 Task: Plan a trip to Tuscaloosa, United States from 9th November, 2023 to 16th November, 2023 for 2 adults.2 bedrooms having 2 beds and 1 bathroom. Property type can be flat. Look for 5 properties as per requirement.
Action: Mouse moved to (443, 95)
Screenshot: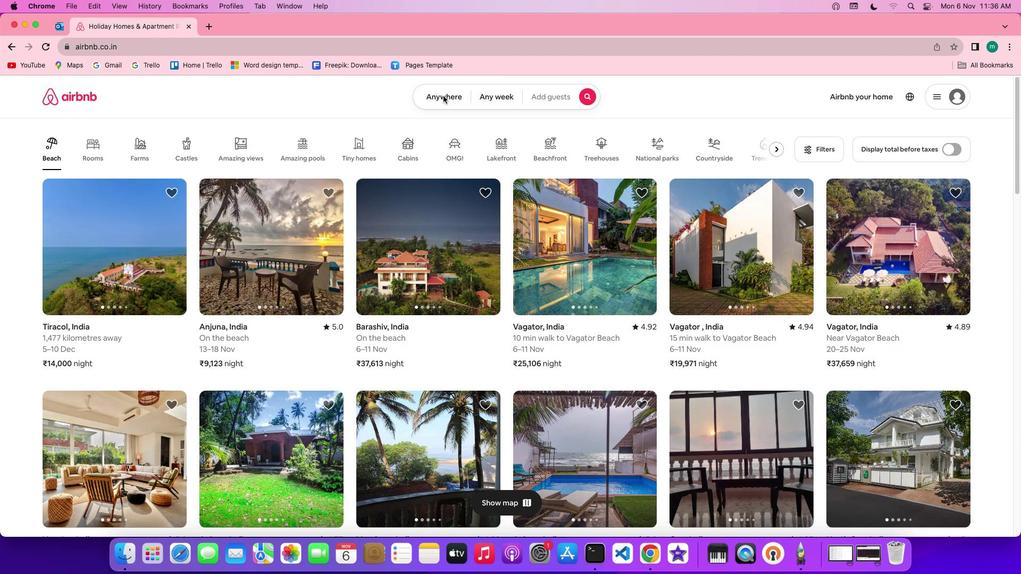 
Action: Mouse pressed left at (443, 95)
Screenshot: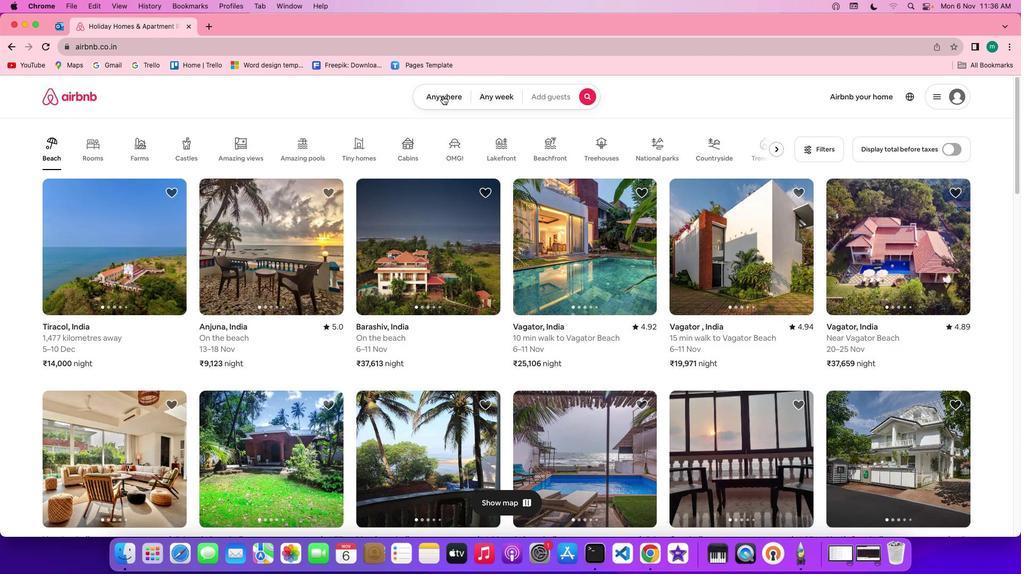 
Action: Mouse moved to (443, 95)
Screenshot: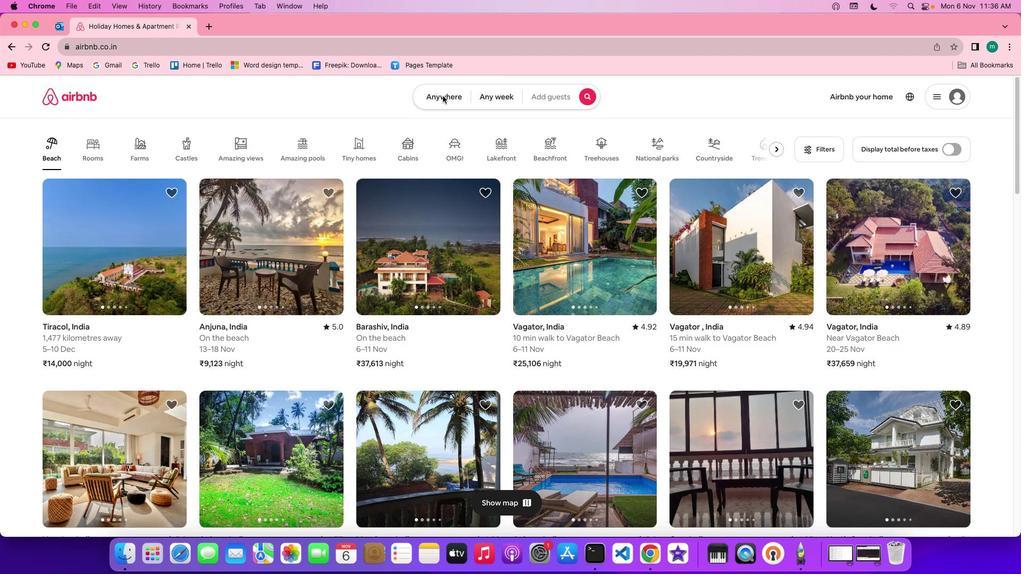 
Action: Mouse pressed left at (443, 95)
Screenshot: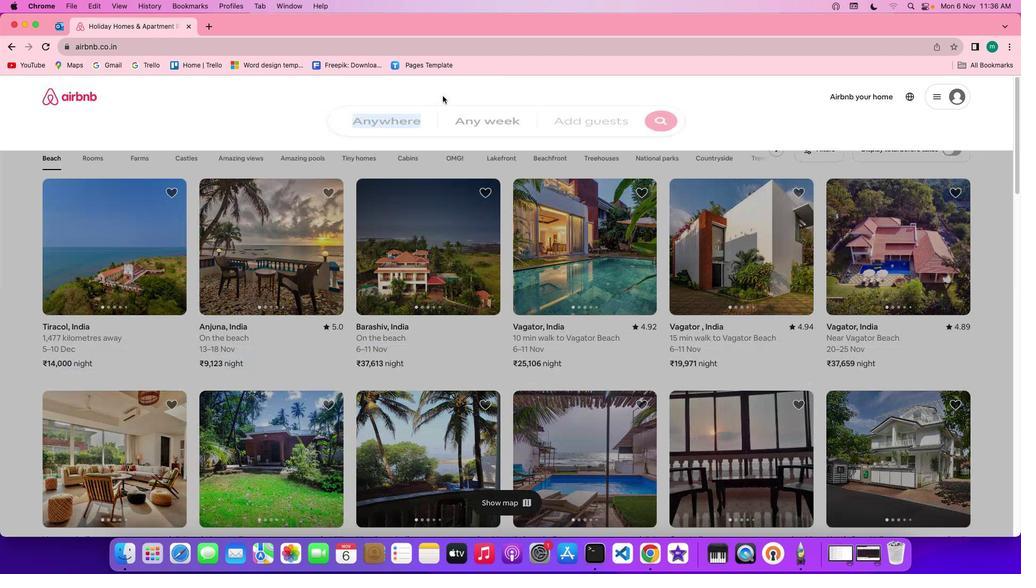
Action: Mouse moved to (385, 137)
Screenshot: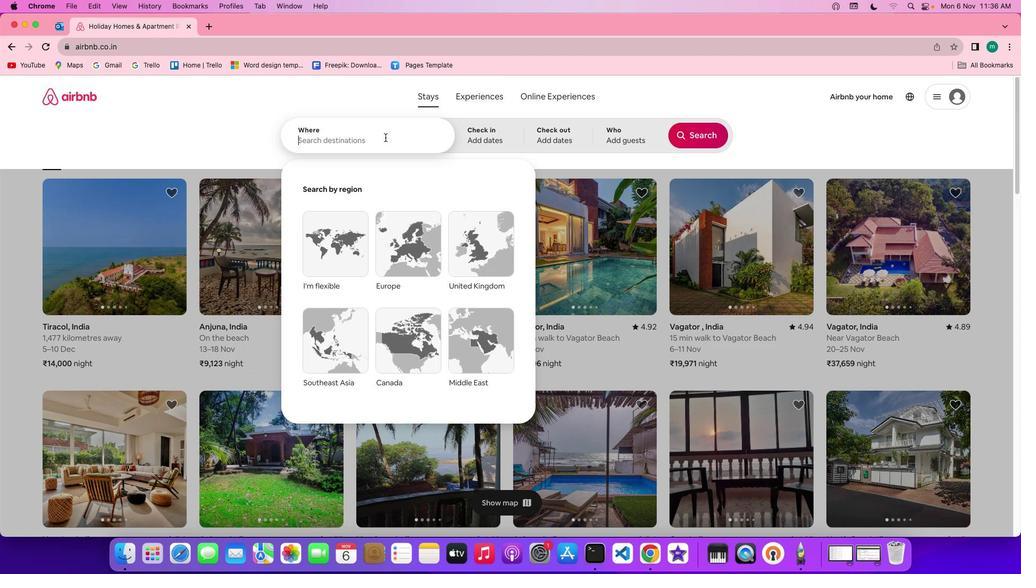 
Action: Mouse pressed left at (385, 137)
Screenshot: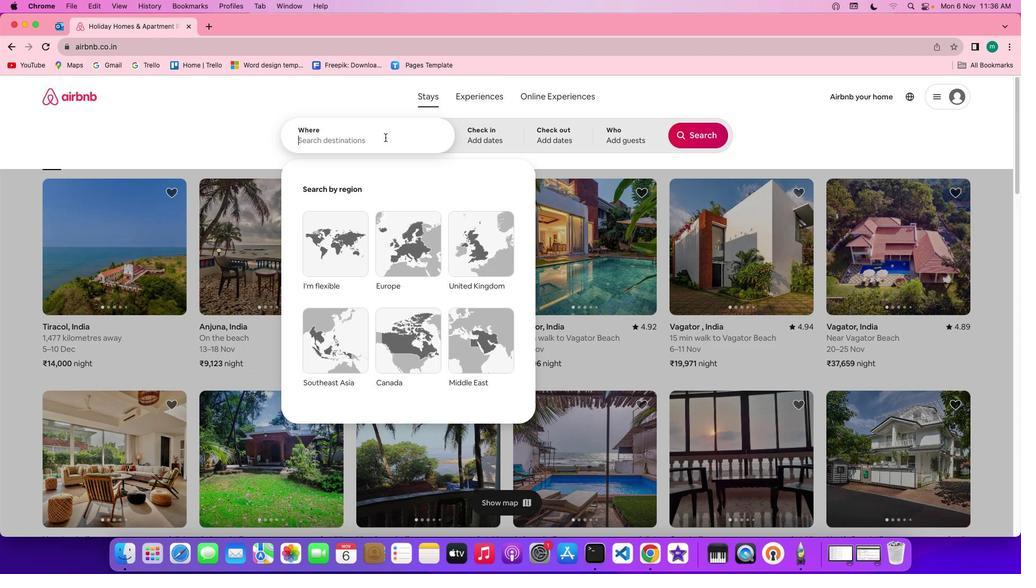 
Action: Key pressed Key.shift'T''u''s''c''a''l''o''o''s''a'','Key.spaceKey.shift'U''n''i''t''e''d'Key.spaceKey.shift'S''t''a''t''e''s'
Screenshot: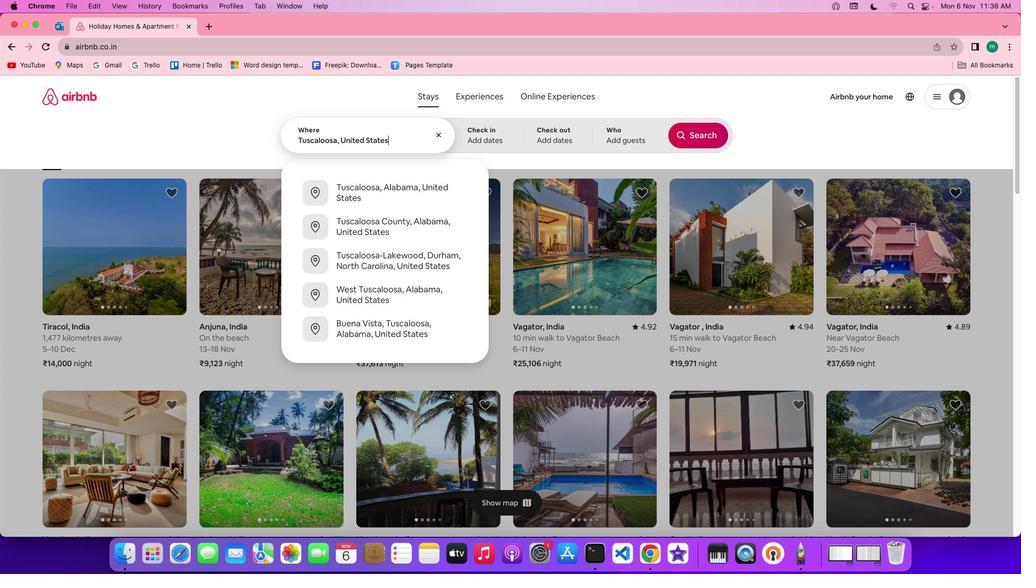 
Action: Mouse moved to (484, 130)
Screenshot: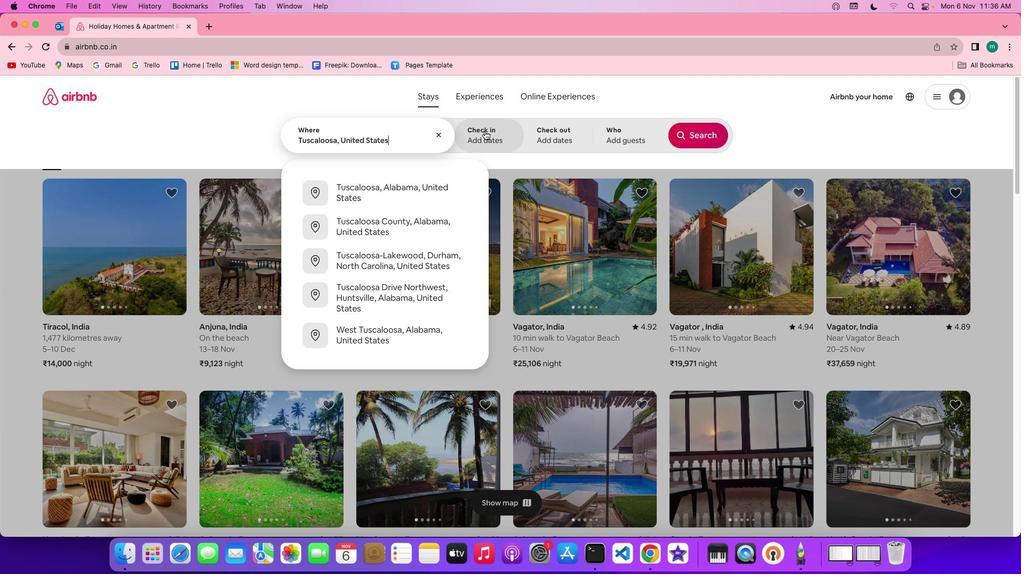 
Action: Mouse pressed left at (484, 130)
Screenshot: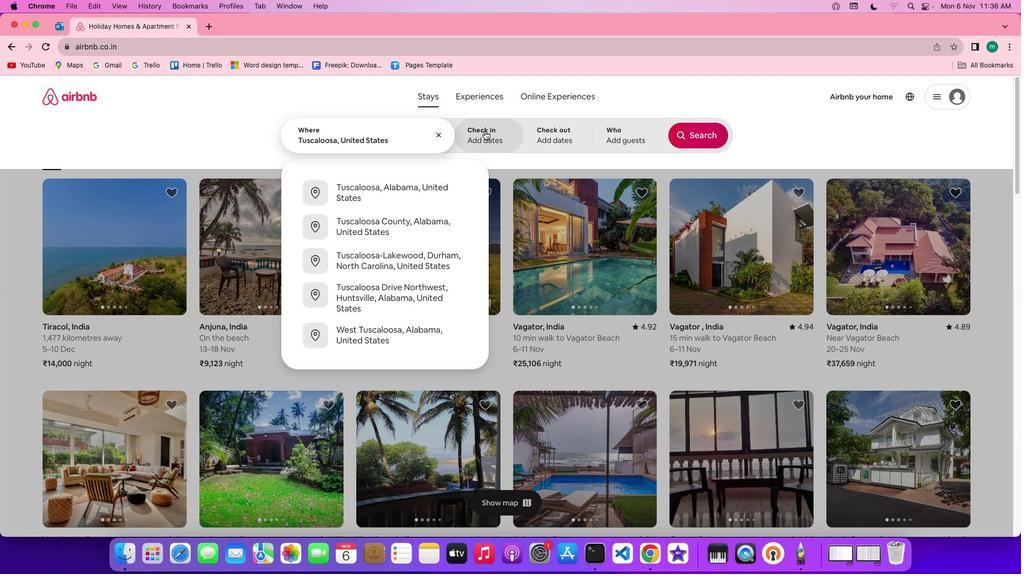 
Action: Mouse moved to (427, 292)
Screenshot: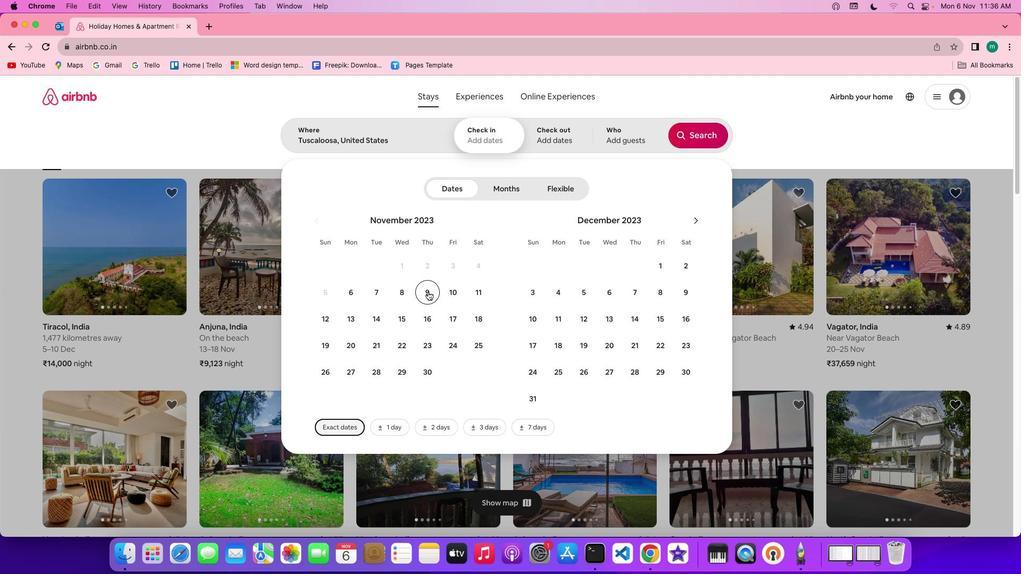 
Action: Mouse pressed left at (427, 292)
Screenshot: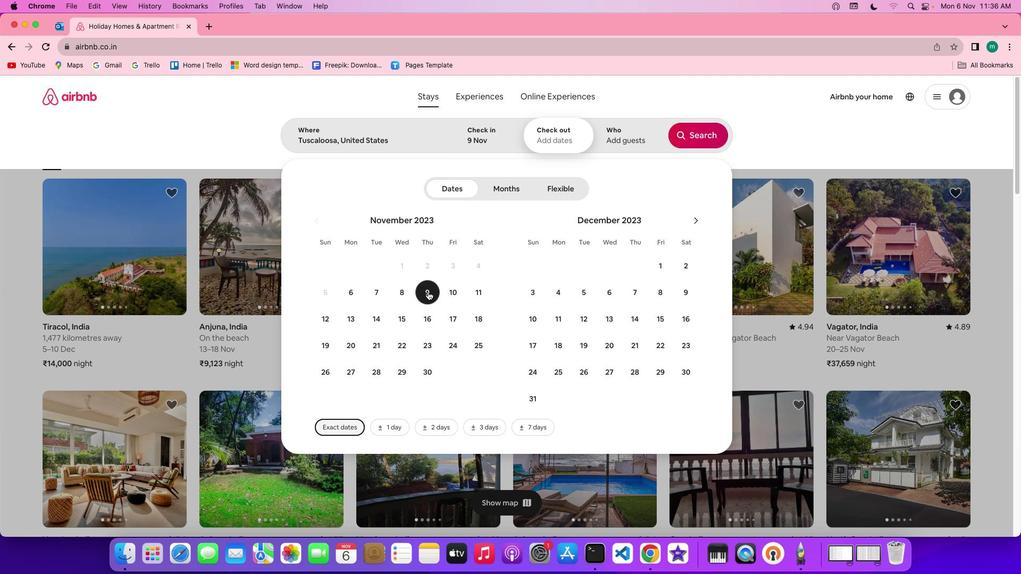 
Action: Mouse moved to (428, 321)
Screenshot: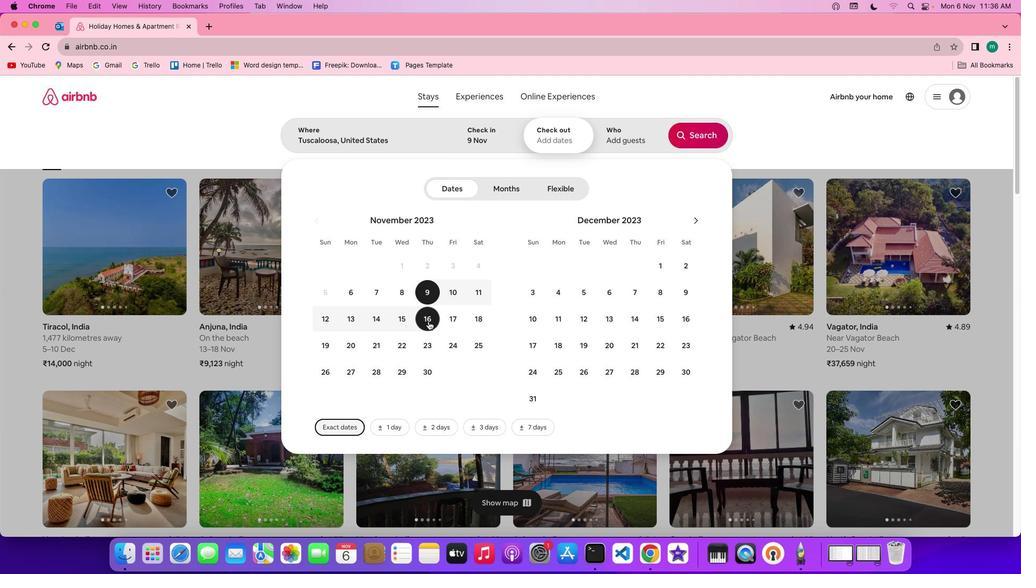 
Action: Mouse pressed left at (428, 321)
Screenshot: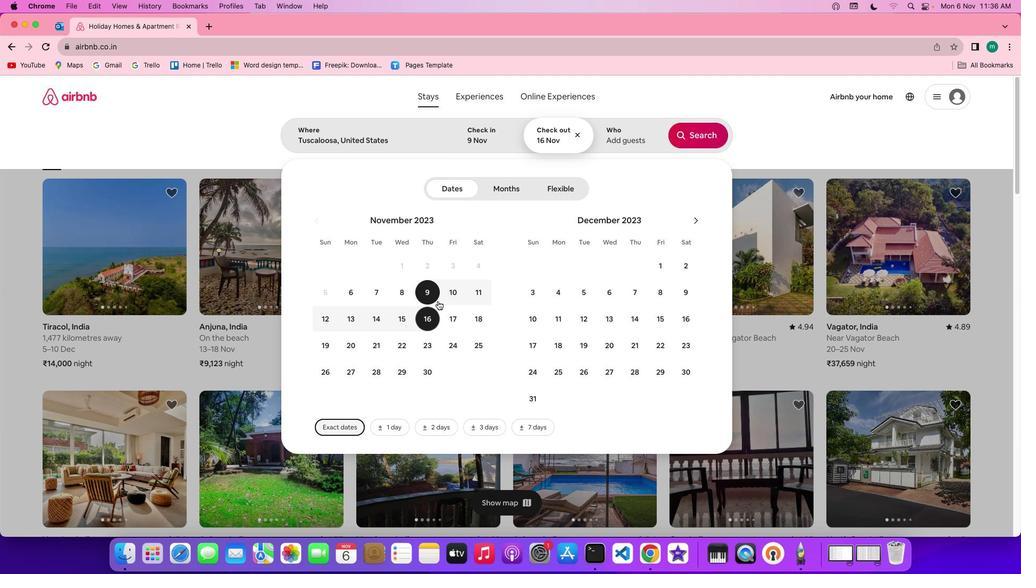 
Action: Mouse moved to (616, 134)
Screenshot: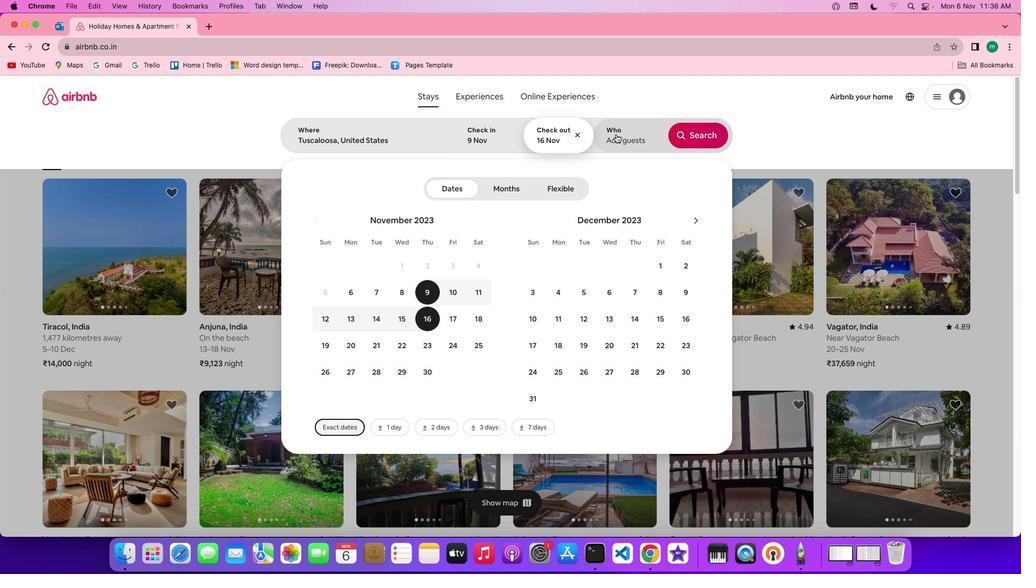 
Action: Mouse pressed left at (616, 134)
Screenshot: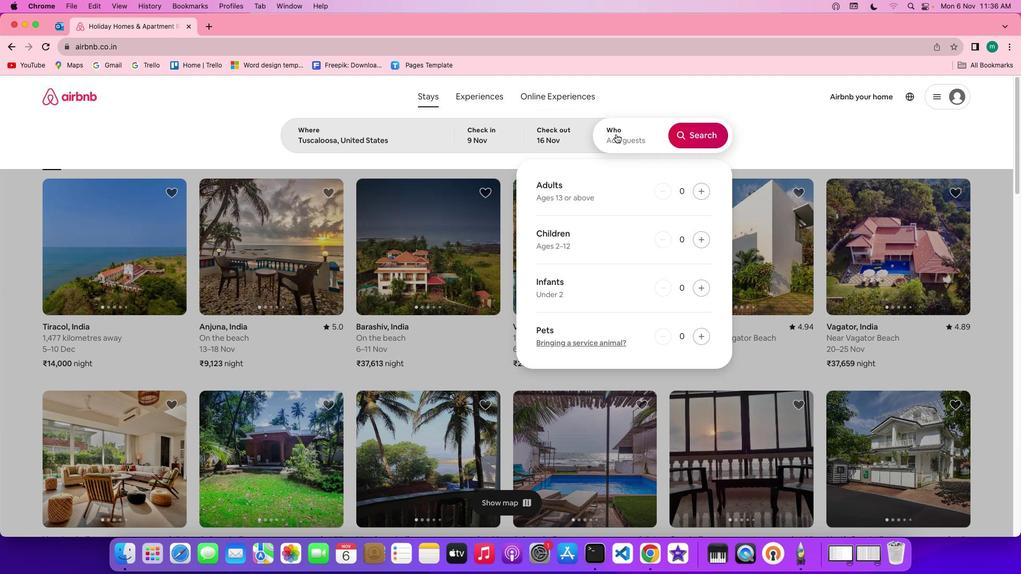 
Action: Mouse moved to (698, 189)
Screenshot: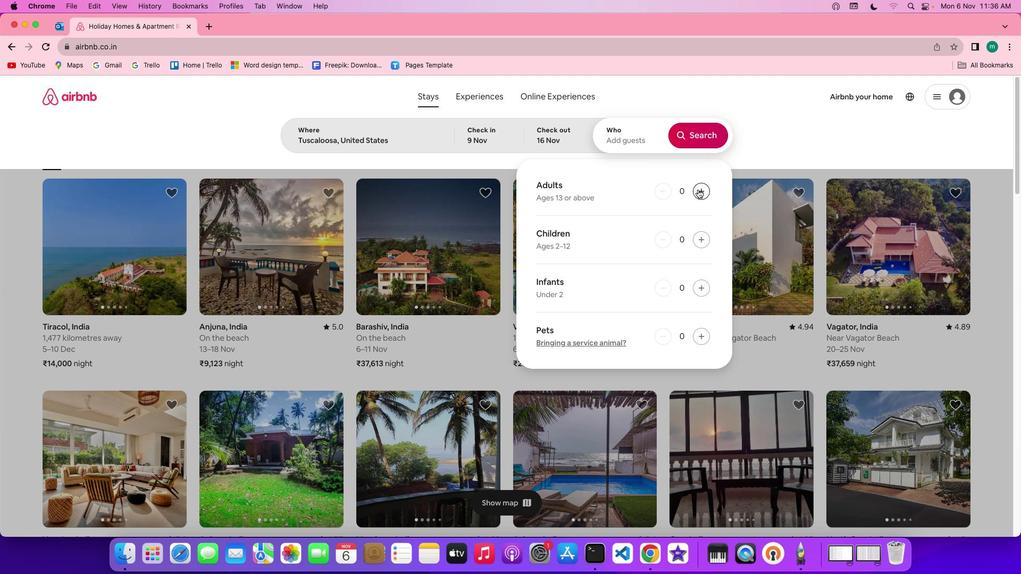 
Action: Mouse pressed left at (698, 189)
Screenshot: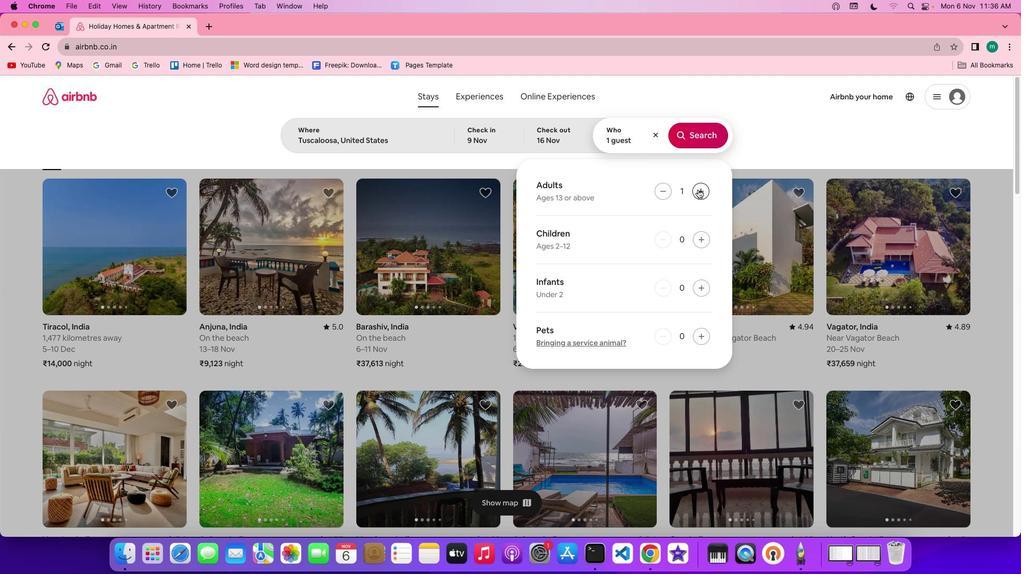 
Action: Mouse pressed left at (698, 189)
Screenshot: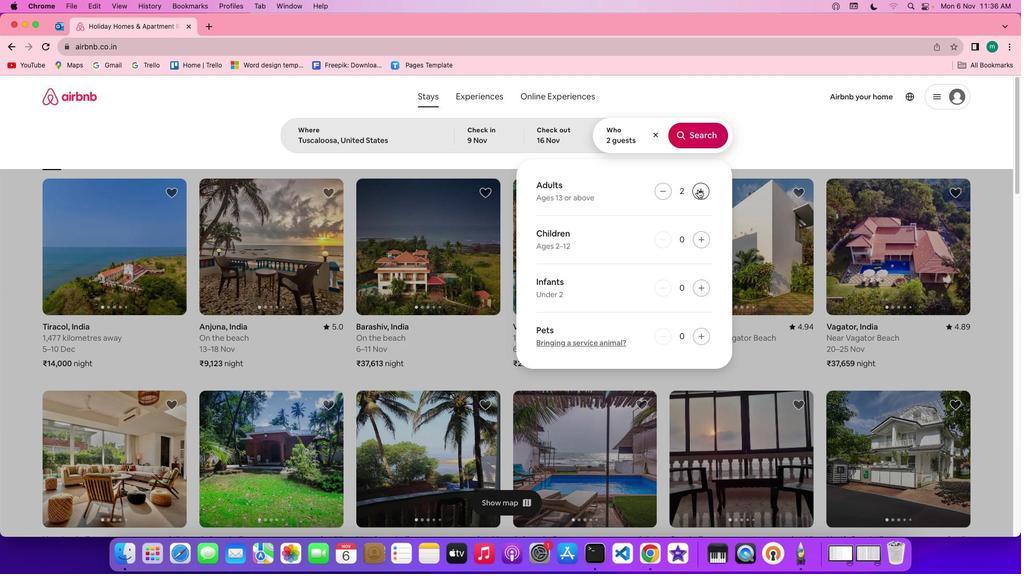 
Action: Mouse moved to (706, 128)
Screenshot: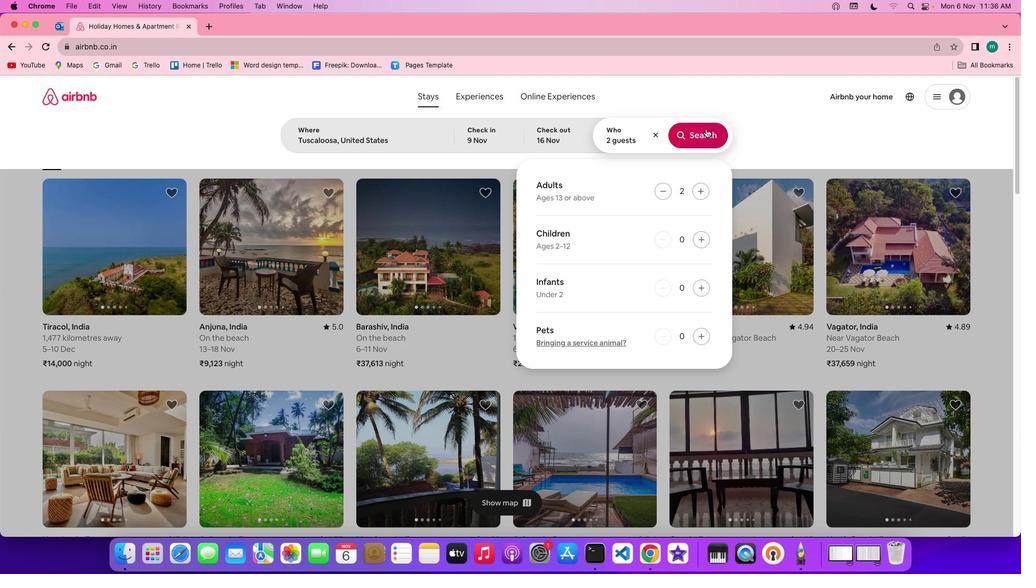 
Action: Mouse pressed left at (706, 128)
Screenshot: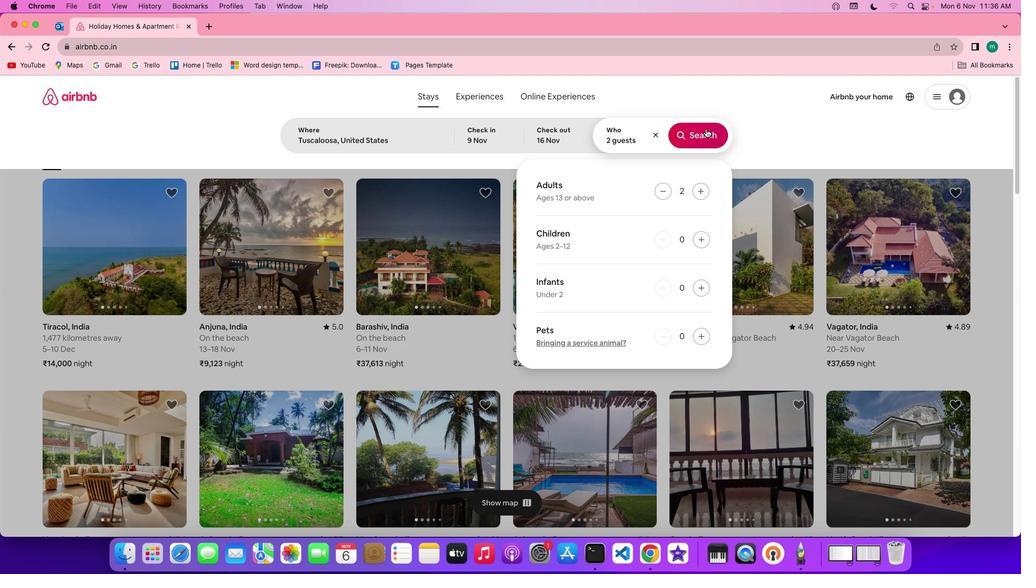 
Action: Mouse moved to (847, 133)
Screenshot: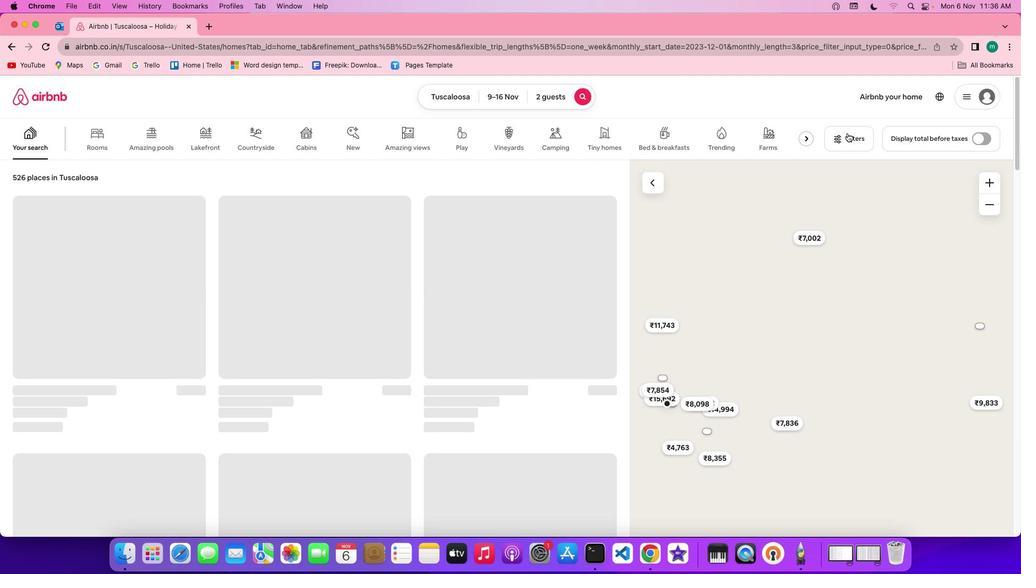 
Action: Mouse pressed left at (847, 133)
Screenshot: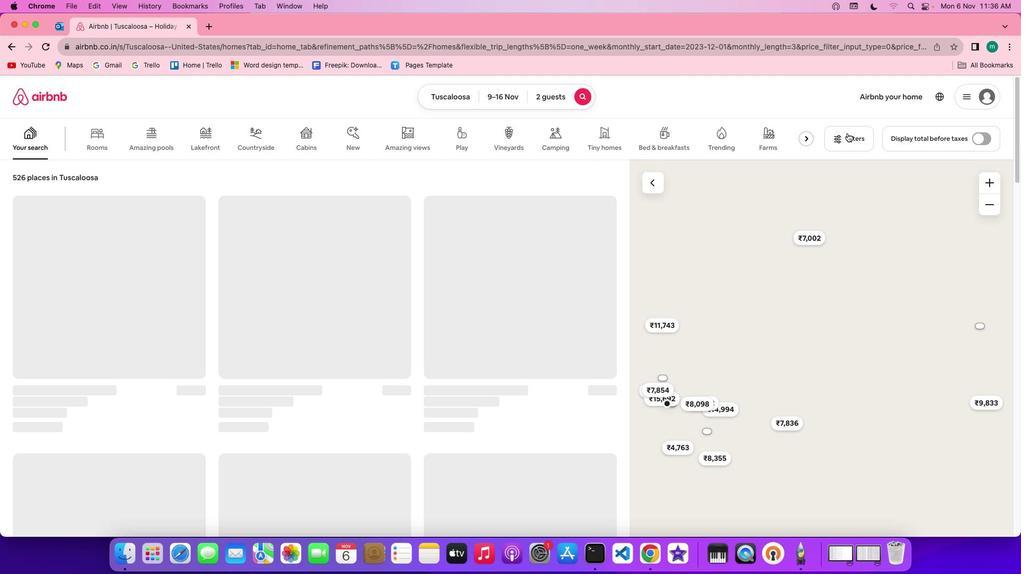 
Action: Mouse moved to (627, 263)
Screenshot: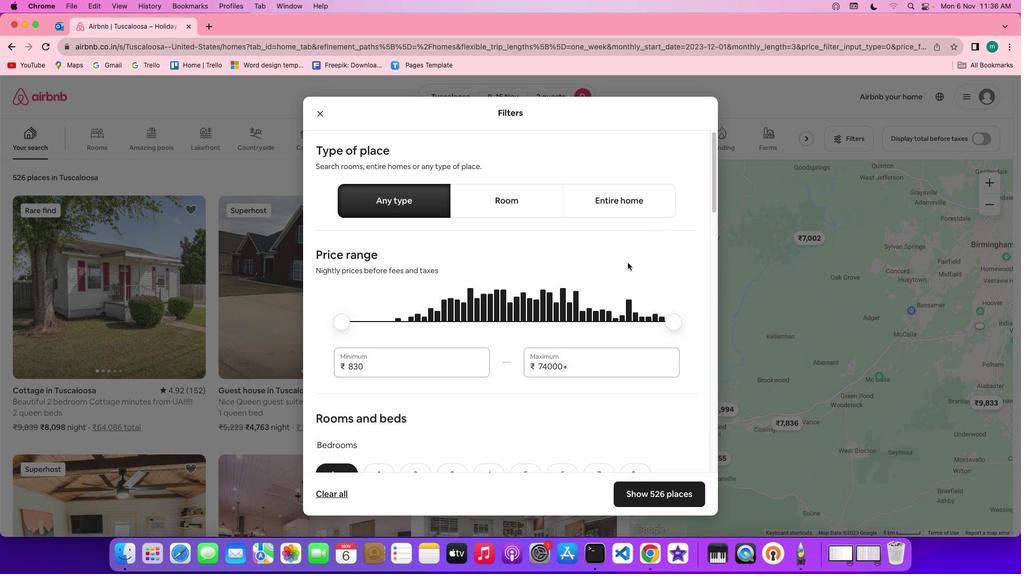 
Action: Mouse scrolled (627, 263) with delta (0, 0)
Screenshot: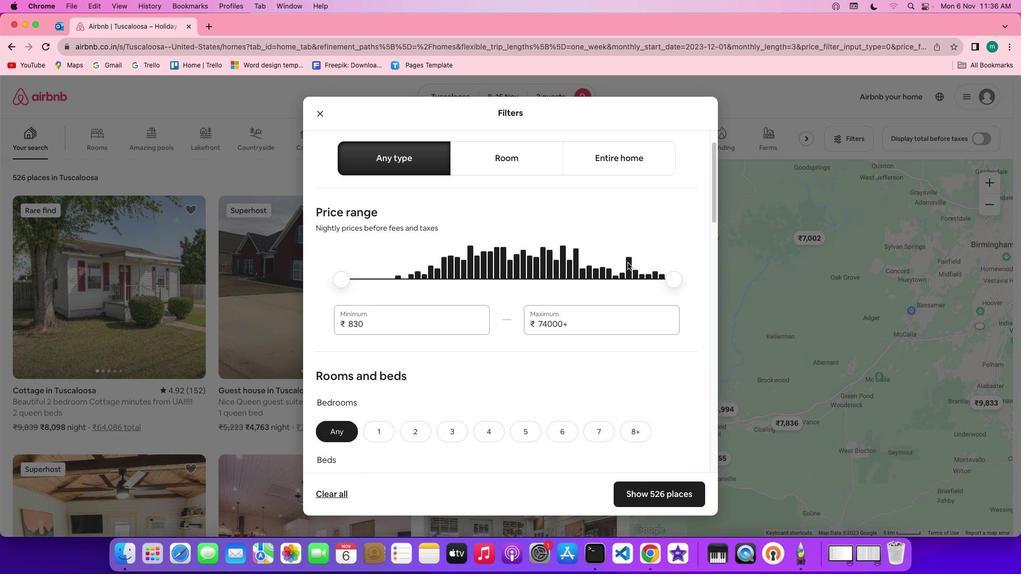 
Action: Mouse scrolled (627, 263) with delta (0, 0)
Screenshot: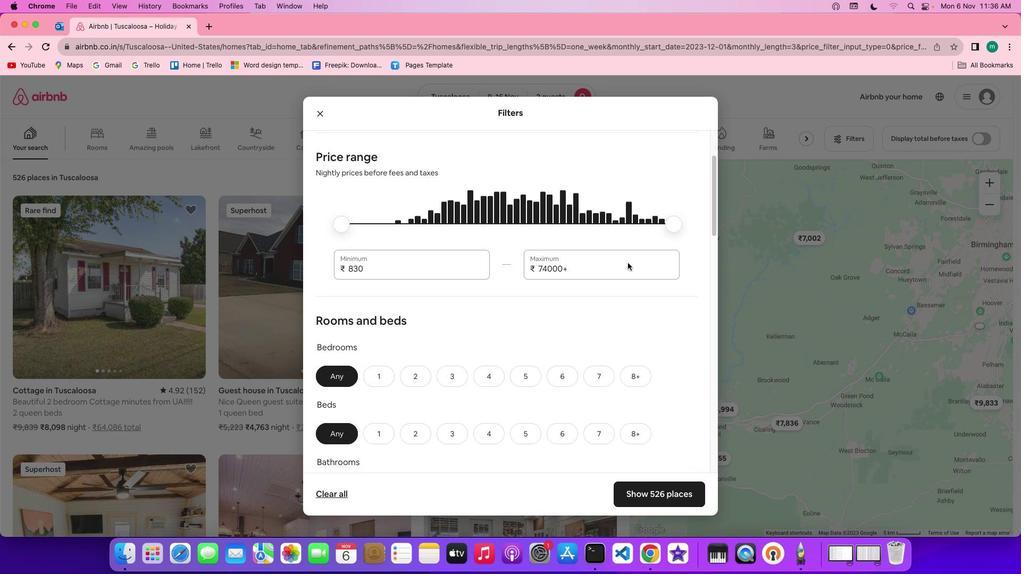 
Action: Mouse scrolled (627, 263) with delta (0, -1)
Screenshot: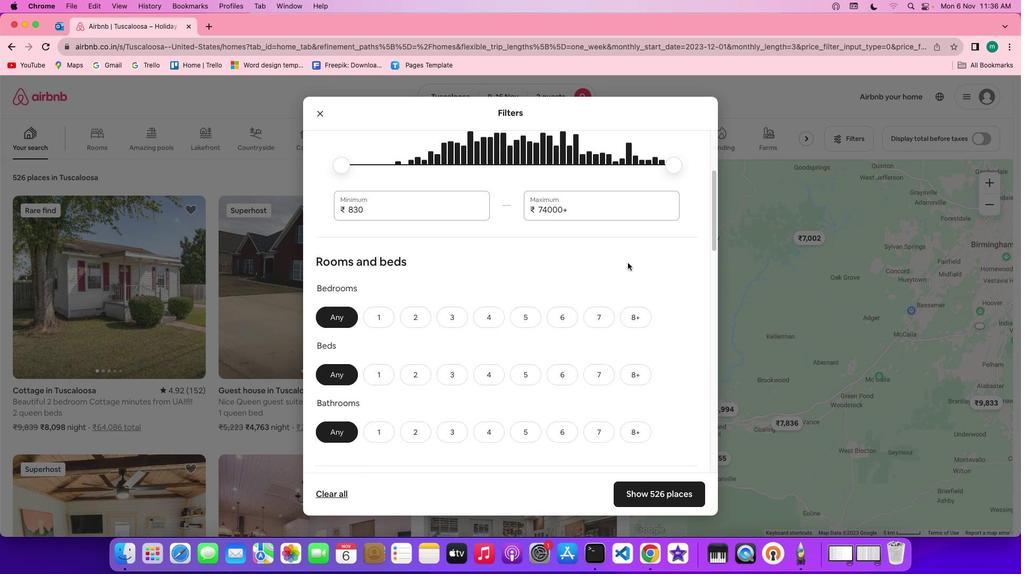 
Action: Mouse scrolled (627, 263) with delta (0, -2)
Screenshot: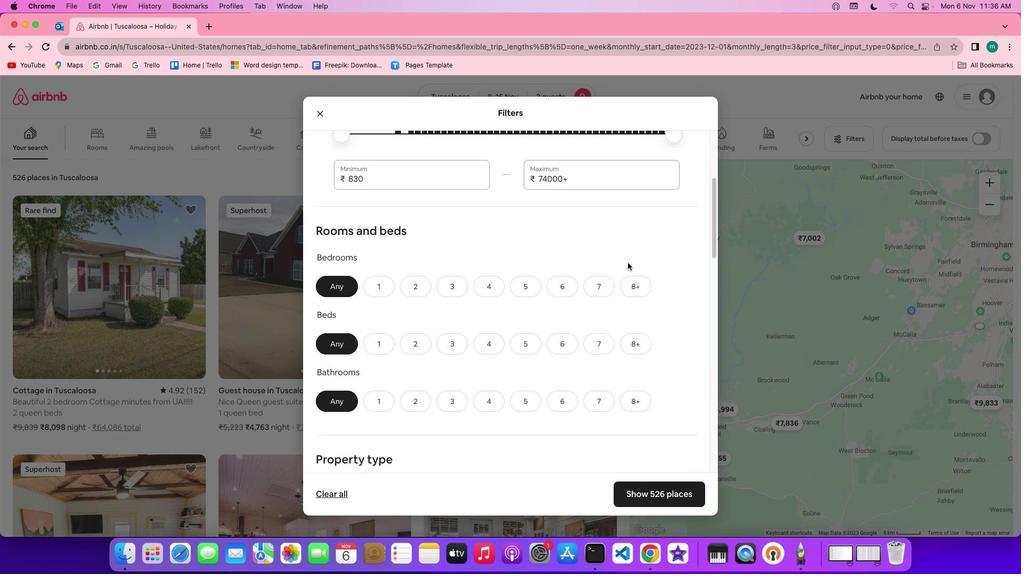 
Action: Mouse moved to (408, 280)
Screenshot: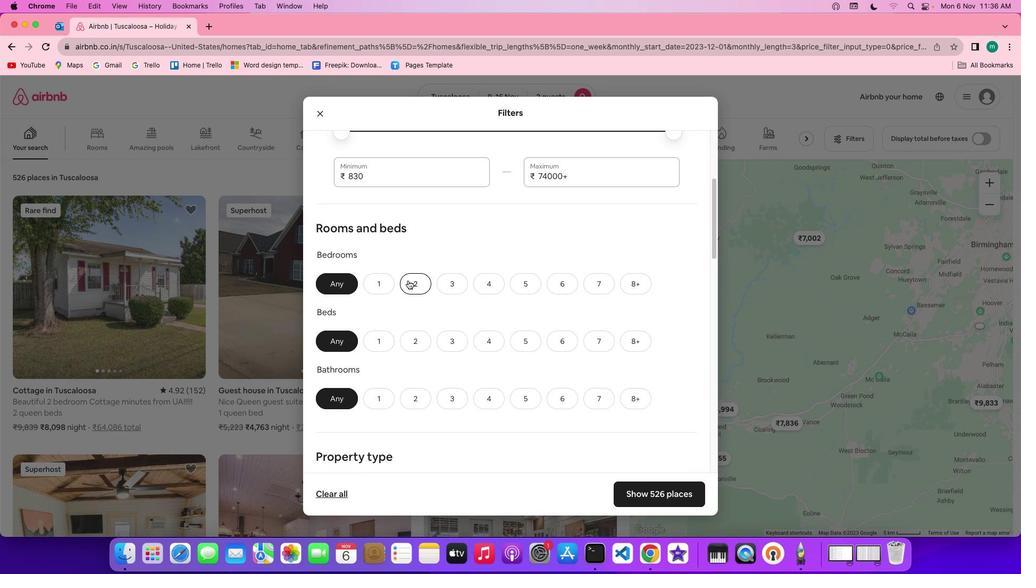 
Action: Mouse pressed left at (408, 280)
Screenshot: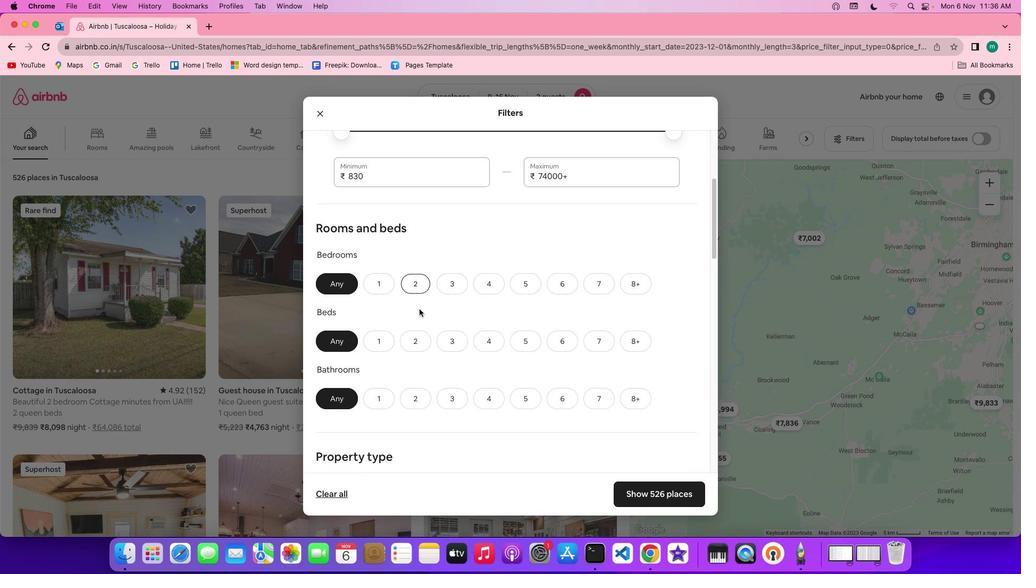 
Action: Mouse moved to (408, 345)
Screenshot: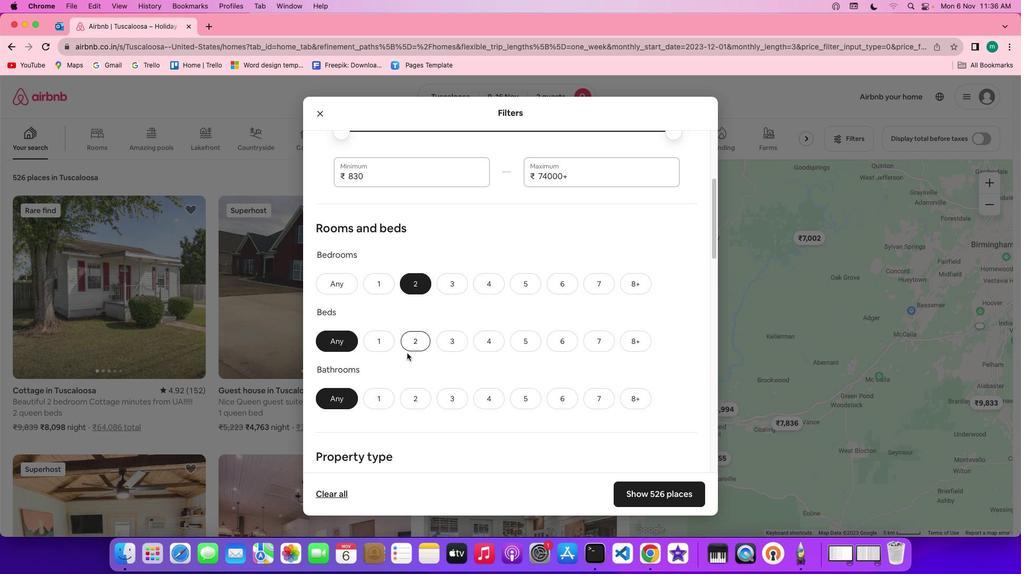 
Action: Mouse pressed left at (408, 345)
Screenshot: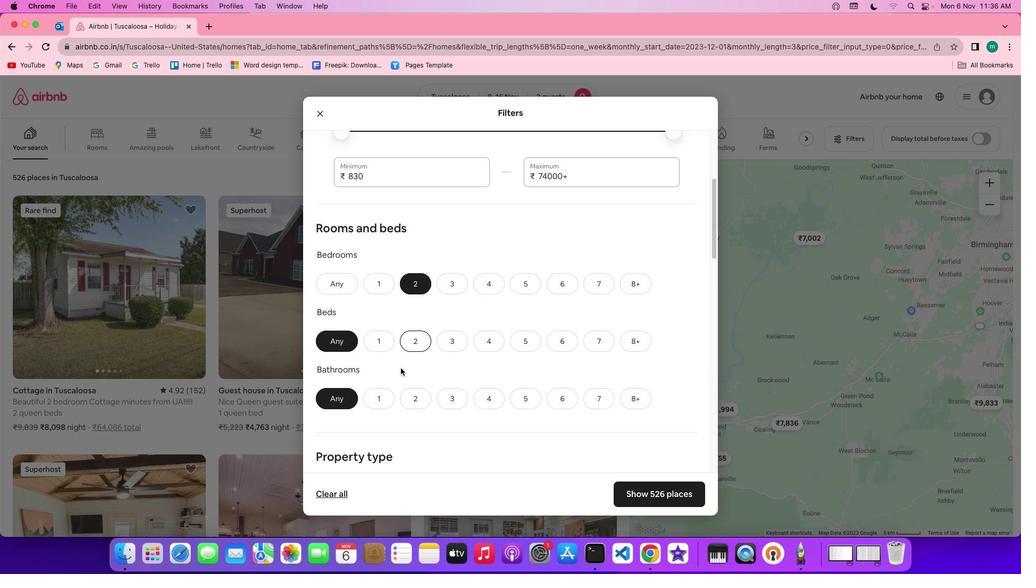 
Action: Mouse moved to (377, 394)
Screenshot: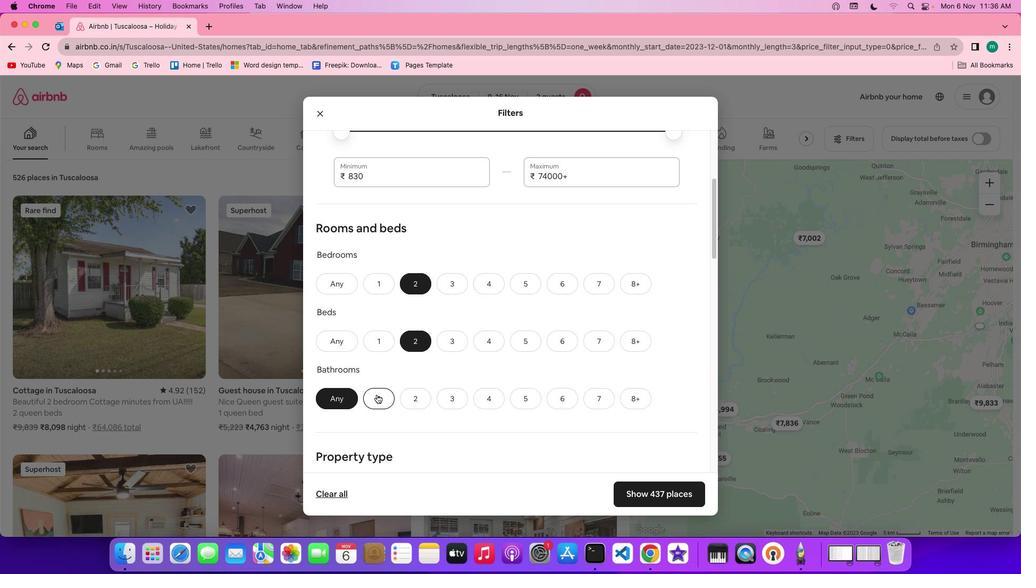 
Action: Mouse pressed left at (377, 394)
Screenshot: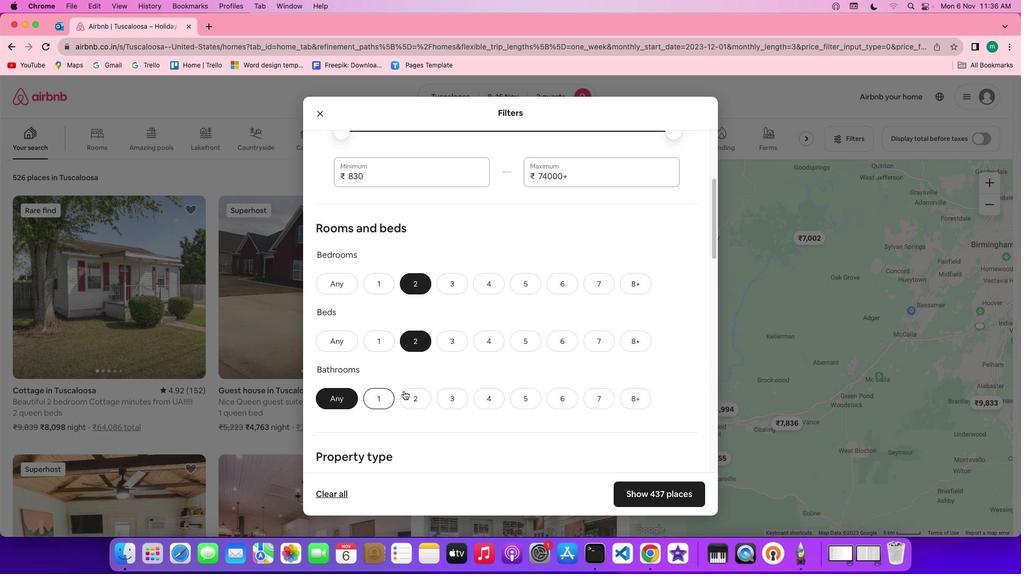 
Action: Mouse moved to (487, 381)
Screenshot: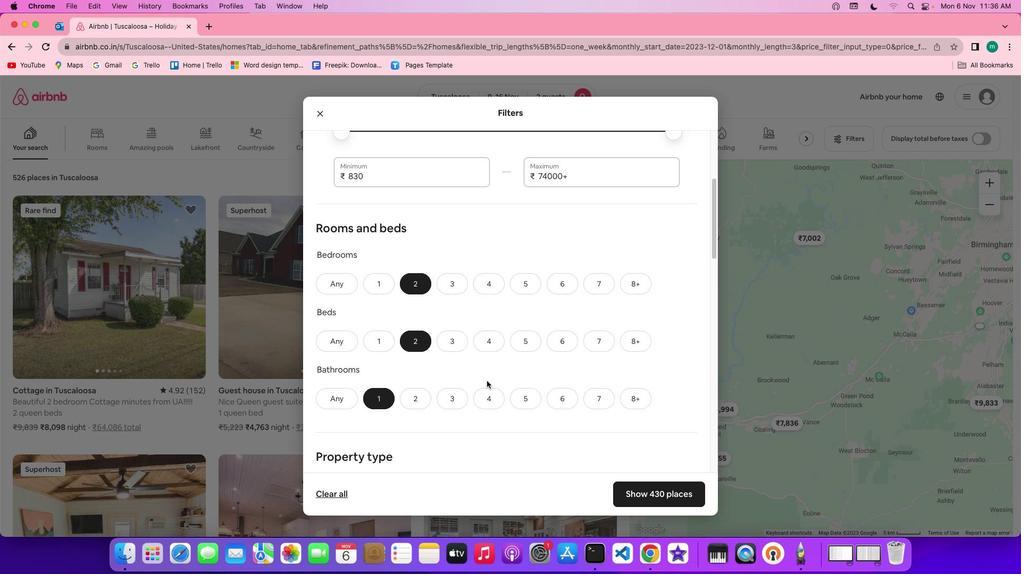 
Action: Mouse scrolled (487, 381) with delta (0, 0)
Screenshot: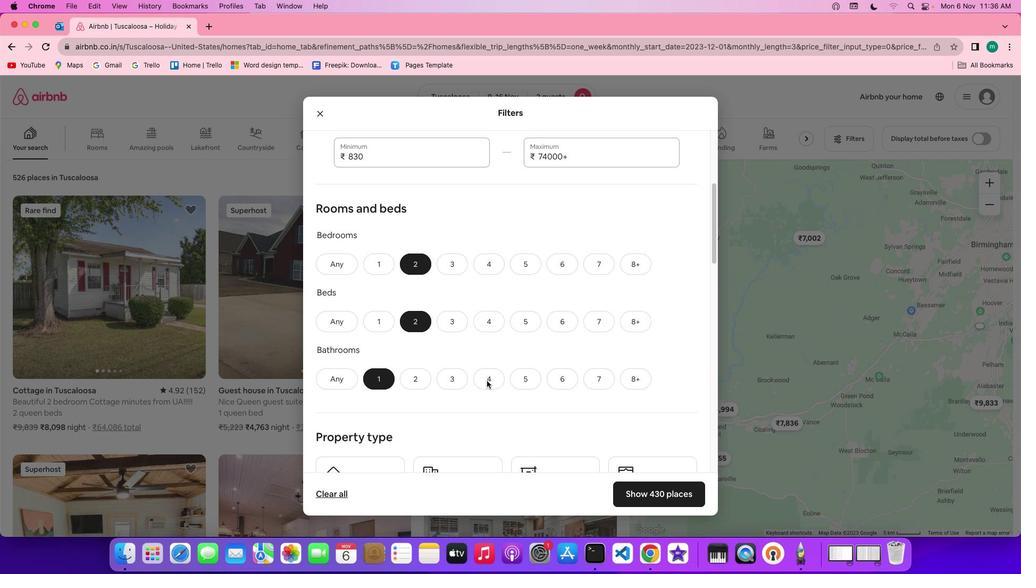 
Action: Mouse scrolled (487, 381) with delta (0, 0)
Screenshot: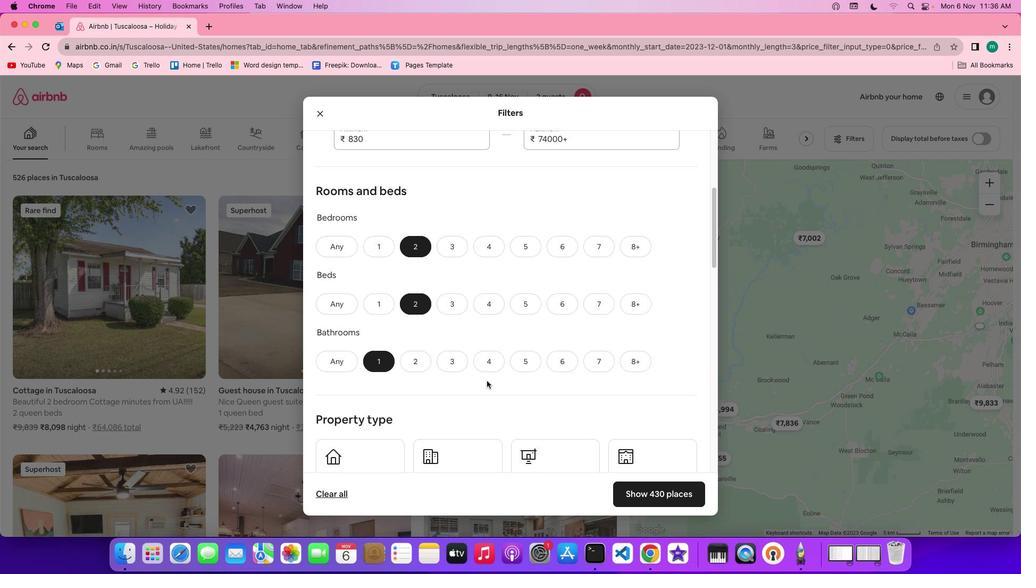 
Action: Mouse scrolled (487, 381) with delta (0, -1)
Screenshot: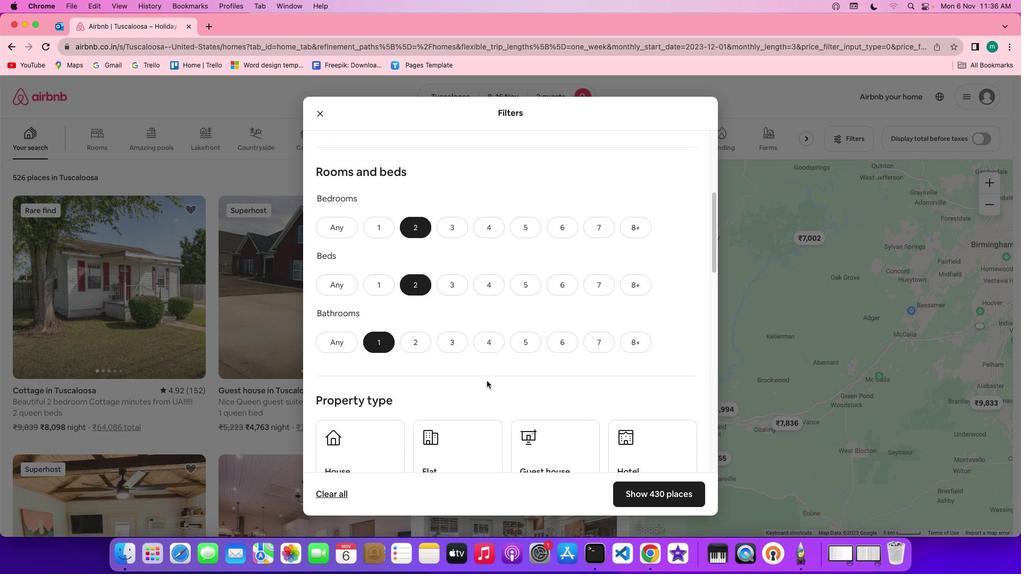 
Action: Mouse moved to (489, 380)
Screenshot: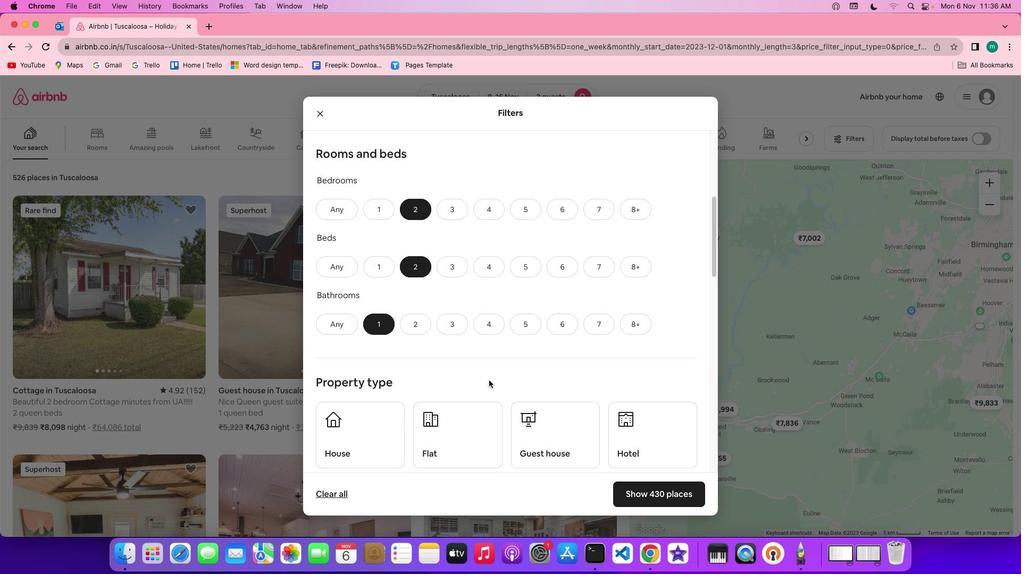 
Action: Mouse scrolled (489, 380) with delta (0, 0)
Screenshot: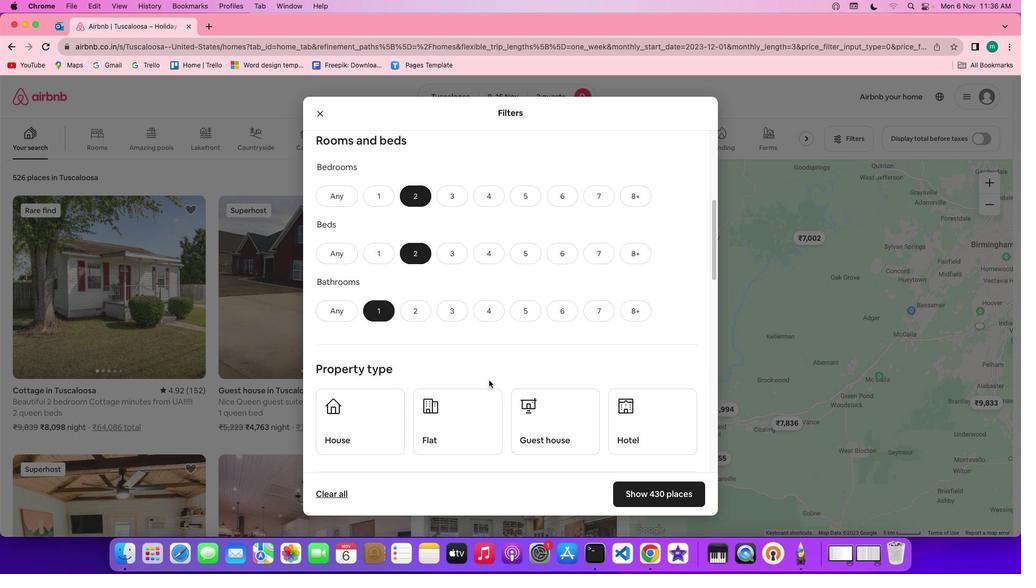 
Action: Mouse scrolled (489, 380) with delta (0, 0)
Screenshot: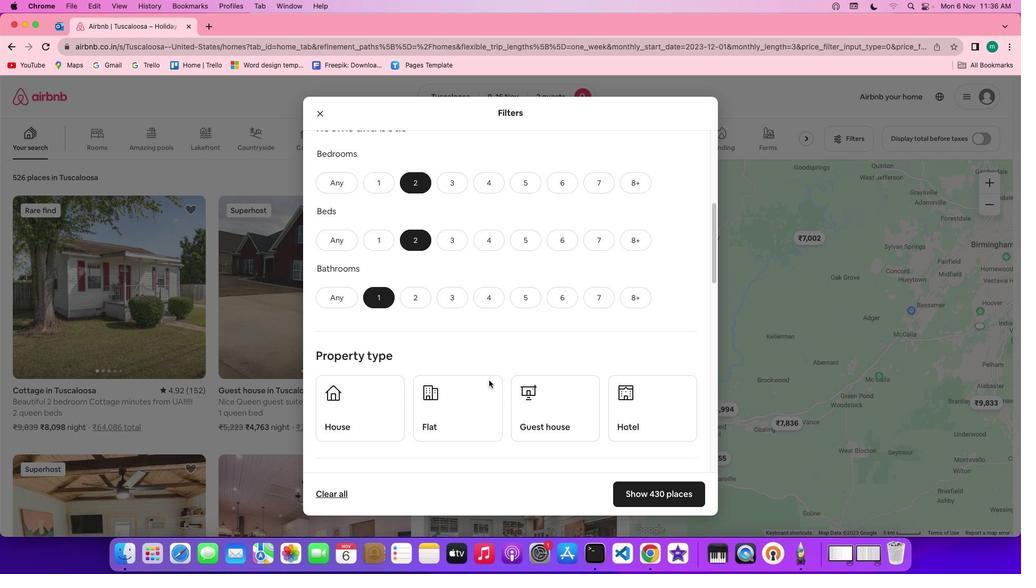 
Action: Mouse scrolled (489, 380) with delta (0, -1)
Screenshot: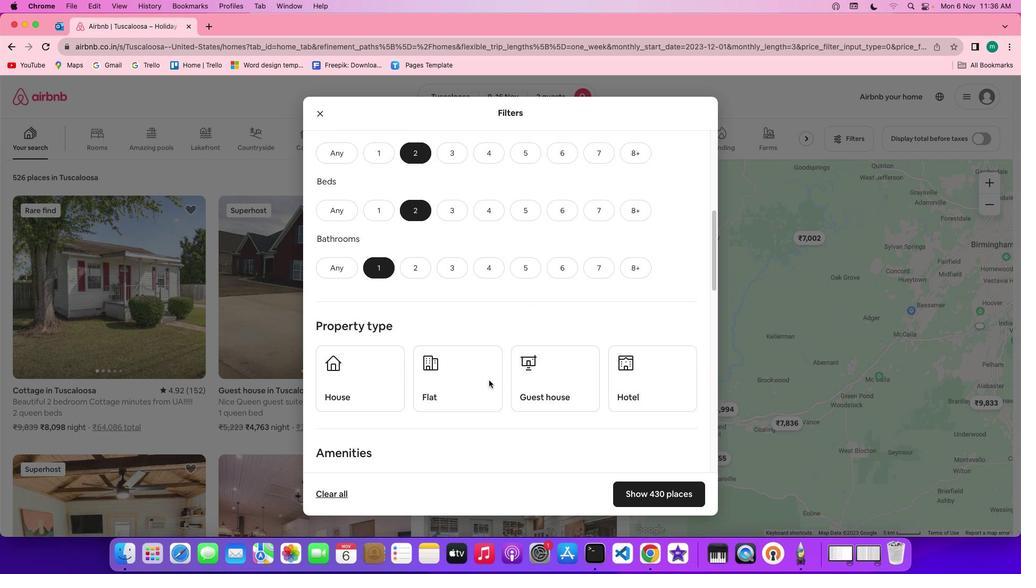 
Action: Mouse scrolled (489, 380) with delta (0, 0)
Screenshot: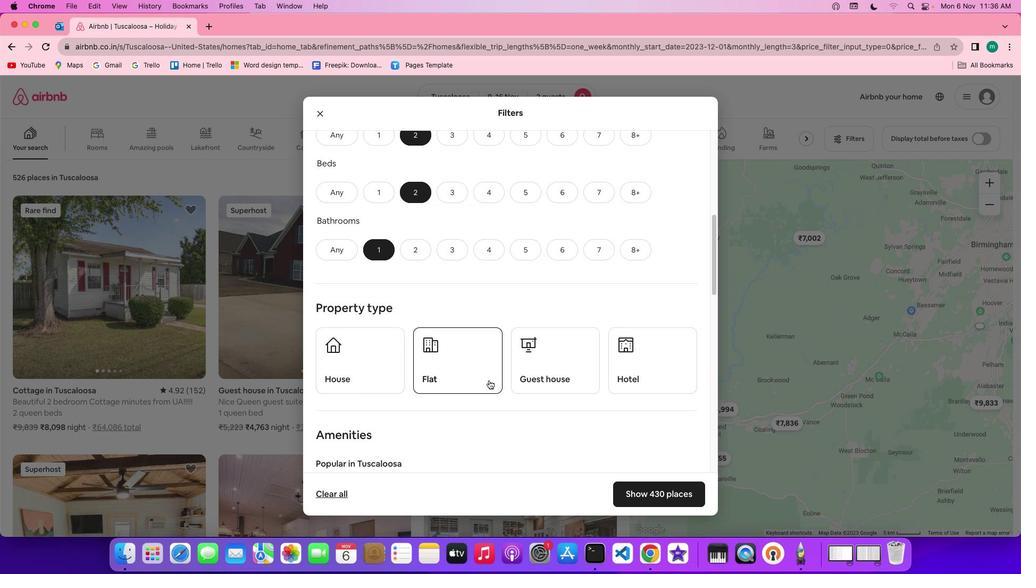 
Action: Mouse scrolled (489, 380) with delta (0, 0)
Screenshot: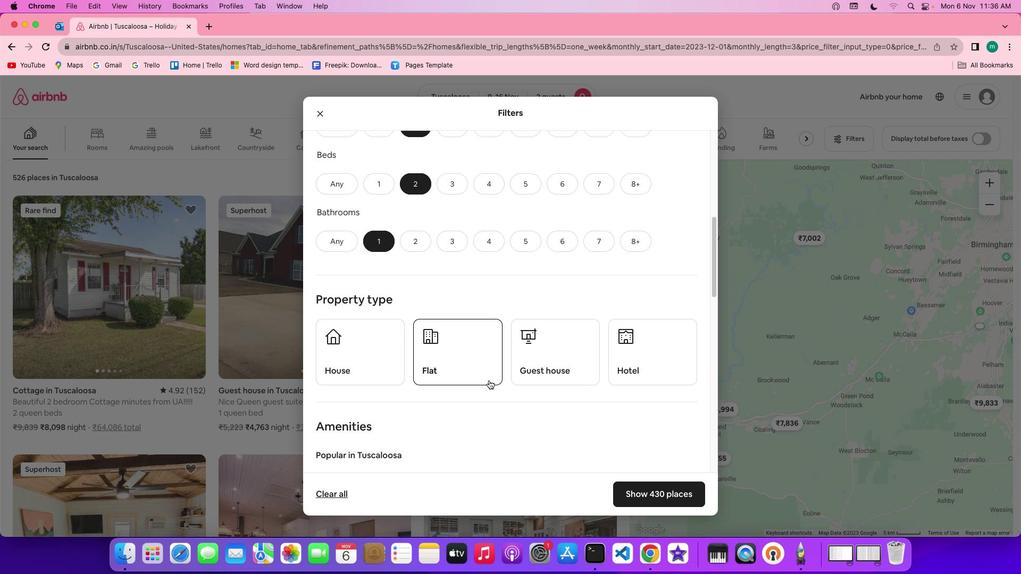 
Action: Mouse scrolled (489, 380) with delta (0, 0)
Screenshot: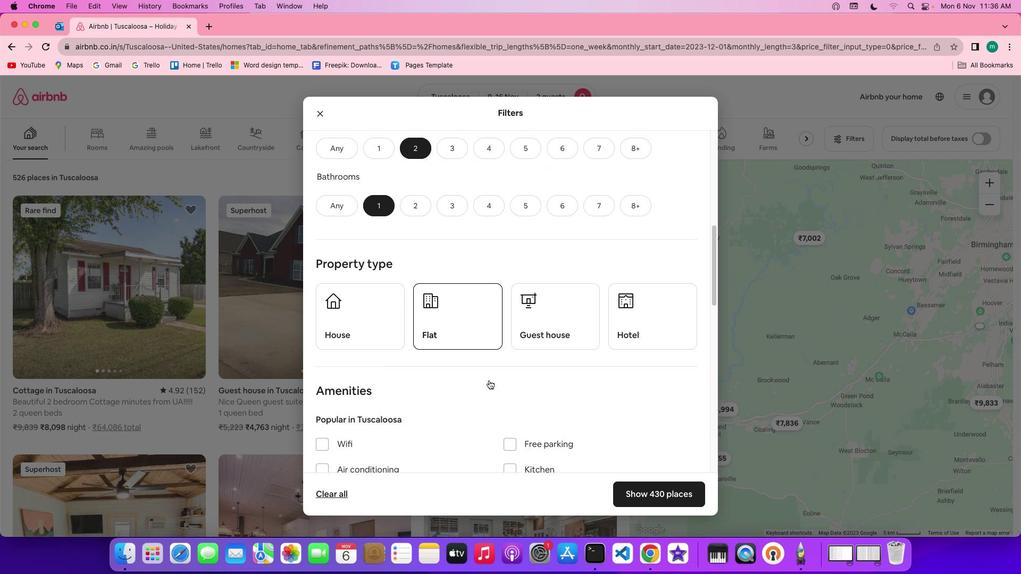 
Action: Mouse moved to (448, 325)
Screenshot: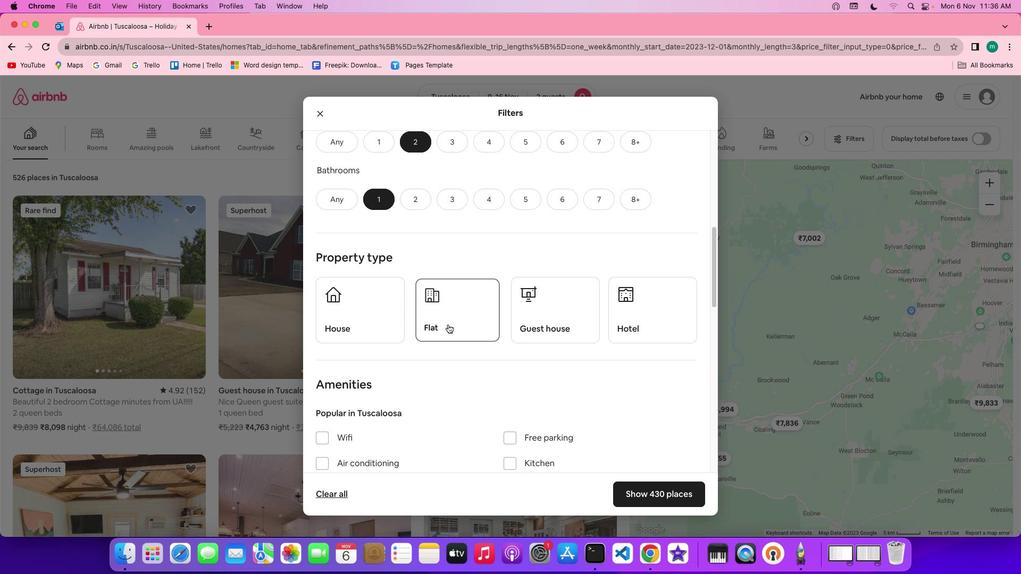 
Action: Mouse pressed left at (448, 325)
Screenshot: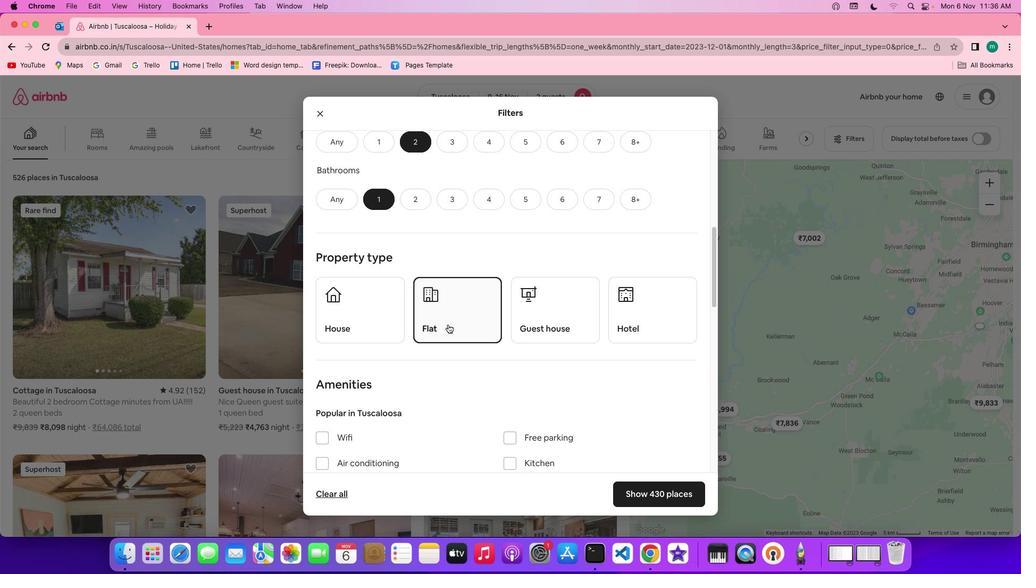 
Action: Mouse moved to (452, 329)
Screenshot: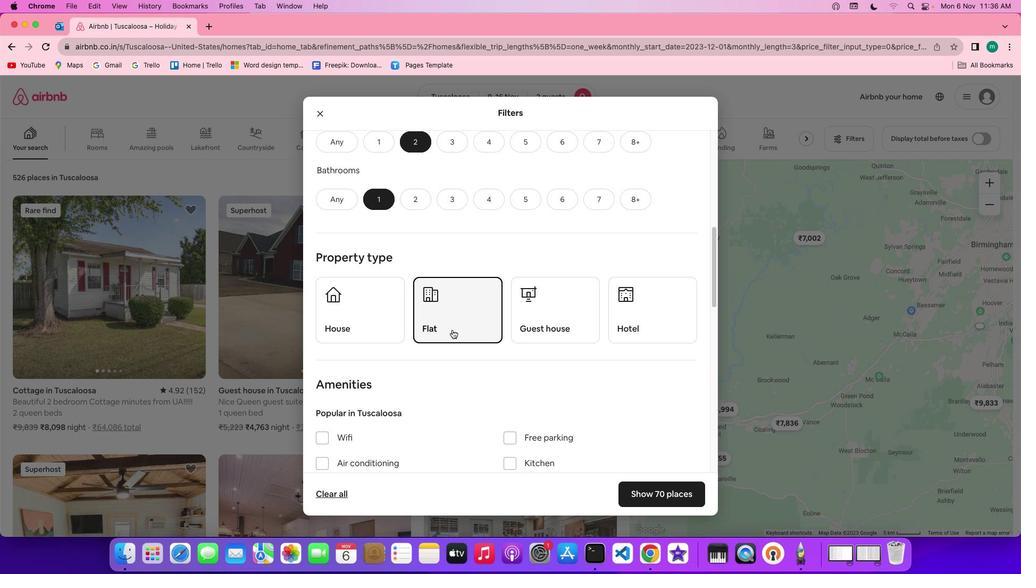 
Action: Mouse scrolled (452, 329) with delta (0, 0)
Screenshot: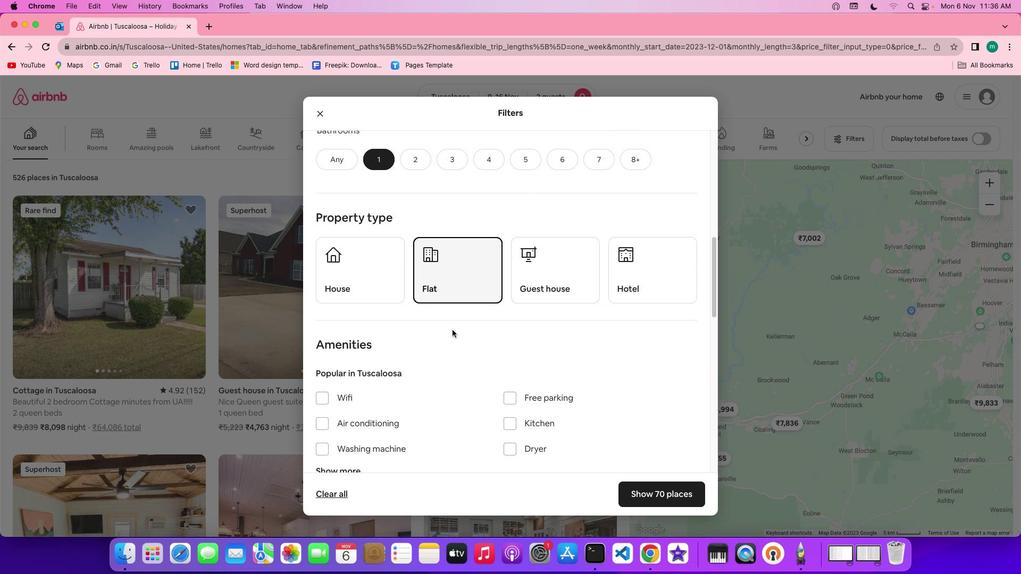 
Action: Mouse scrolled (452, 329) with delta (0, 0)
Screenshot: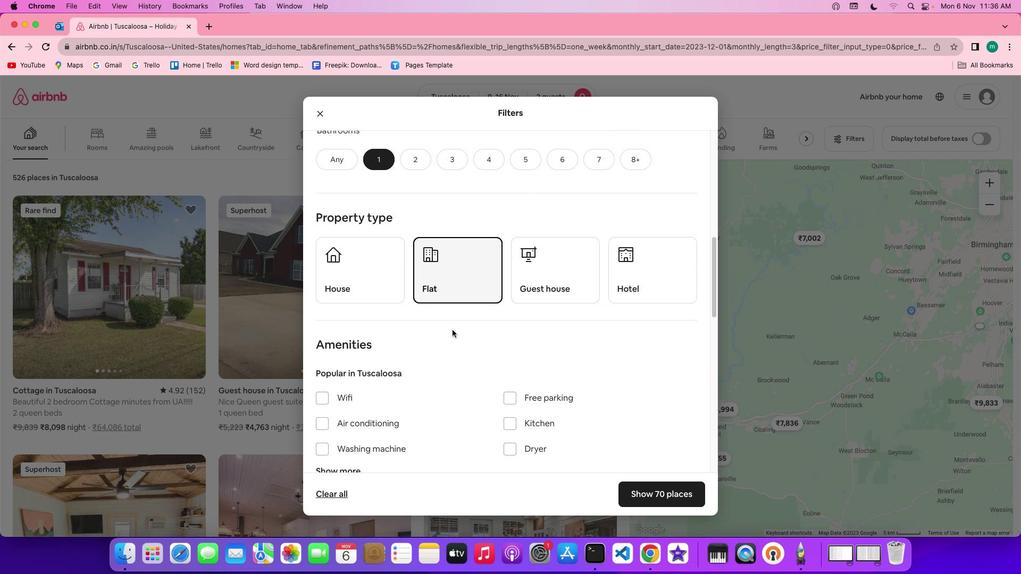 
Action: Mouse scrolled (452, 329) with delta (0, -1)
Screenshot: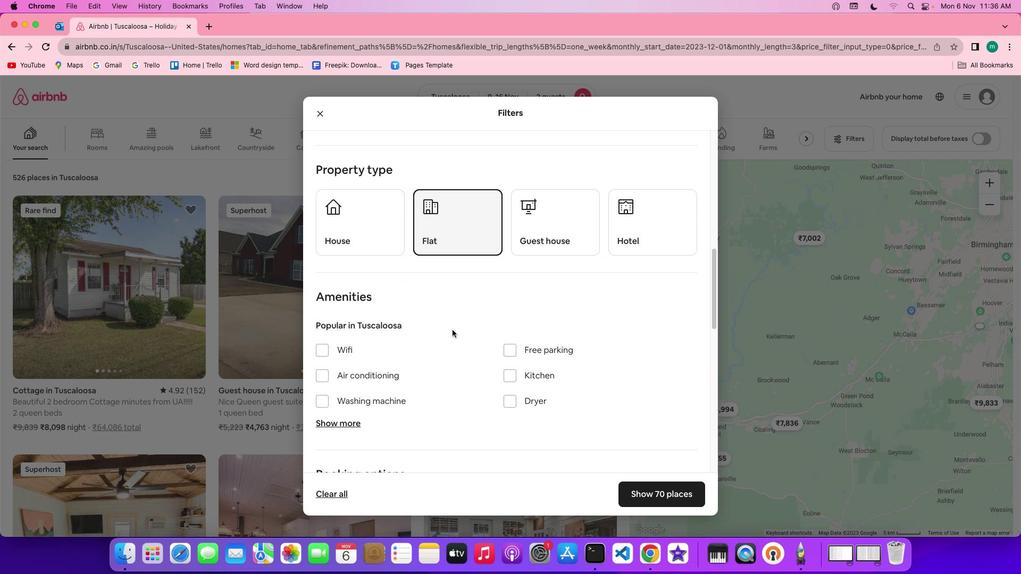 
Action: Mouse scrolled (452, 329) with delta (0, -1)
Screenshot: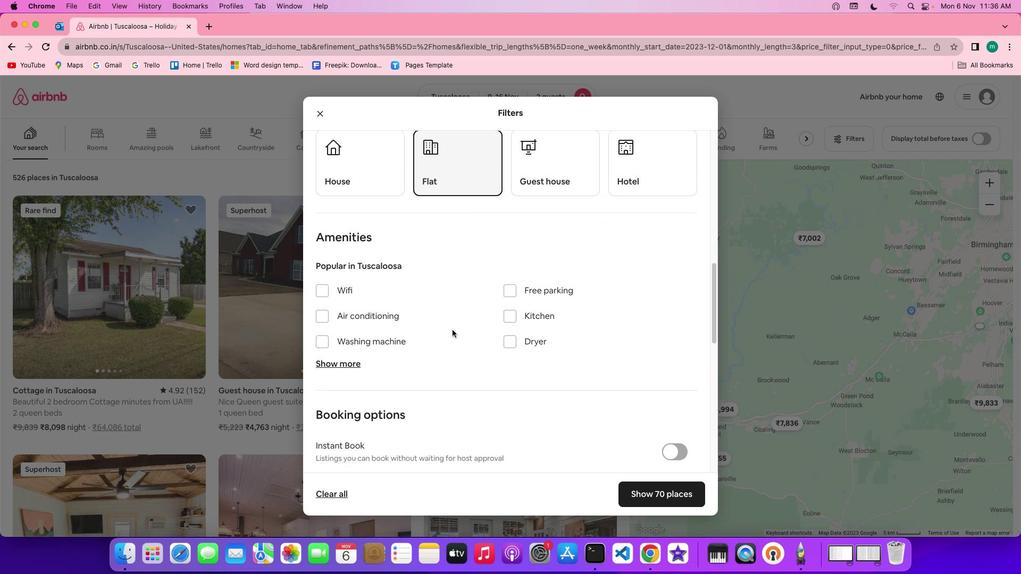 
Action: Mouse scrolled (452, 329) with delta (0, 0)
Screenshot: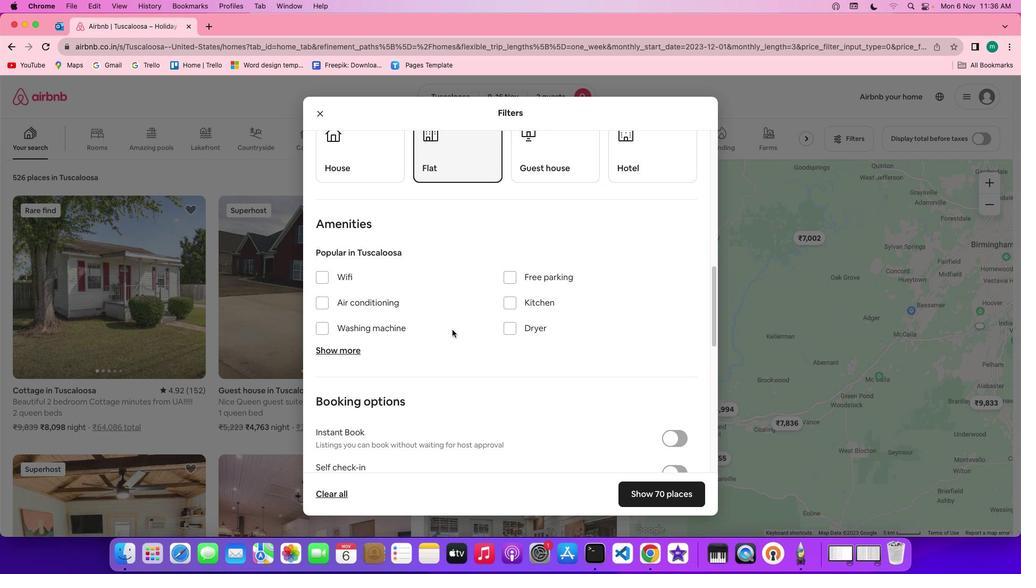 
Action: Mouse scrolled (452, 329) with delta (0, 0)
Screenshot: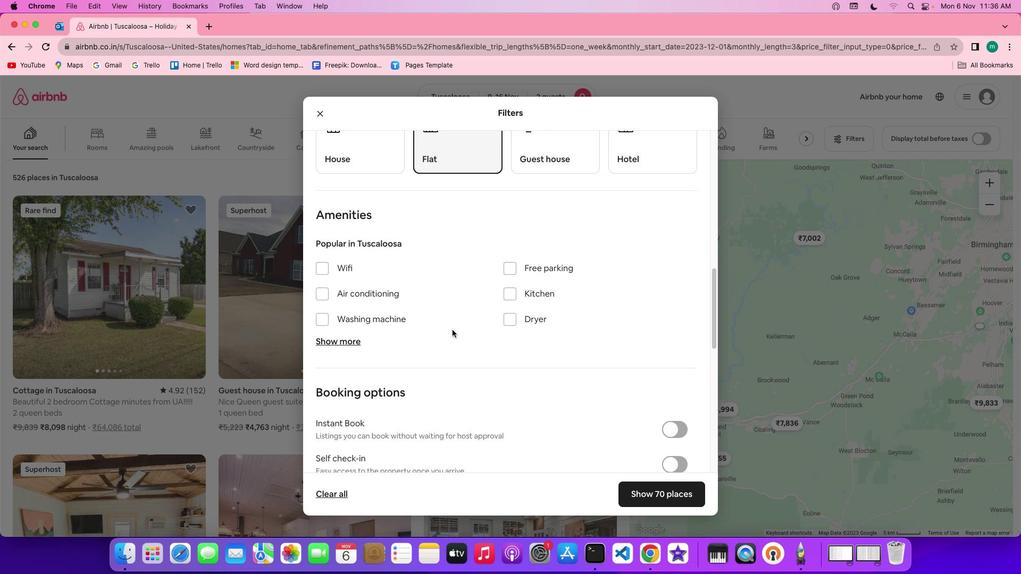 
Action: Mouse scrolled (452, 329) with delta (0, 0)
Screenshot: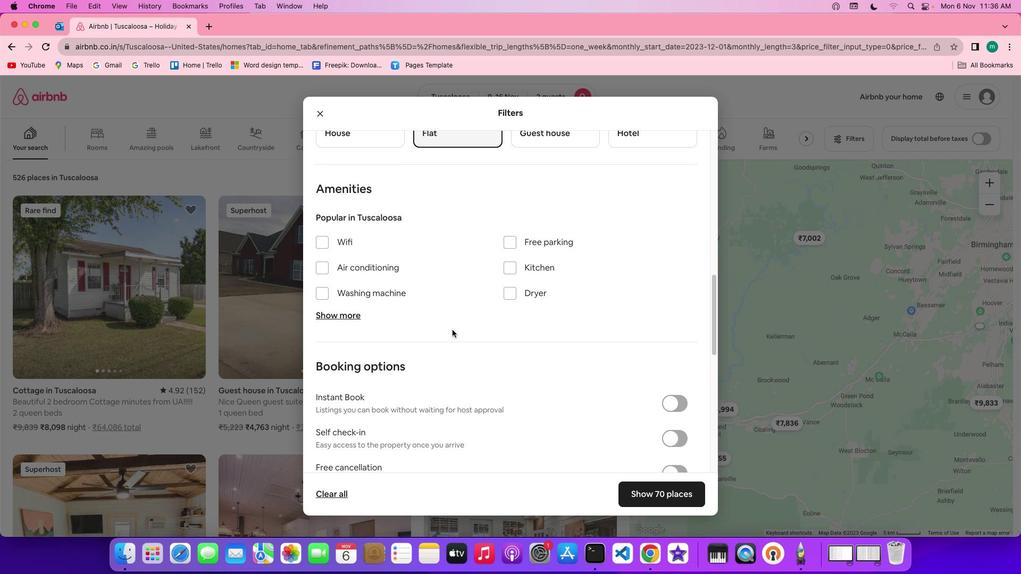 
Action: Mouse scrolled (452, 329) with delta (0, 0)
Screenshot: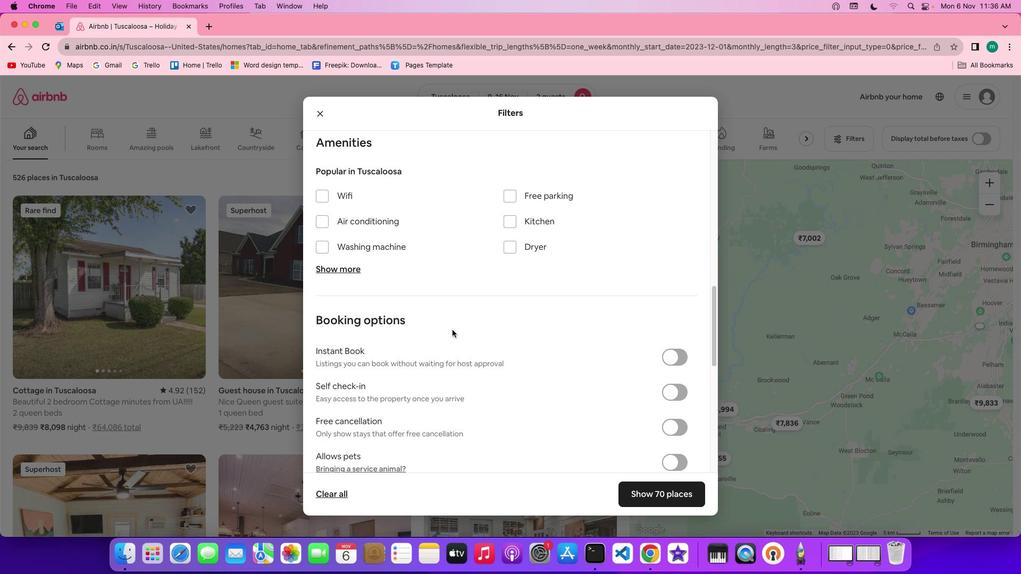 
Action: Mouse scrolled (452, 329) with delta (0, 0)
Screenshot: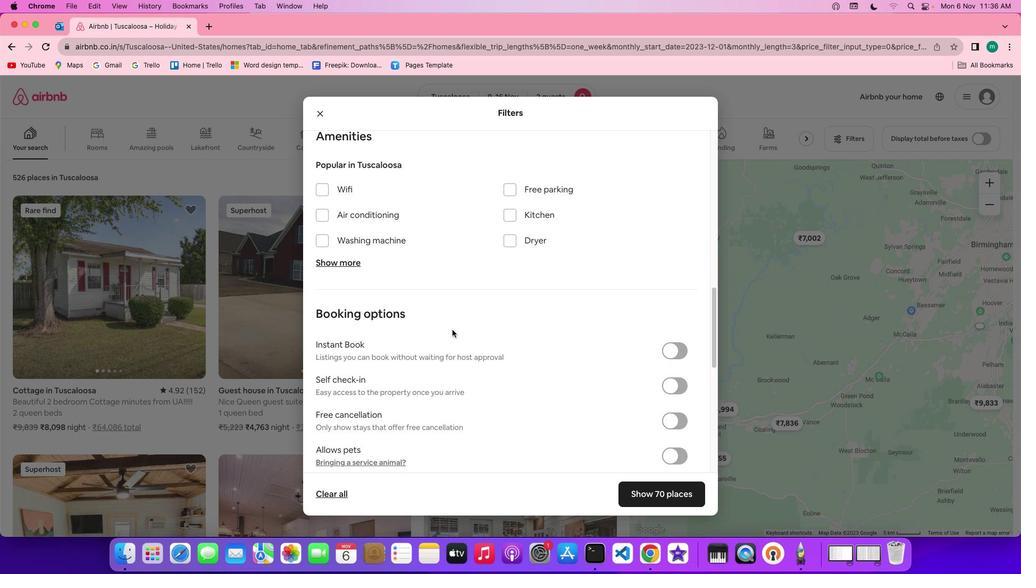 
Action: Mouse scrolled (452, 329) with delta (0, 0)
Screenshot: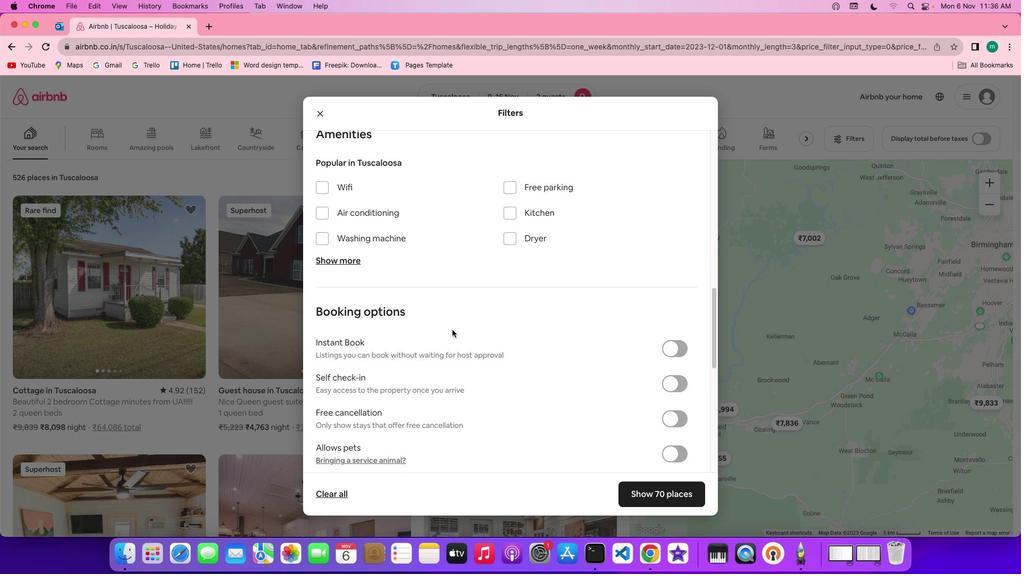 
Action: Mouse scrolled (452, 329) with delta (0, 0)
Screenshot: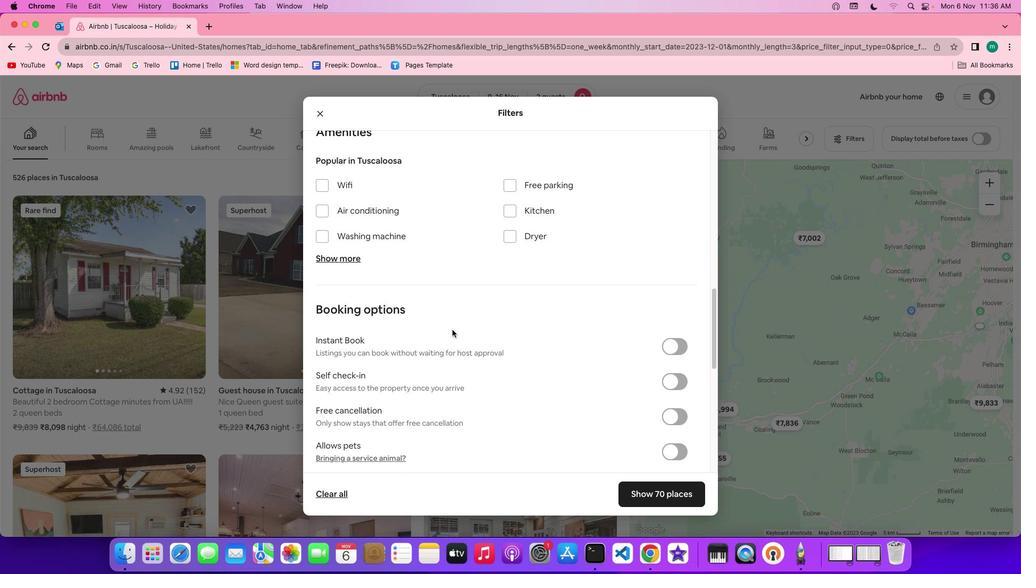 
Action: Mouse scrolled (452, 329) with delta (0, 0)
Screenshot: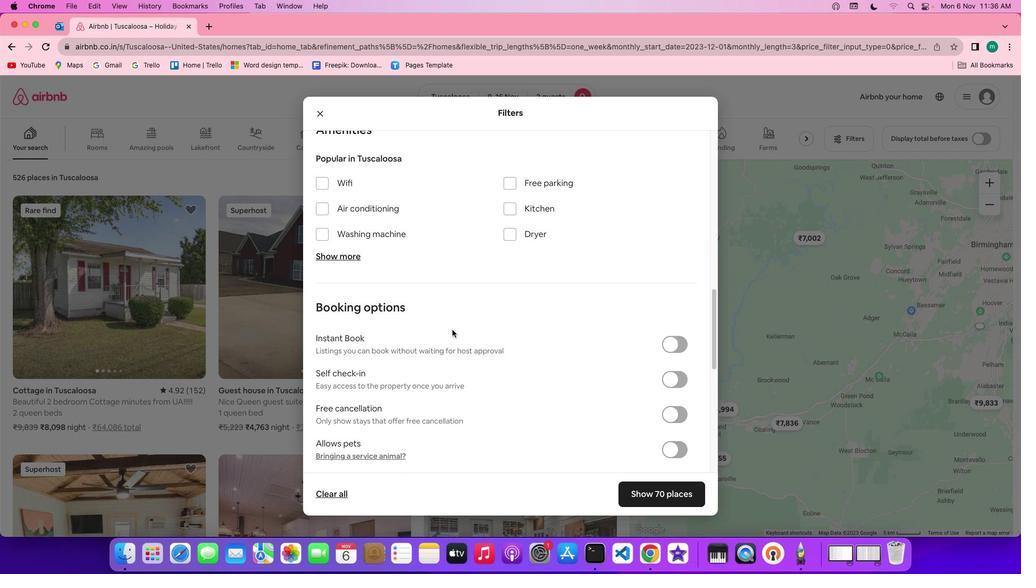 
Action: Mouse scrolled (452, 329) with delta (0, 0)
Screenshot: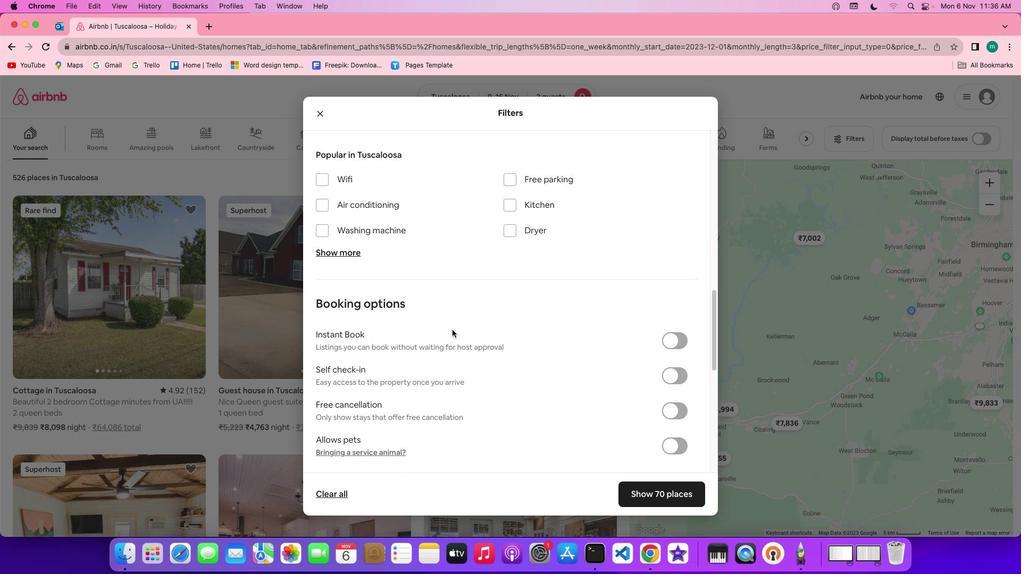 
Action: Mouse scrolled (452, 329) with delta (0, 0)
Screenshot: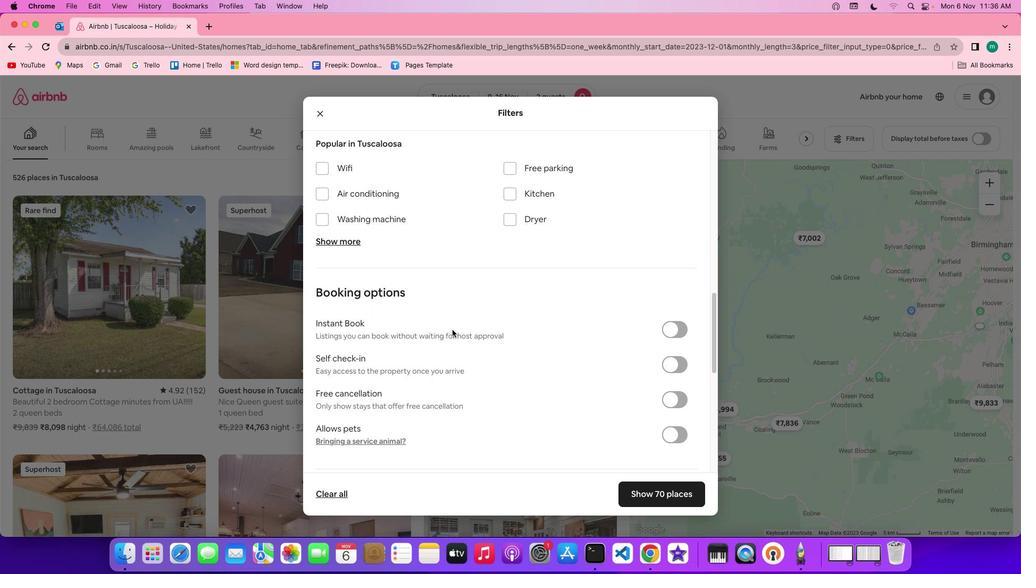 
Action: Mouse scrolled (452, 329) with delta (0, 0)
Screenshot: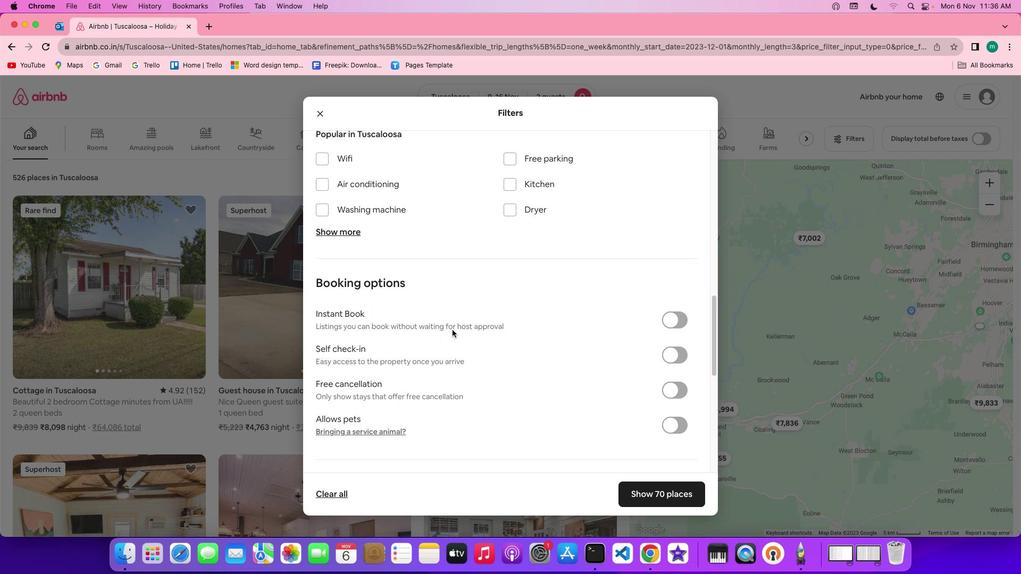 
Action: Mouse scrolled (452, 329) with delta (0, 0)
Screenshot: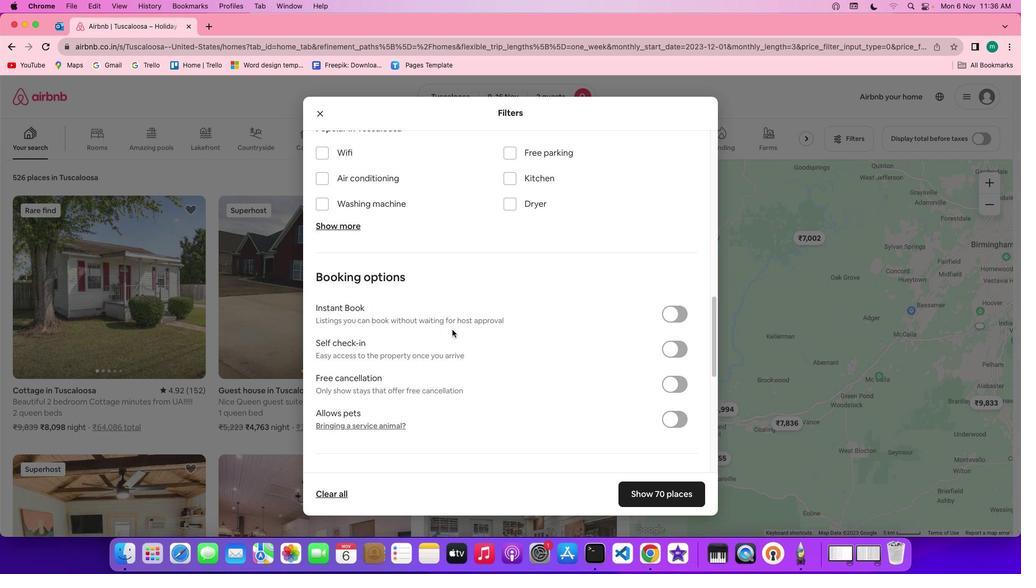 
Action: Mouse scrolled (452, 329) with delta (0, 0)
Screenshot: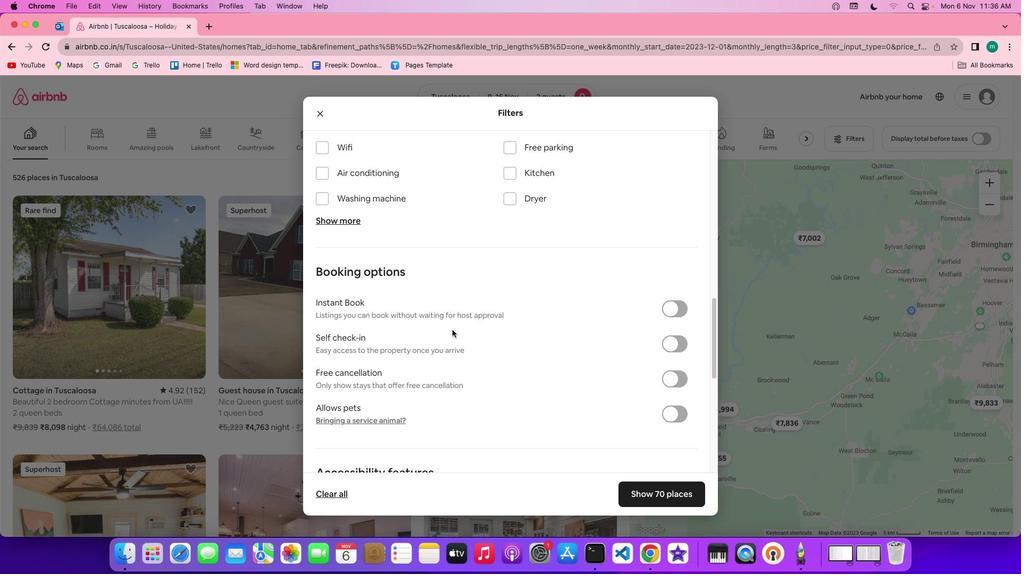 
Action: Mouse scrolled (452, 329) with delta (0, 0)
Screenshot: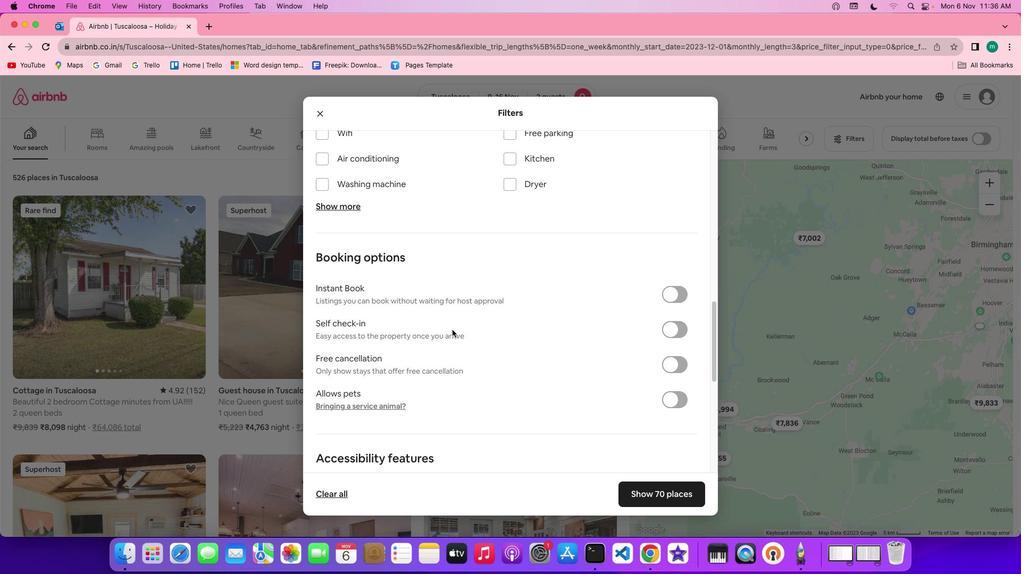 
Action: Mouse moved to (525, 384)
Screenshot: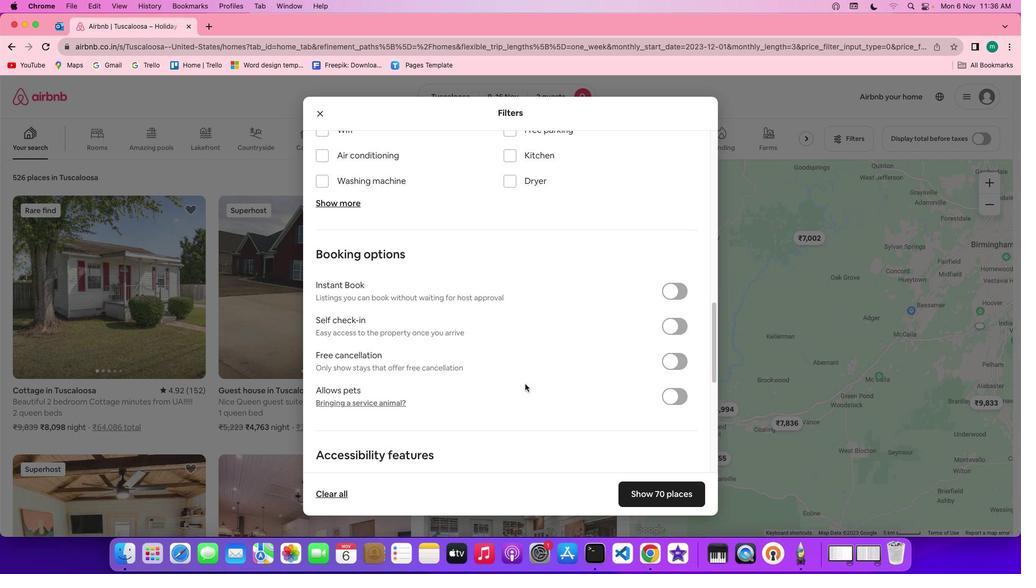 
Action: Mouse scrolled (525, 384) with delta (0, 0)
Screenshot: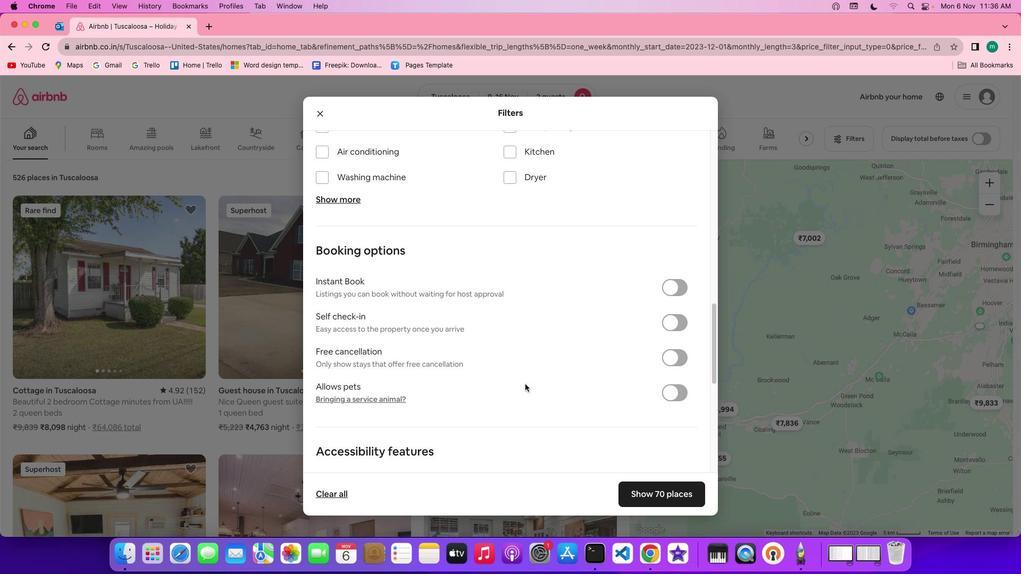 
Action: Mouse scrolled (525, 384) with delta (0, 0)
Screenshot: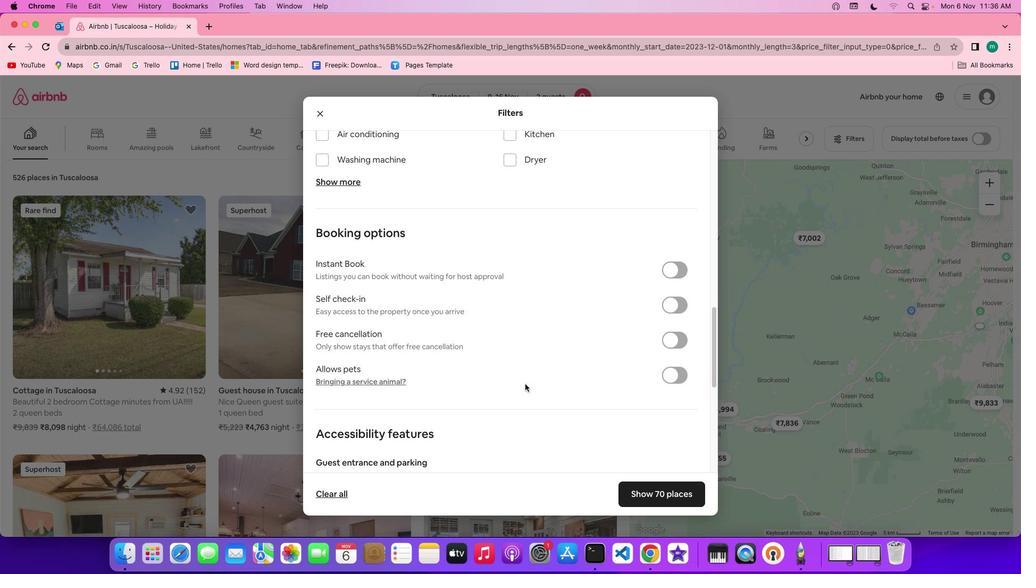 
Action: Mouse scrolled (525, 384) with delta (0, 0)
Screenshot: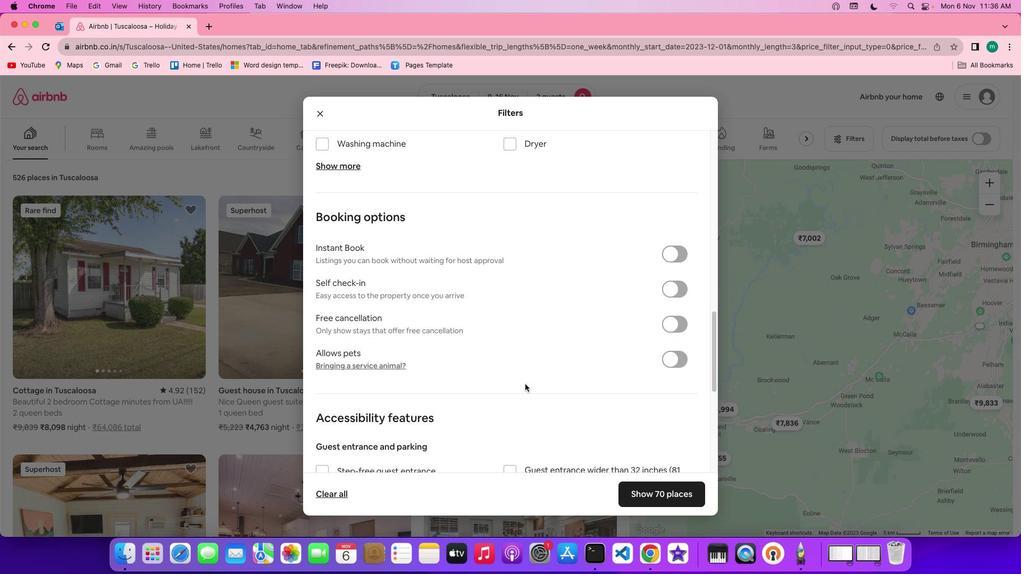 
Action: Mouse moved to (570, 405)
Screenshot: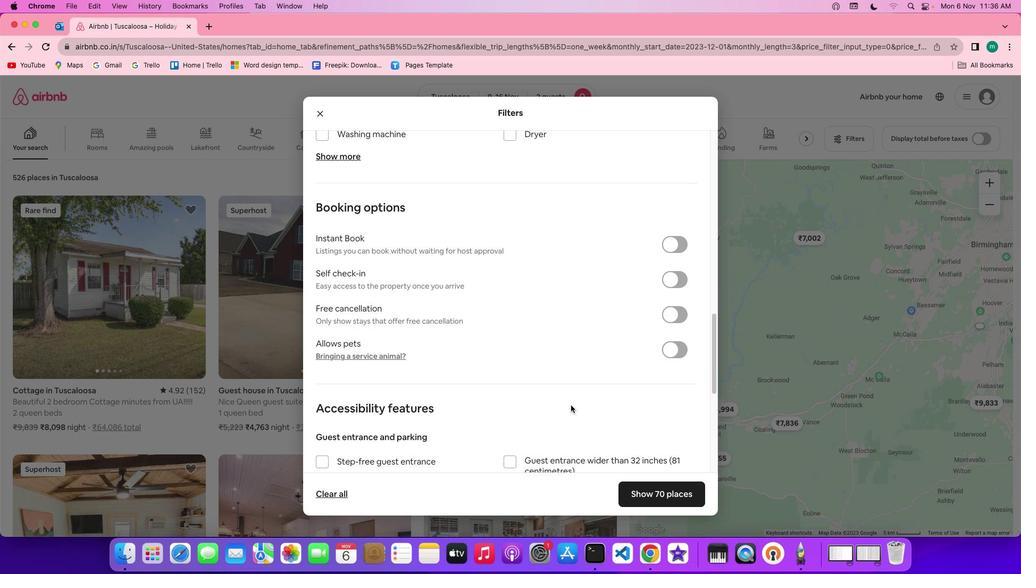
Action: Mouse scrolled (570, 405) with delta (0, 0)
Screenshot: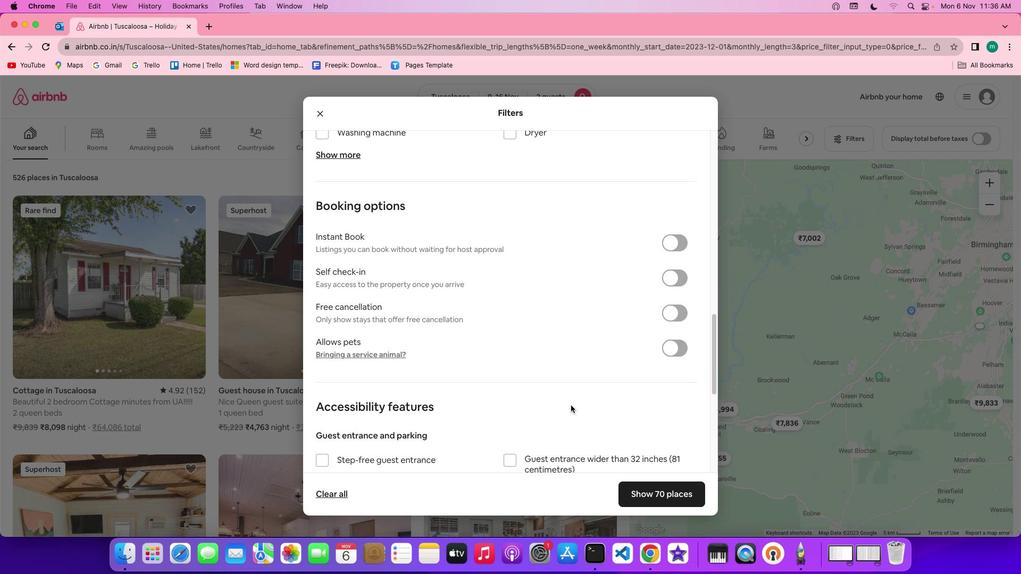 
Action: Mouse scrolled (570, 405) with delta (0, 0)
Screenshot: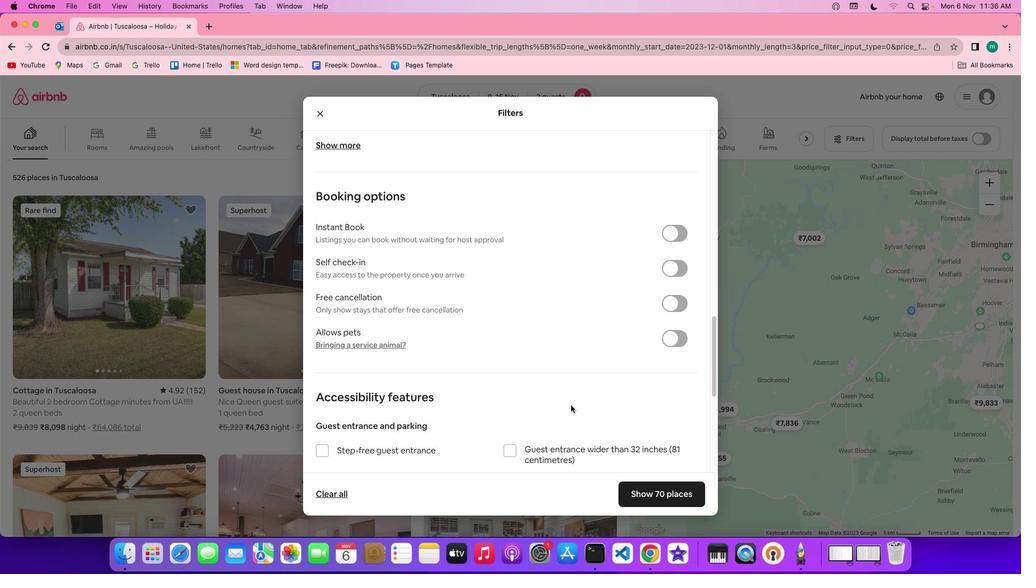 
Action: Mouse scrolled (570, 405) with delta (0, 0)
Screenshot: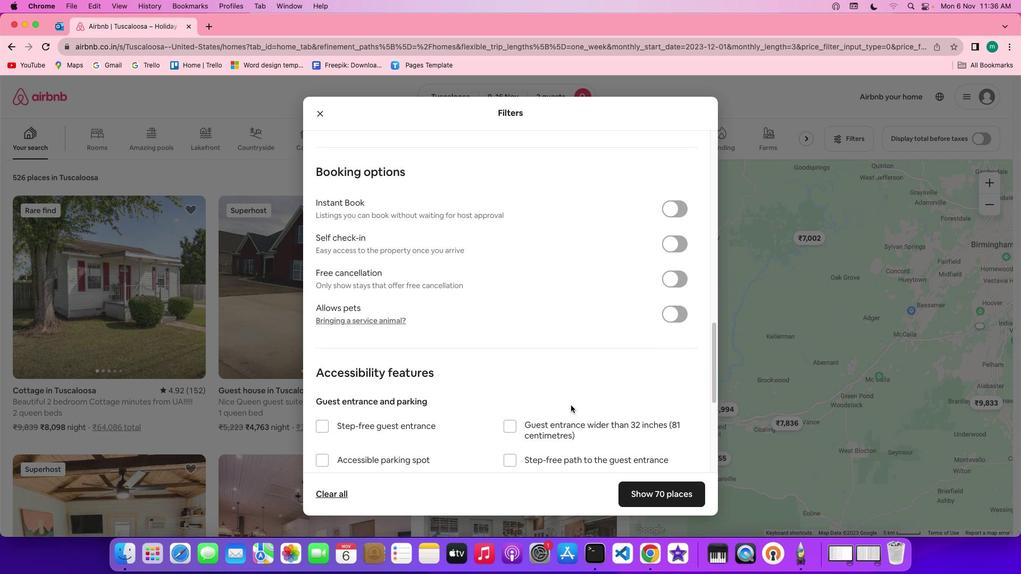 
Action: Mouse scrolled (570, 405) with delta (0, -1)
Screenshot: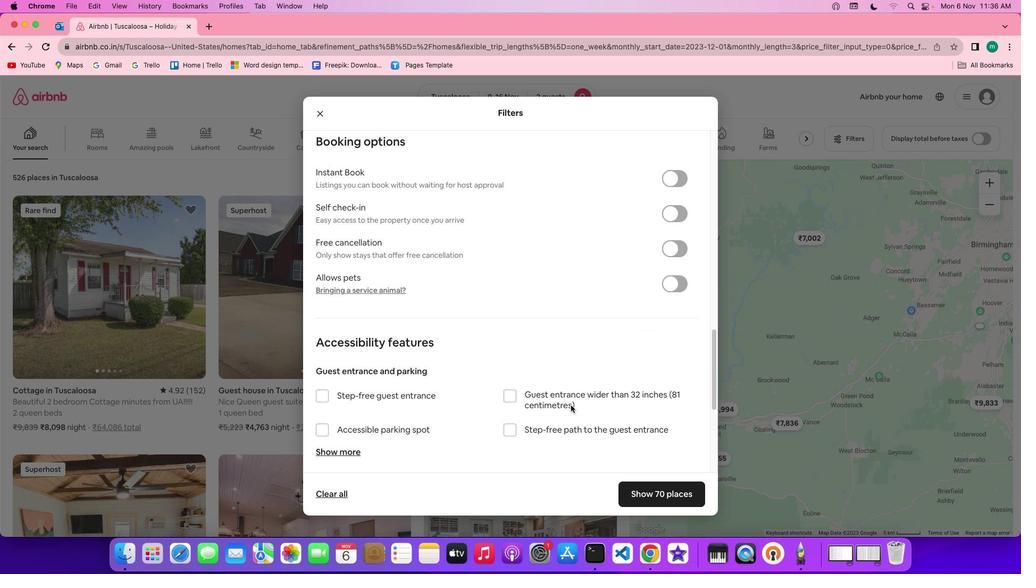 
Action: Mouse scrolled (570, 405) with delta (0, 0)
Screenshot: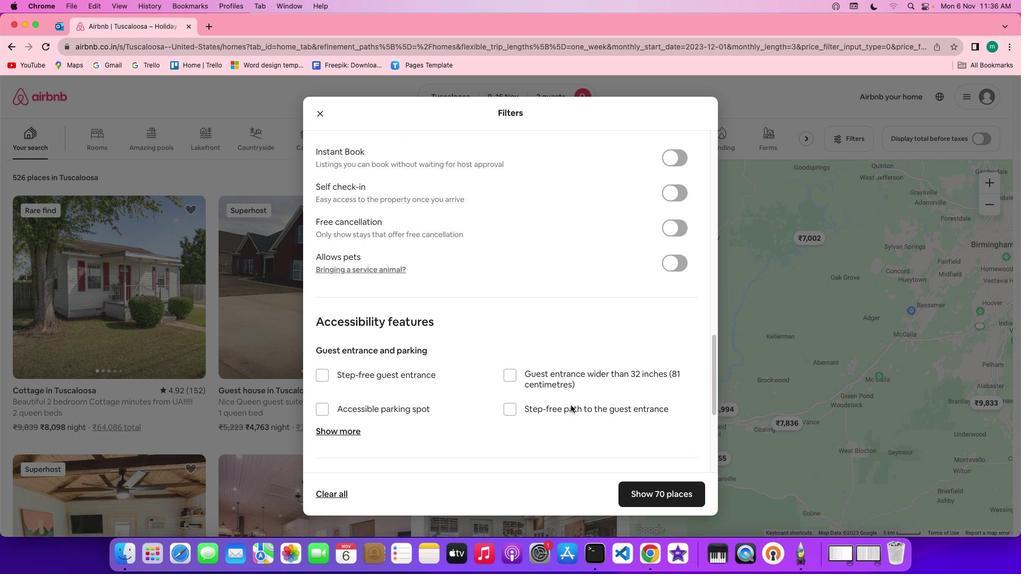 
Action: Mouse scrolled (570, 405) with delta (0, 0)
Screenshot: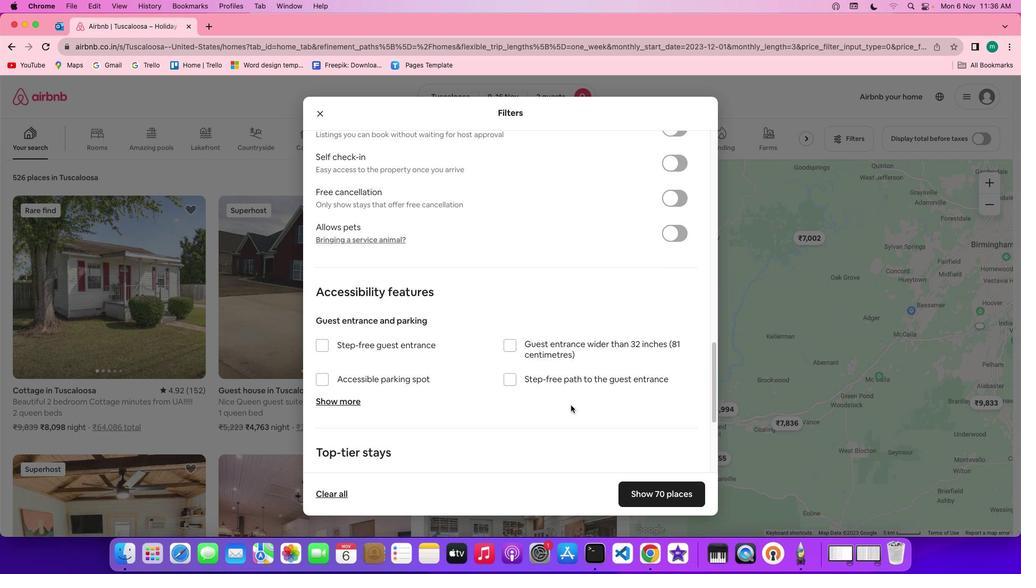 
Action: Mouse scrolled (570, 405) with delta (0, -1)
Screenshot: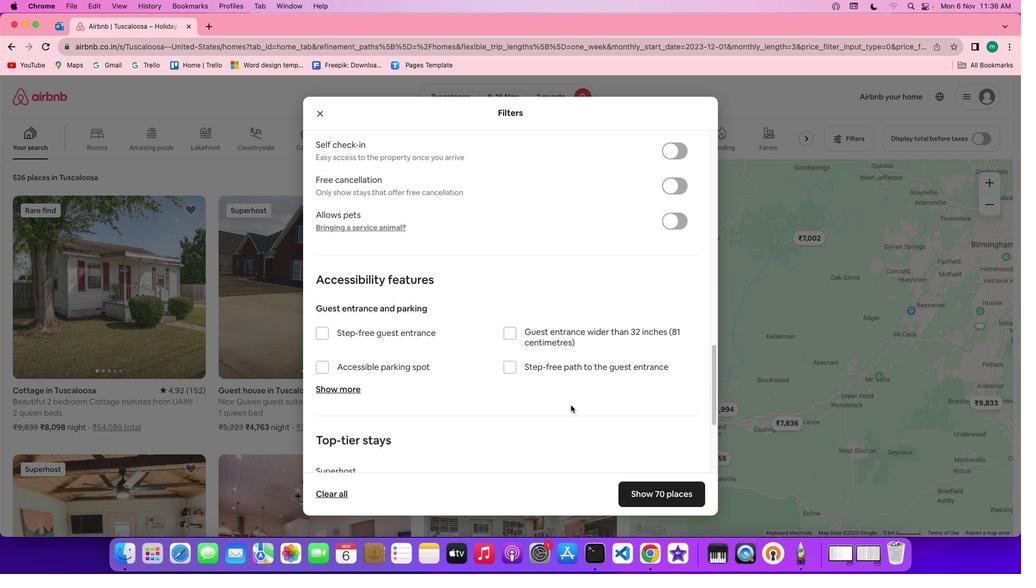 
Action: Mouse scrolled (570, 405) with delta (0, 0)
Screenshot: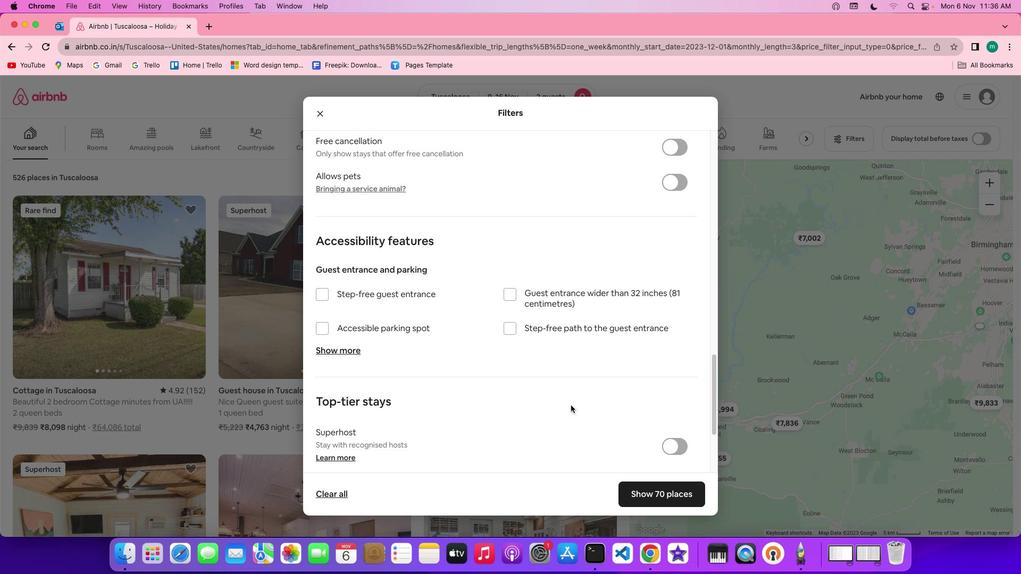 
Action: Mouse scrolled (570, 405) with delta (0, 0)
Screenshot: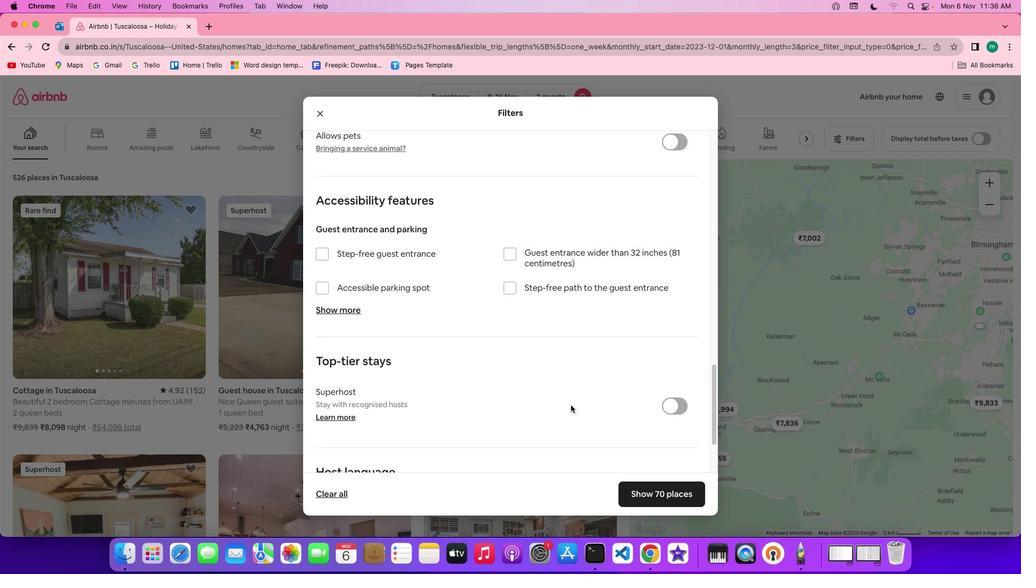 
Action: Mouse scrolled (570, 405) with delta (0, 0)
Screenshot: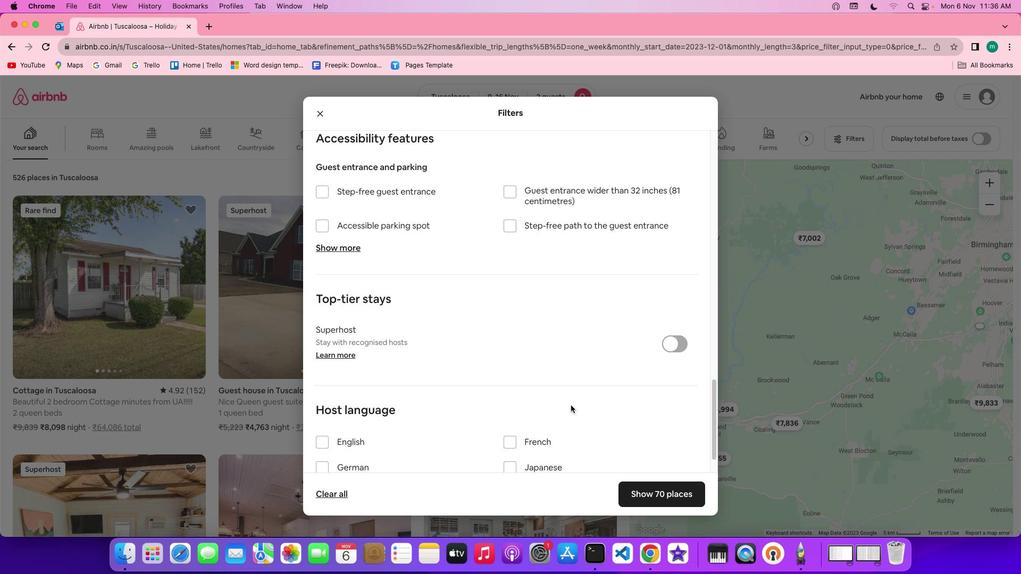 
Action: Mouse scrolled (570, 405) with delta (0, -1)
Screenshot: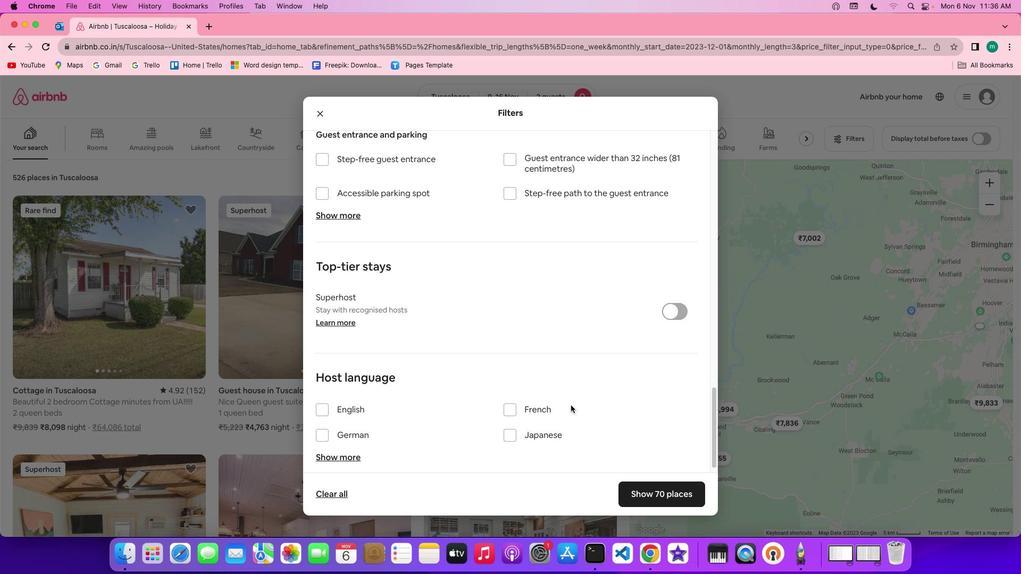 
Action: Mouse scrolled (570, 405) with delta (0, -2)
Screenshot: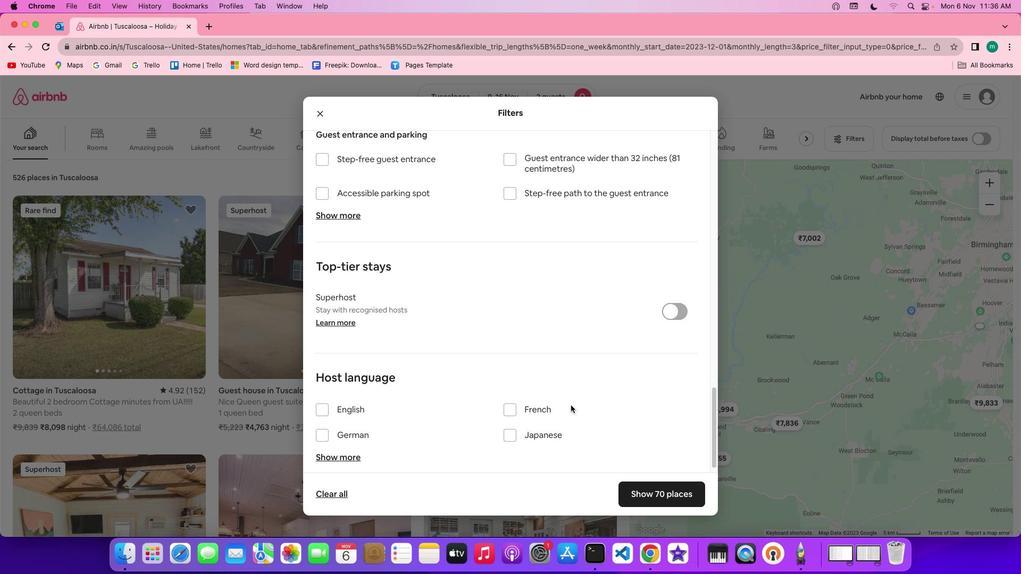 
Action: Mouse scrolled (570, 405) with delta (0, -2)
Screenshot: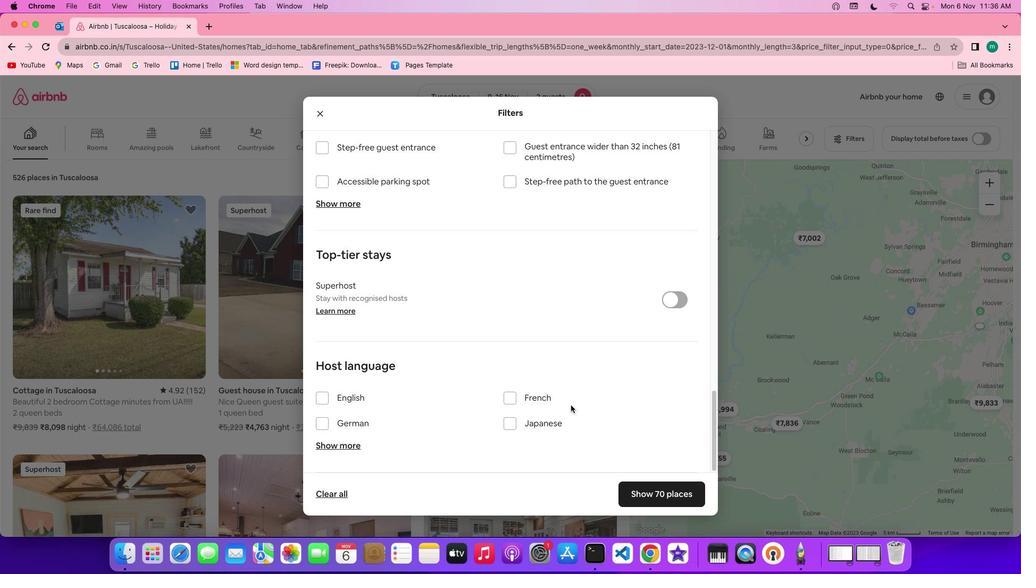
Action: Mouse scrolled (570, 405) with delta (0, 0)
Screenshot: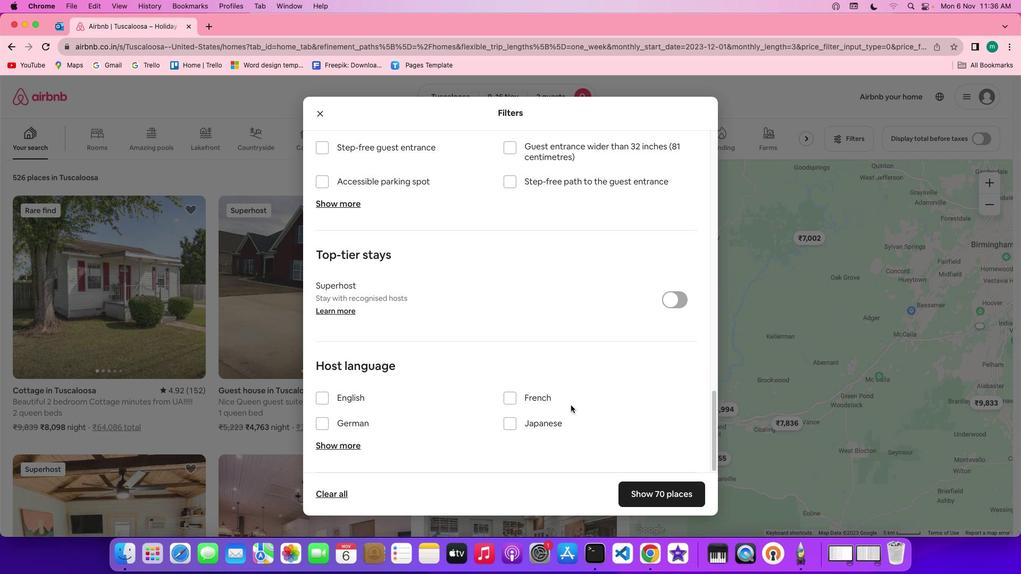 
Action: Mouse scrolled (570, 405) with delta (0, 0)
Screenshot: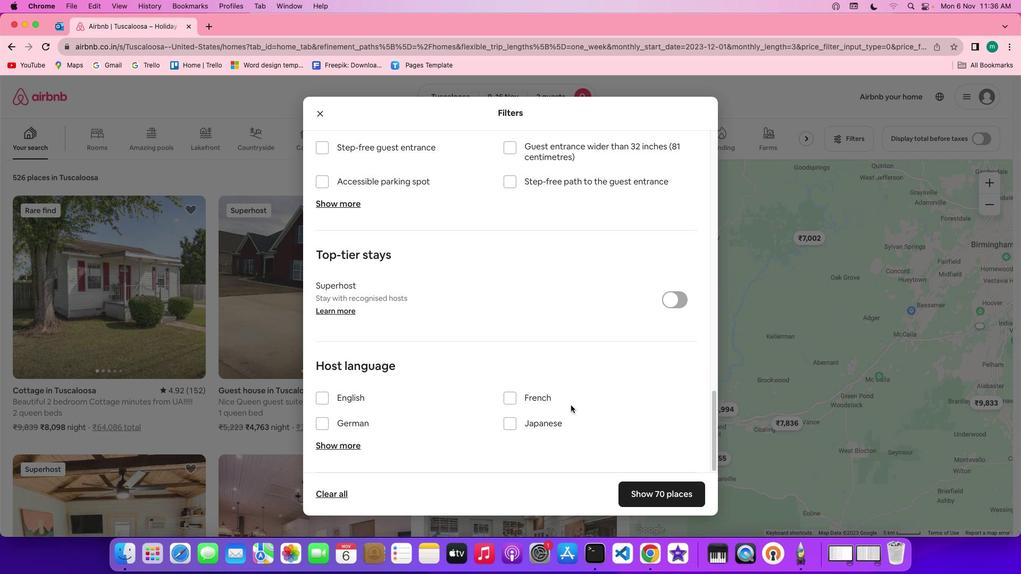 
Action: Mouse scrolled (570, 405) with delta (0, -2)
Screenshot: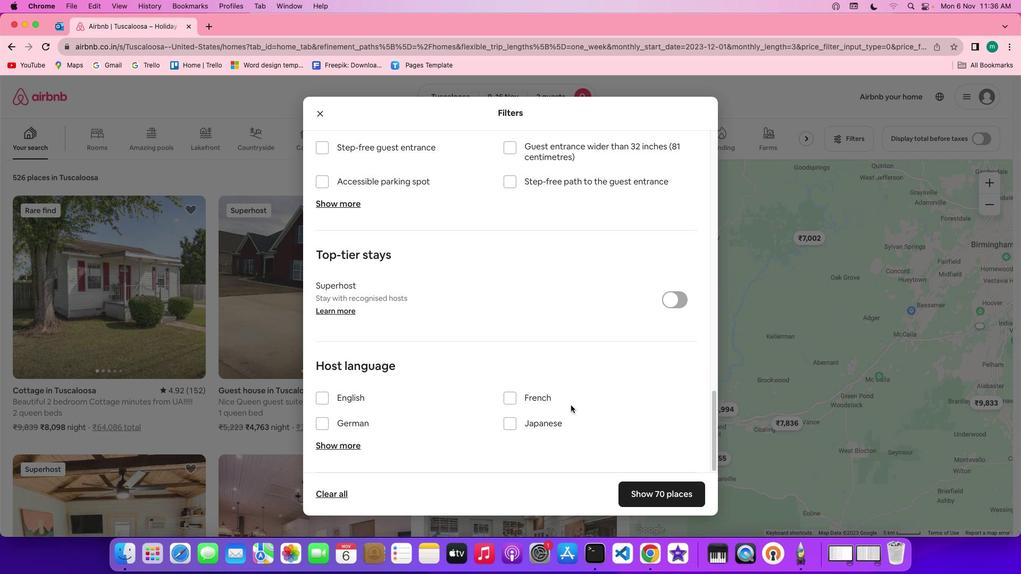 
Action: Mouse scrolled (570, 405) with delta (0, -2)
Screenshot: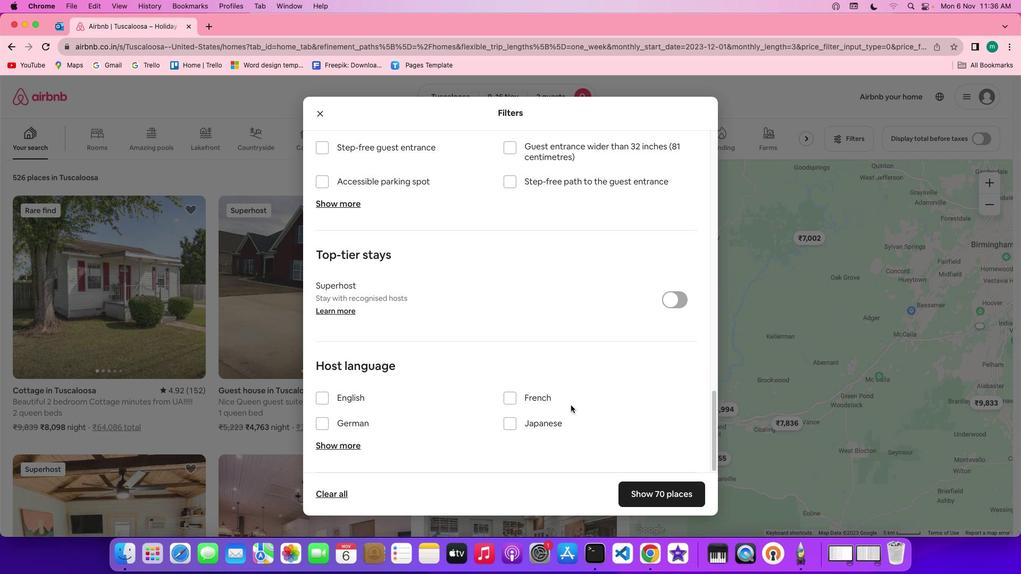 
Action: Mouse scrolled (570, 405) with delta (0, -3)
Screenshot: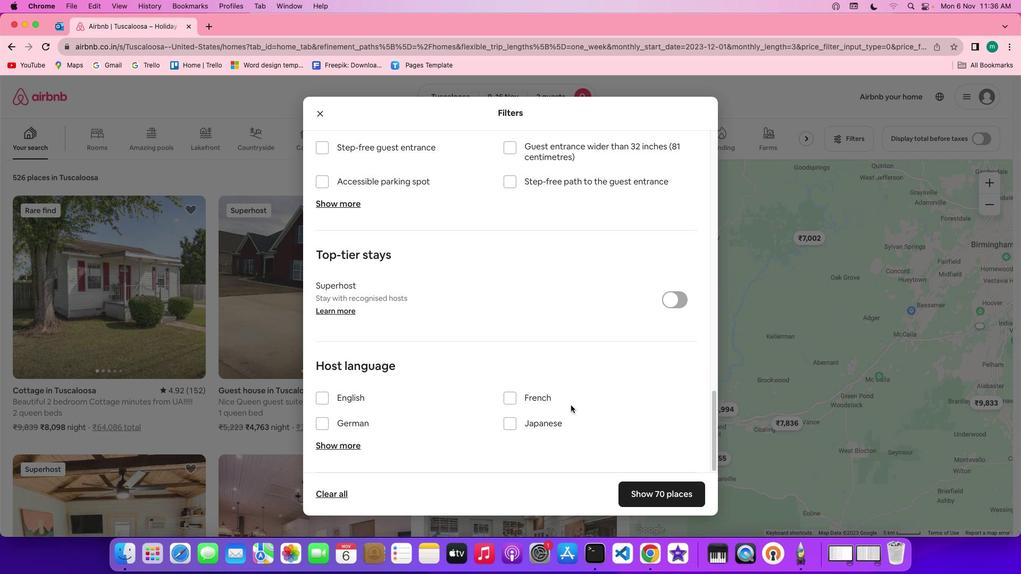 
Action: Mouse scrolled (570, 405) with delta (0, -3)
Screenshot: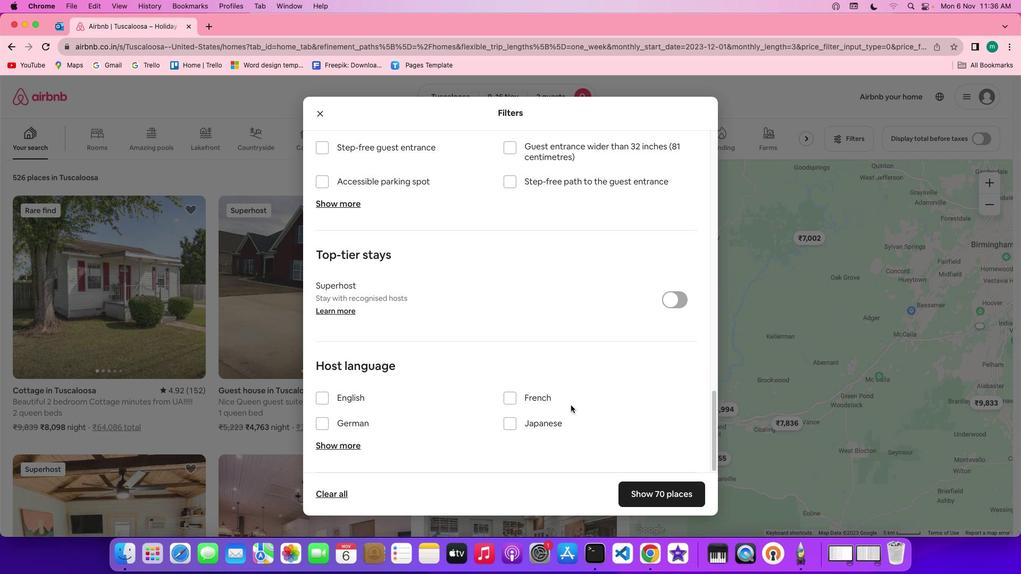 
Action: Mouse moved to (685, 492)
Screenshot: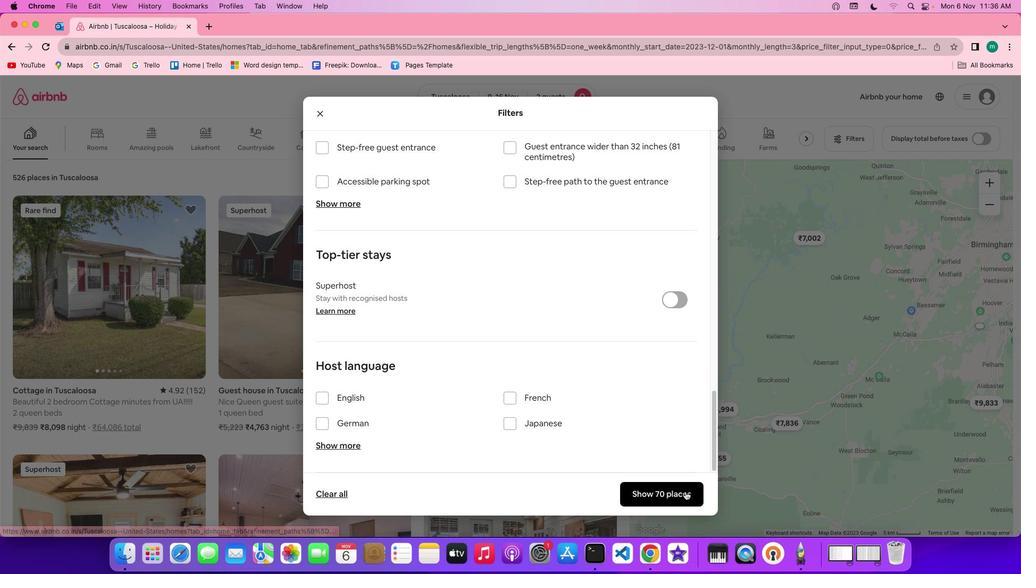 
Action: Mouse pressed left at (685, 492)
Screenshot: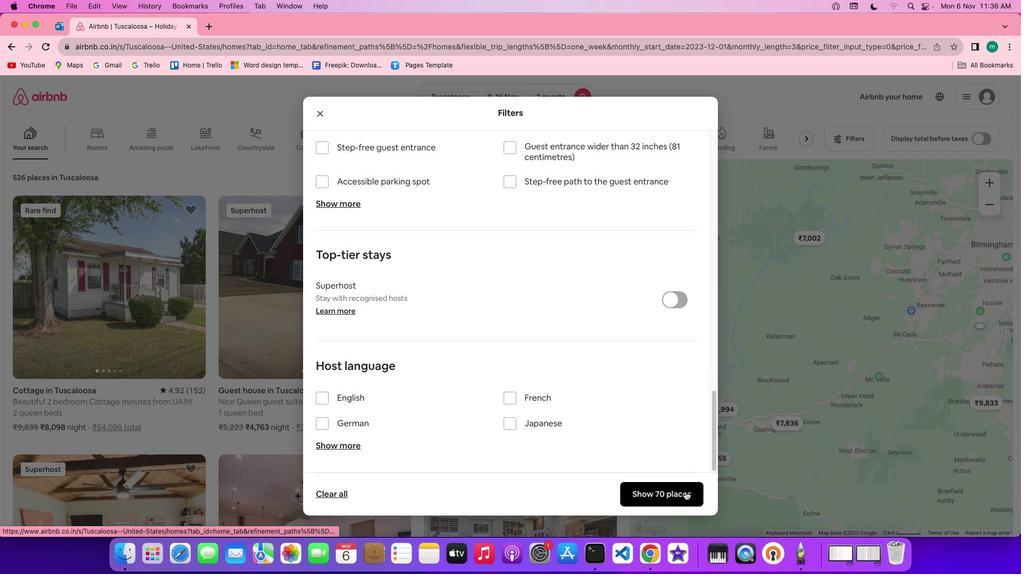 
Action: Mouse moved to (175, 269)
Screenshot: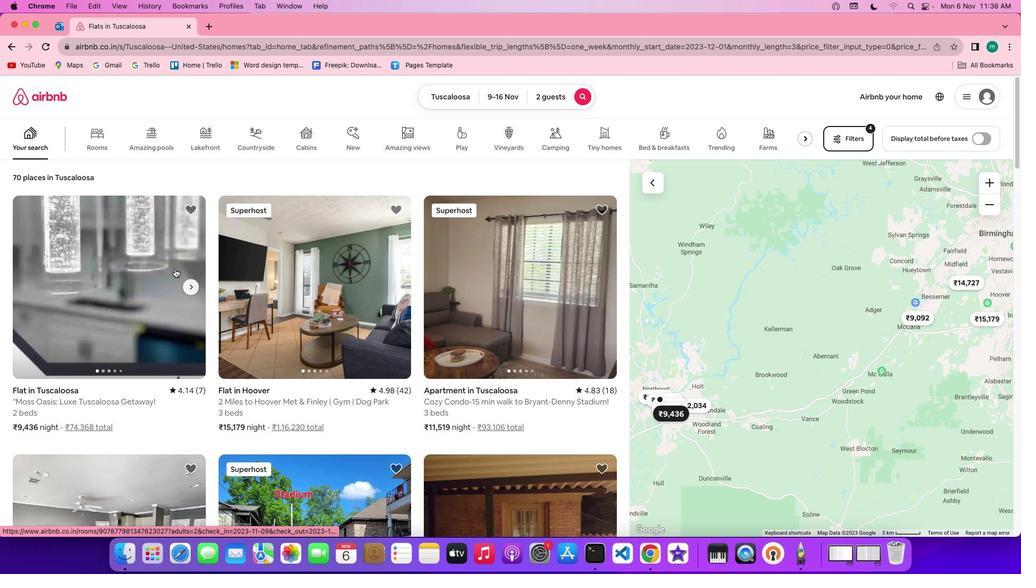 
Action: Mouse pressed left at (175, 269)
Screenshot: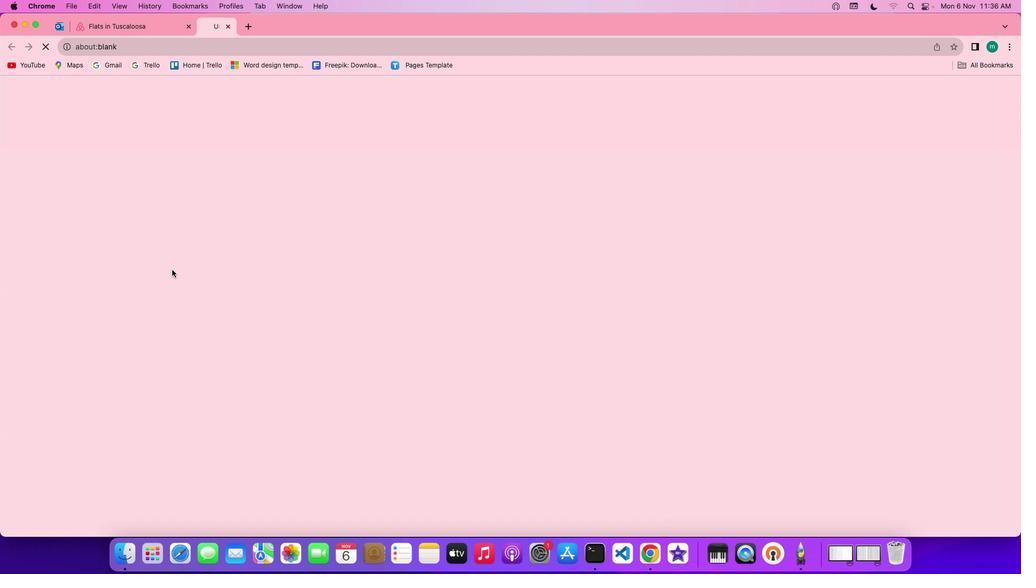 
Action: Mouse moved to (739, 399)
Screenshot: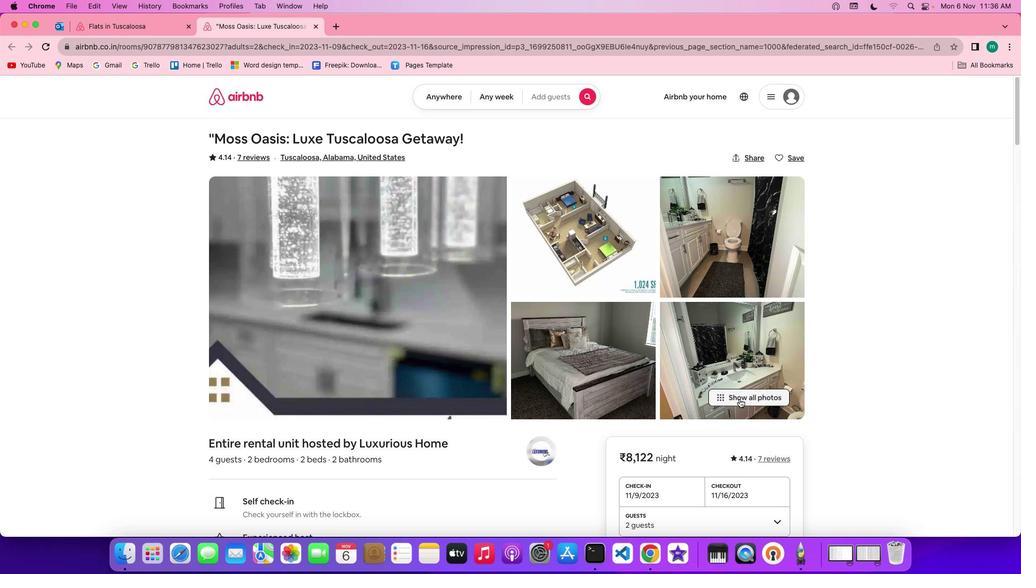 
Action: Mouse pressed left at (739, 399)
Screenshot: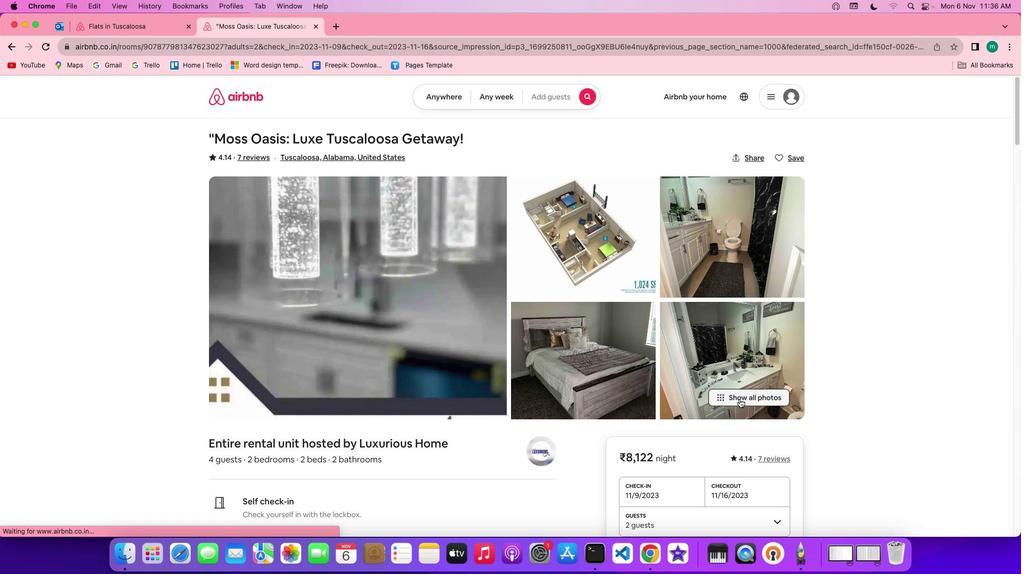 
Action: Mouse moved to (428, 368)
Screenshot: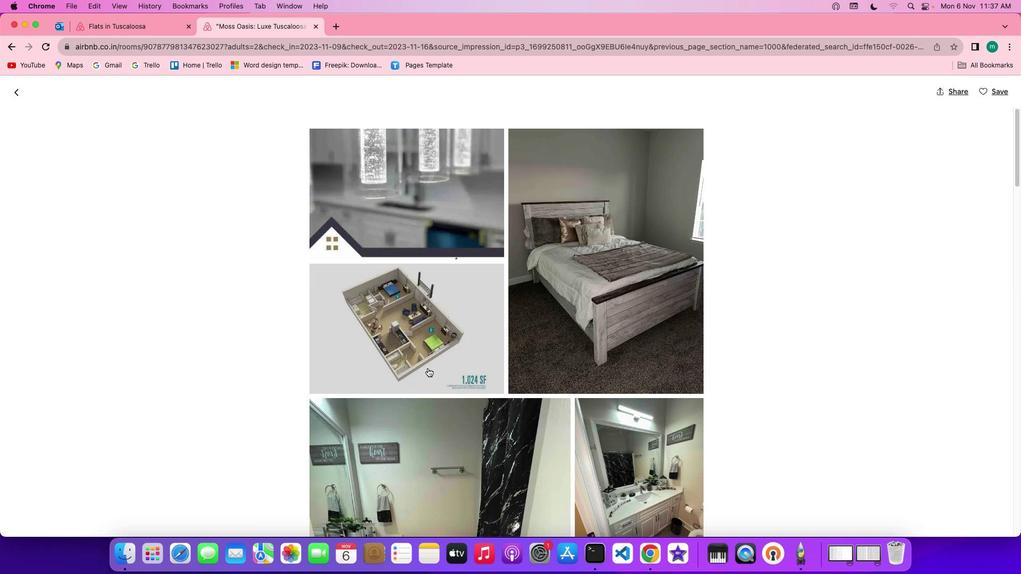 
Action: Mouse scrolled (428, 368) with delta (0, 0)
Screenshot: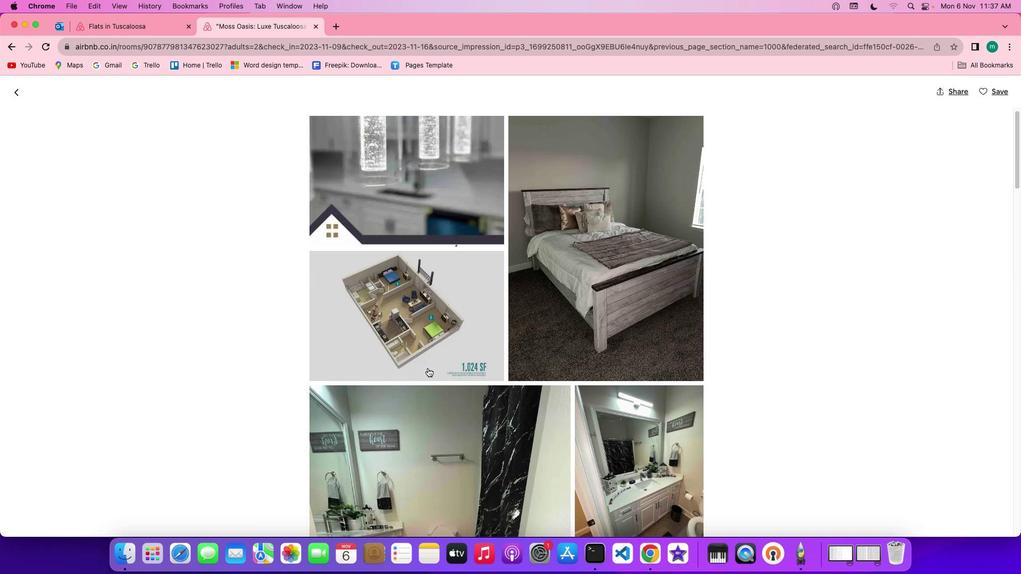 
Action: Mouse moved to (428, 368)
Screenshot: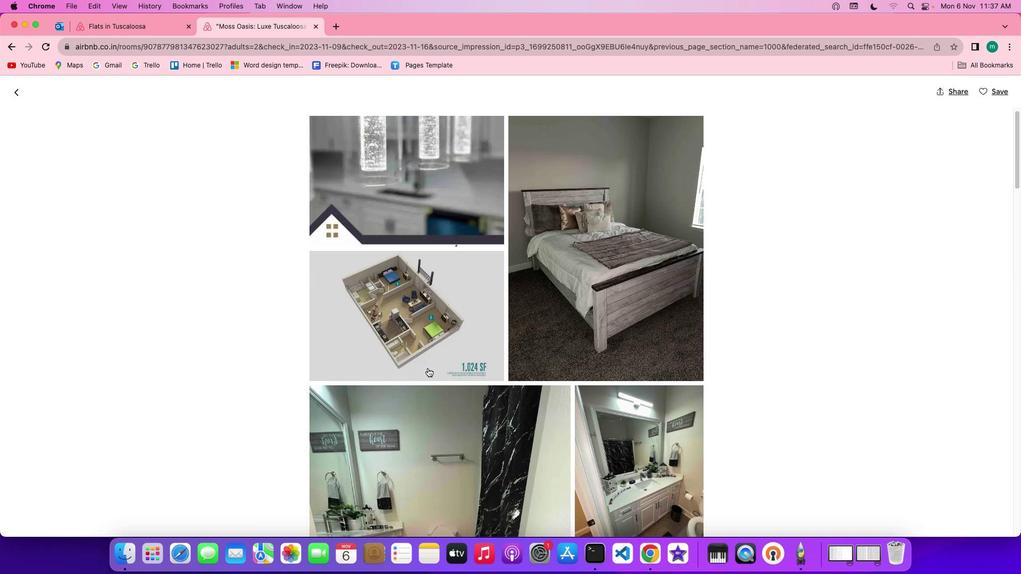 
Action: Mouse scrolled (428, 368) with delta (0, 0)
Screenshot: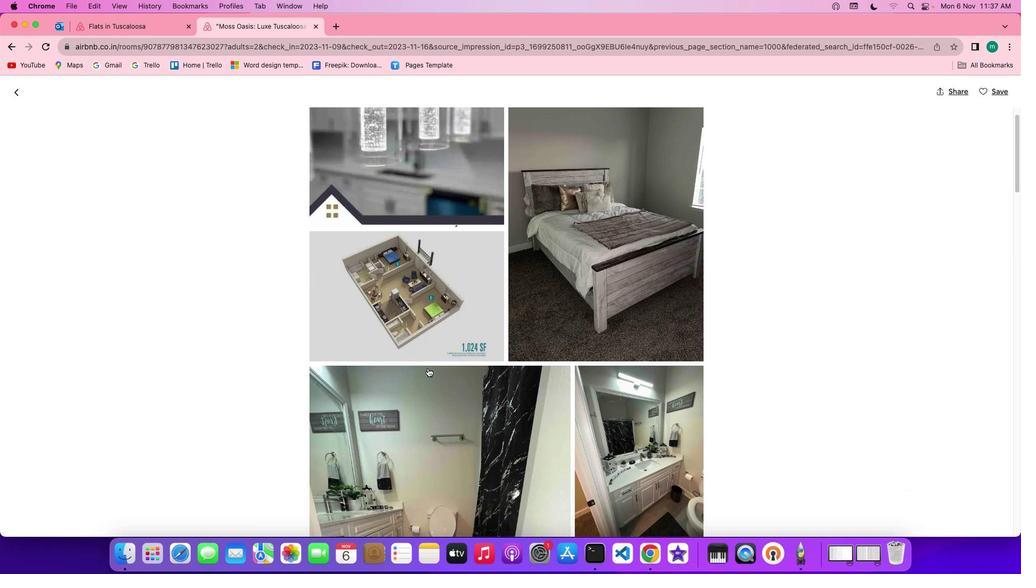
Action: Mouse scrolled (428, 368) with delta (0, -1)
Screenshot: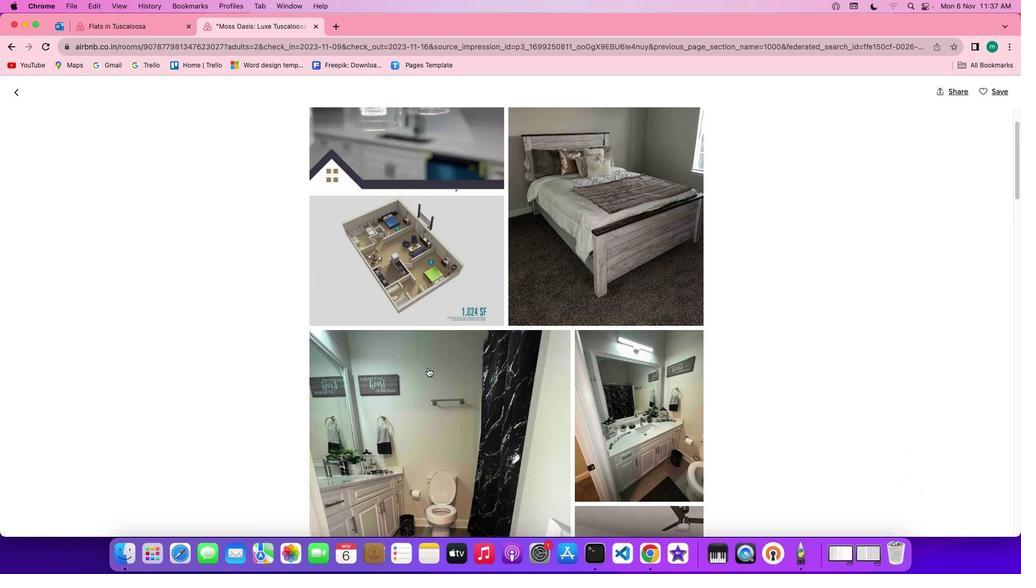 
Action: Mouse scrolled (428, 368) with delta (0, -1)
Screenshot: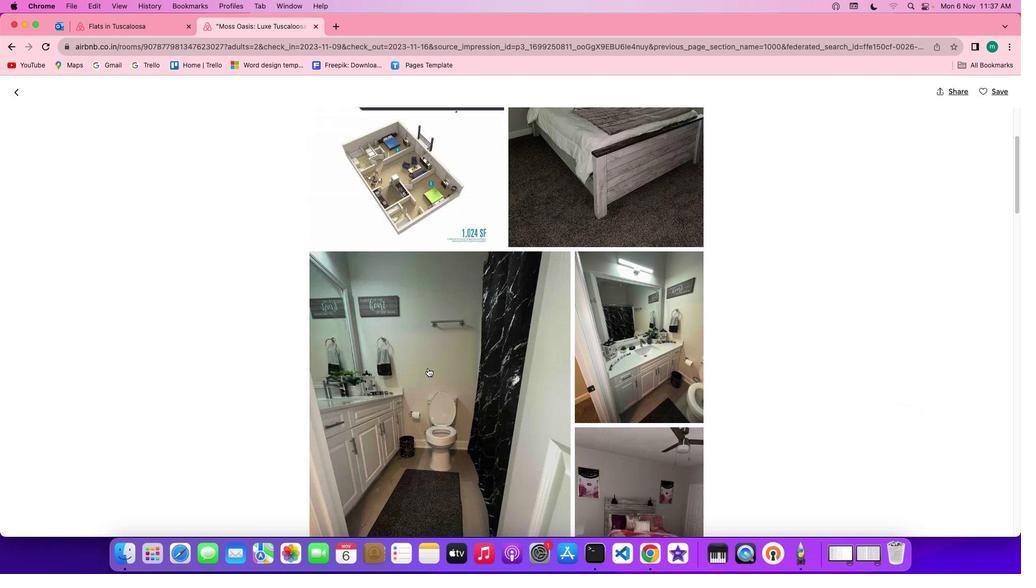 
Action: Mouse moved to (428, 368)
Screenshot: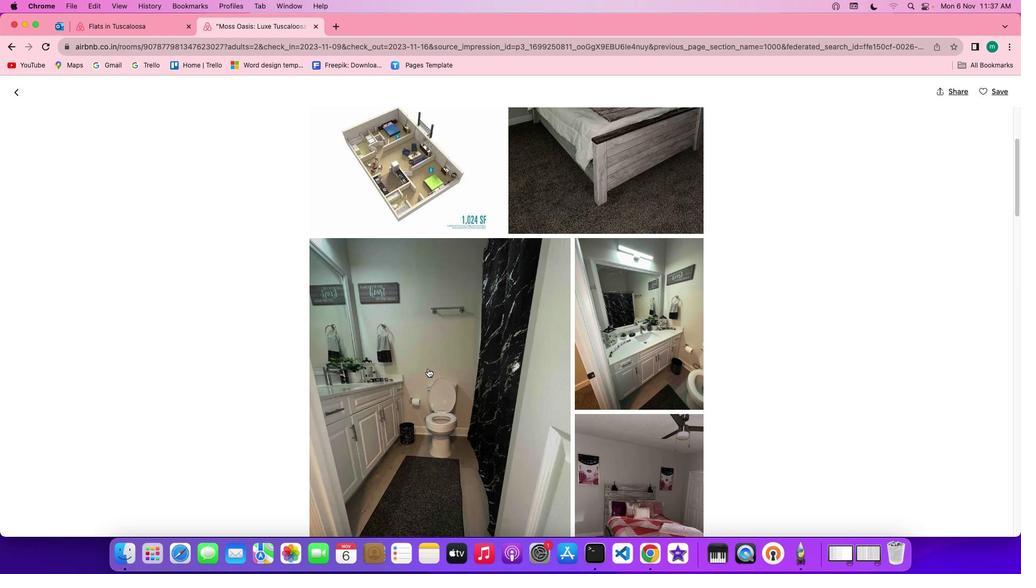 
Action: Mouse scrolled (428, 368) with delta (0, 0)
Screenshot: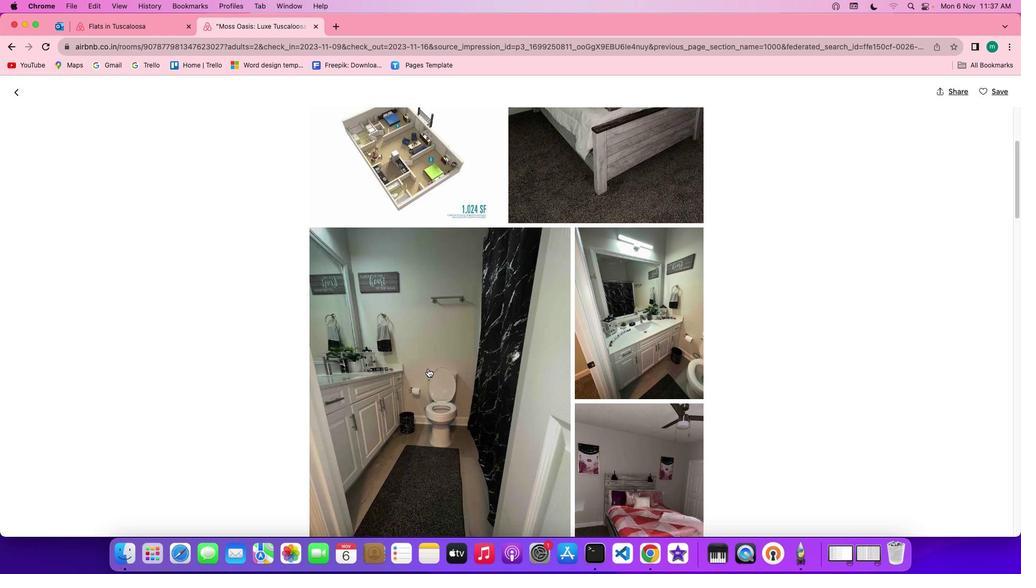 
Action: Mouse scrolled (428, 368) with delta (0, 0)
Screenshot: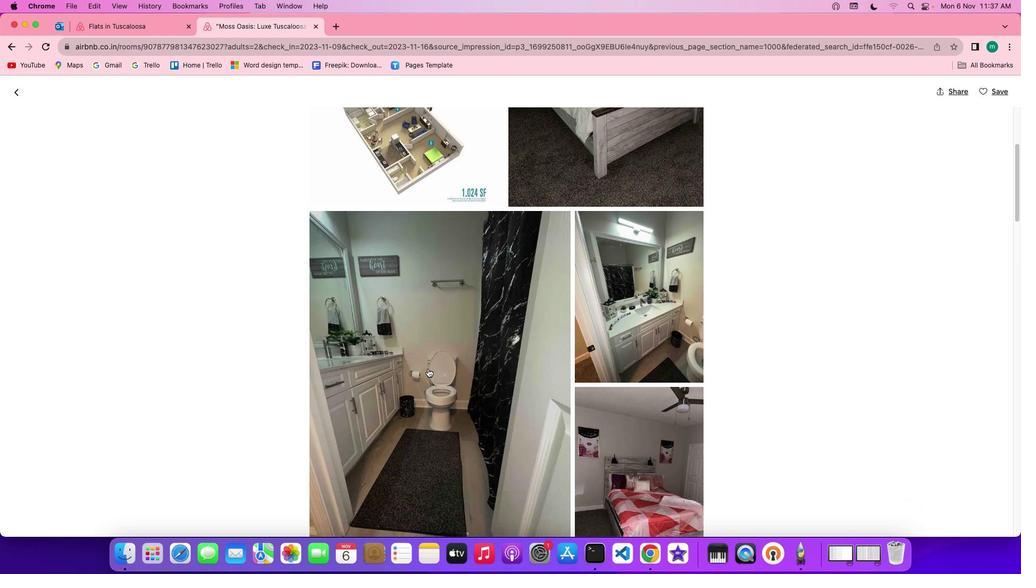 
Action: Mouse scrolled (428, 368) with delta (0, -1)
Screenshot: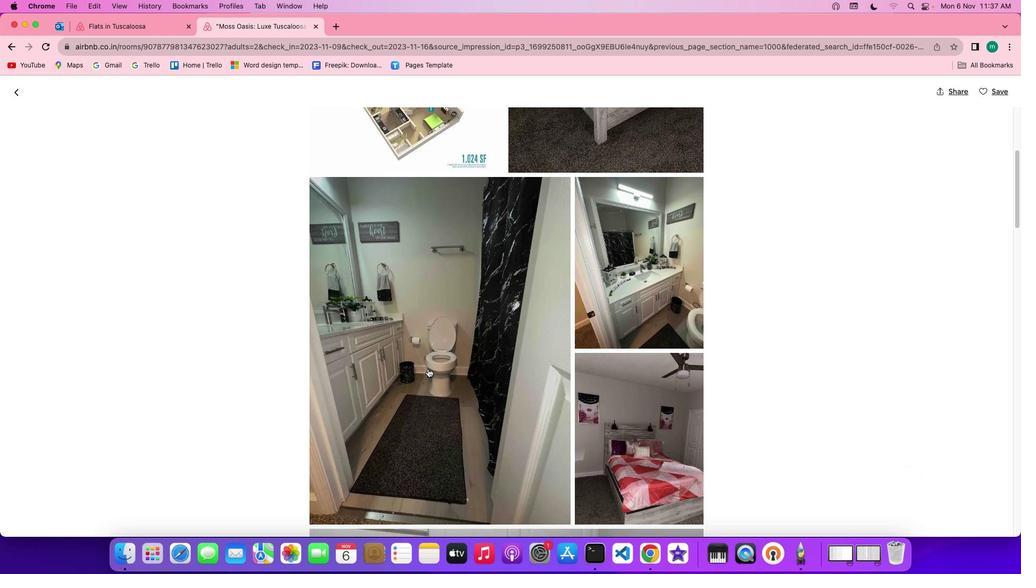
Action: Mouse scrolled (428, 368) with delta (0, -1)
Screenshot: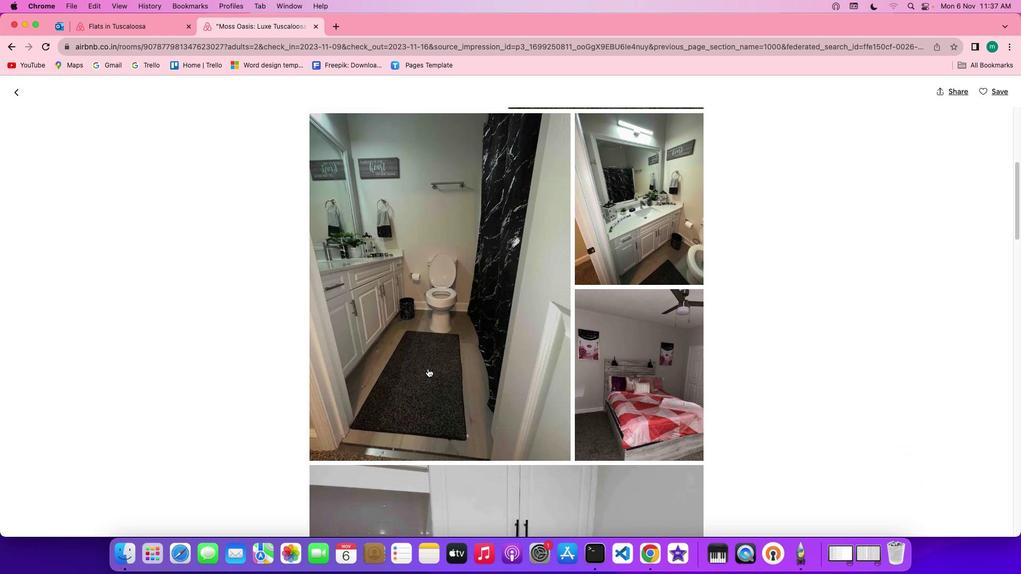 
Action: Mouse scrolled (428, 368) with delta (0, 0)
Screenshot: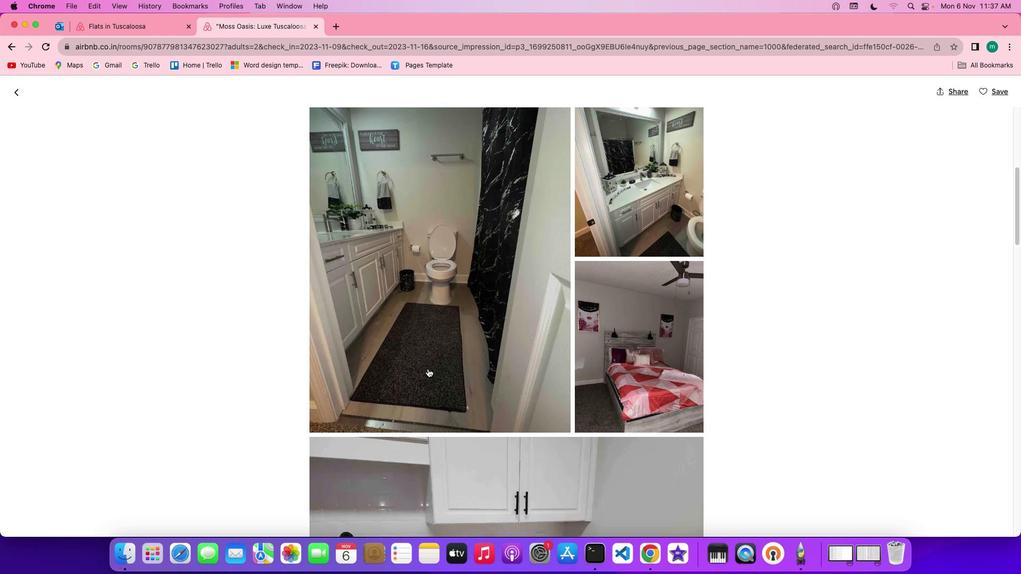 
Action: Mouse scrolled (428, 368) with delta (0, 0)
Screenshot: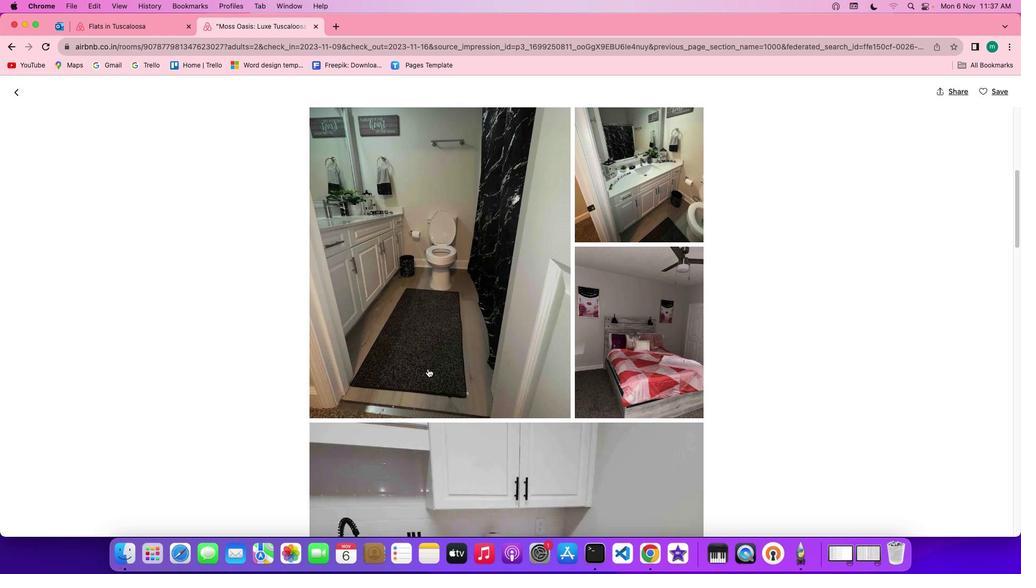 
Action: Mouse scrolled (428, 368) with delta (0, -1)
Screenshot: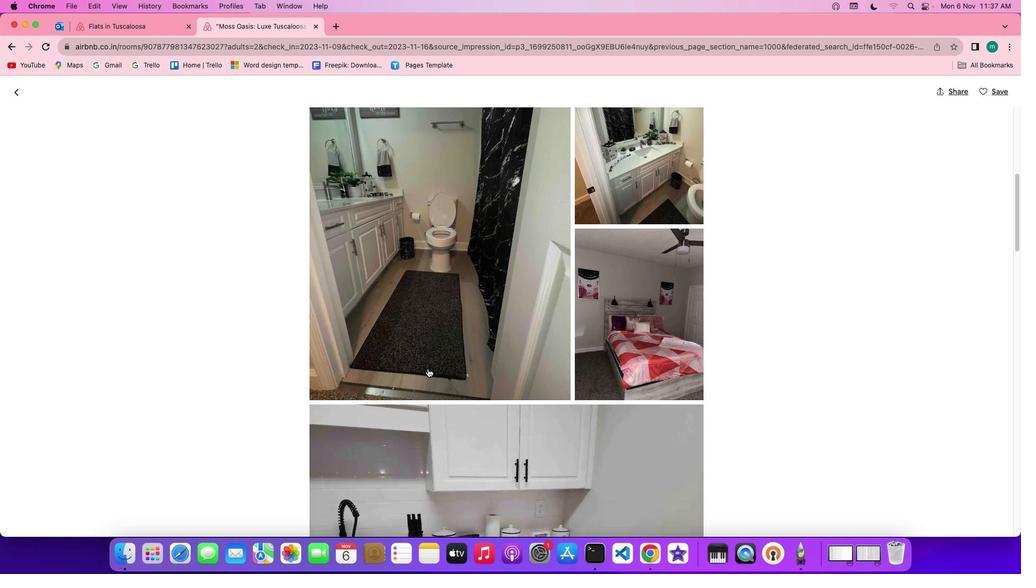 
Action: Mouse scrolled (428, 368) with delta (0, 0)
Screenshot: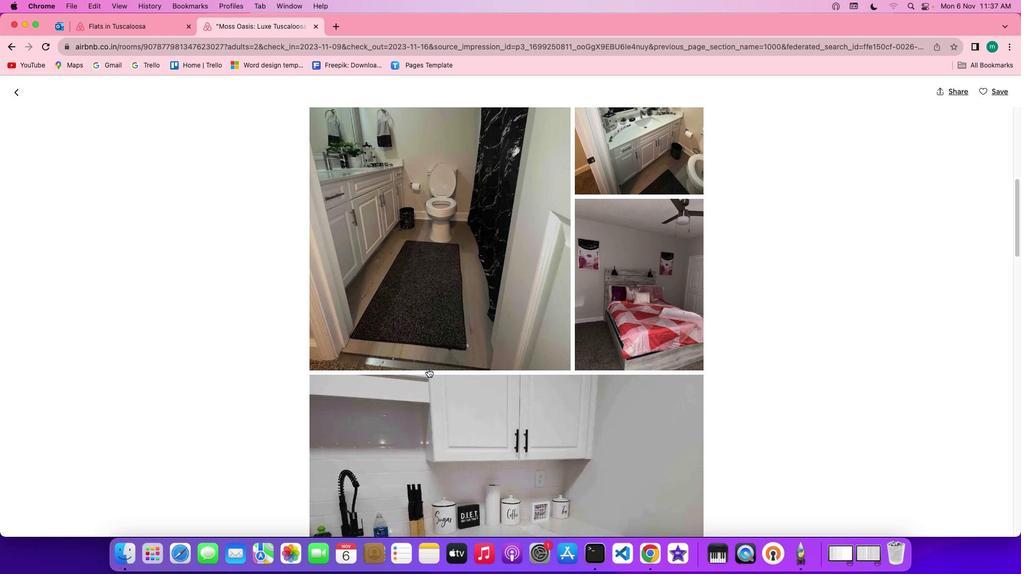 
Action: Mouse scrolled (428, 368) with delta (0, 0)
Screenshot: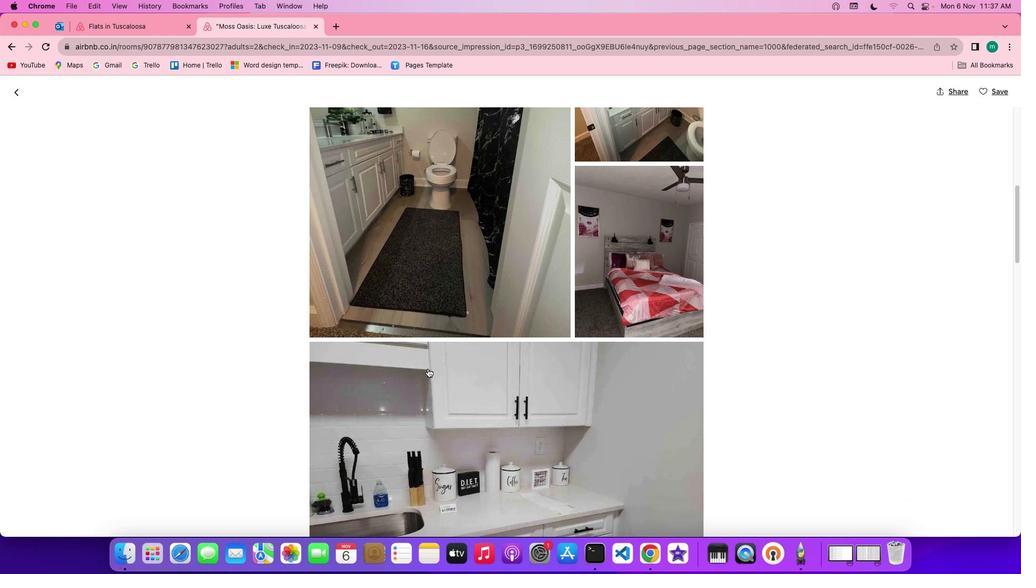
Action: Mouse scrolled (428, 368) with delta (0, -1)
Screenshot: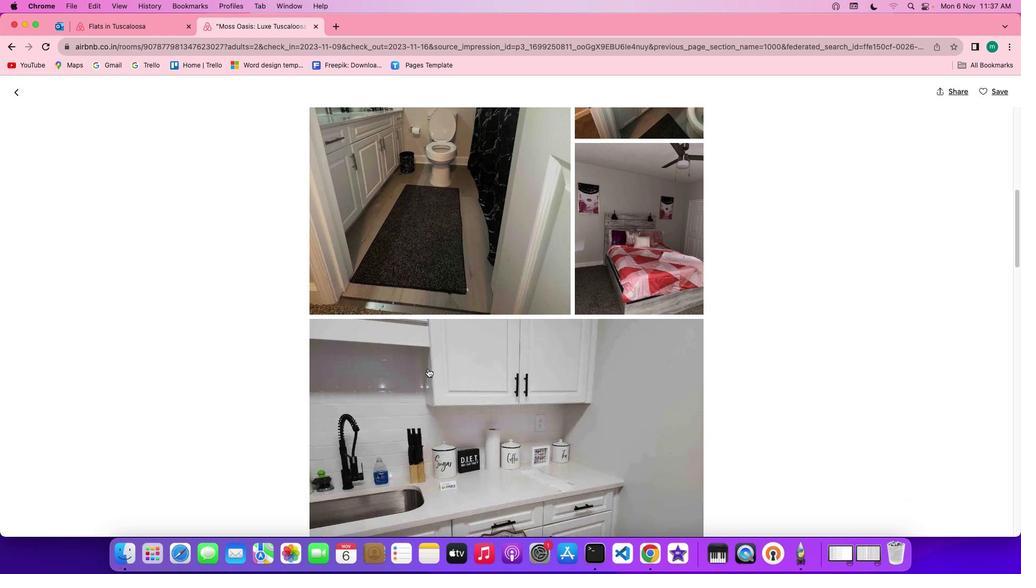 
Action: Mouse scrolled (428, 368) with delta (0, -1)
Screenshot: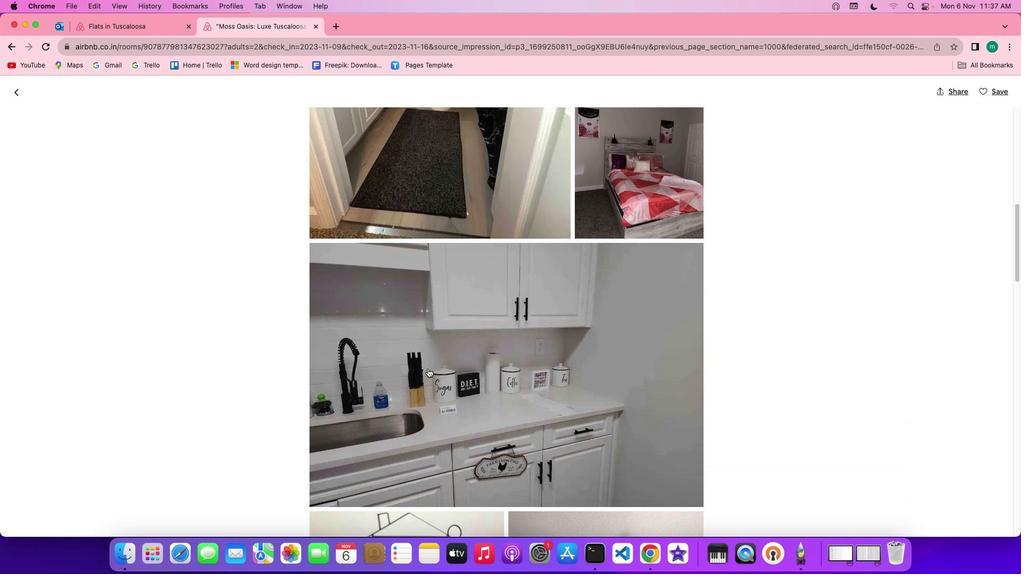 
Action: Mouse scrolled (428, 368) with delta (0, 0)
Screenshot: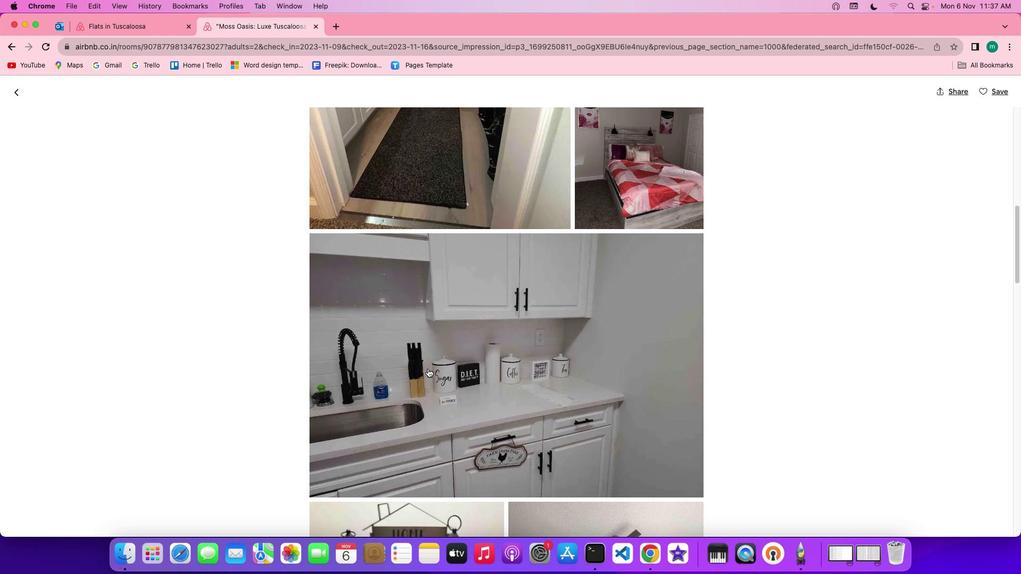 
Action: Mouse scrolled (428, 368) with delta (0, 0)
Screenshot: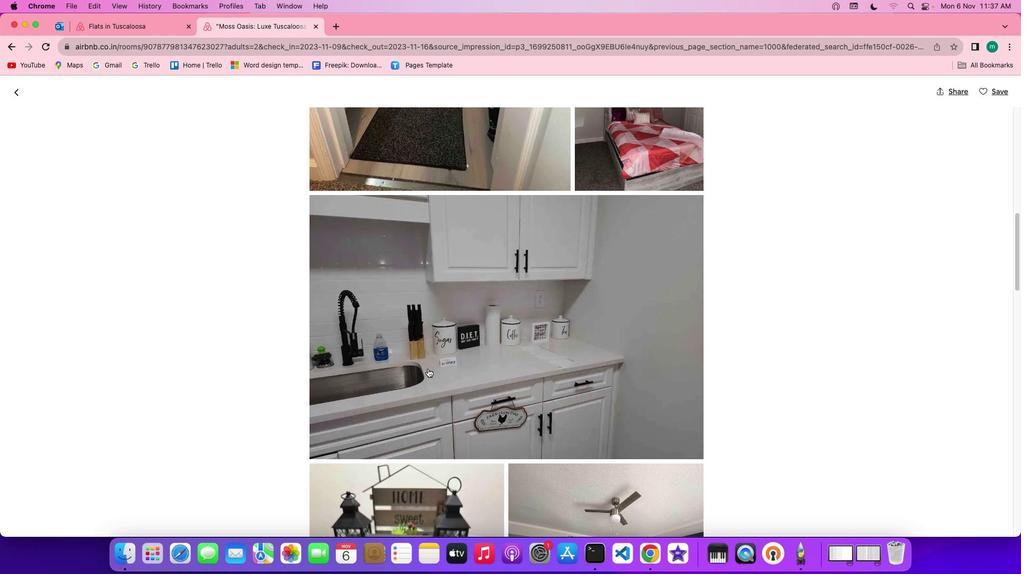
Action: Mouse scrolled (428, 368) with delta (0, -1)
Screenshot: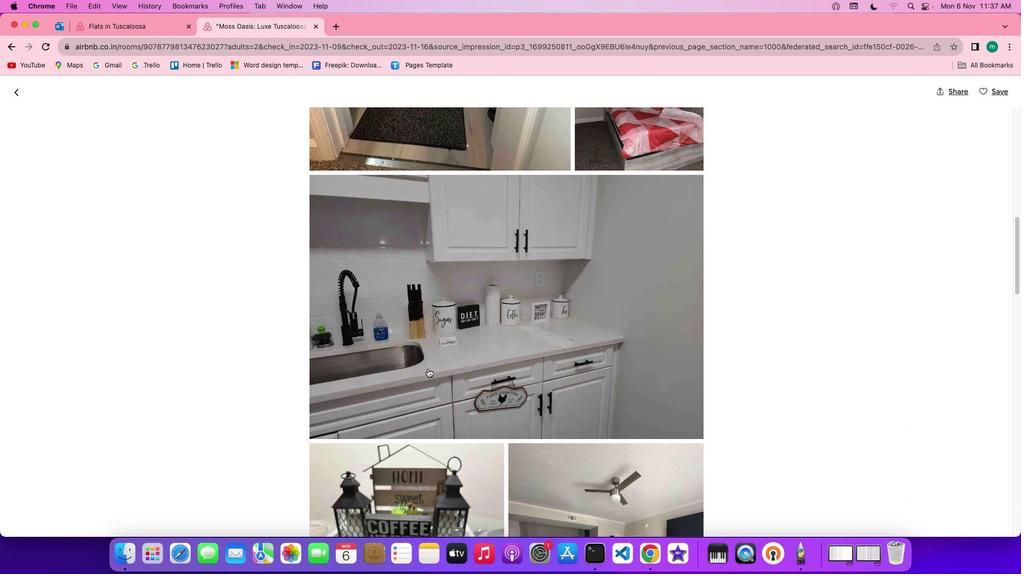 
Action: Mouse scrolled (428, 368) with delta (0, -1)
Screenshot: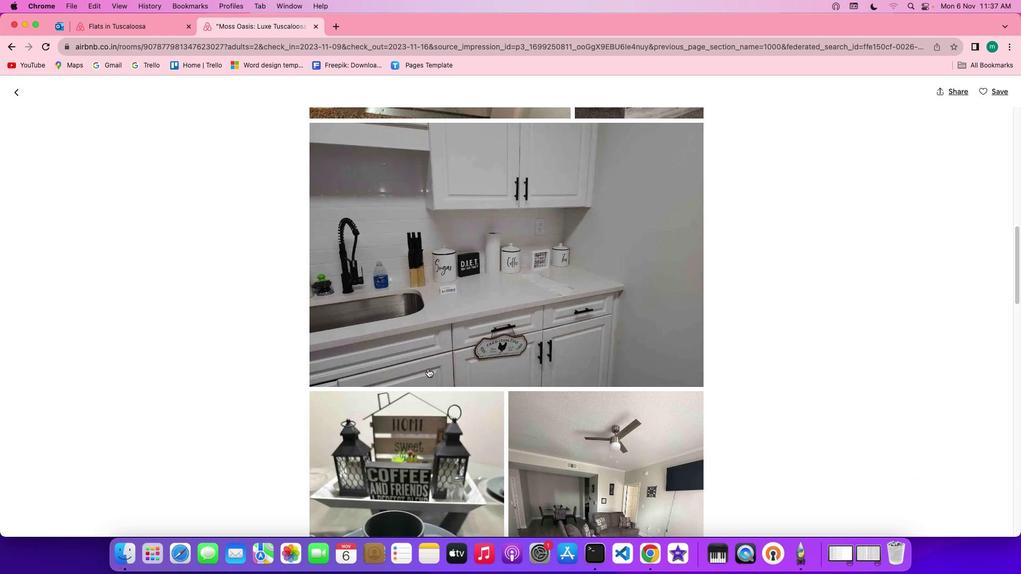 
Action: Mouse scrolled (428, 368) with delta (0, 0)
Screenshot: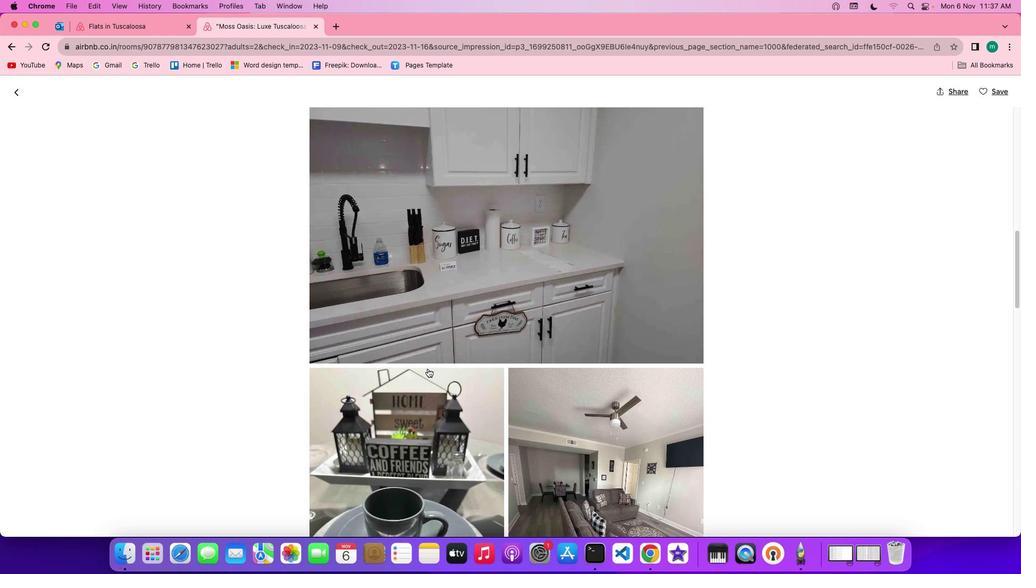 
Action: Mouse scrolled (428, 368) with delta (0, 0)
Screenshot: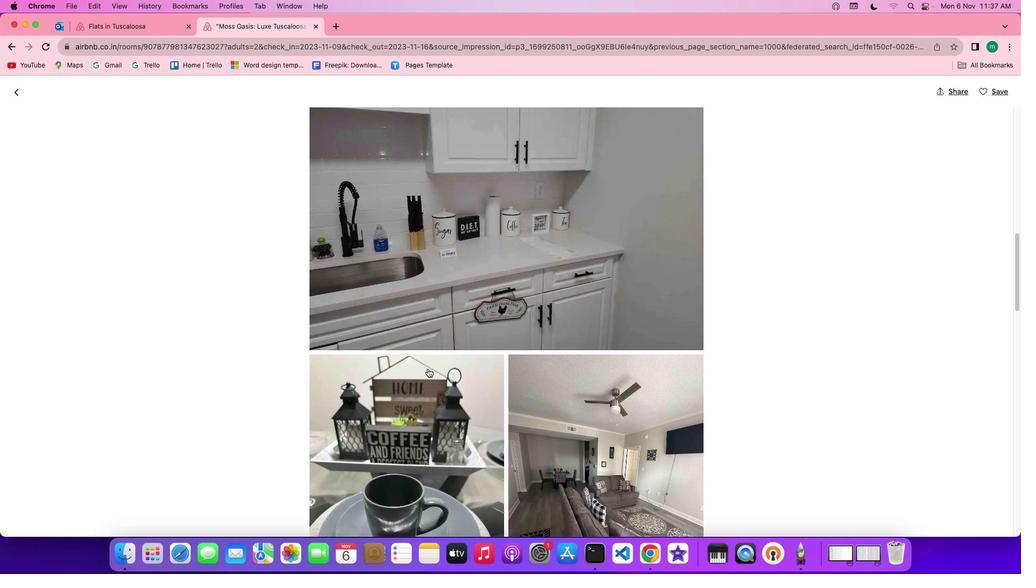 
Action: Mouse scrolled (428, 368) with delta (0, -1)
Screenshot: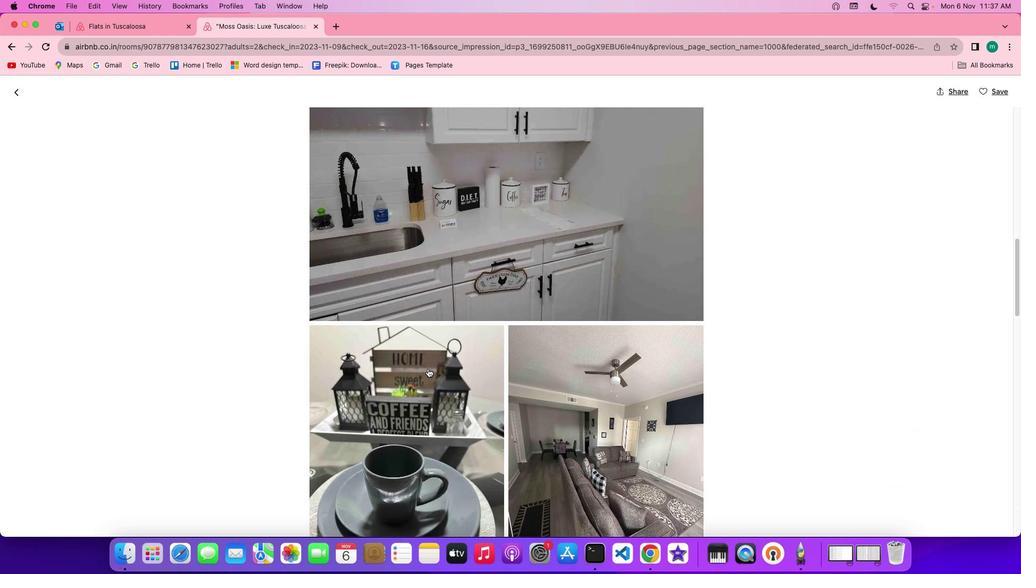 
Action: Mouse scrolled (428, 368) with delta (0, -1)
Screenshot: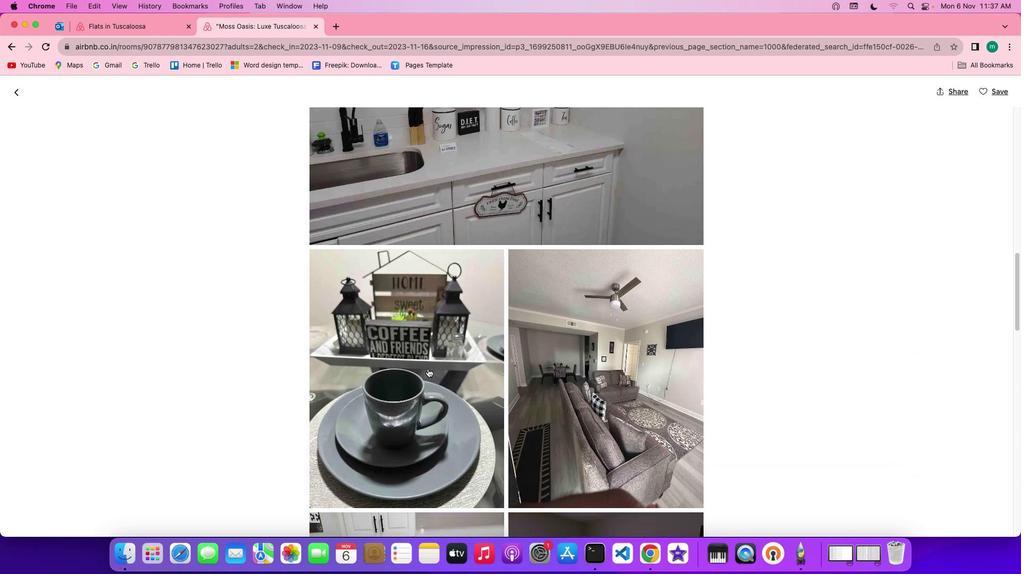 
Action: Mouse scrolled (428, 368) with delta (0, 0)
Screenshot: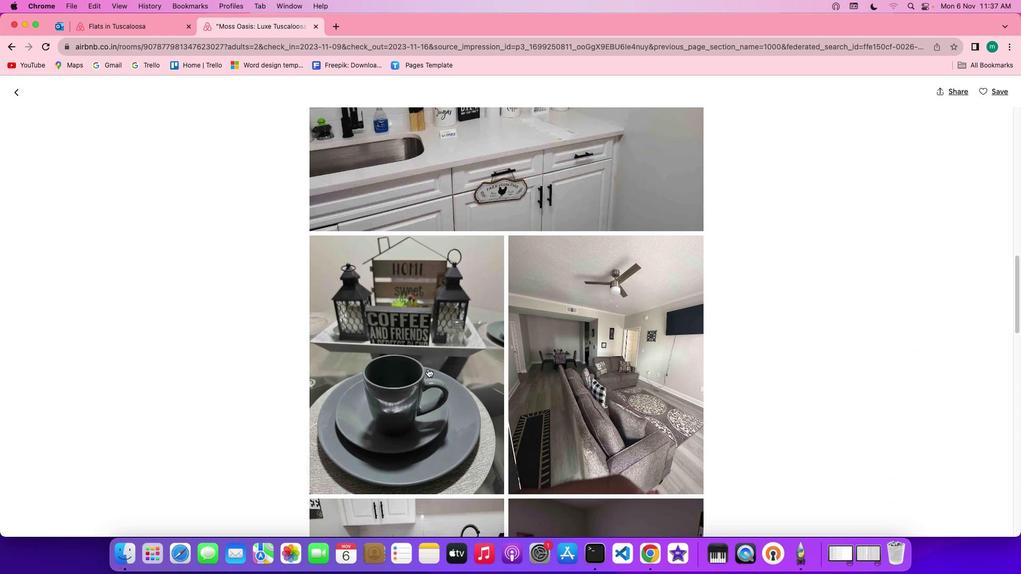 
Action: Mouse scrolled (428, 368) with delta (0, 0)
Screenshot: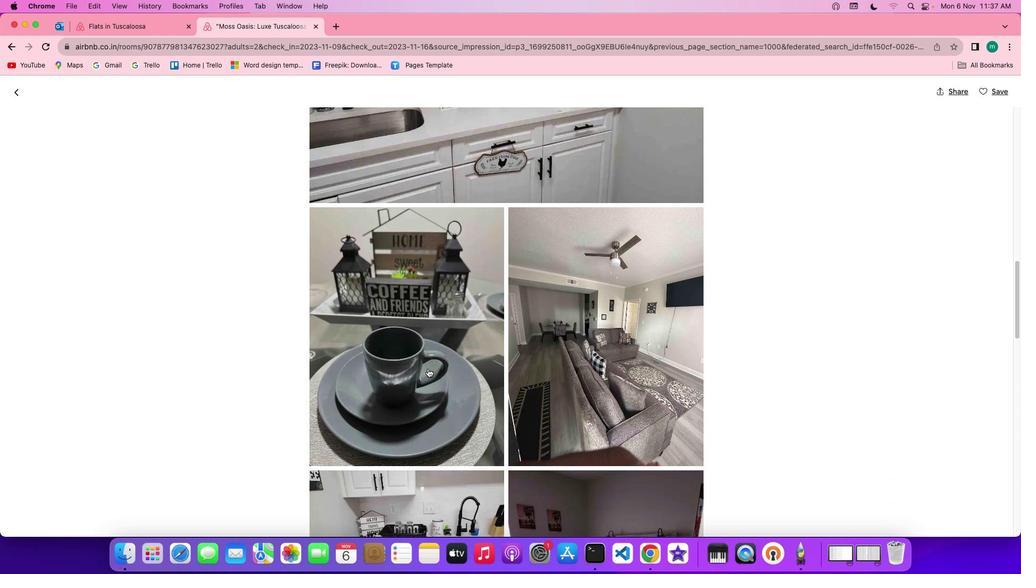
Action: Mouse scrolled (428, 368) with delta (0, -1)
Screenshot: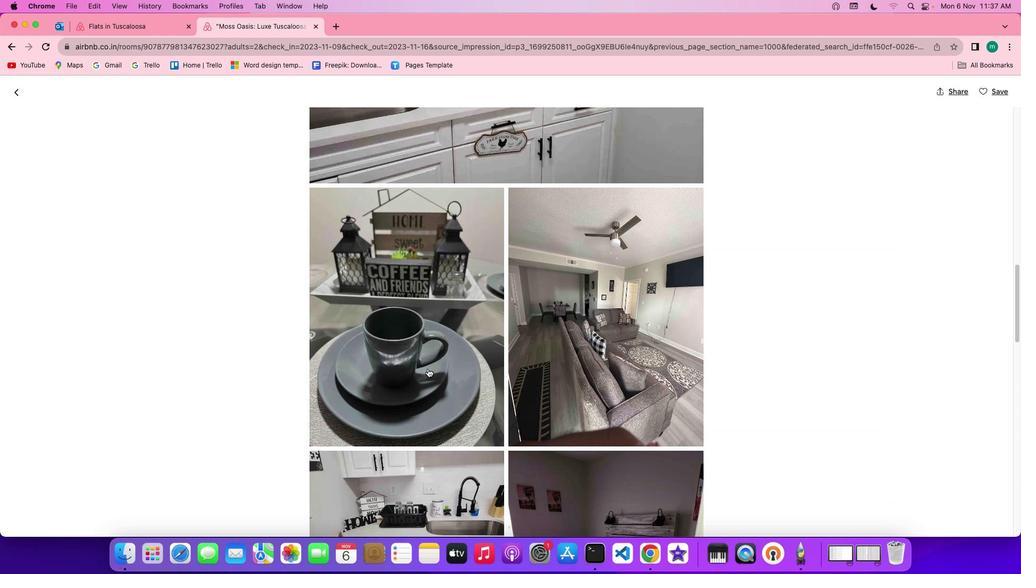 
Action: Mouse scrolled (428, 368) with delta (0, -1)
Screenshot: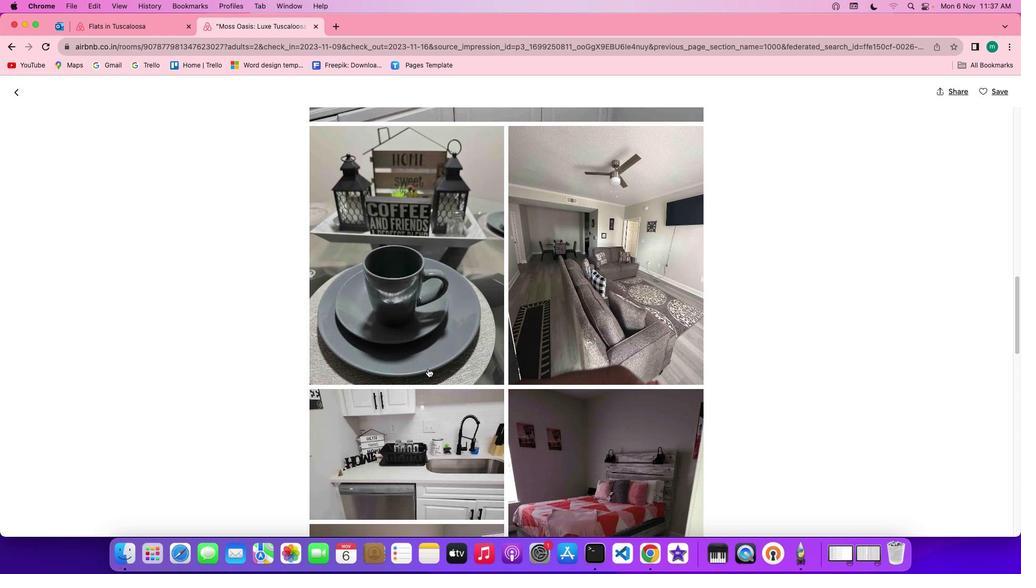 
Action: Mouse scrolled (428, 368) with delta (0, 0)
Screenshot: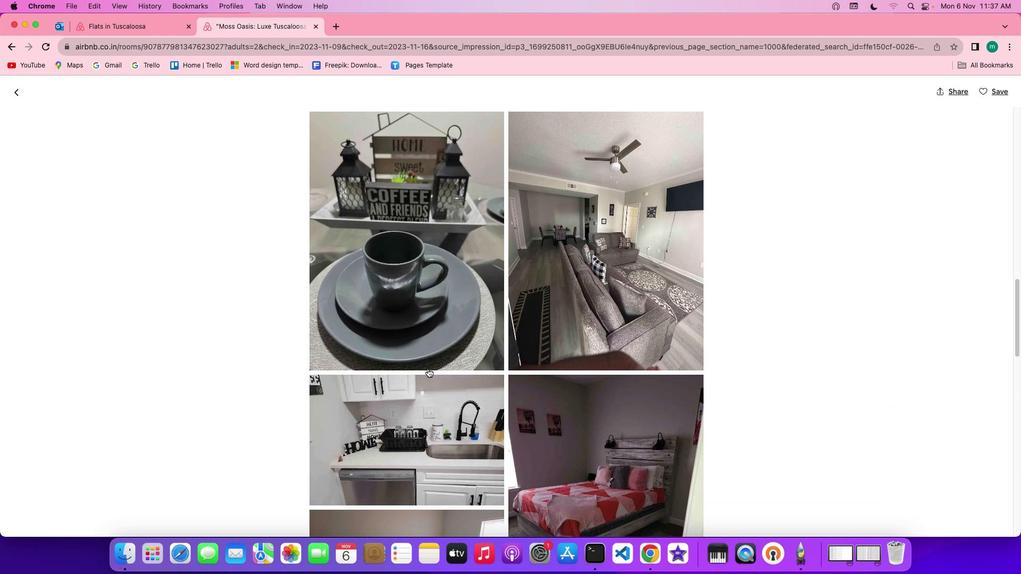 
Action: Mouse scrolled (428, 368) with delta (0, 0)
Screenshot: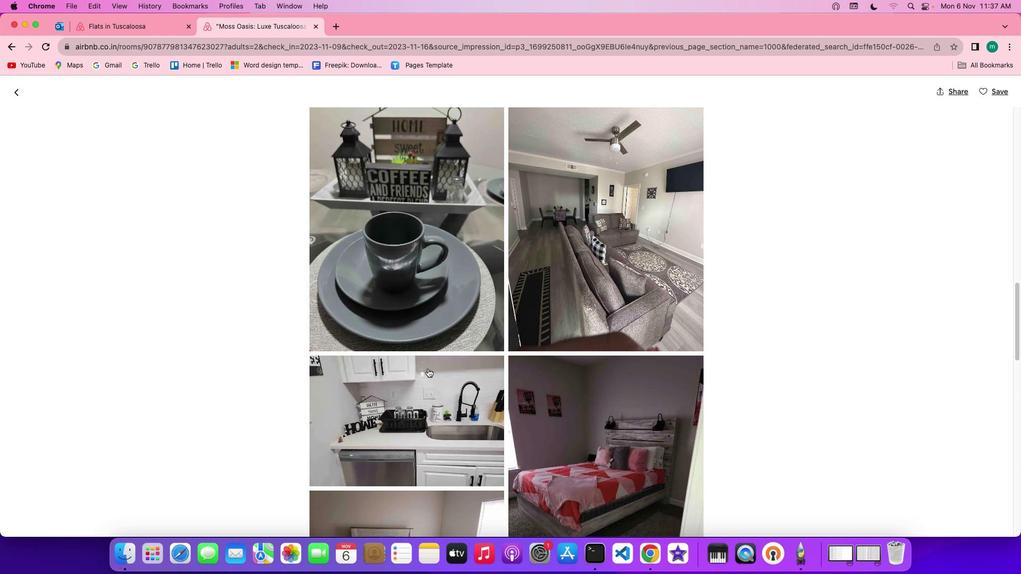 
Action: Mouse scrolled (428, 368) with delta (0, 0)
Screenshot: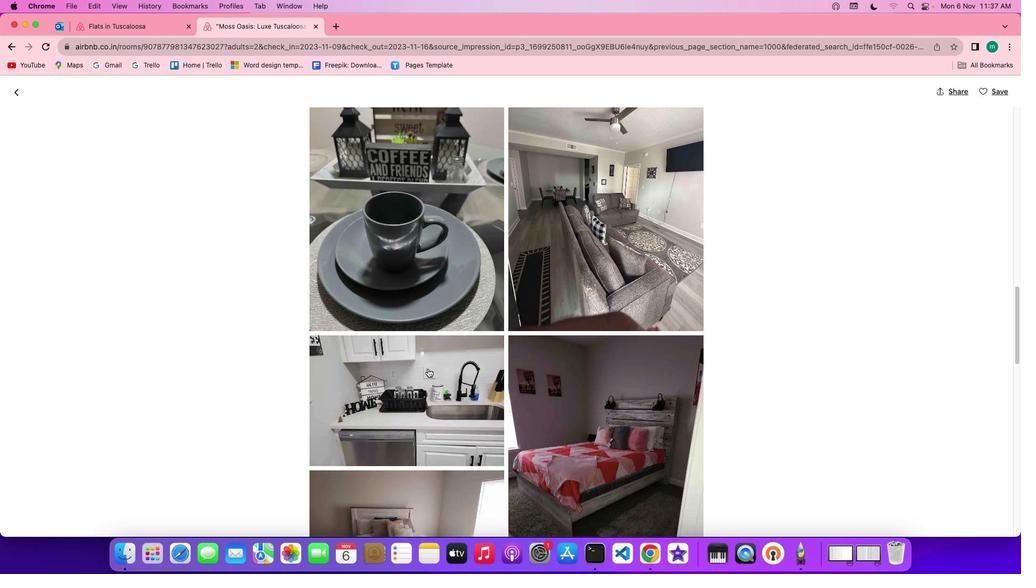 
Action: Mouse scrolled (428, 368) with delta (0, 0)
Screenshot: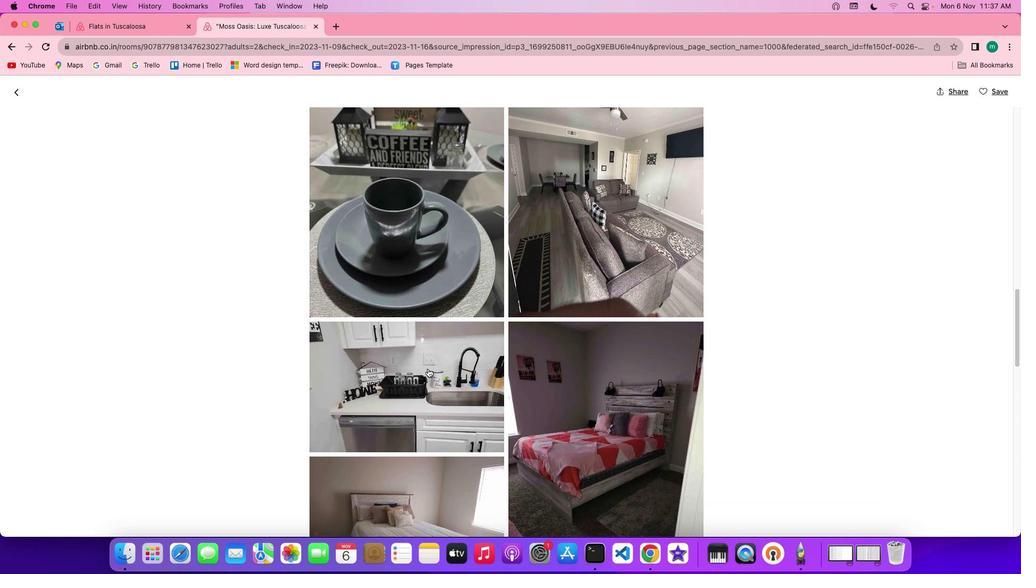 
Action: Mouse scrolled (428, 368) with delta (0, 0)
Screenshot: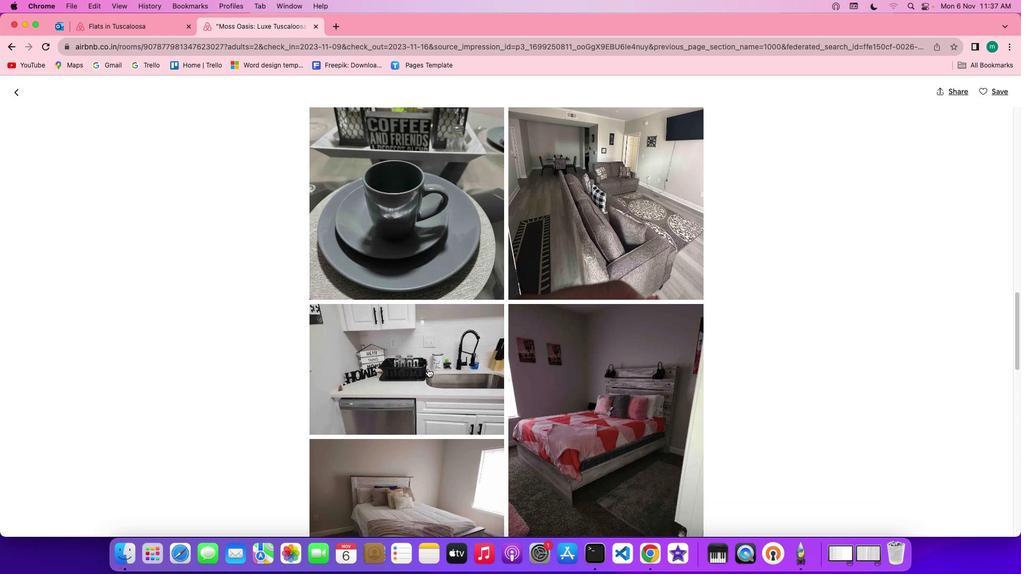 
Action: Mouse scrolled (428, 368) with delta (0, 0)
Screenshot: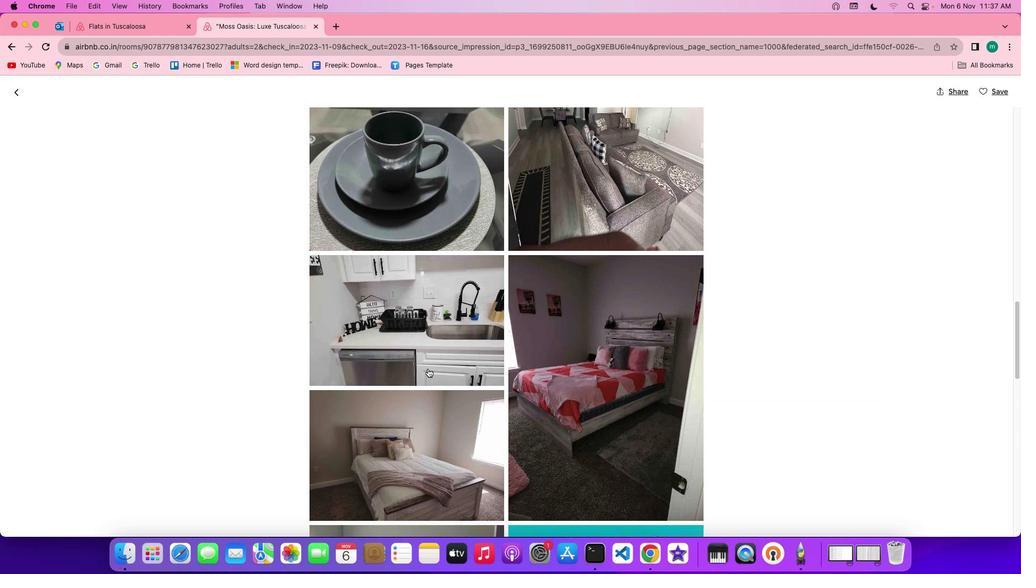 
Action: Mouse scrolled (428, 368) with delta (0, -1)
Screenshot: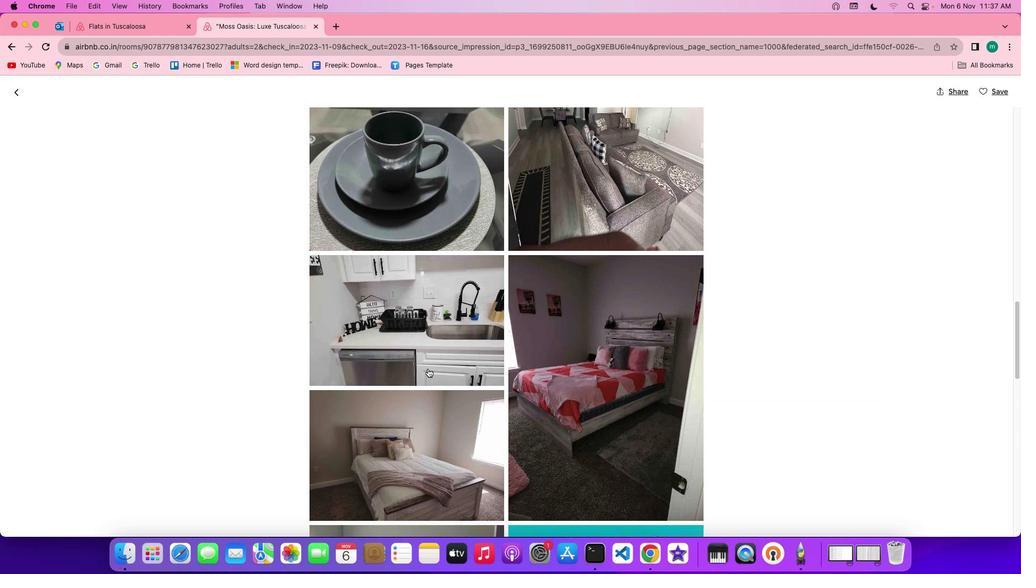 
Action: Mouse scrolled (428, 368) with delta (0, -1)
Screenshot: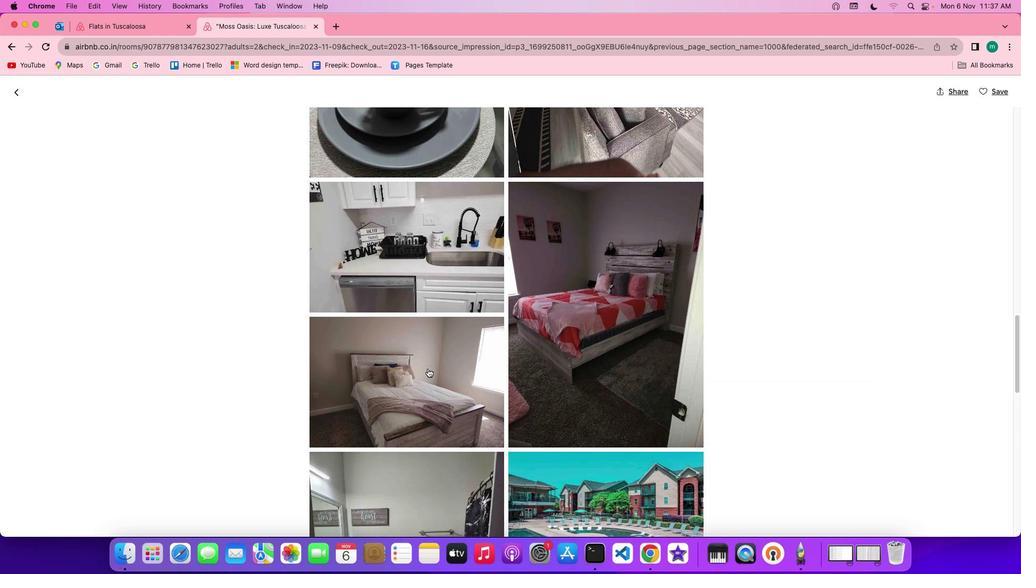 
Action: Mouse scrolled (428, 368) with delta (0, 0)
Screenshot: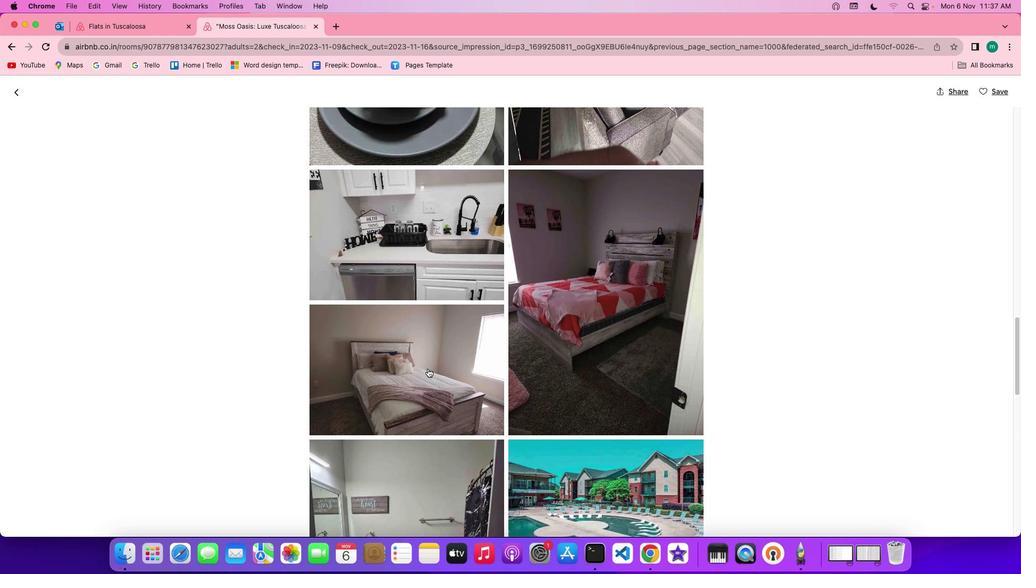 
Action: Mouse scrolled (428, 368) with delta (0, 0)
Screenshot: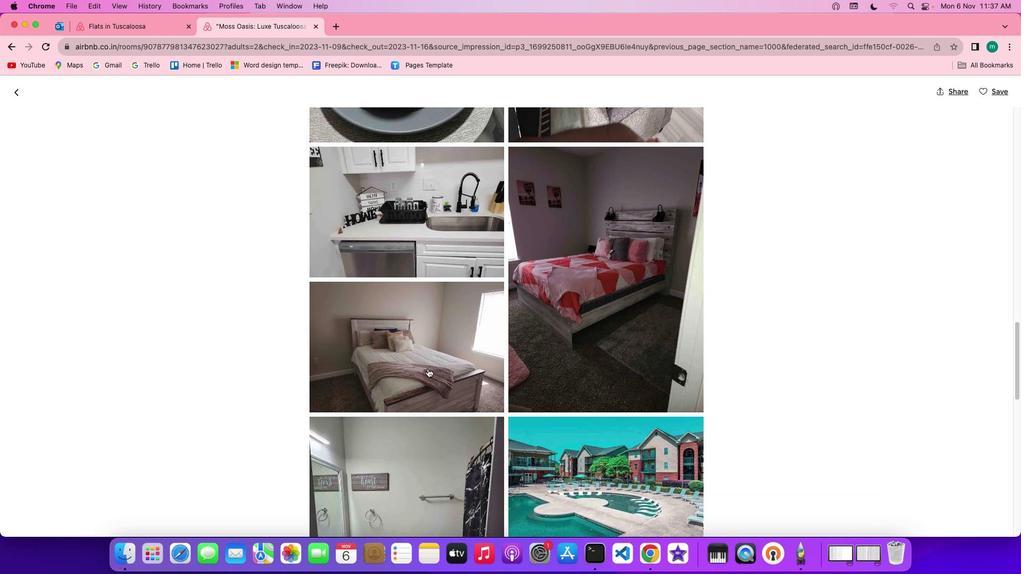 
Action: Mouse scrolled (428, 368) with delta (0, -1)
Screenshot: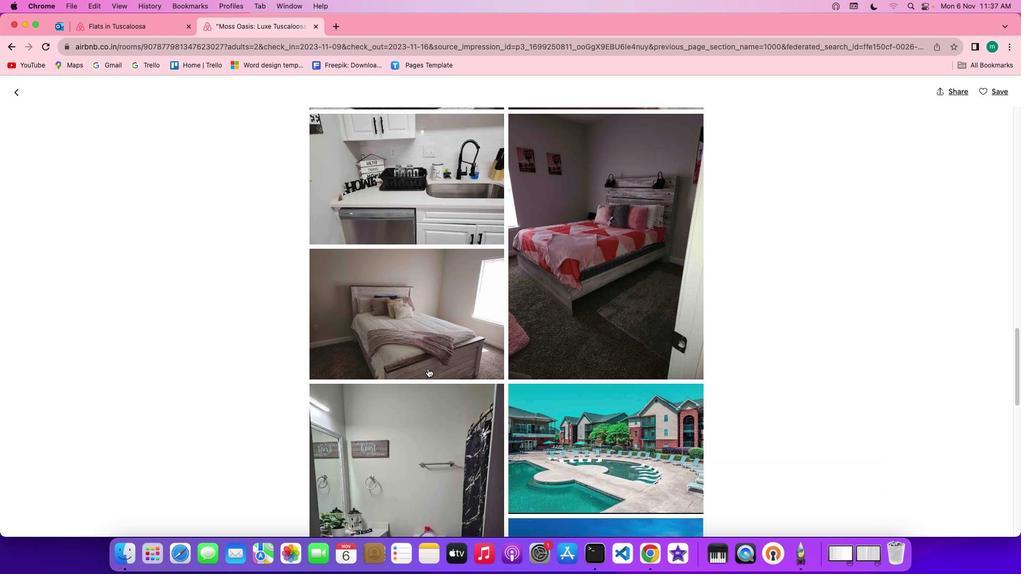 
Action: Mouse scrolled (428, 368) with delta (0, 0)
Screenshot: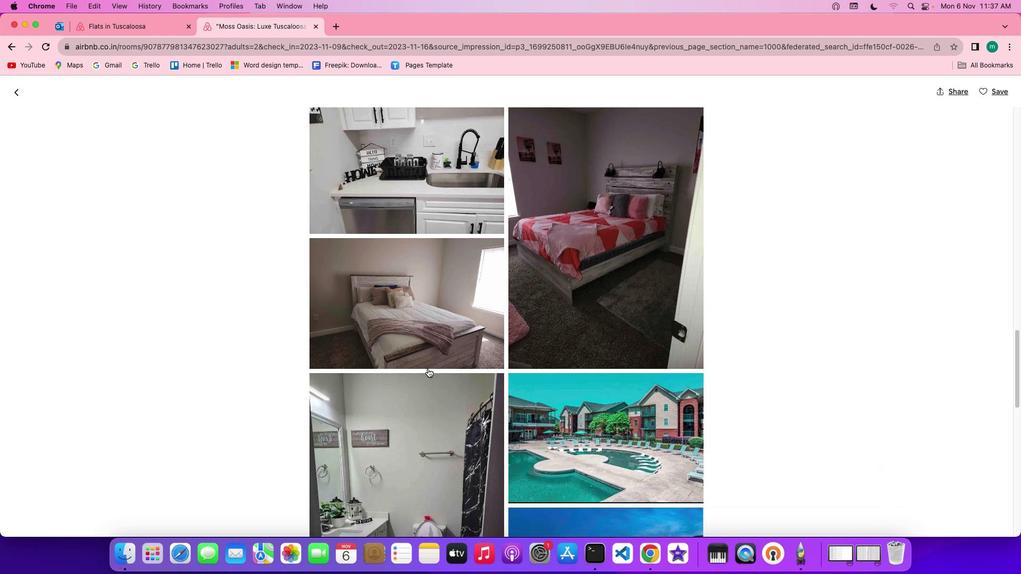 
Action: Mouse scrolled (428, 368) with delta (0, 0)
Screenshot: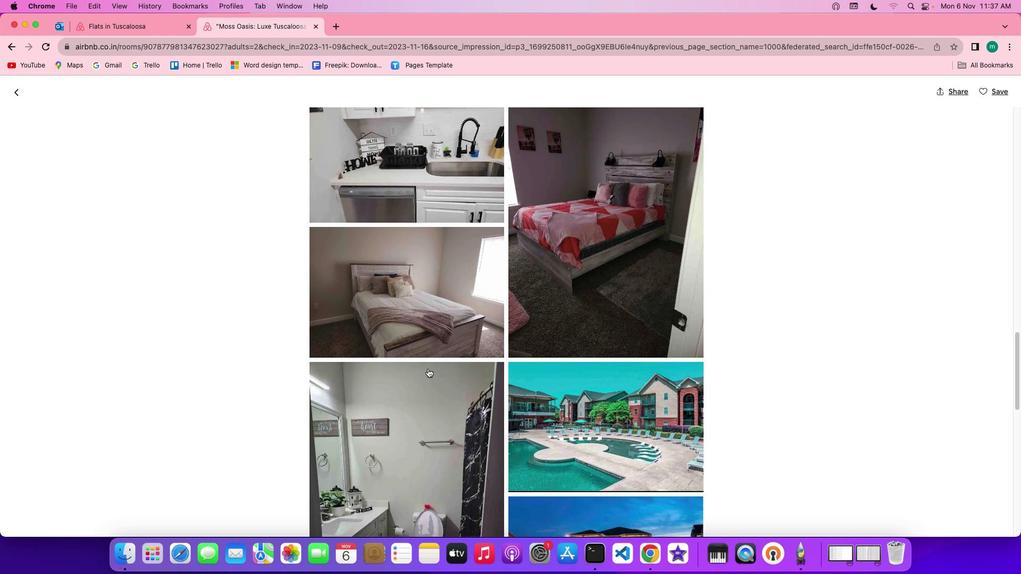 
Action: Mouse scrolled (428, 368) with delta (0, 0)
Screenshot: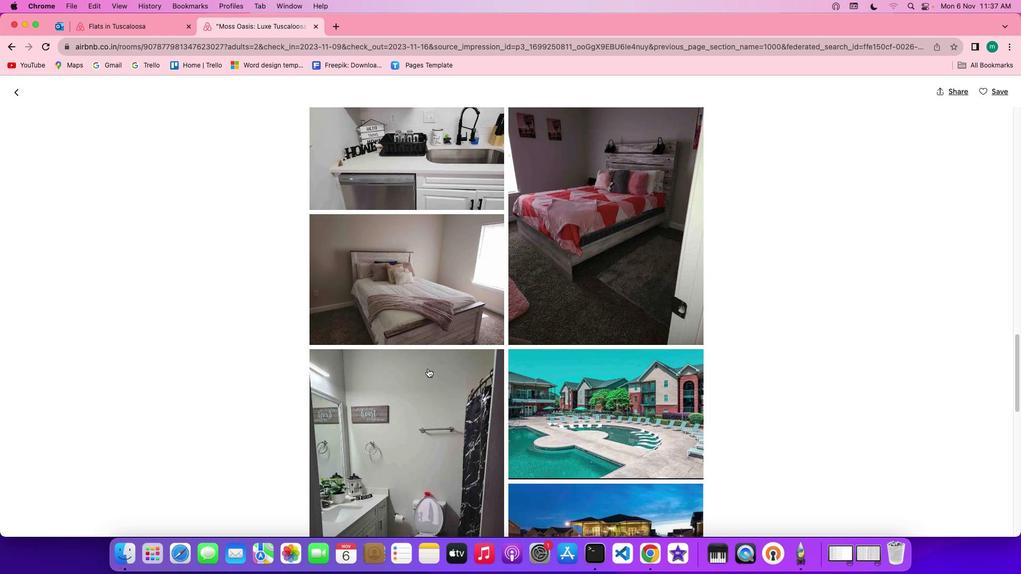 
Action: Mouse scrolled (428, 368) with delta (0, -1)
Screenshot: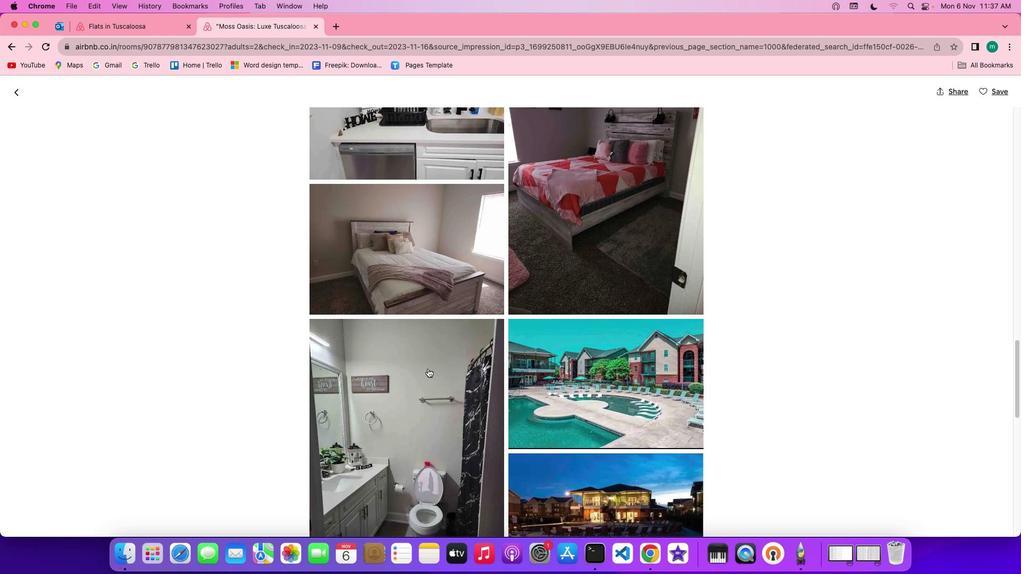 
Action: Mouse scrolled (428, 368) with delta (0, 0)
Screenshot: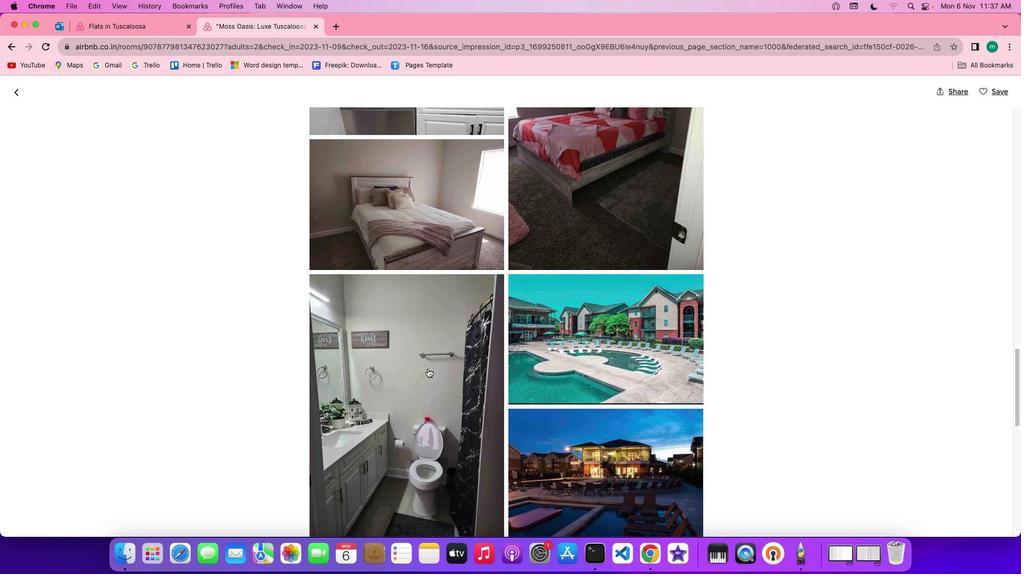 
Action: Mouse scrolled (428, 368) with delta (0, 0)
Screenshot: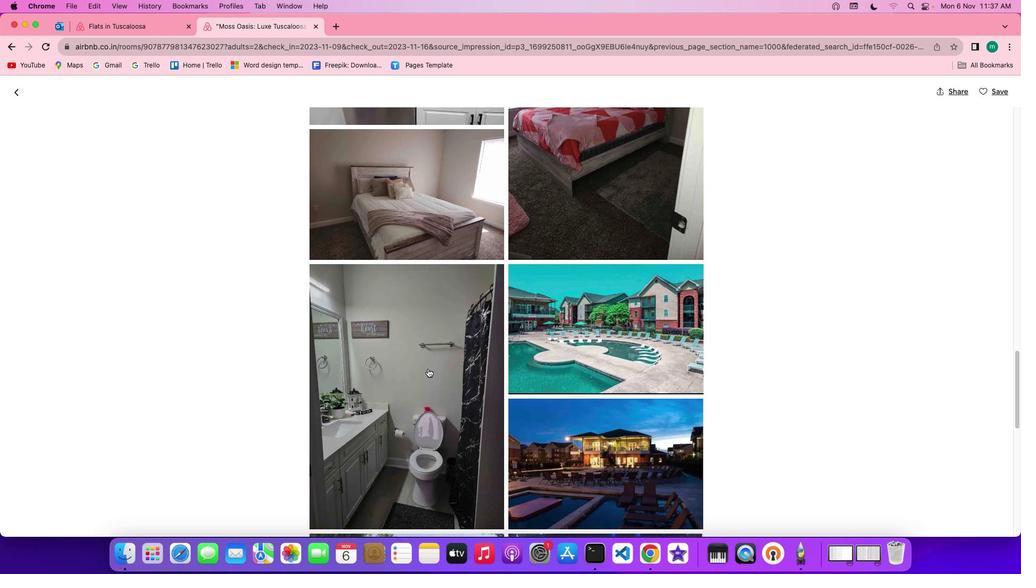 
Action: Mouse scrolled (428, 368) with delta (0, 0)
Screenshot: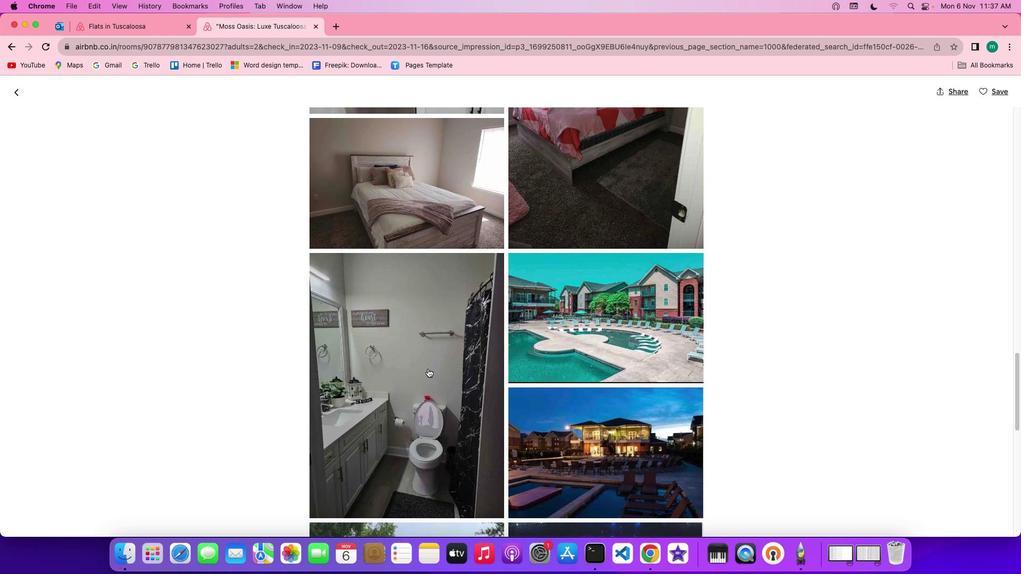 
Action: Mouse scrolled (428, 368) with delta (0, 0)
Screenshot: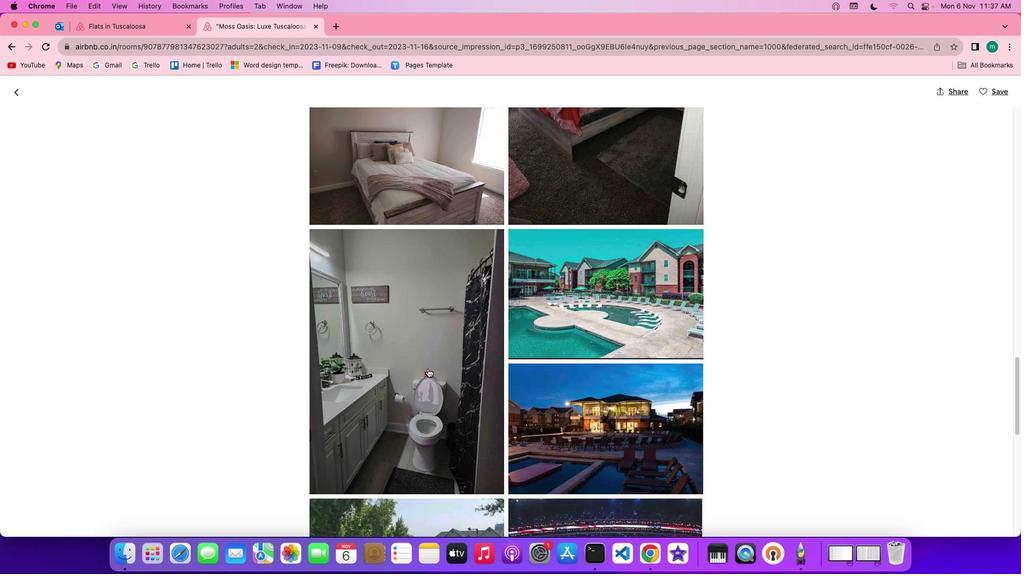 
Action: Mouse scrolled (428, 368) with delta (0, 0)
Screenshot: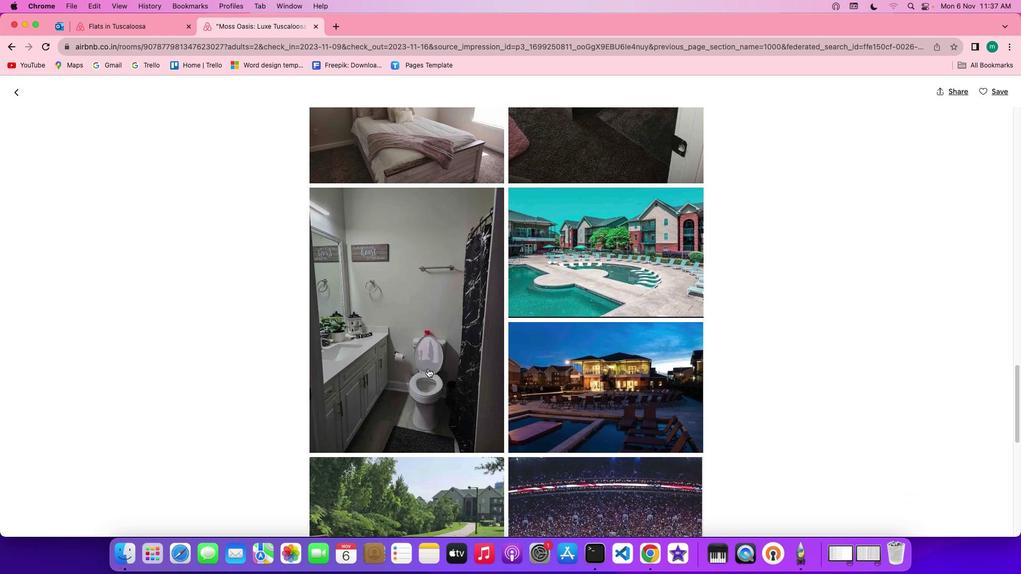 
Action: Mouse scrolled (428, 368) with delta (0, 0)
Screenshot: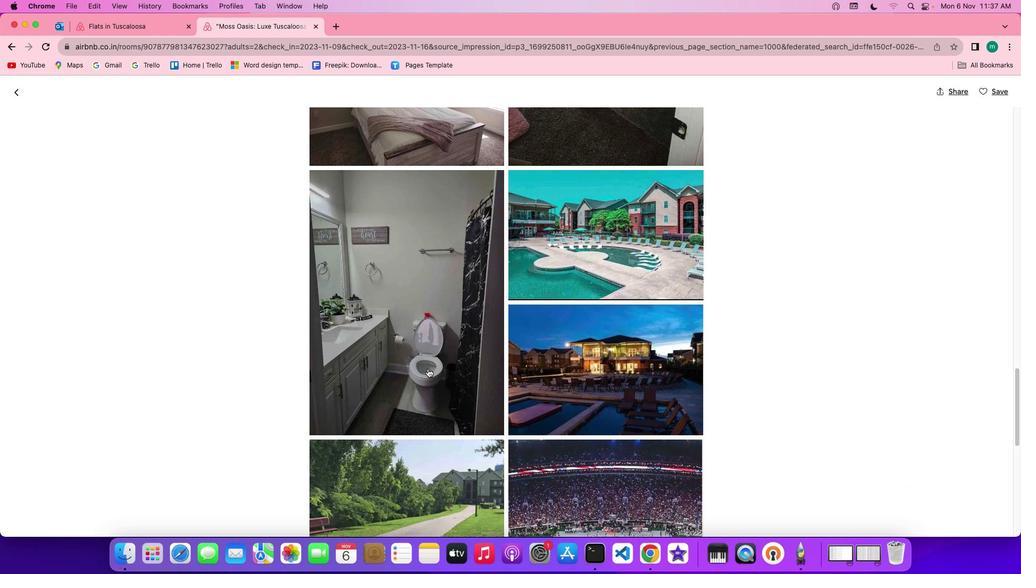 
Action: Mouse scrolled (428, 368) with delta (0, 0)
Screenshot: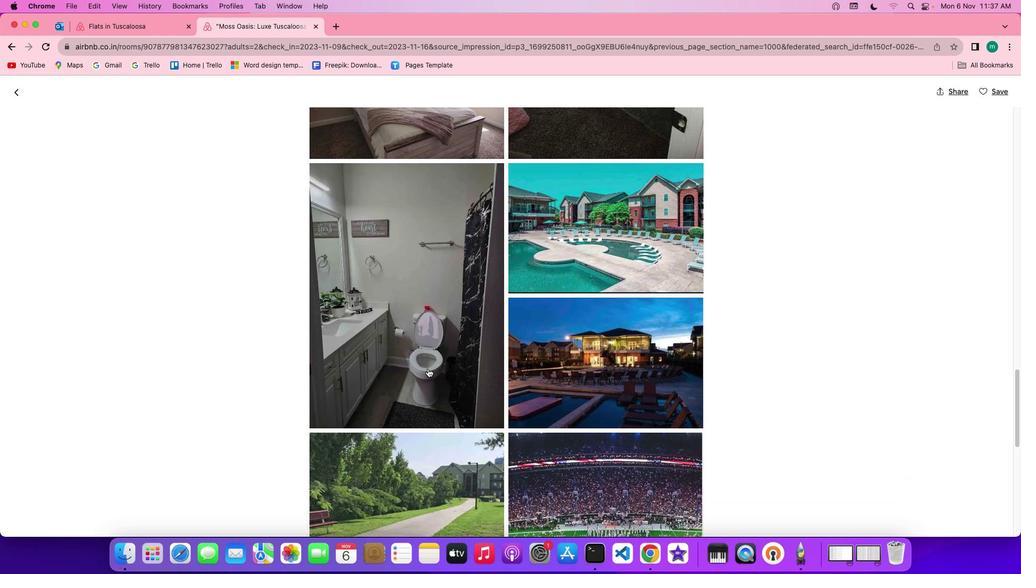
Action: Mouse scrolled (428, 368) with delta (0, -1)
Screenshot: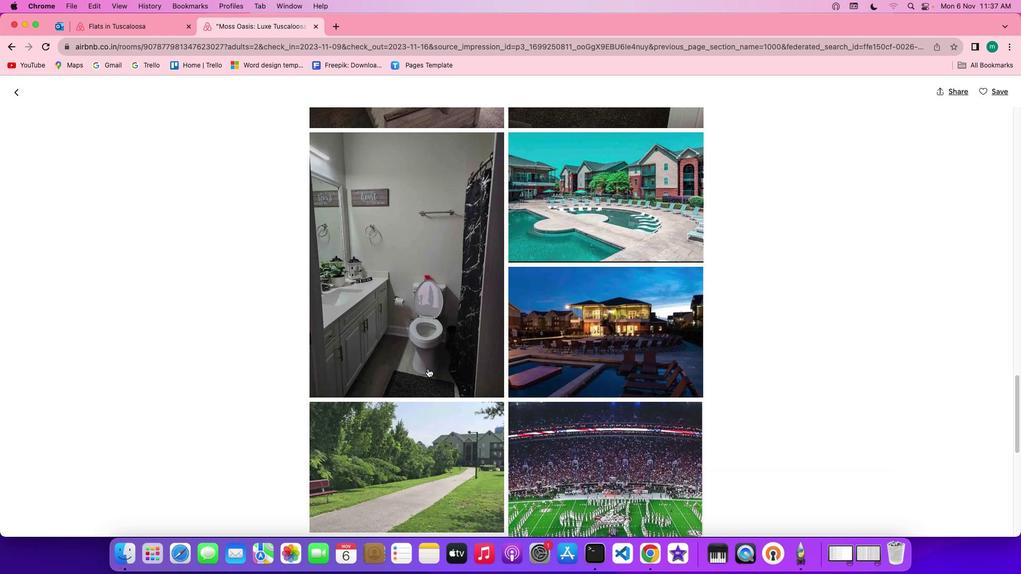 
Action: Mouse scrolled (428, 368) with delta (0, 0)
Screenshot: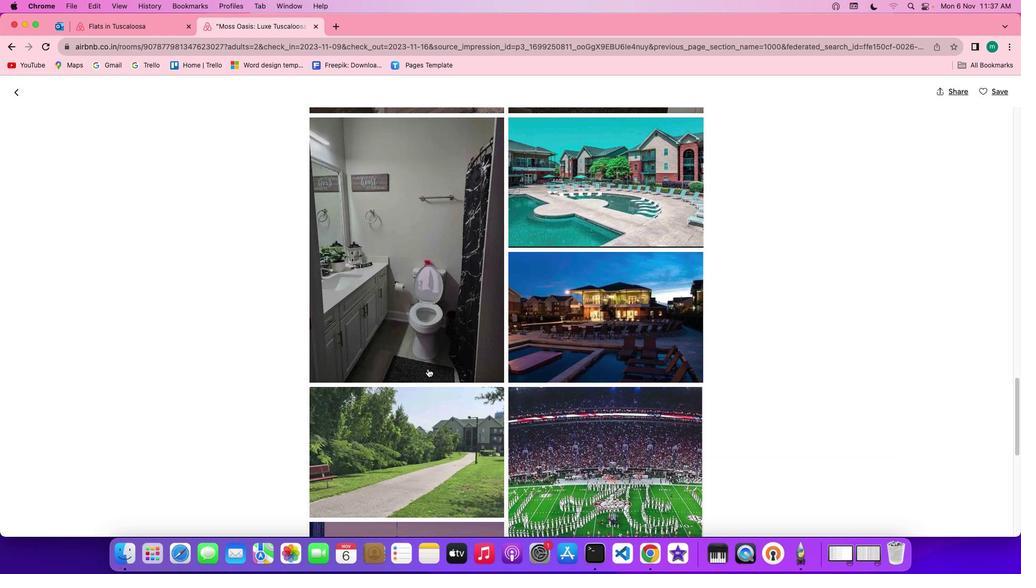 
Action: Mouse scrolled (428, 368) with delta (0, 0)
Screenshot: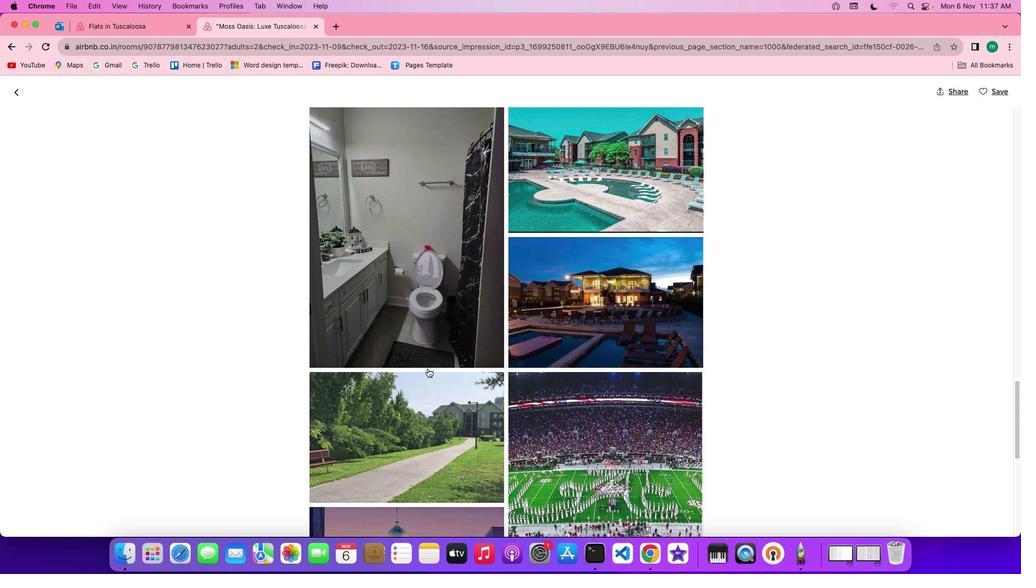 
Action: Mouse scrolled (428, 368) with delta (0, 0)
Screenshot: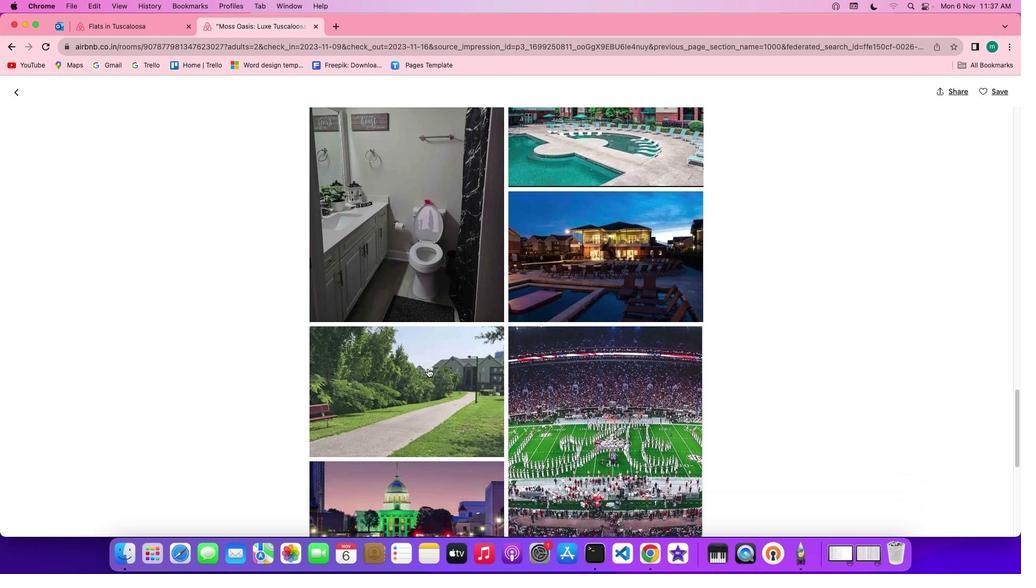 
Action: Mouse scrolled (428, 368) with delta (0, -1)
Screenshot: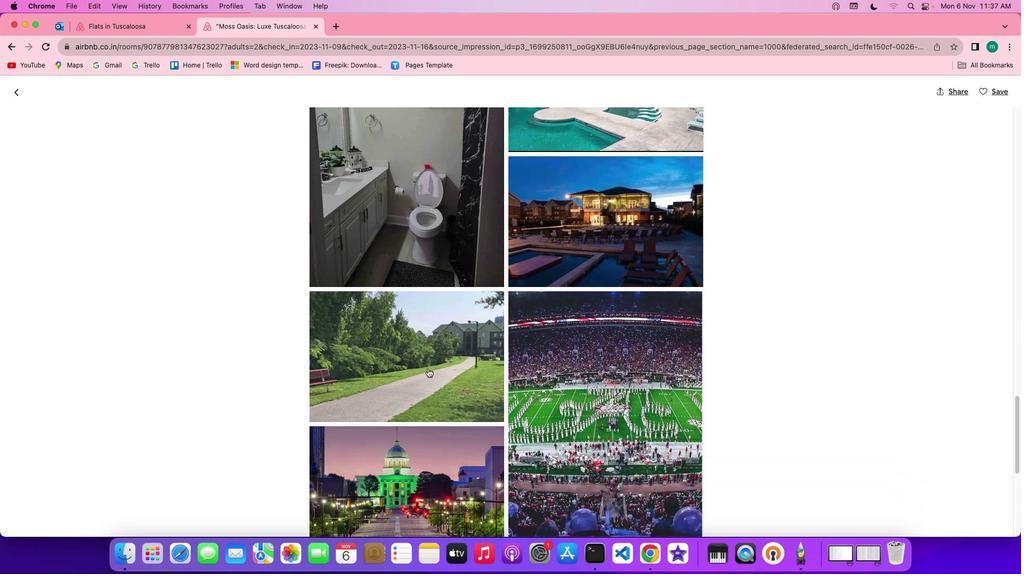 
Action: Mouse scrolled (428, 368) with delta (0, -1)
Screenshot: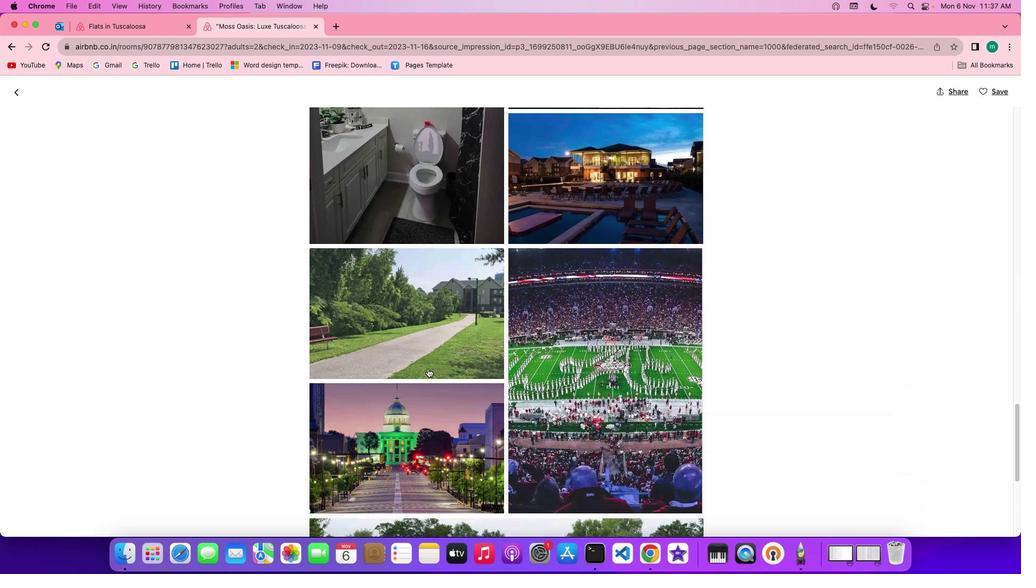 
Action: Mouse scrolled (428, 368) with delta (0, 0)
Screenshot: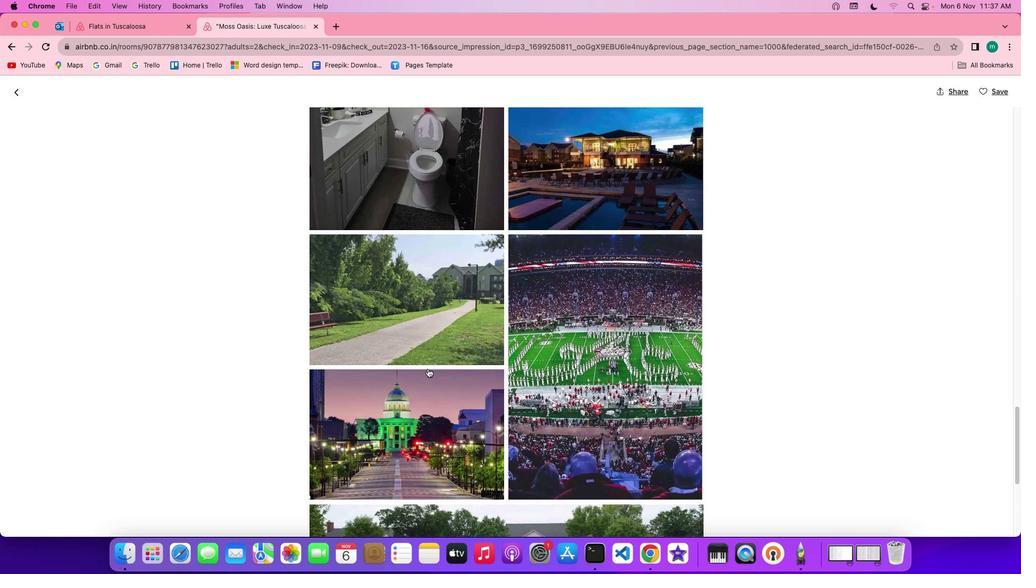 
Action: Mouse scrolled (428, 368) with delta (0, 0)
Screenshot: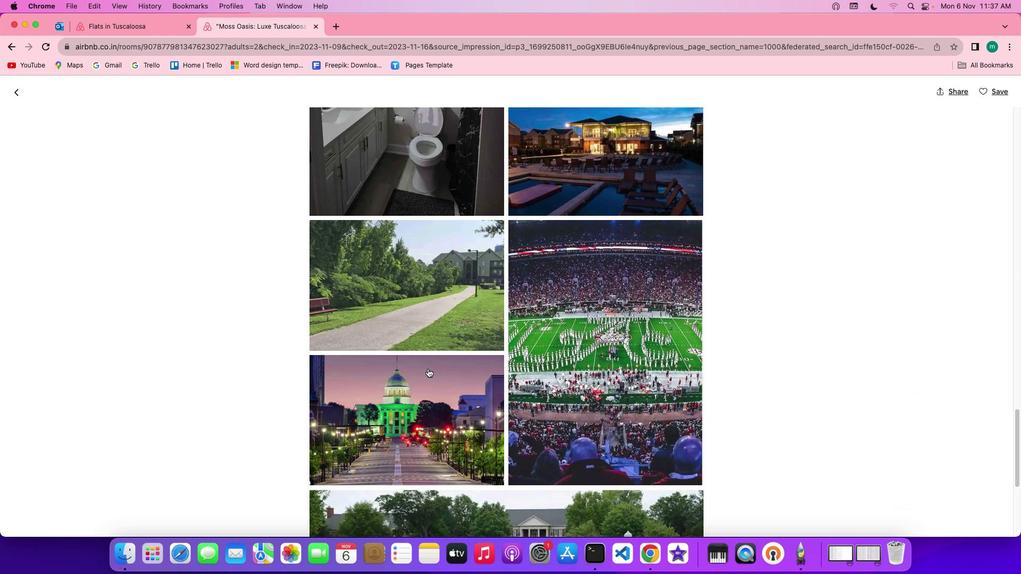 
Action: Mouse scrolled (428, 368) with delta (0, 0)
Screenshot: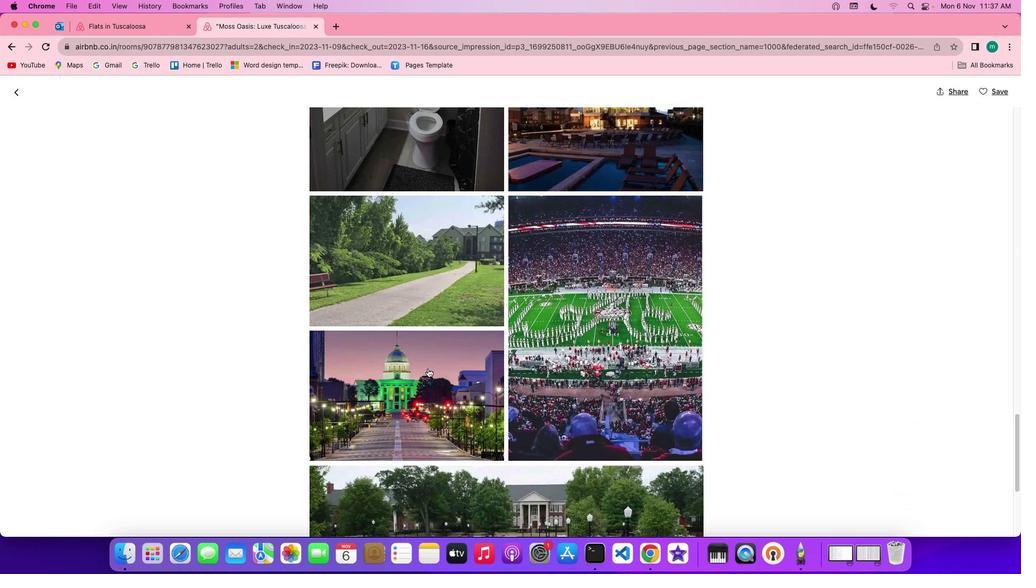
Action: Mouse scrolled (428, 368) with delta (0, -1)
Screenshot: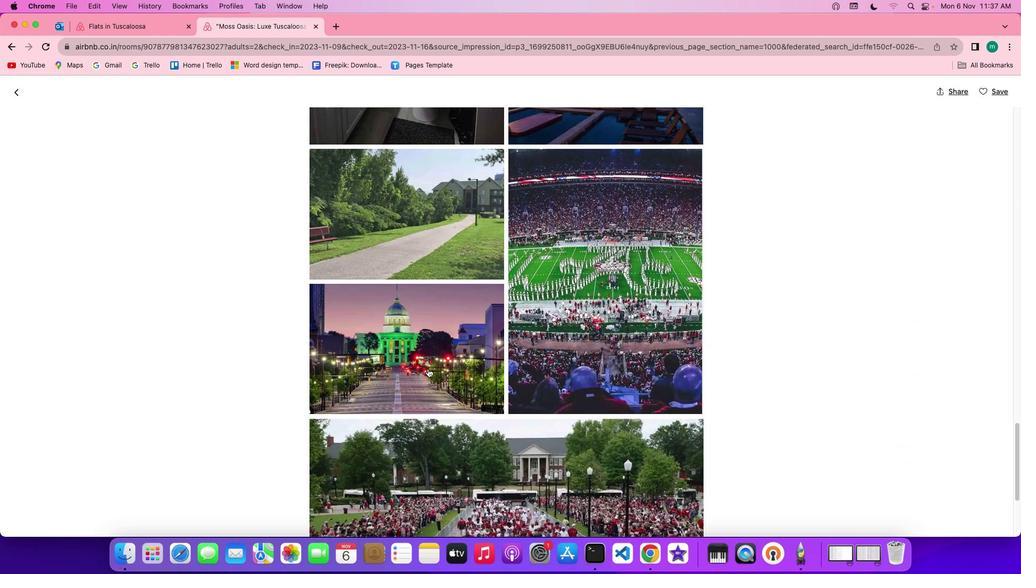 
Action: Mouse scrolled (428, 368) with delta (0, 0)
Screenshot: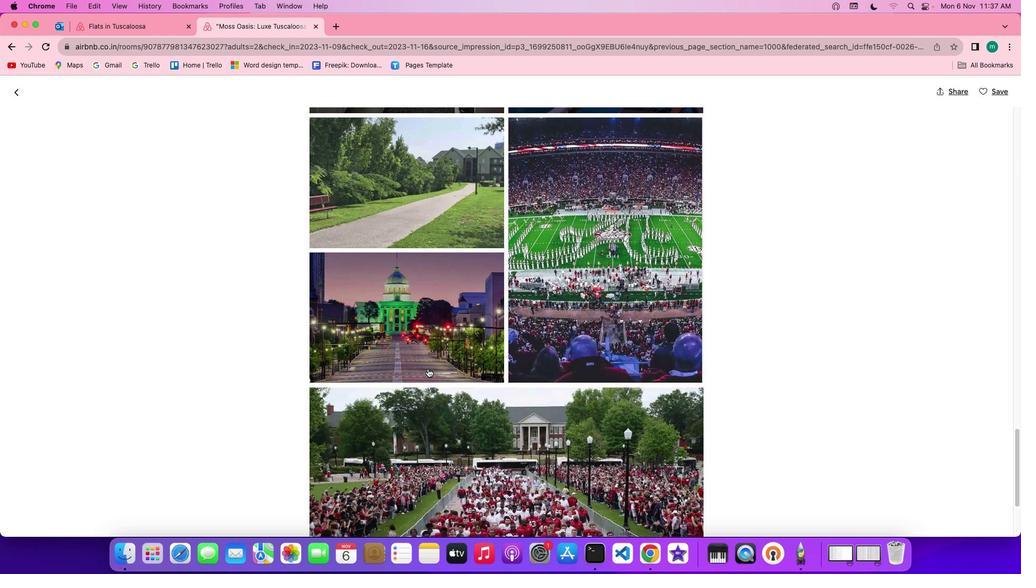
Action: Mouse scrolled (428, 368) with delta (0, 0)
Screenshot: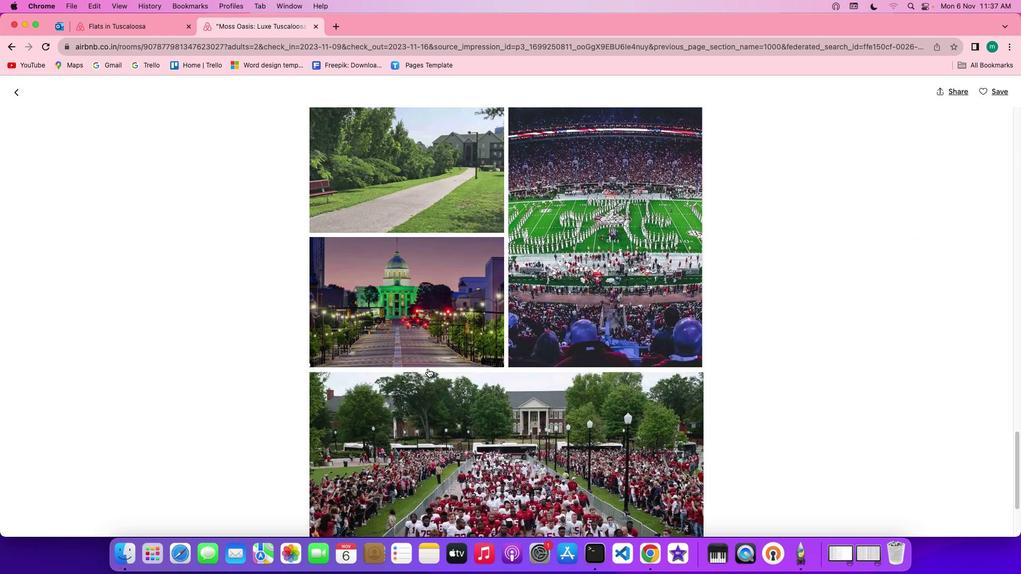 
Action: Mouse scrolled (428, 368) with delta (0, -1)
Screenshot: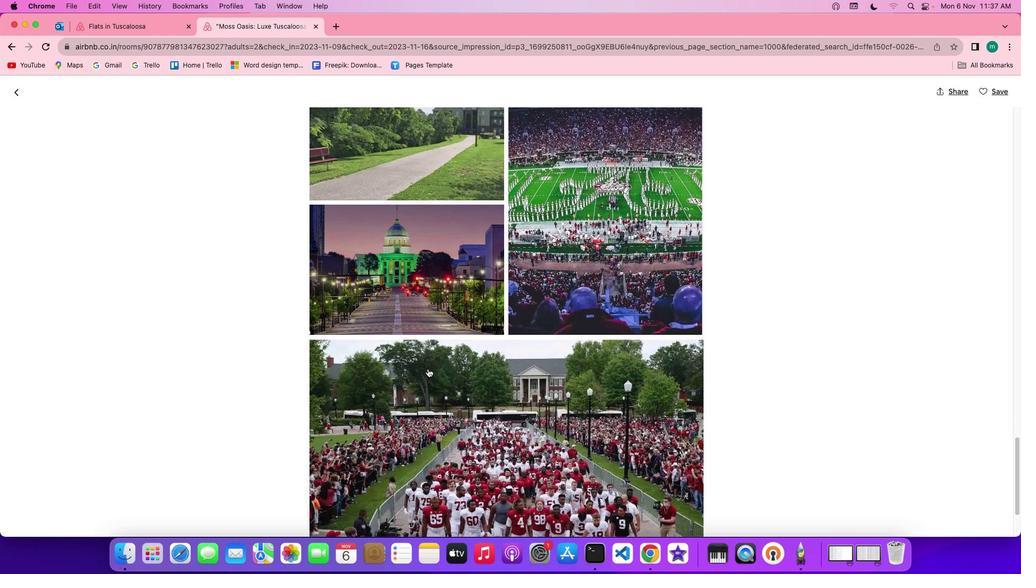 
Action: Mouse scrolled (428, 368) with delta (0, 0)
Screenshot: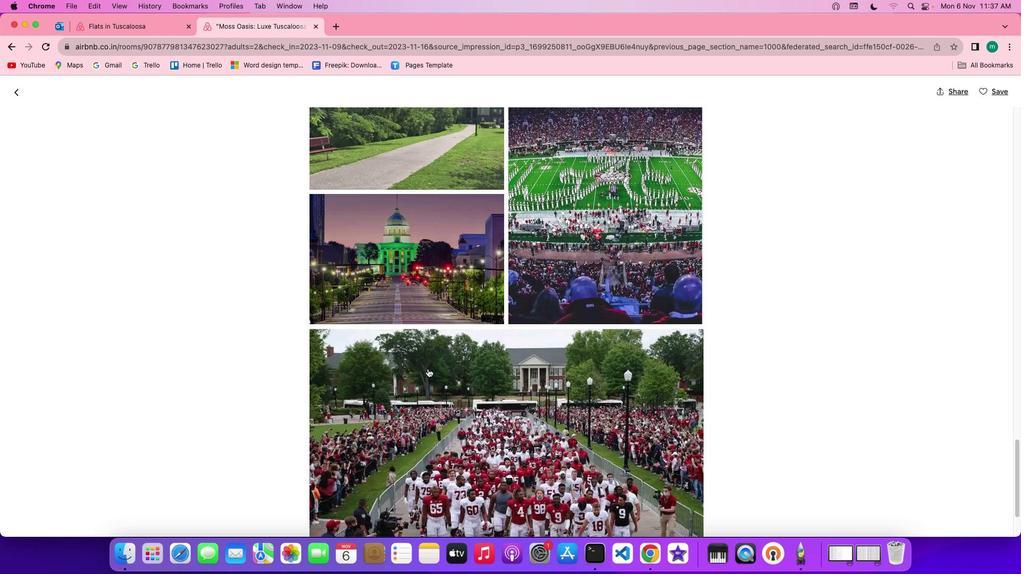 
Action: Mouse scrolled (428, 368) with delta (0, 0)
Screenshot: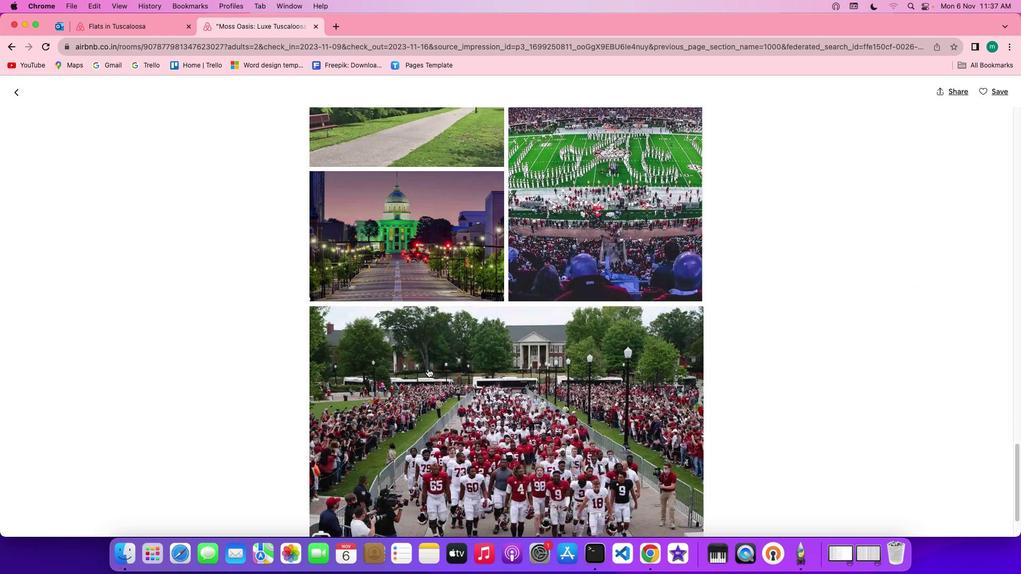 
Action: Mouse scrolled (428, 368) with delta (0, -1)
Screenshot: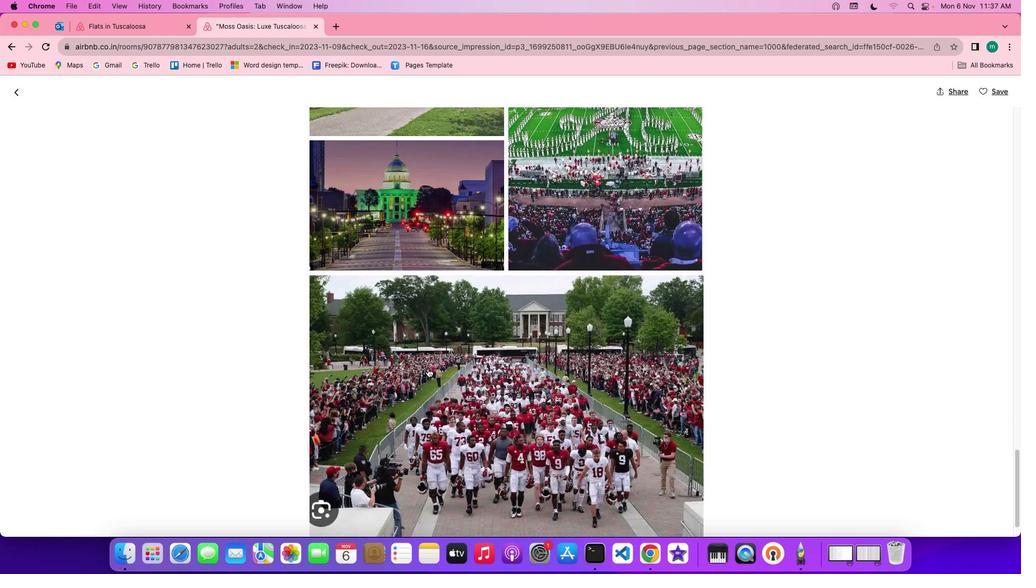 
Action: Mouse scrolled (428, 368) with delta (0, -1)
Screenshot: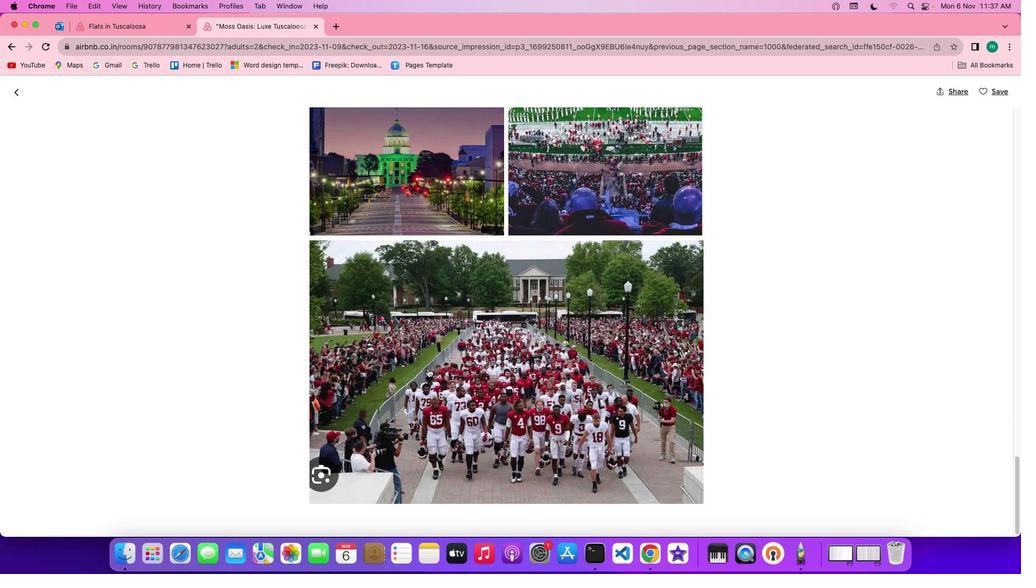 
Action: Mouse scrolled (428, 368) with delta (0, 0)
Screenshot: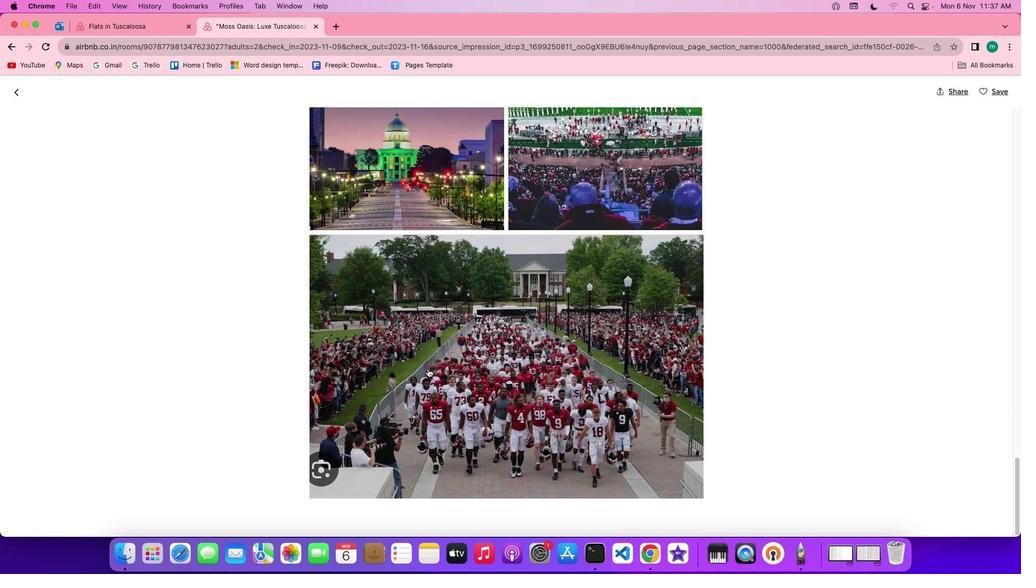 
Action: Mouse scrolled (428, 368) with delta (0, 0)
Screenshot: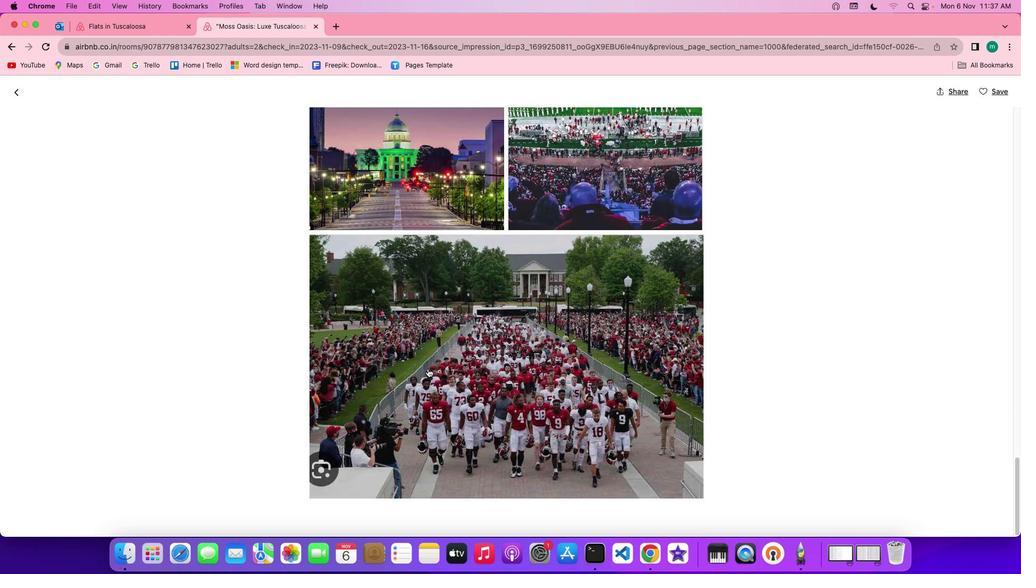 
Action: Mouse scrolled (428, 368) with delta (0, -1)
Screenshot: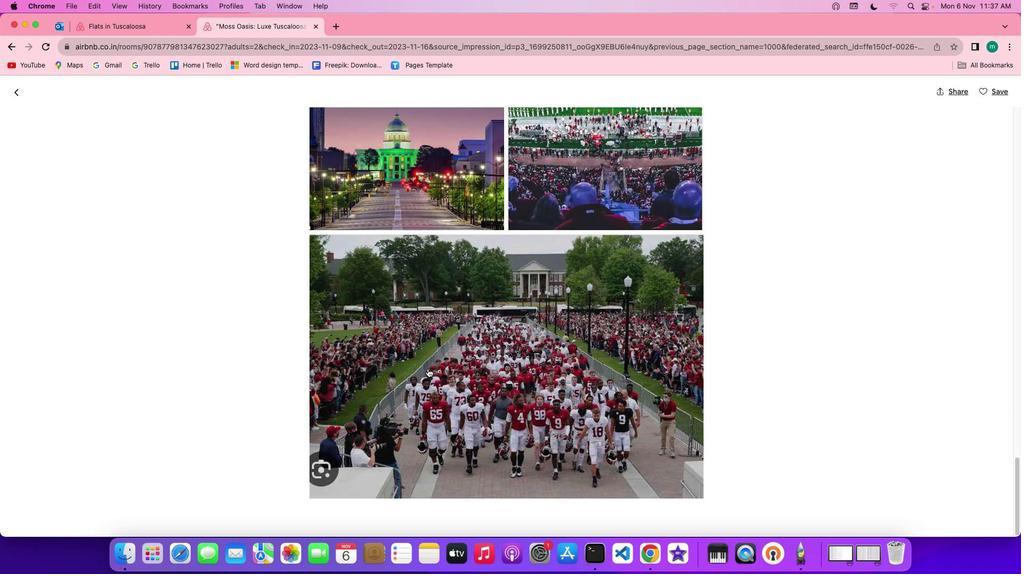 
Action: Mouse scrolled (428, 368) with delta (0, -1)
Screenshot: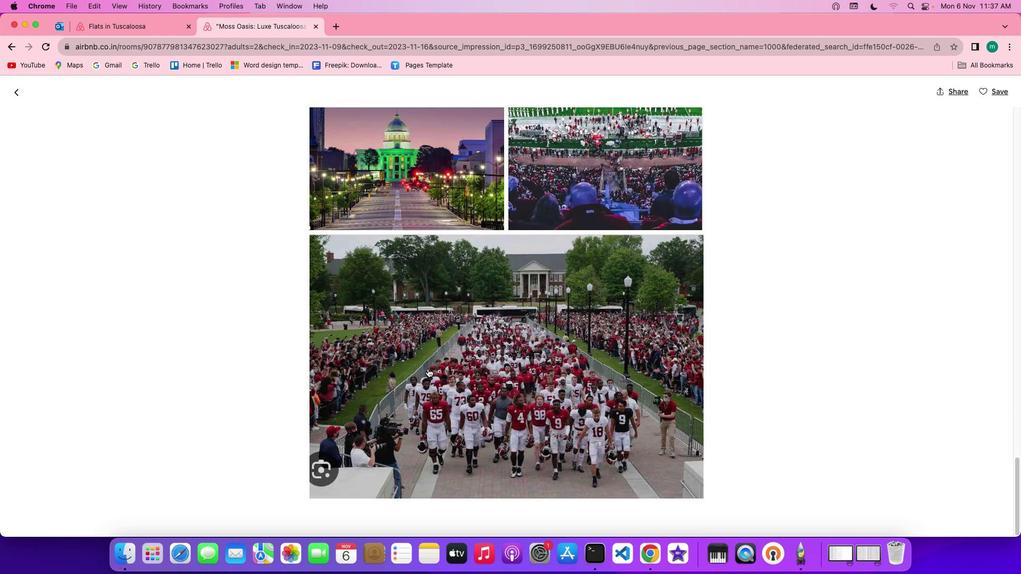 
Action: Mouse scrolled (428, 368) with delta (0, 0)
Screenshot: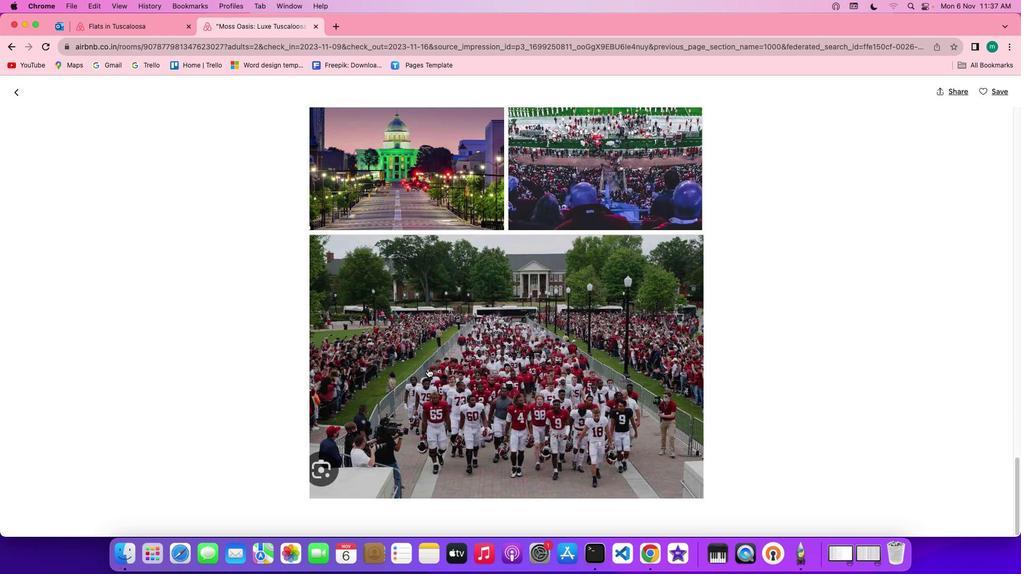 
Action: Mouse scrolled (428, 368) with delta (0, 0)
Screenshot: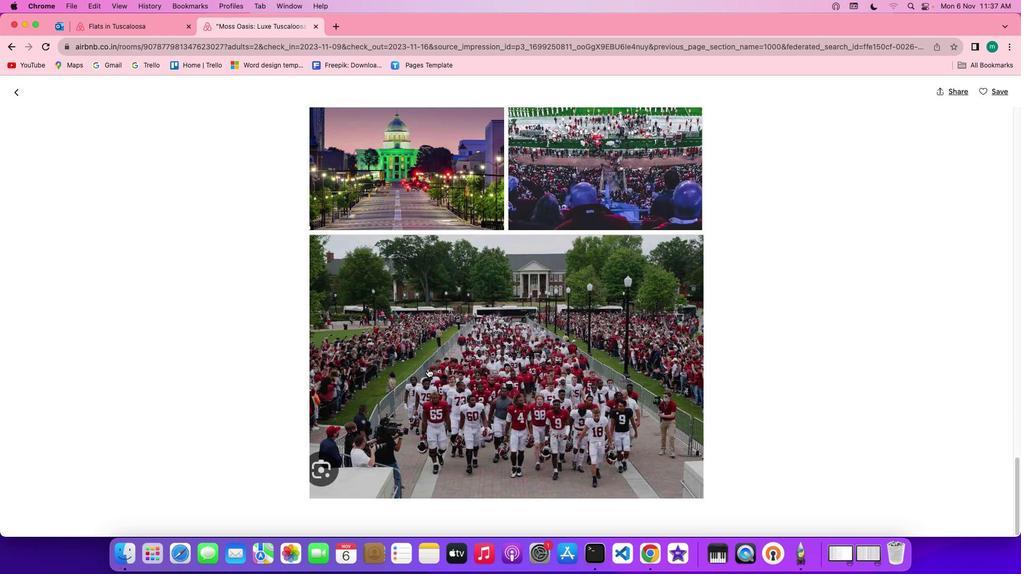 
Action: Mouse scrolled (428, 368) with delta (0, -1)
Screenshot: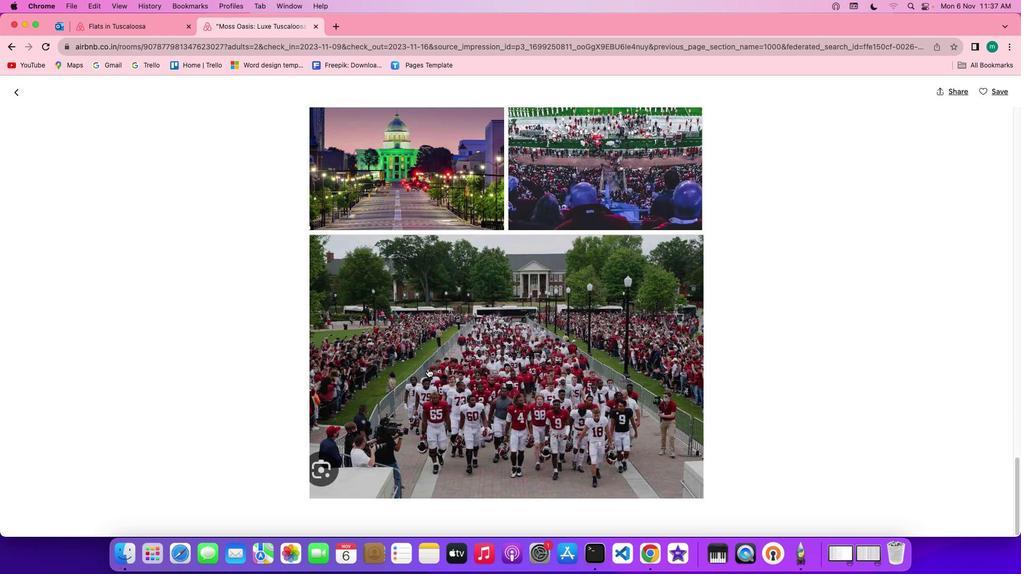 
Action: Mouse scrolled (428, 368) with delta (0, -1)
Screenshot: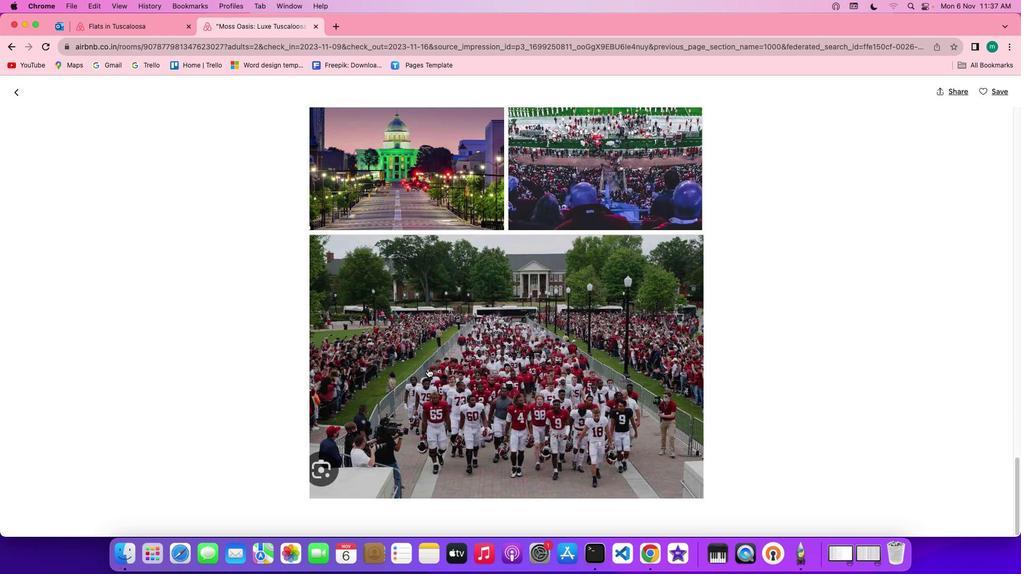 
Action: Mouse scrolled (428, 368) with delta (0, 0)
Screenshot: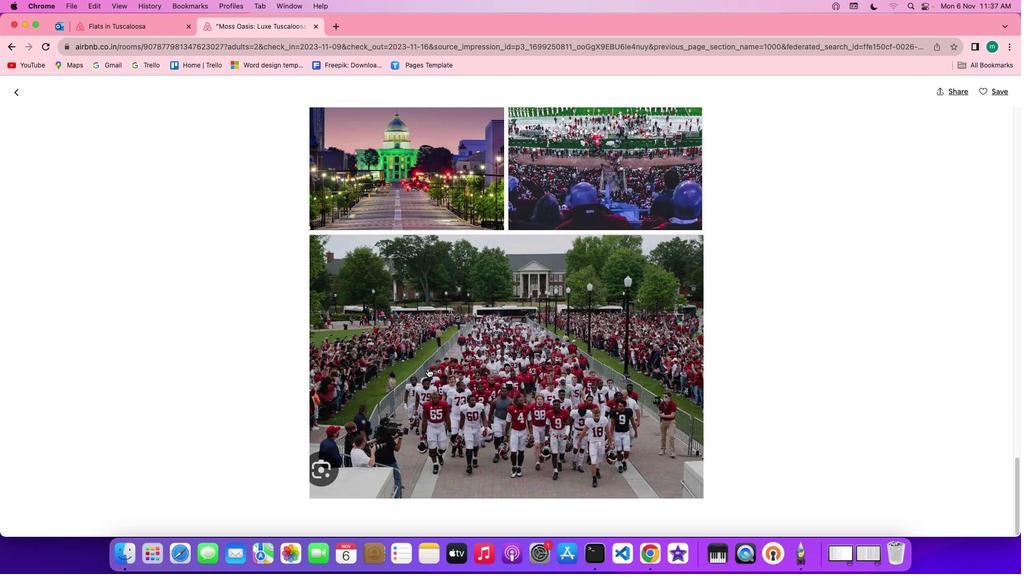 
Action: Mouse scrolled (428, 368) with delta (0, 0)
Screenshot: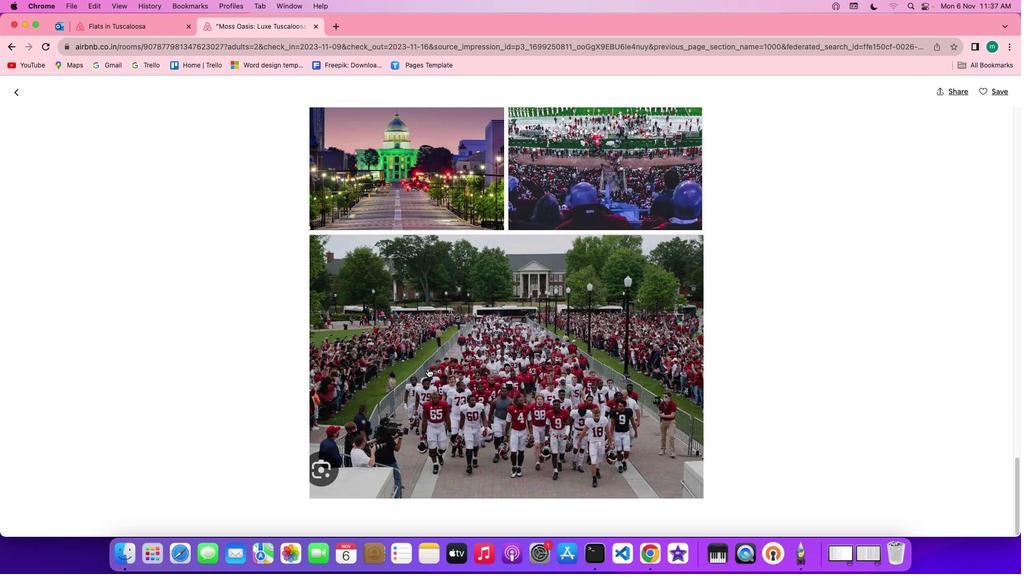 
Action: Mouse scrolled (428, 368) with delta (0, -1)
Screenshot: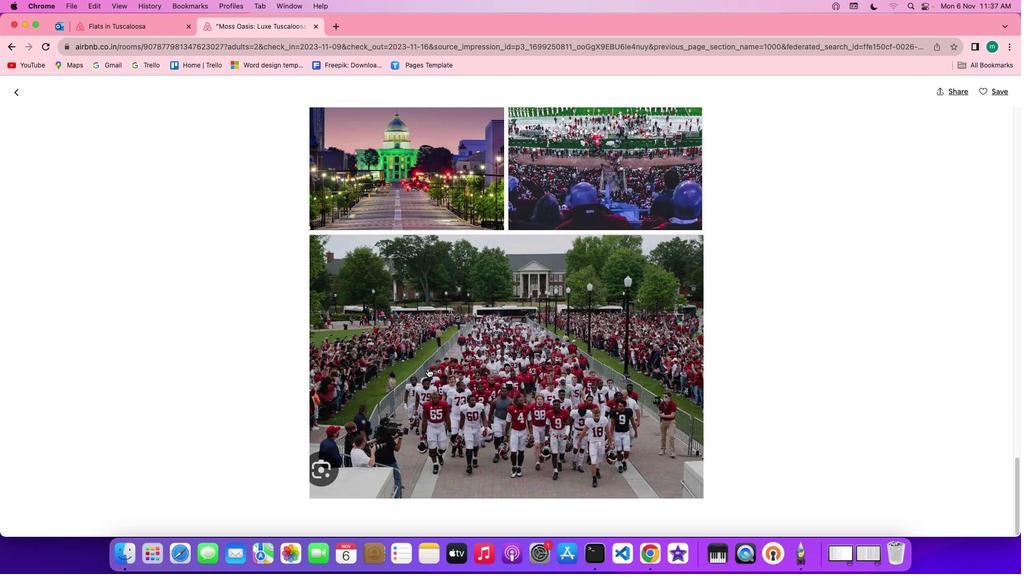 
Action: Mouse scrolled (428, 368) with delta (0, -1)
Screenshot: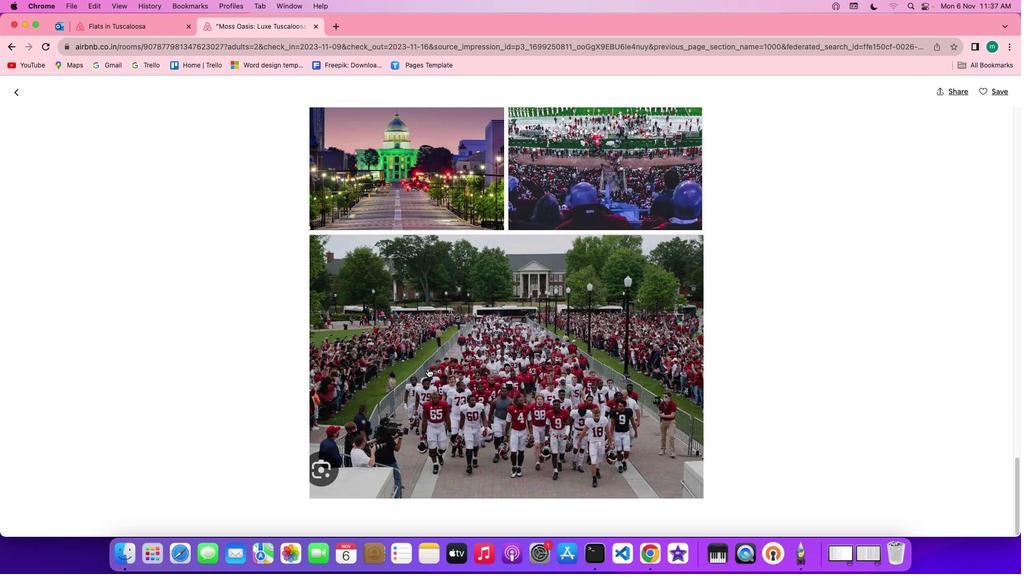 
Action: Mouse scrolled (428, 368) with delta (0, 0)
Screenshot: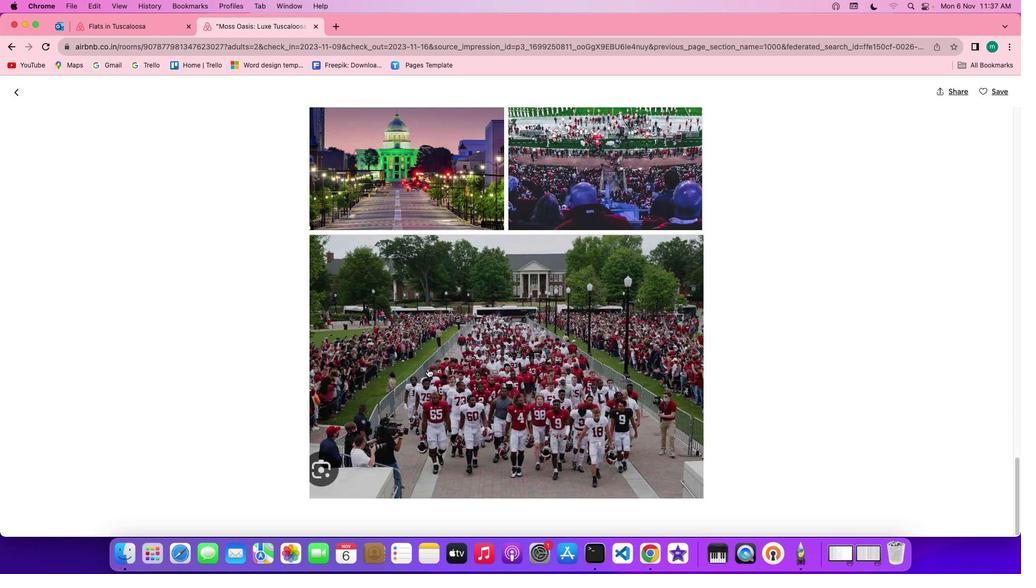 
Action: Mouse scrolled (428, 368) with delta (0, 0)
Screenshot: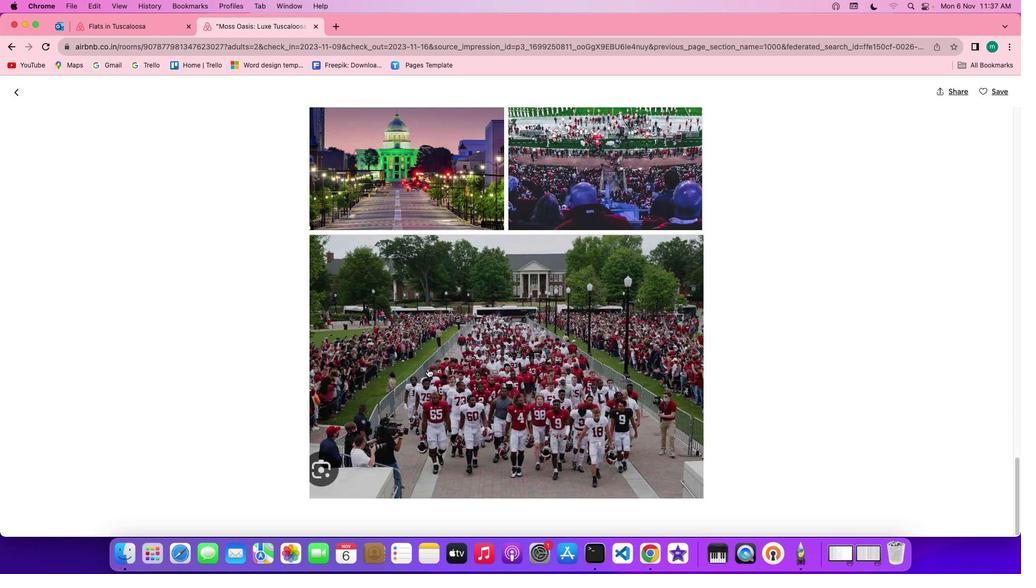 
Action: Mouse scrolled (428, 368) with delta (0, -1)
Screenshot: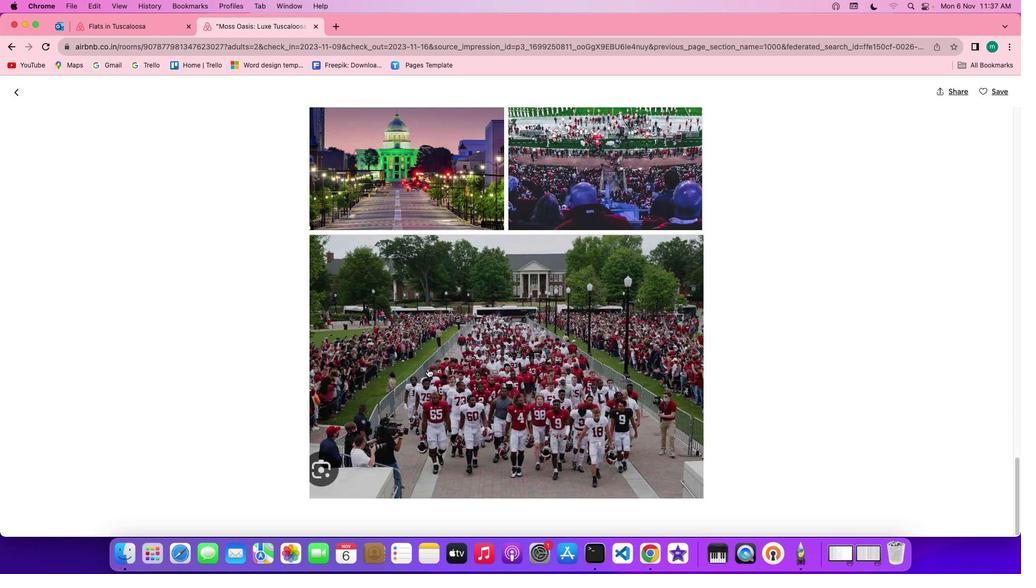 
Action: Mouse scrolled (428, 368) with delta (0, -1)
Screenshot: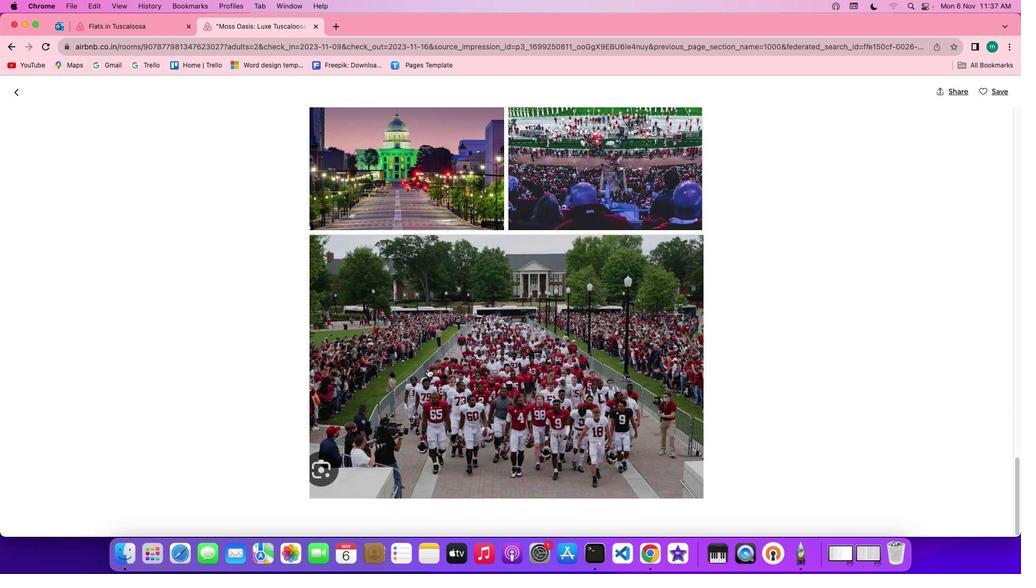 
Action: Mouse scrolled (428, 368) with delta (0, 0)
Screenshot: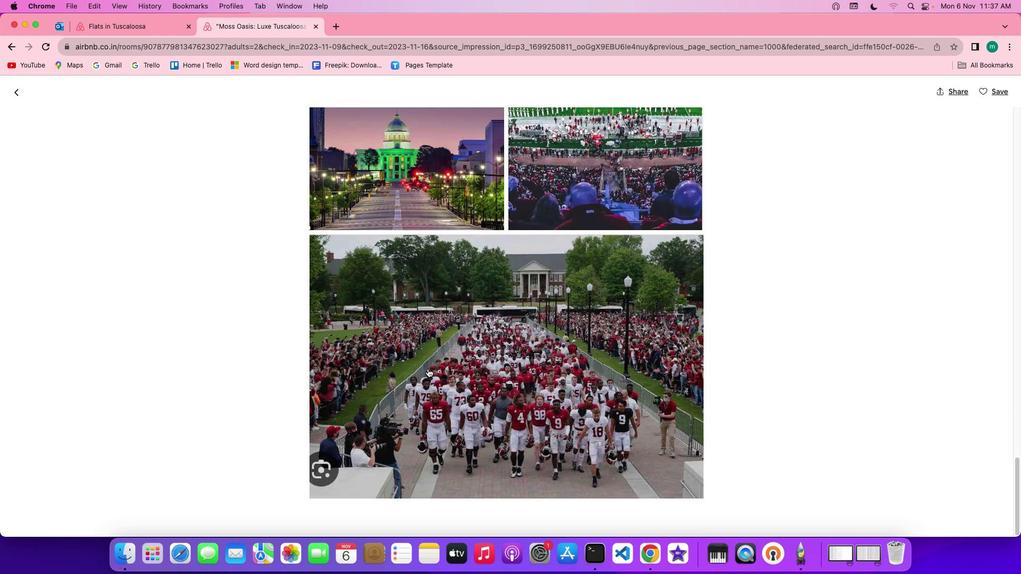
Action: Mouse scrolled (428, 368) with delta (0, 0)
Screenshot: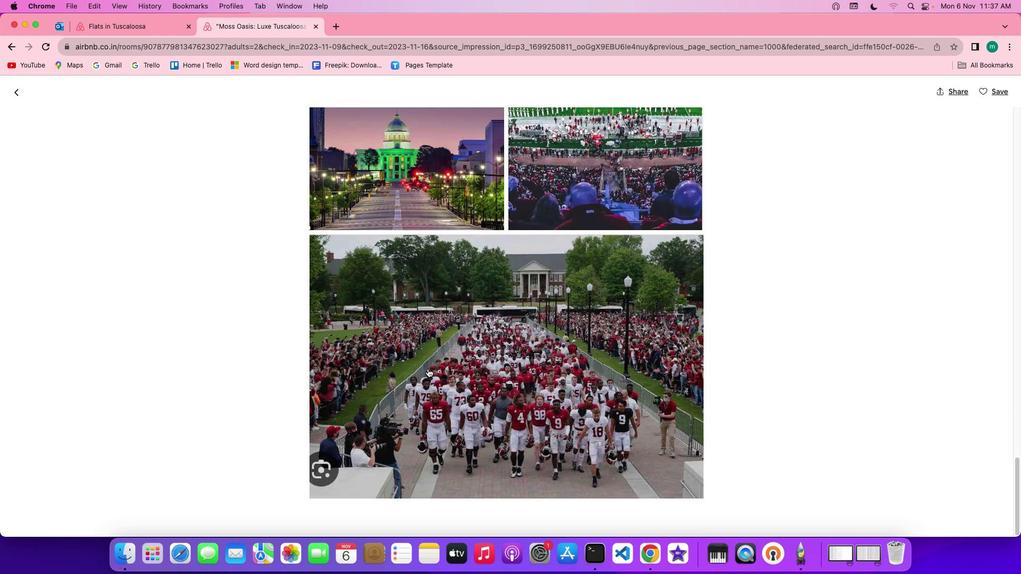 
Action: Mouse scrolled (428, 368) with delta (0, -1)
Screenshot: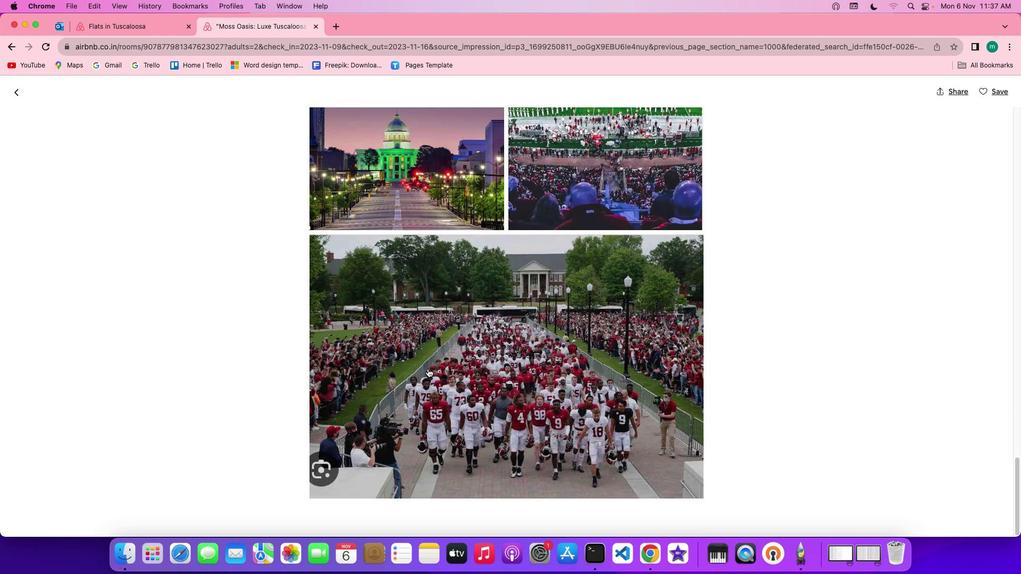 
Action: Mouse moved to (11, 98)
Screenshot: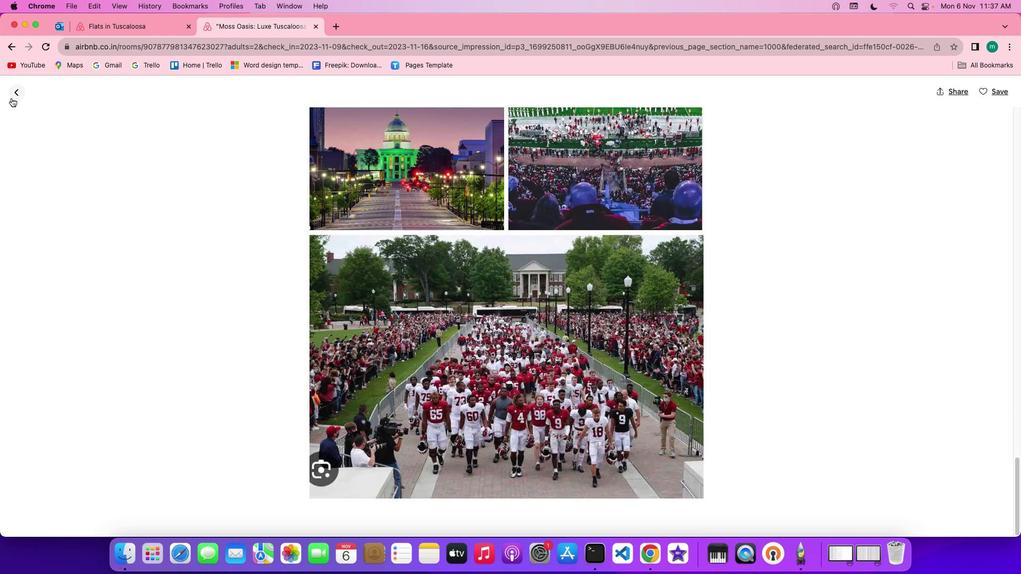 
Action: Mouse pressed left at (11, 98)
Screenshot: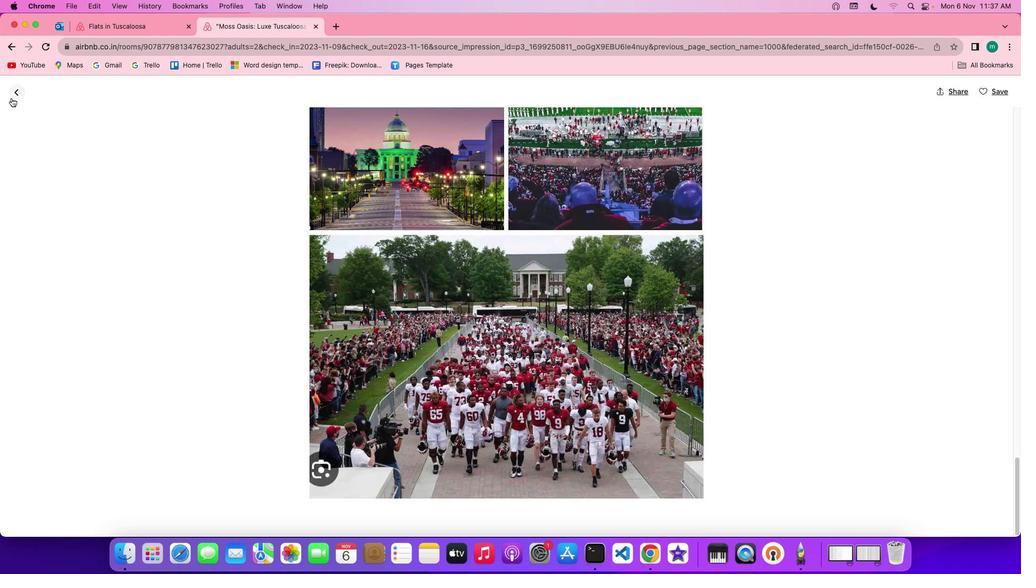 
Action: Mouse moved to (434, 420)
Screenshot: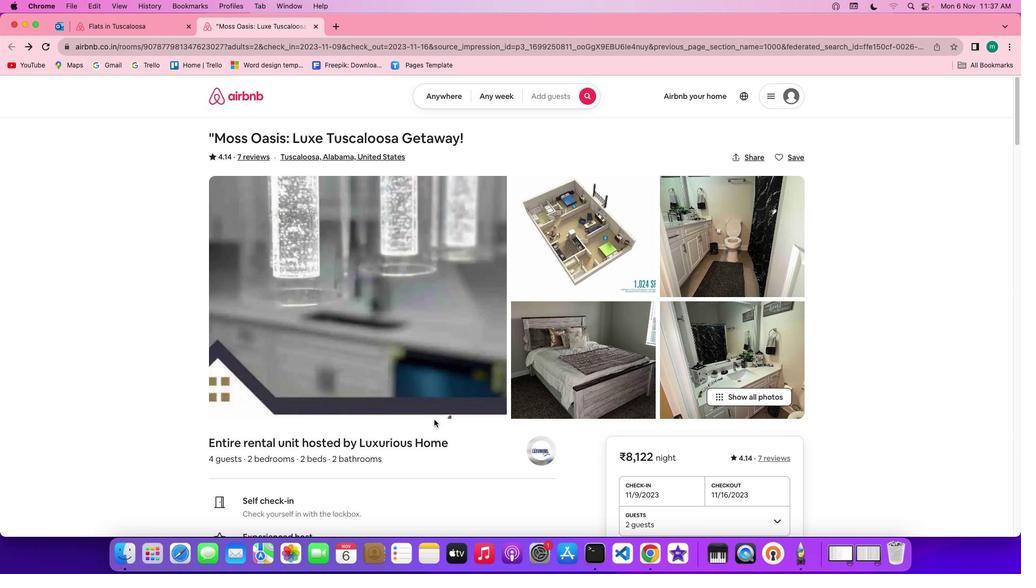 
Action: Mouse scrolled (434, 420) with delta (0, 0)
Screenshot: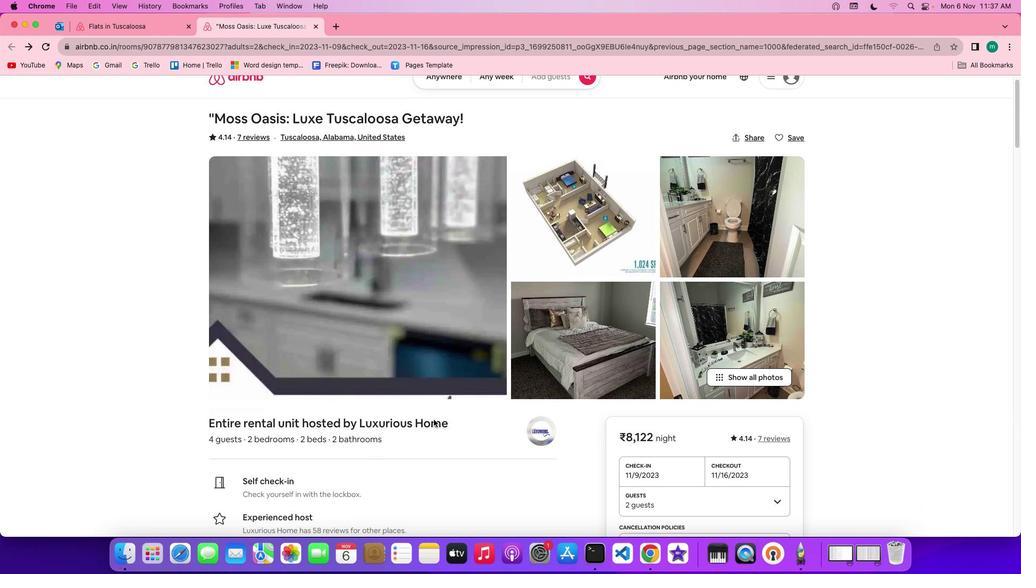 
Action: Mouse scrolled (434, 420) with delta (0, 0)
Screenshot: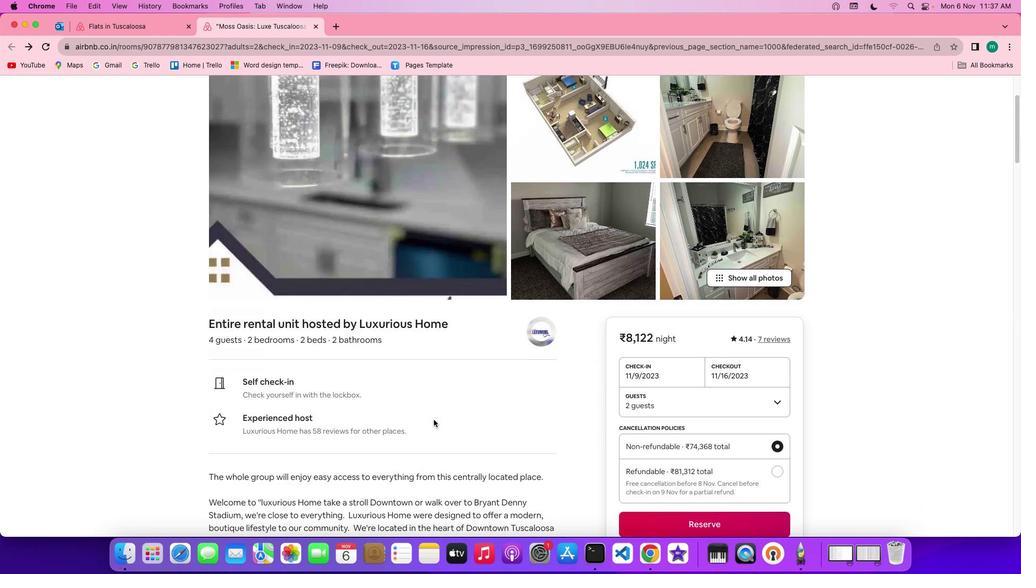 
Action: Mouse scrolled (434, 420) with delta (0, -1)
Screenshot: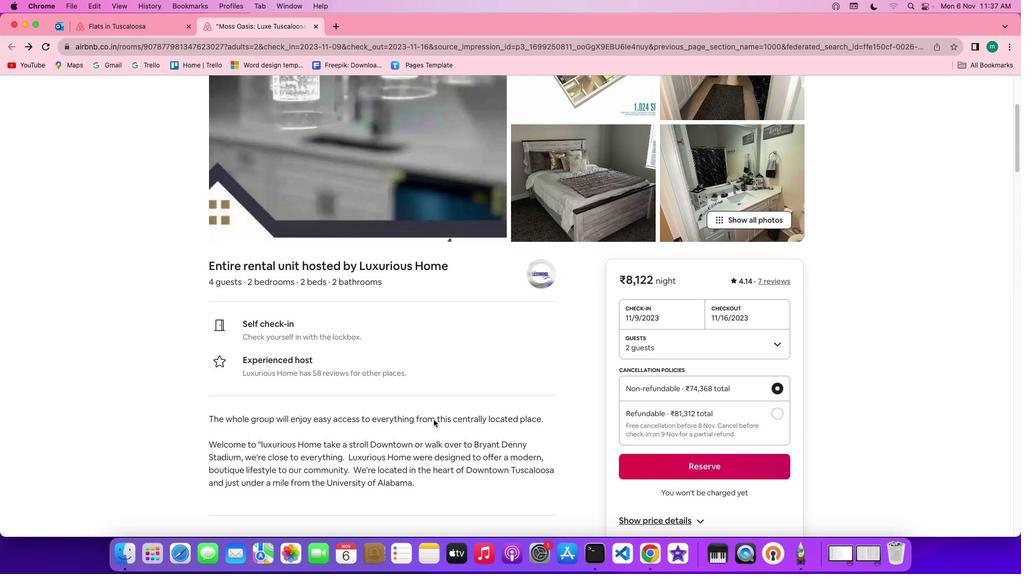 
Action: Mouse scrolled (434, 420) with delta (0, -2)
Screenshot: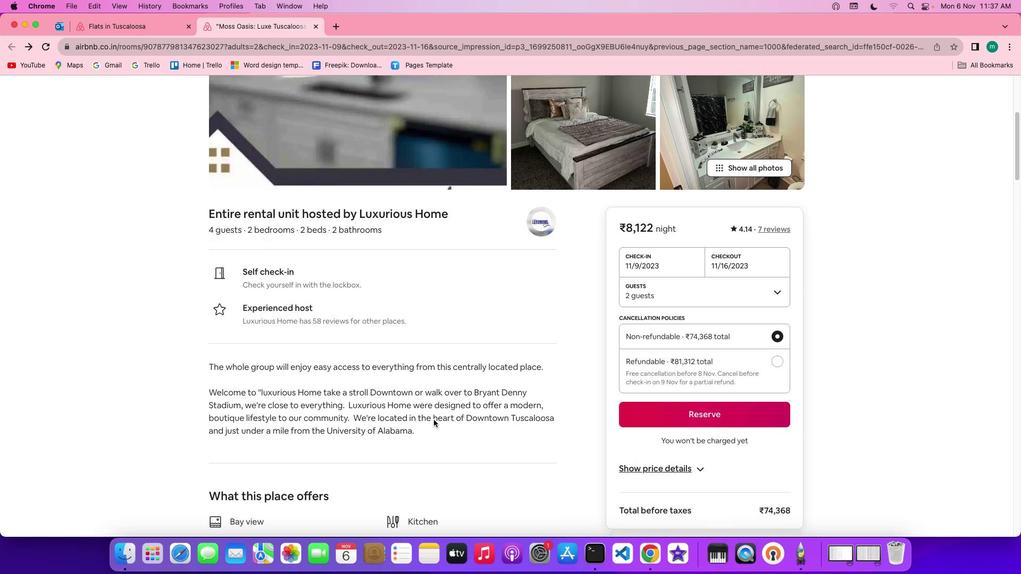 
Action: Mouse moved to (433, 420)
Screenshot: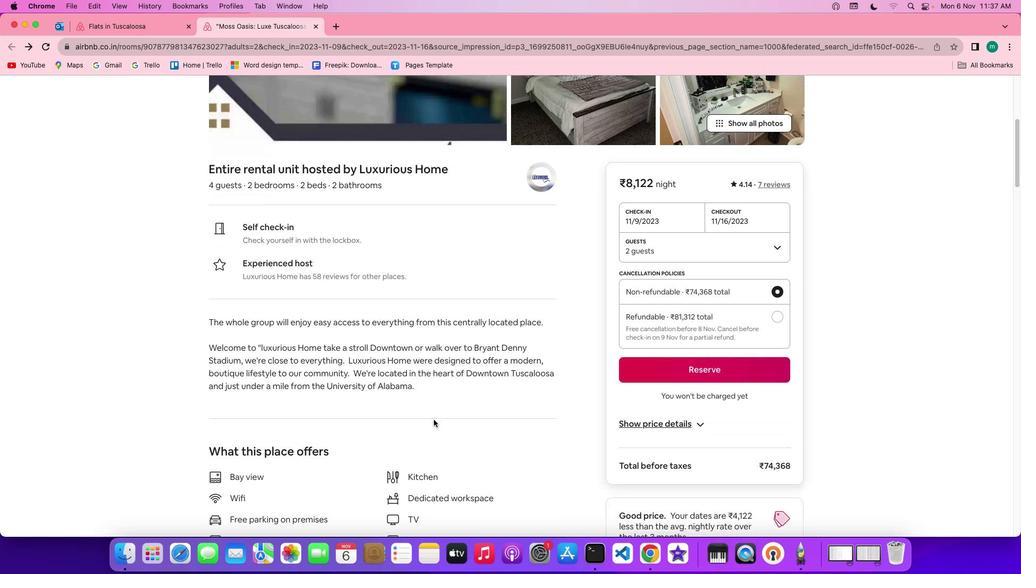 
Action: Mouse scrolled (433, 420) with delta (0, -2)
Screenshot: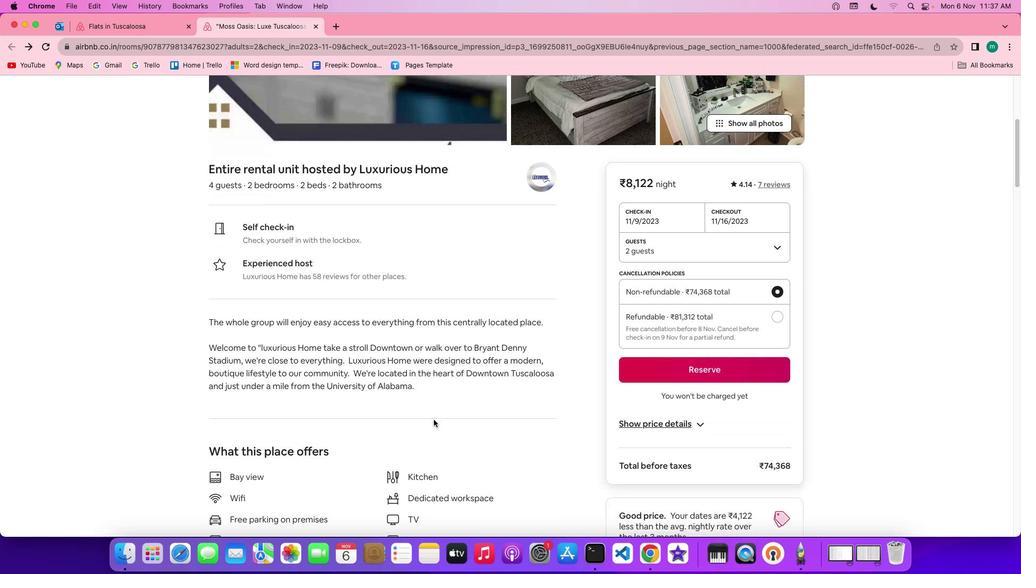 
Action: Mouse moved to (352, 399)
Screenshot: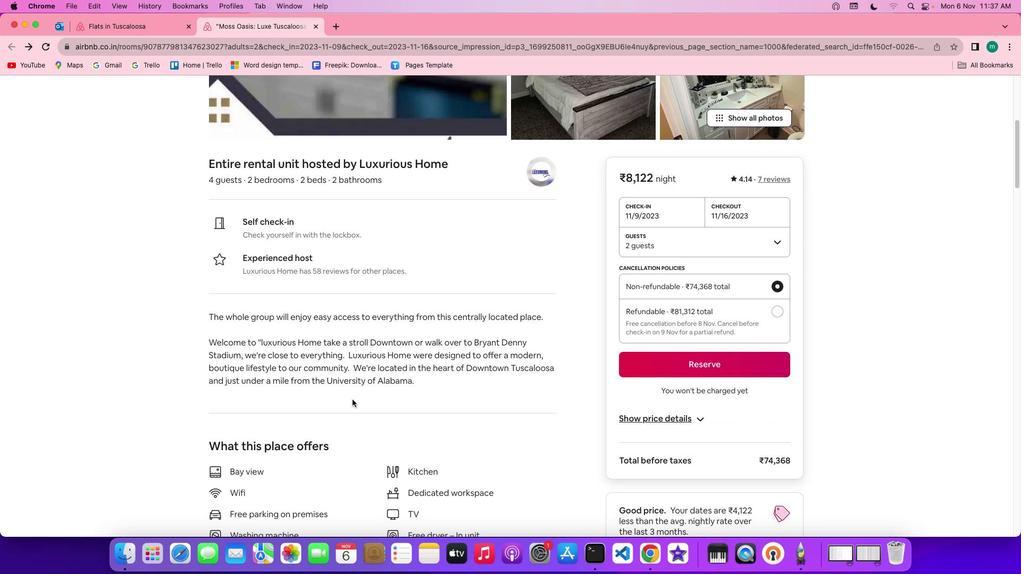 
Action: Mouse scrolled (352, 399) with delta (0, 0)
Screenshot: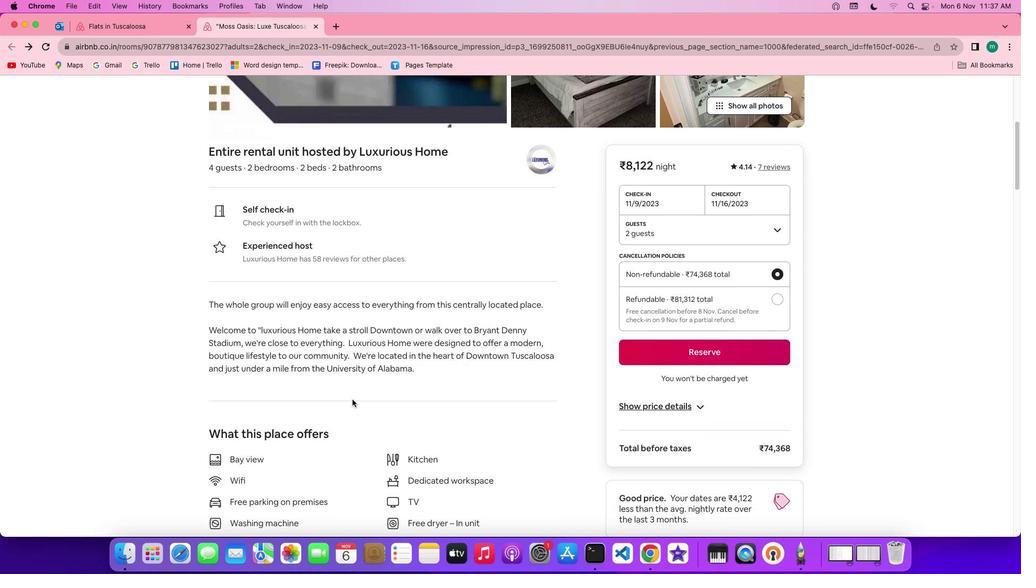 
Action: Mouse scrolled (352, 399) with delta (0, 0)
Screenshot: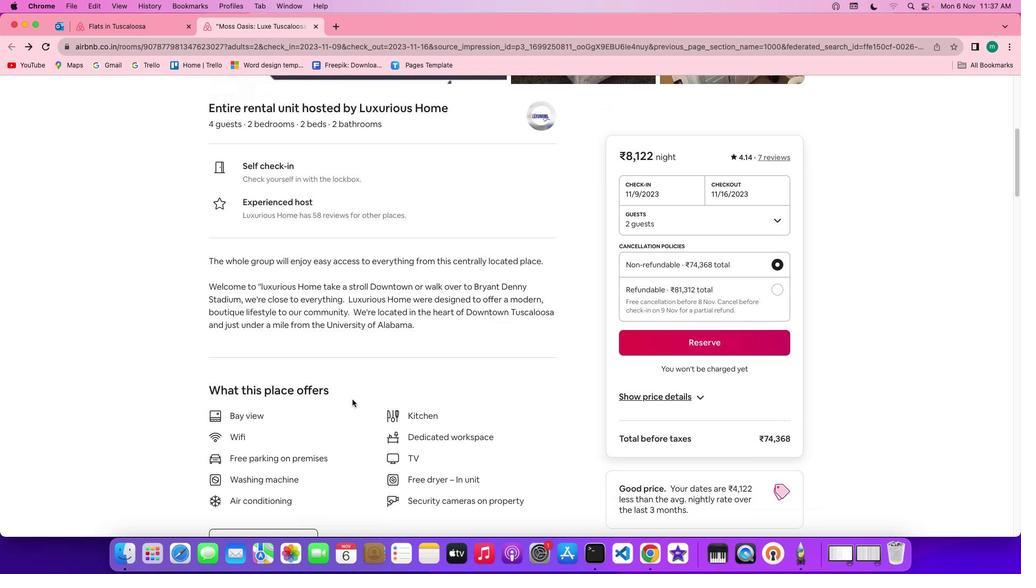 
Action: Mouse scrolled (352, 399) with delta (0, -1)
Screenshot: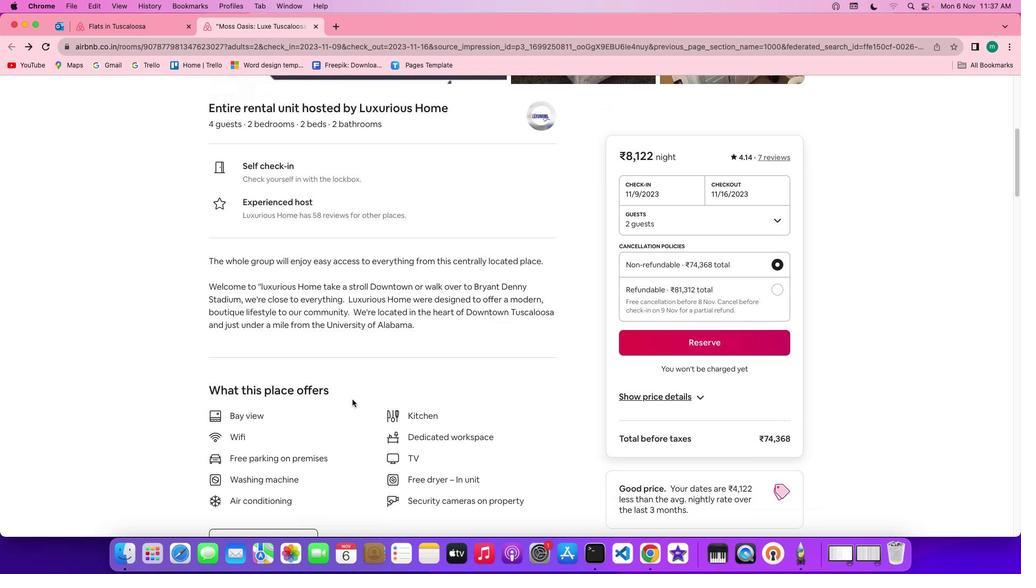 
Action: Mouse scrolled (352, 399) with delta (0, -1)
Screenshot: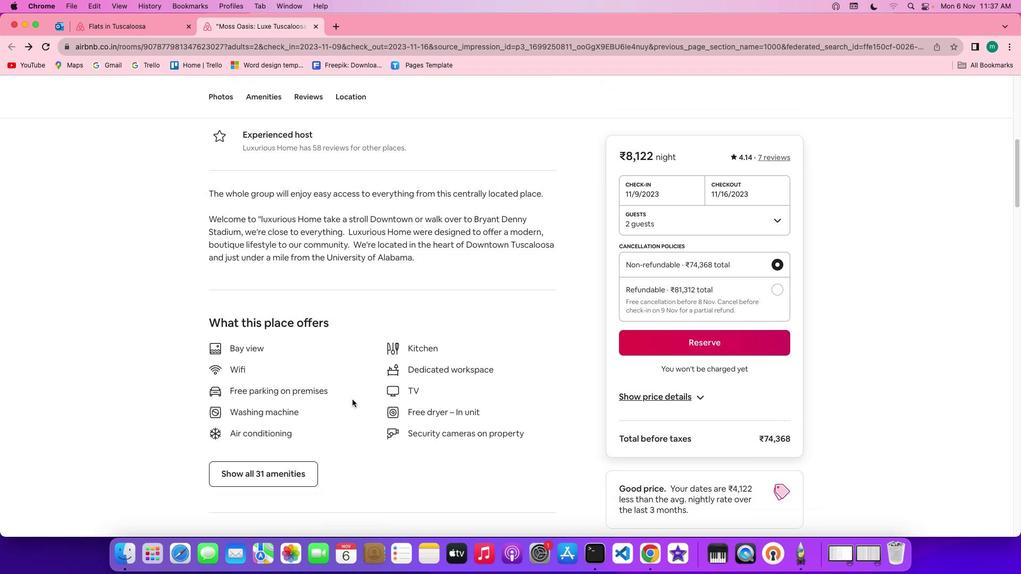 
Action: Mouse moved to (246, 454)
Screenshot: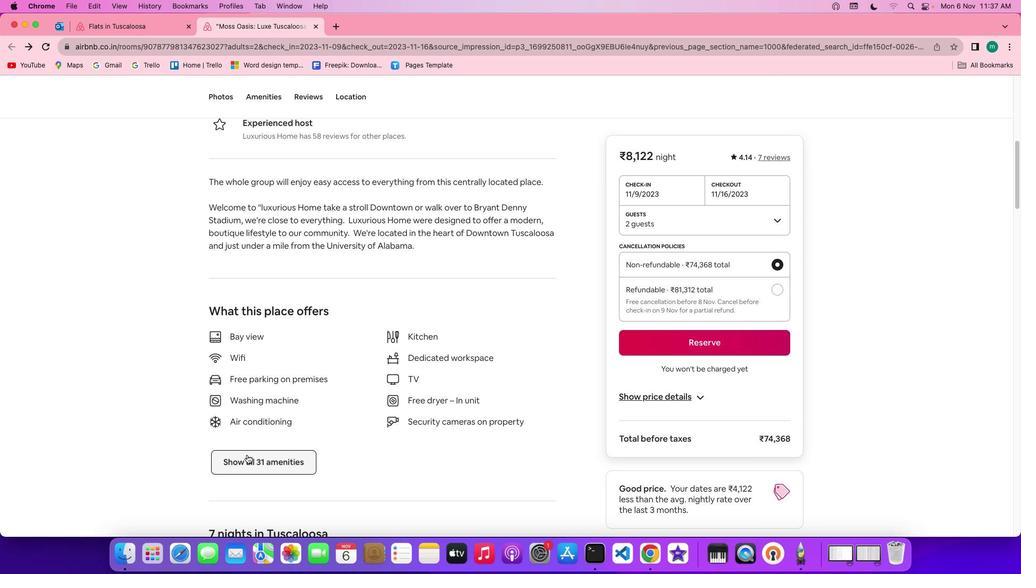 
Action: Mouse pressed left at (246, 454)
Screenshot: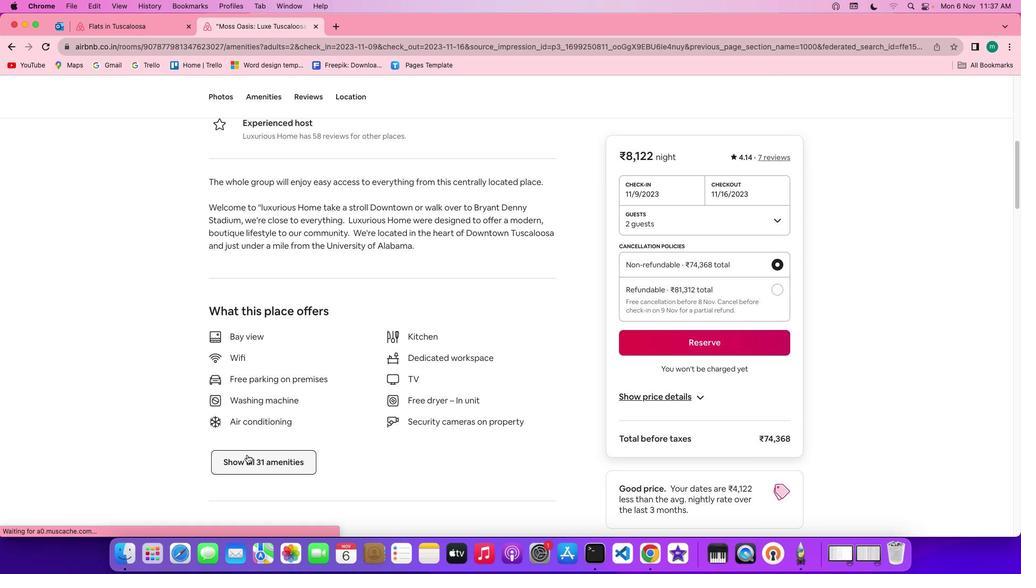 
Action: Mouse moved to (395, 450)
Screenshot: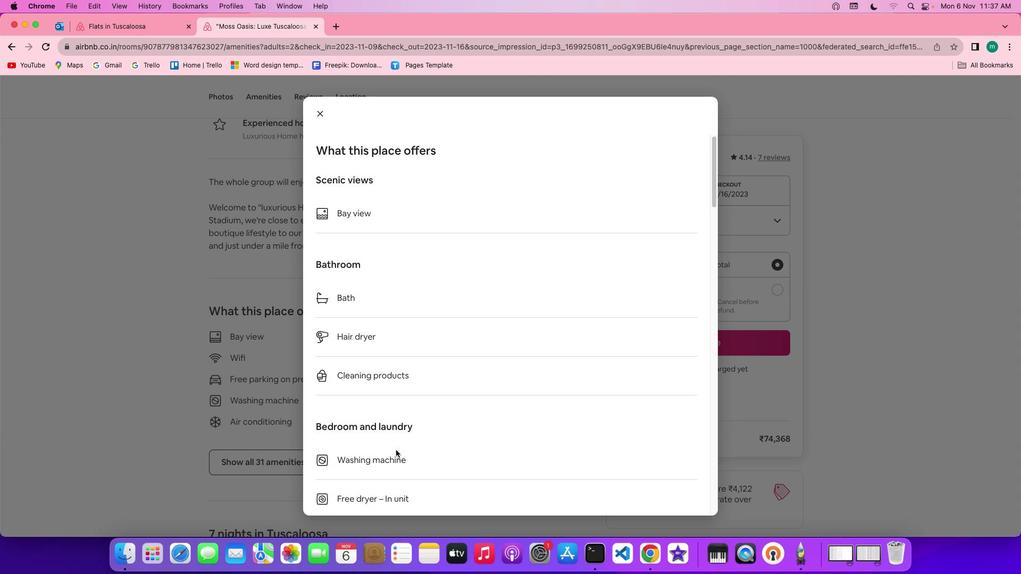 
Action: Mouse scrolled (395, 450) with delta (0, 0)
Screenshot: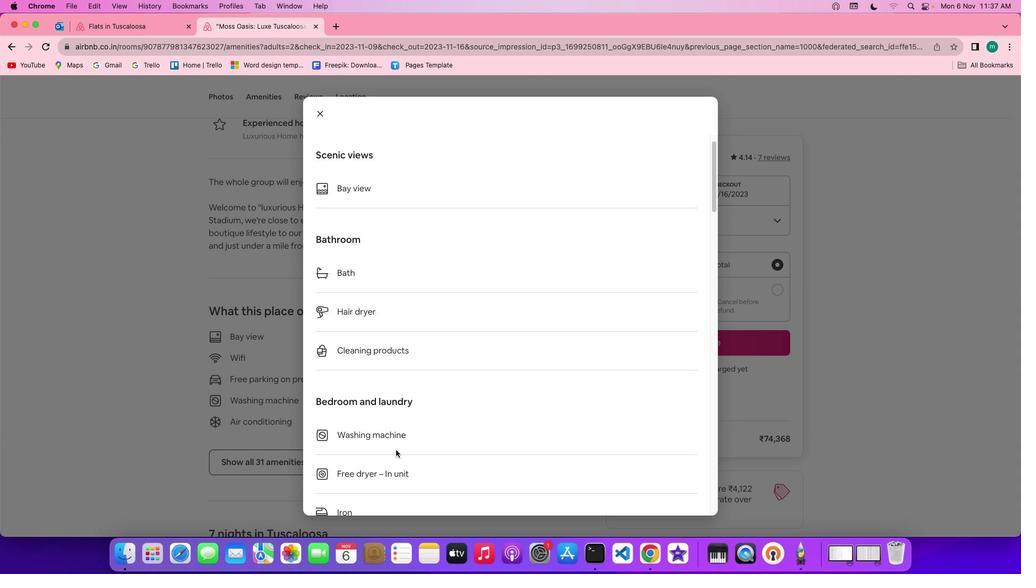
Action: Mouse scrolled (395, 450) with delta (0, 0)
Screenshot: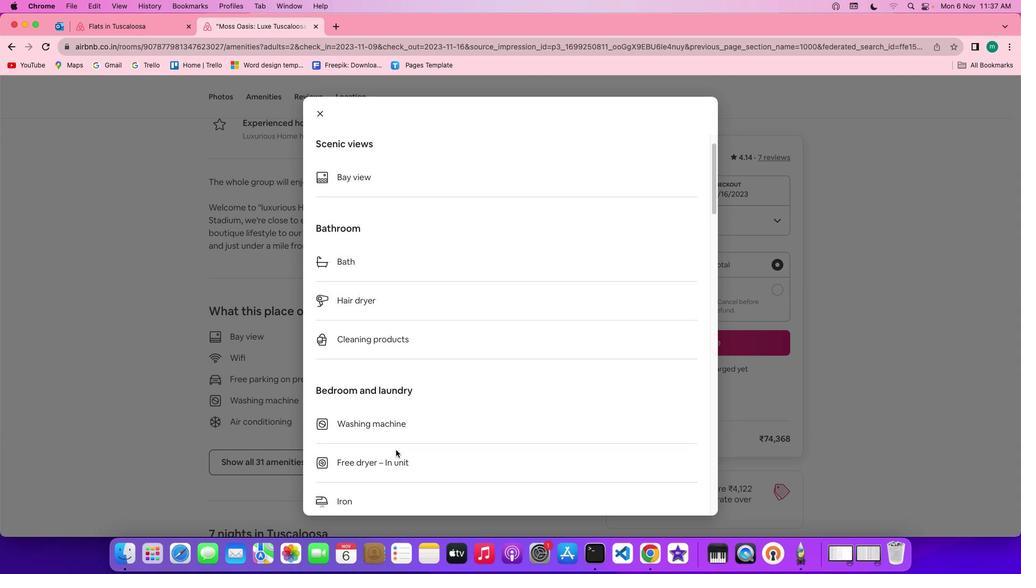 
Action: Mouse scrolled (395, 450) with delta (0, -1)
Screenshot: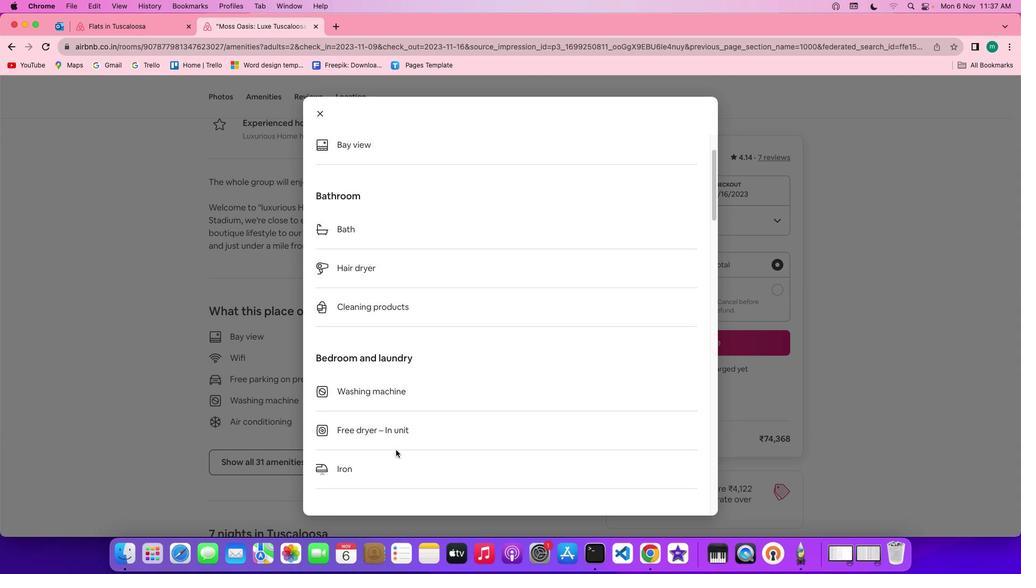 
Action: Mouse scrolled (395, 450) with delta (0, -1)
Screenshot: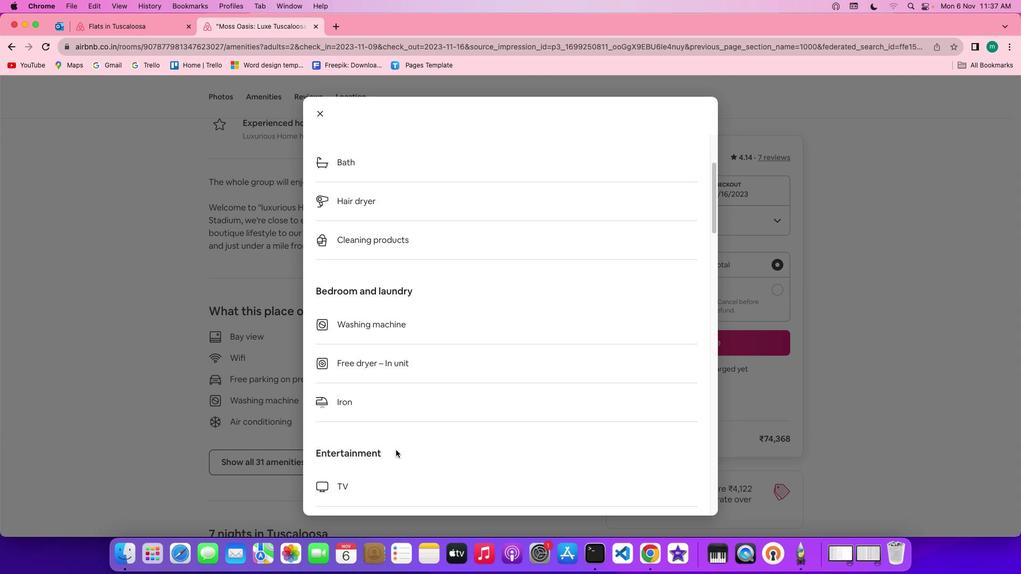 
Action: Mouse scrolled (395, 450) with delta (0, 0)
Screenshot: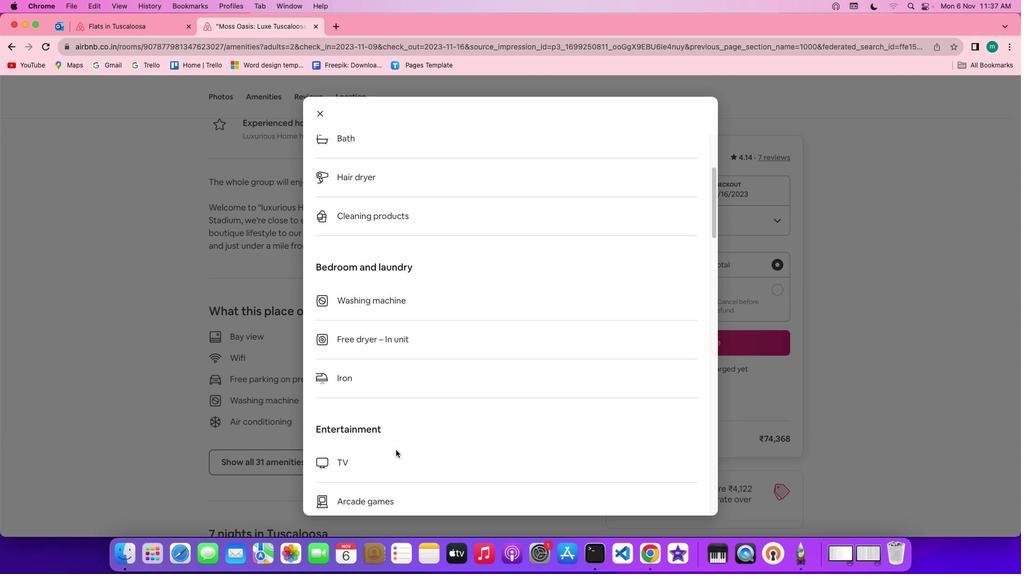
Action: Mouse scrolled (395, 450) with delta (0, 0)
Screenshot: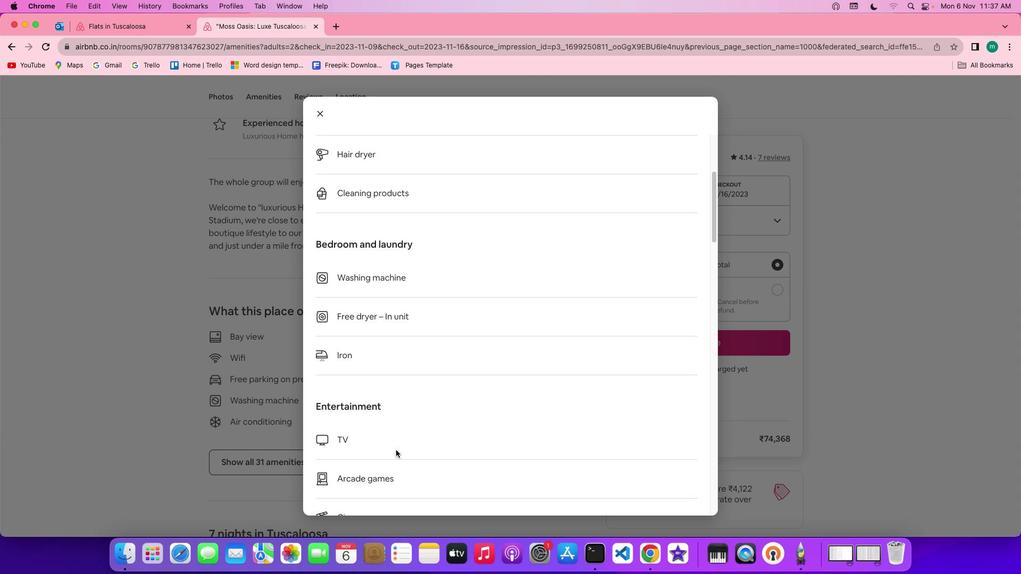 
Action: Mouse scrolled (395, 450) with delta (0, -1)
Screenshot: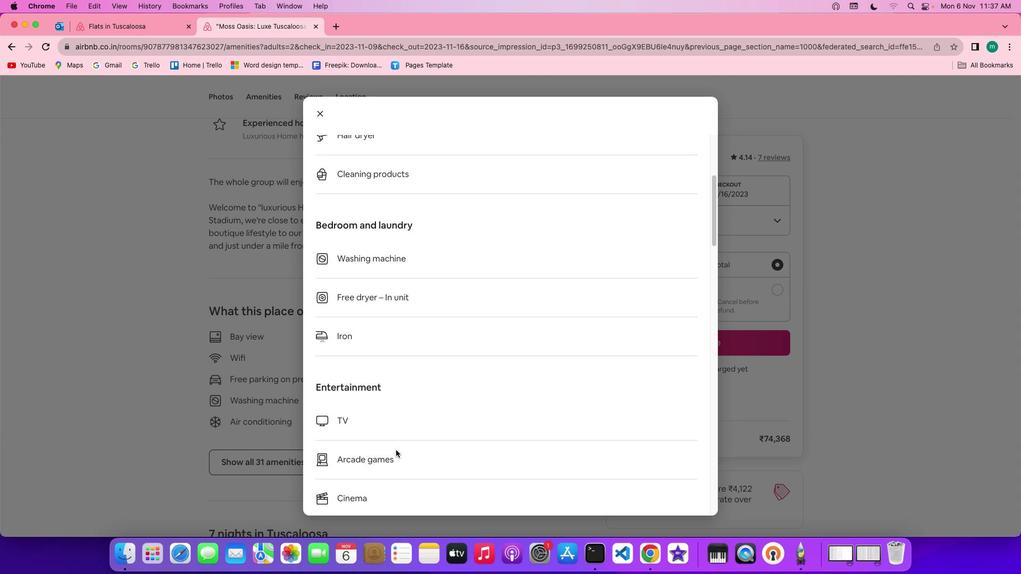
Action: Mouse scrolled (395, 450) with delta (0, -1)
Screenshot: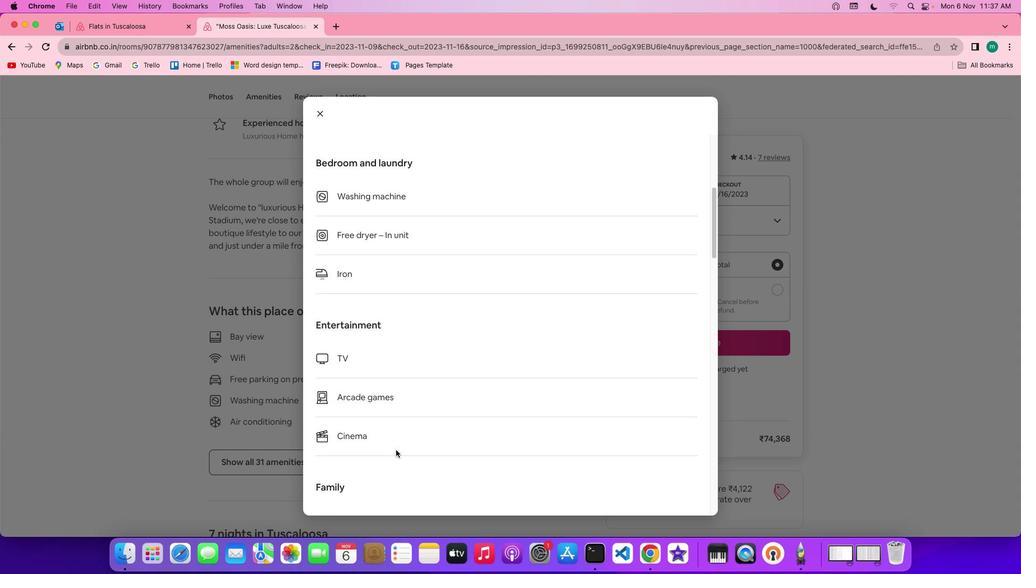 
Action: Mouse scrolled (395, 450) with delta (0, 0)
Screenshot: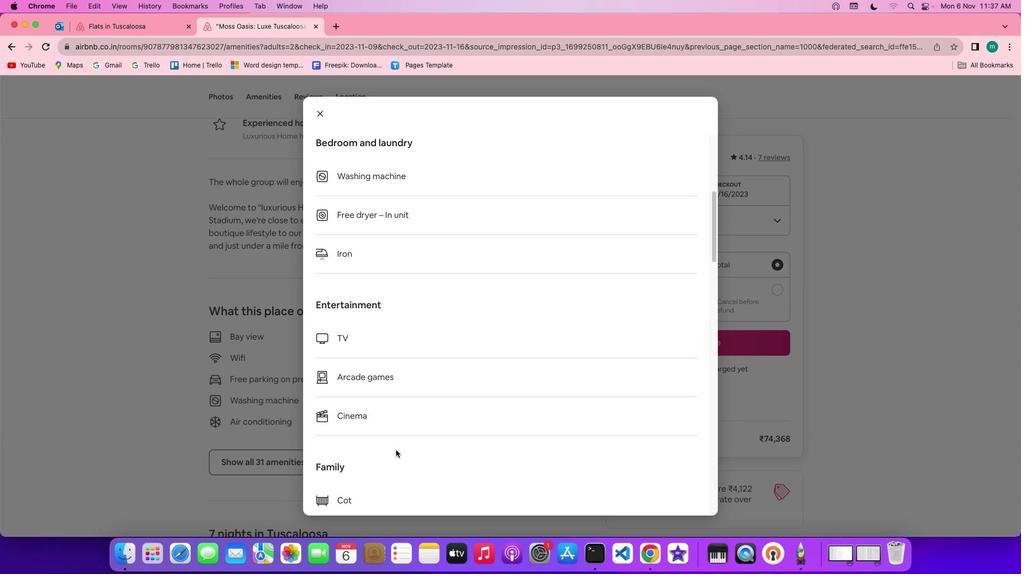 
Action: Mouse scrolled (395, 450) with delta (0, 0)
Screenshot: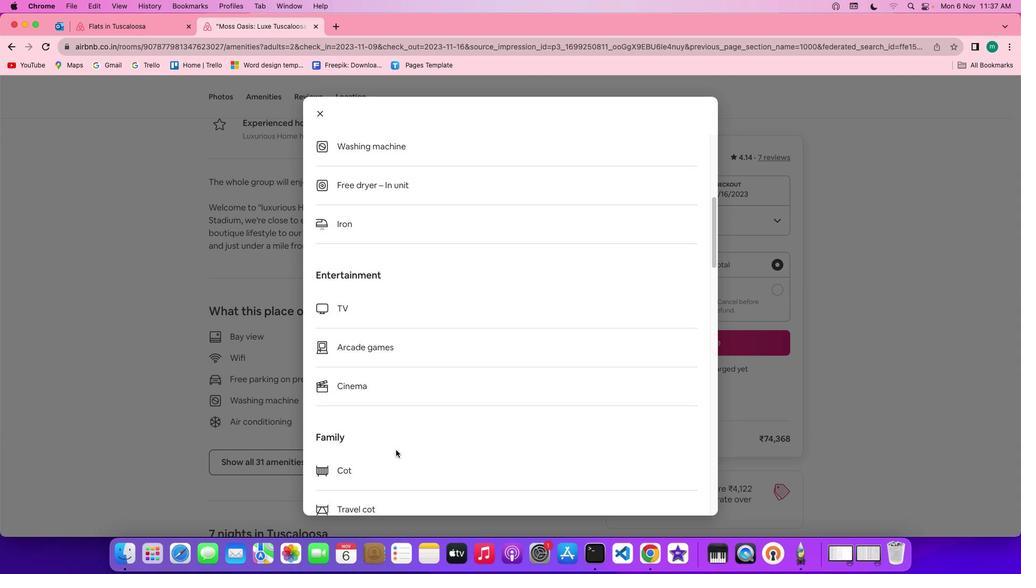 
Action: Mouse scrolled (395, 450) with delta (0, -1)
Screenshot: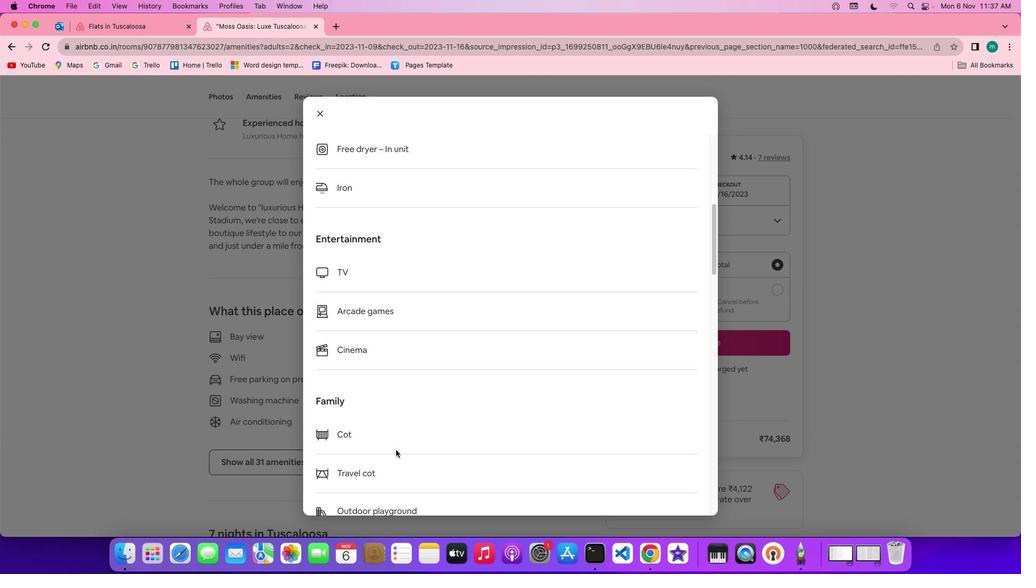 
Action: Mouse scrolled (395, 450) with delta (0, -1)
Screenshot: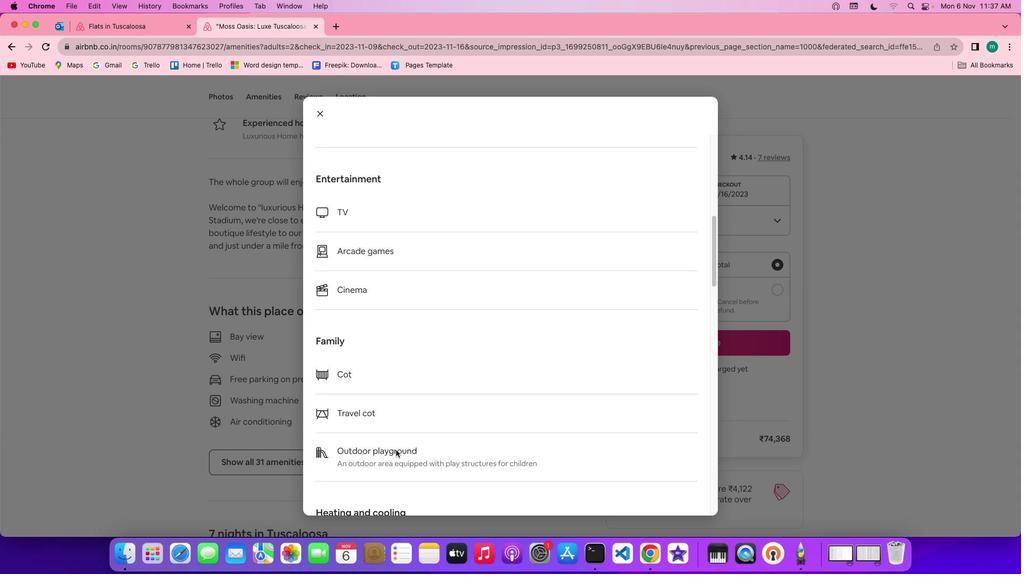 
Action: Mouse scrolled (395, 450) with delta (0, -1)
Screenshot: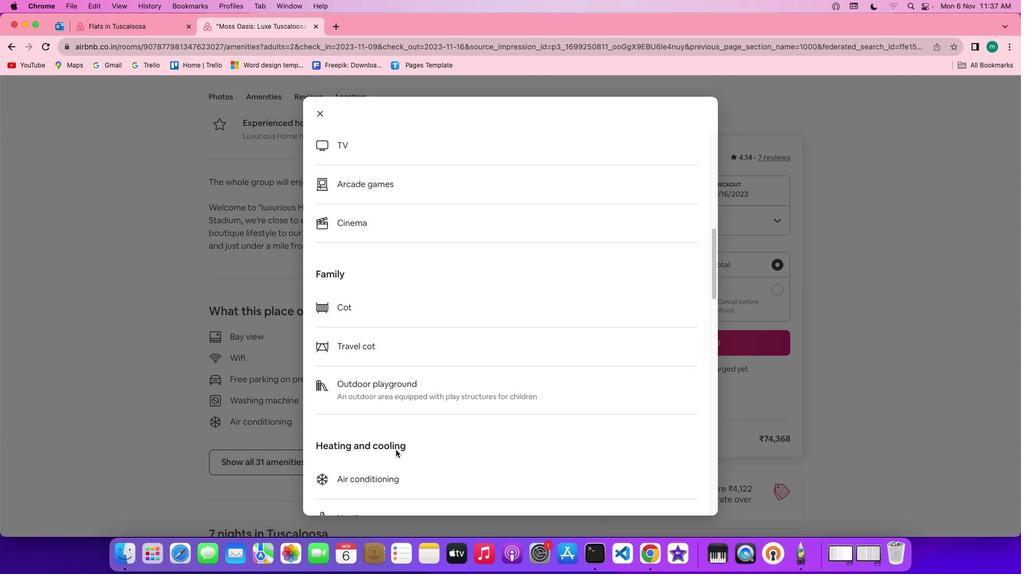 
Action: Mouse scrolled (395, 450) with delta (0, 0)
Screenshot: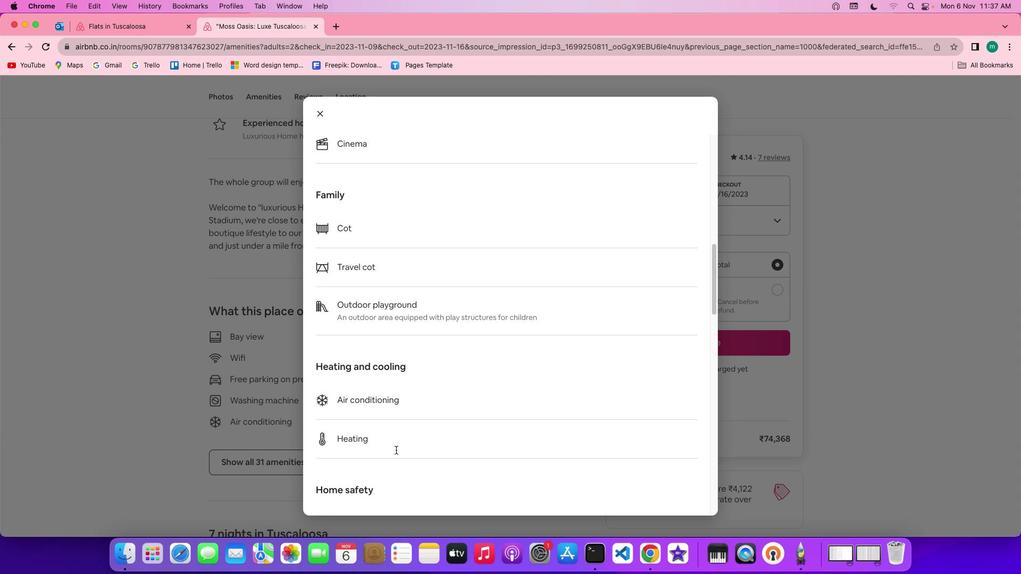 
Action: Mouse scrolled (395, 450) with delta (0, 0)
Screenshot: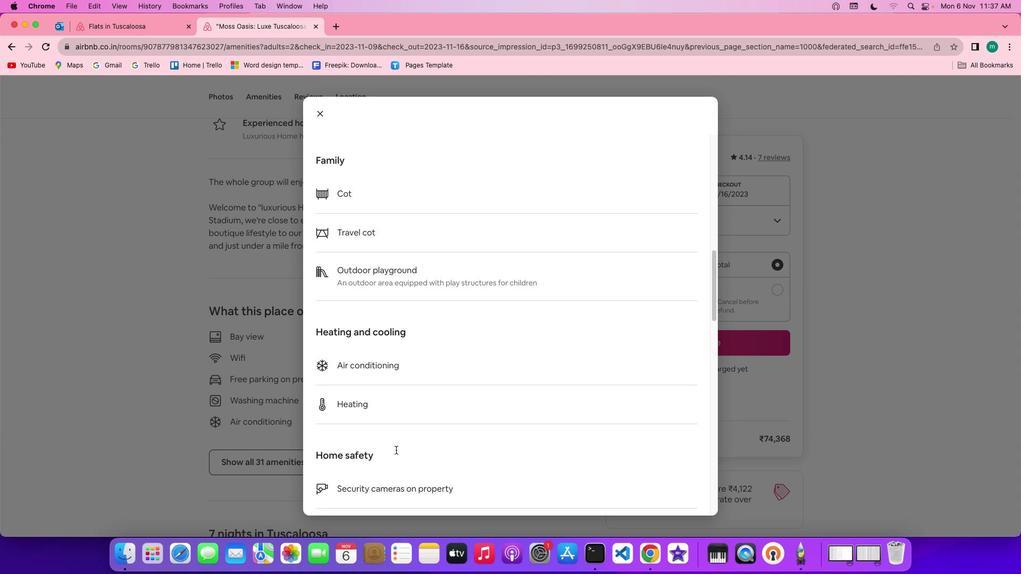
Action: Mouse scrolled (395, 450) with delta (0, -1)
Screenshot: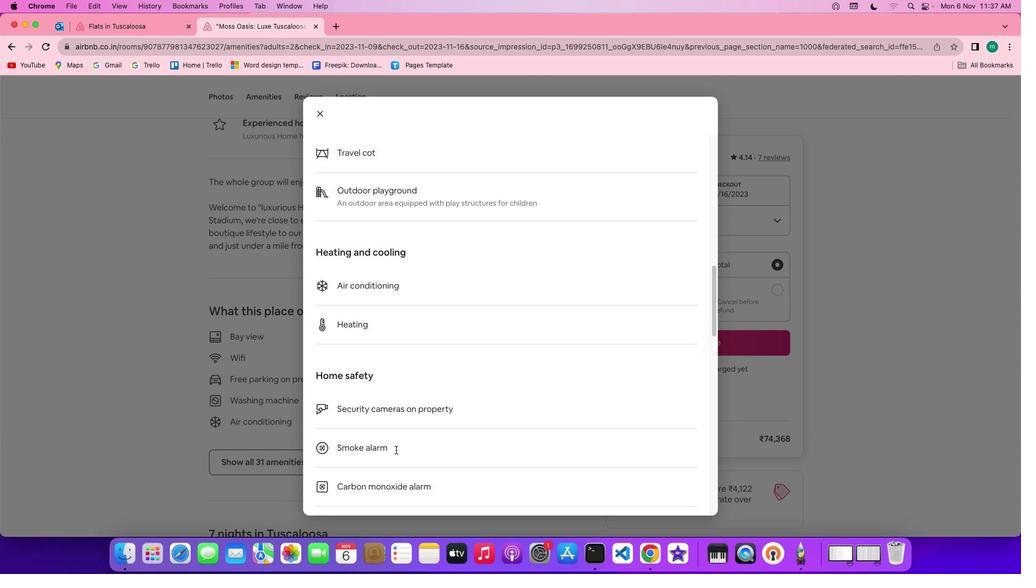 
Action: Mouse scrolled (395, 450) with delta (0, -2)
Screenshot: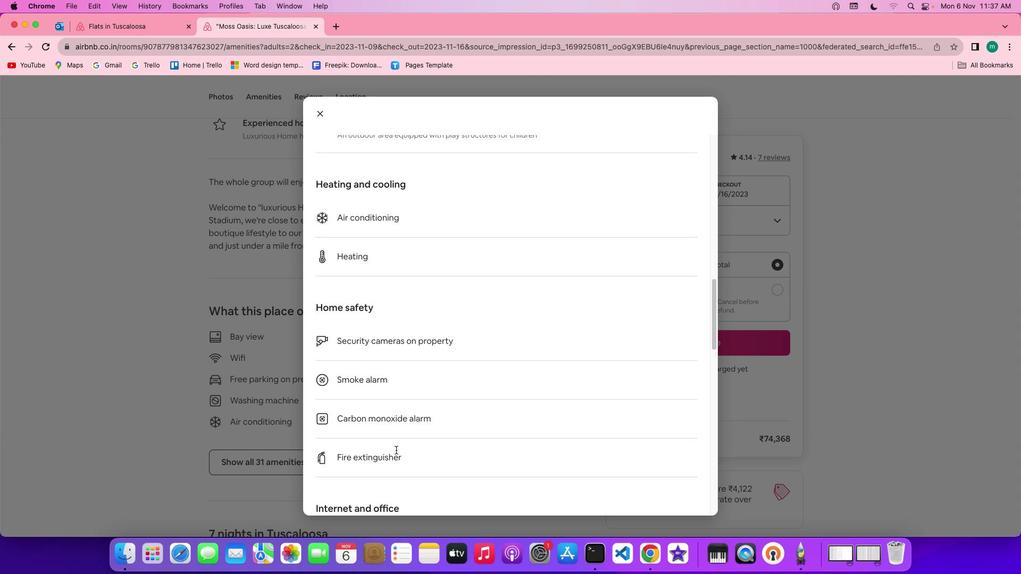 
Action: Mouse scrolled (395, 450) with delta (0, -2)
Screenshot: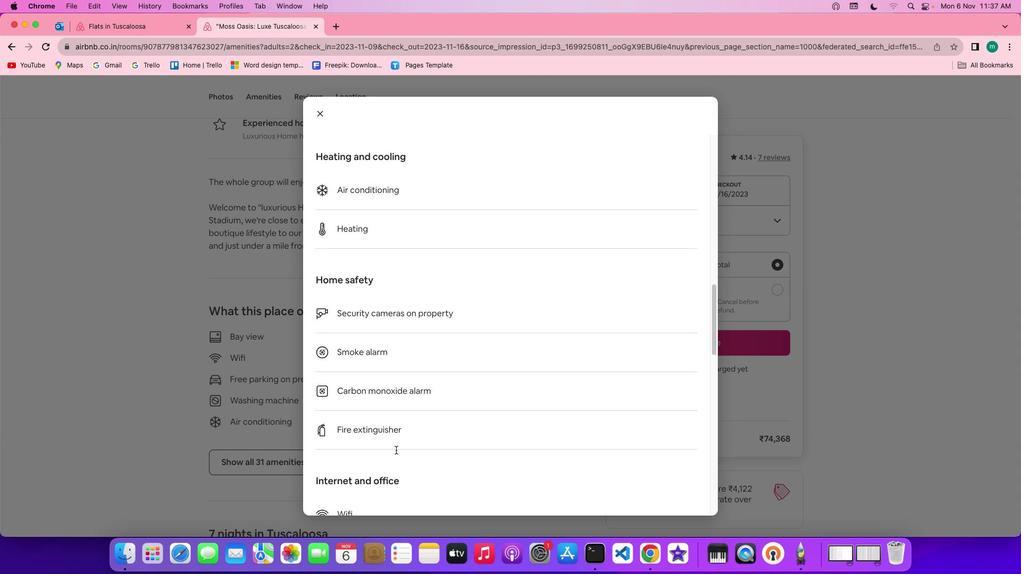 
Action: Mouse scrolled (395, 450) with delta (0, 0)
Screenshot: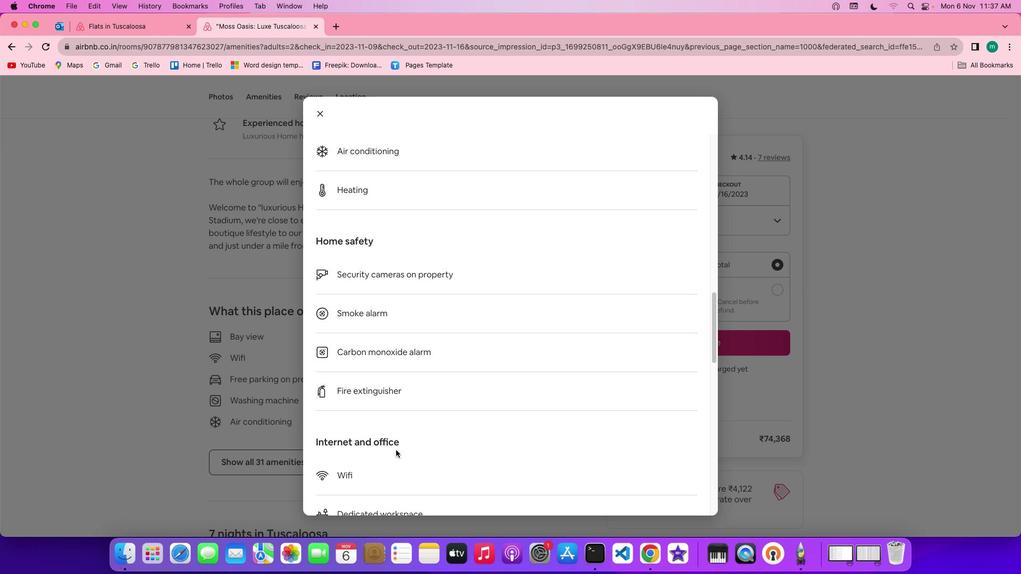 
Action: Mouse scrolled (395, 450) with delta (0, 0)
Screenshot: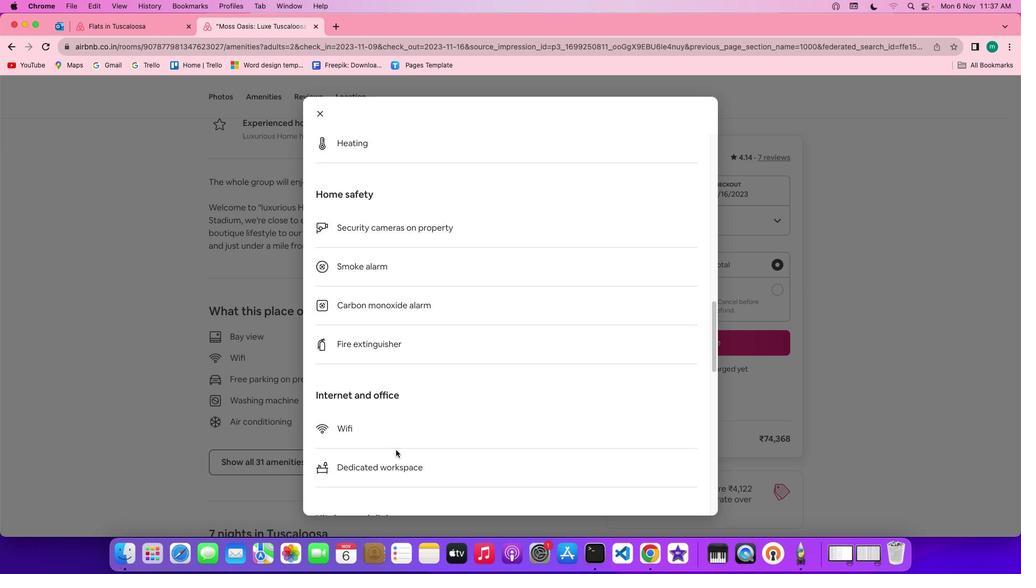 
Action: Mouse scrolled (395, 450) with delta (0, -1)
Screenshot: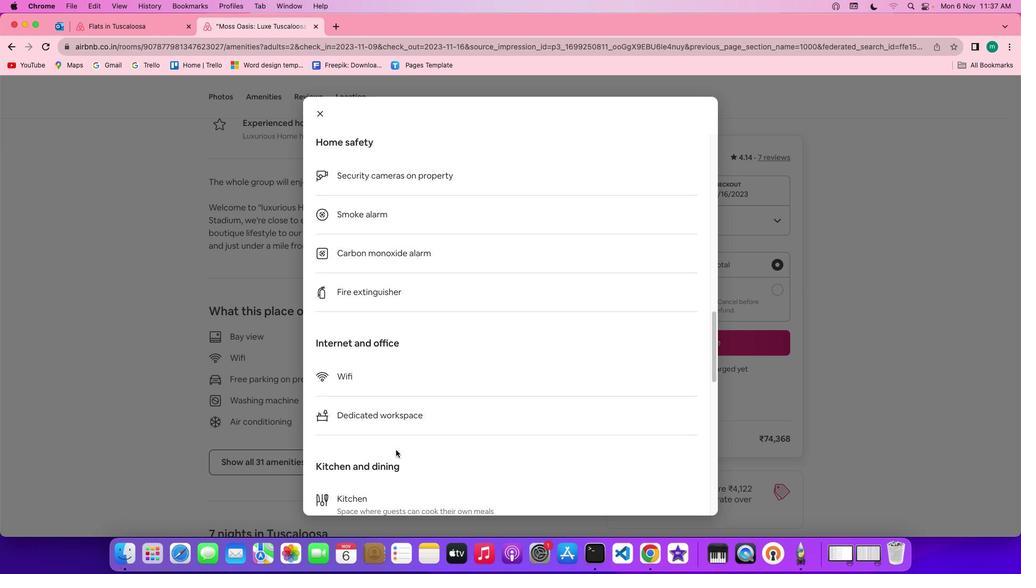 
Action: Mouse scrolled (395, 450) with delta (0, -2)
Screenshot: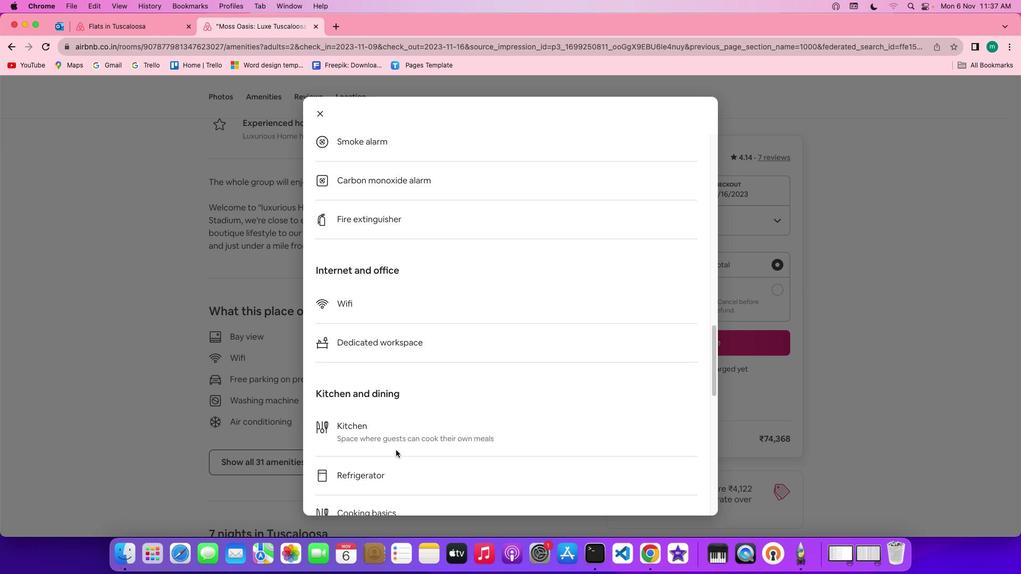 
Action: Mouse scrolled (395, 450) with delta (0, -2)
Screenshot: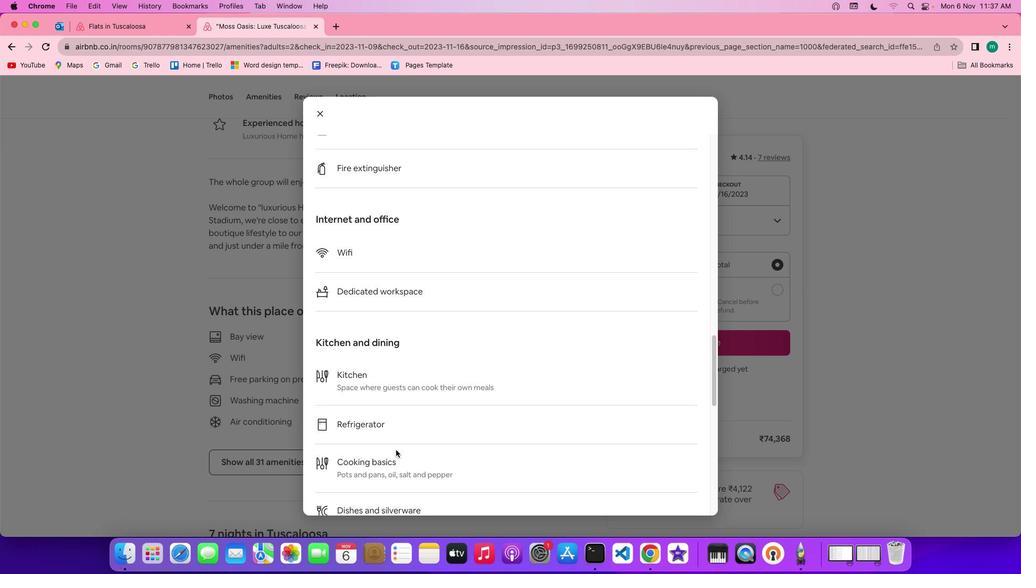 
Action: Mouse scrolled (395, 450) with delta (0, 0)
Screenshot: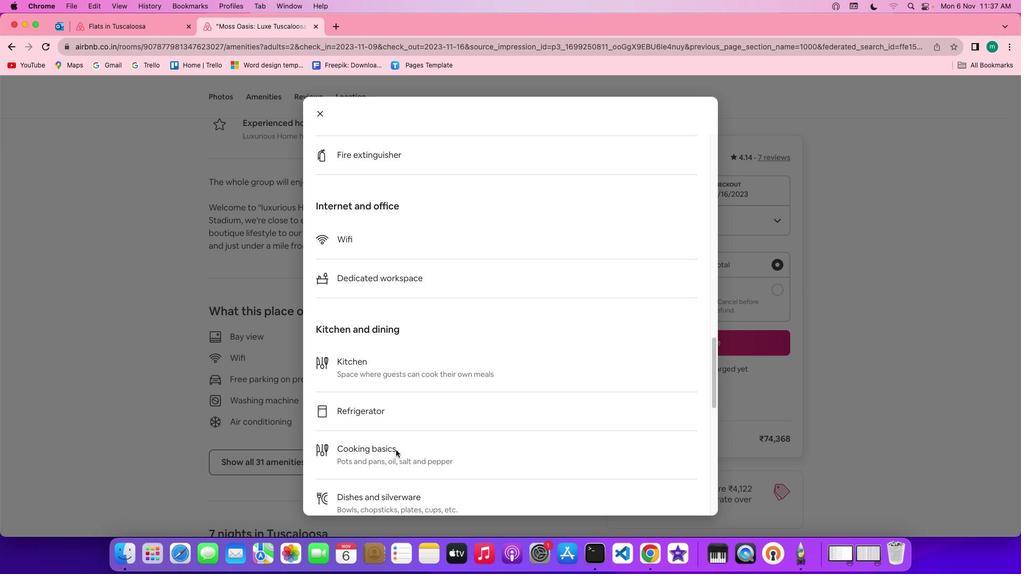 
Action: Mouse scrolled (395, 450) with delta (0, 0)
Screenshot: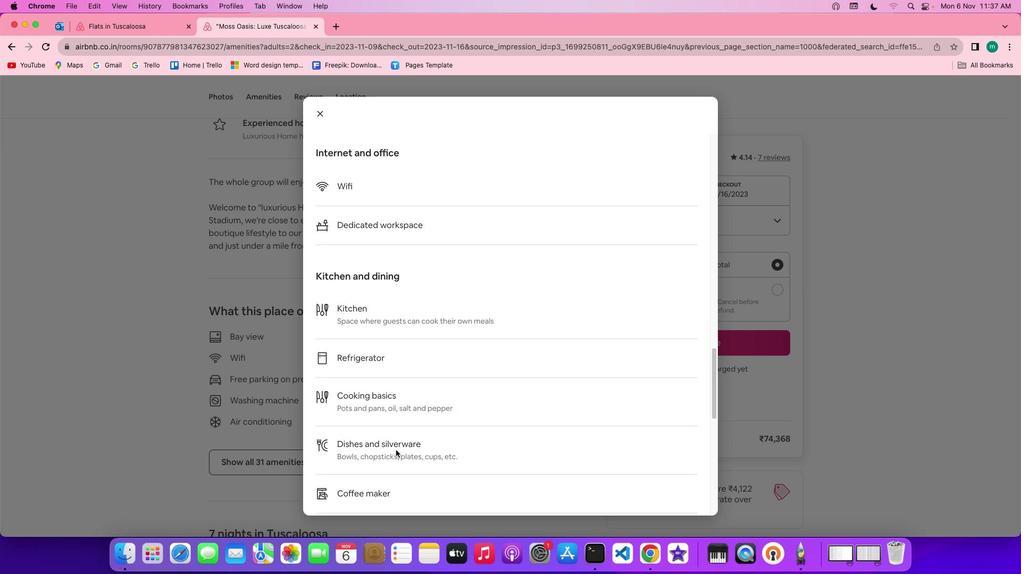 
Action: Mouse scrolled (395, 450) with delta (0, -1)
Screenshot: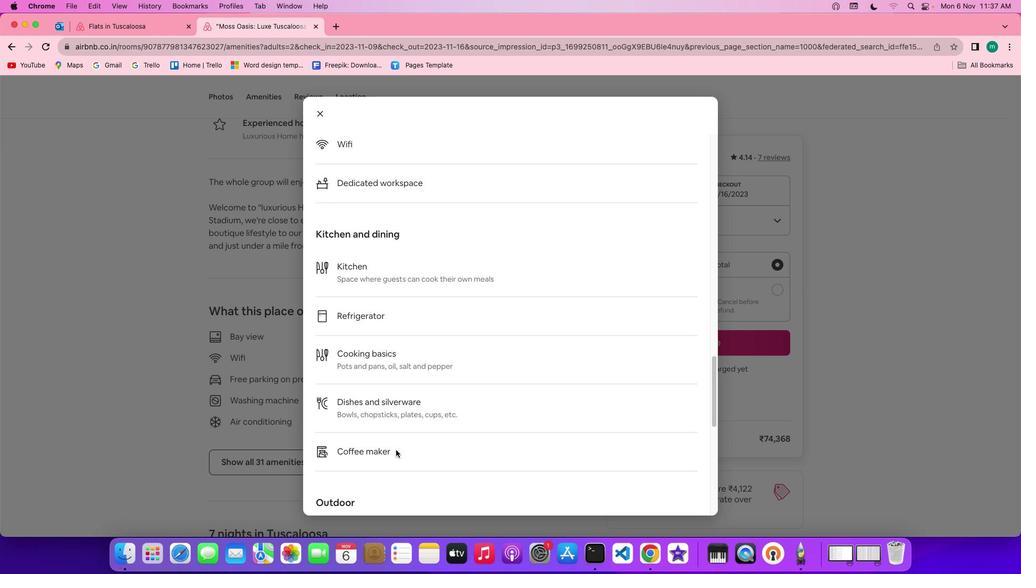 
Action: Mouse scrolled (395, 450) with delta (0, -1)
Screenshot: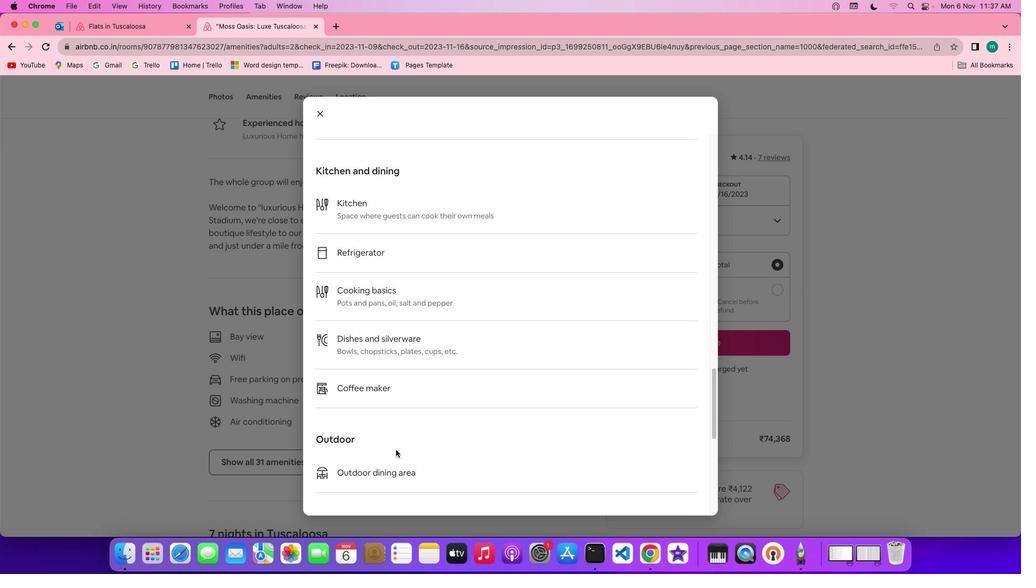 
Action: Mouse scrolled (395, 450) with delta (0, -2)
Screenshot: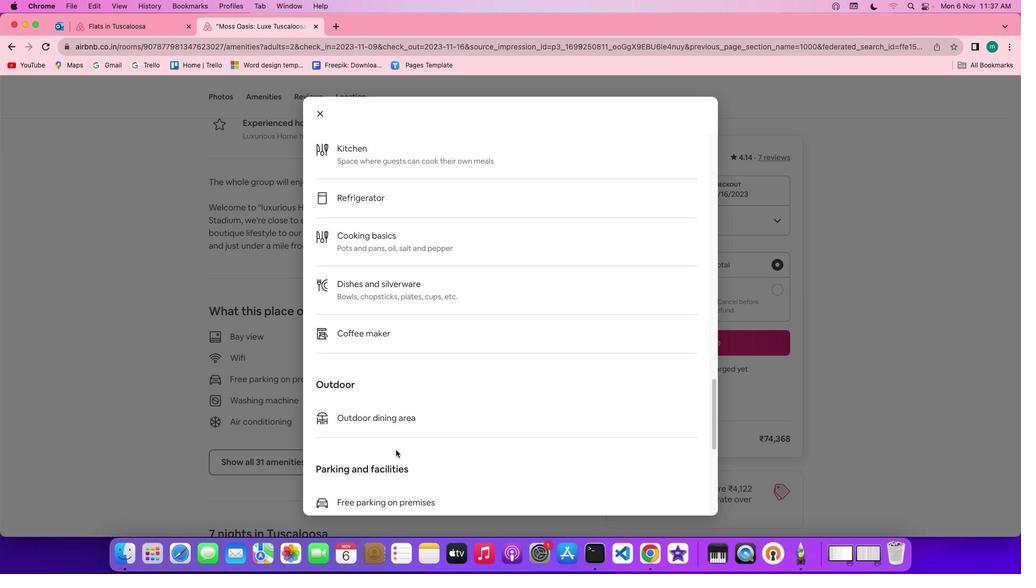 
Action: Mouse scrolled (395, 450) with delta (0, 0)
Screenshot: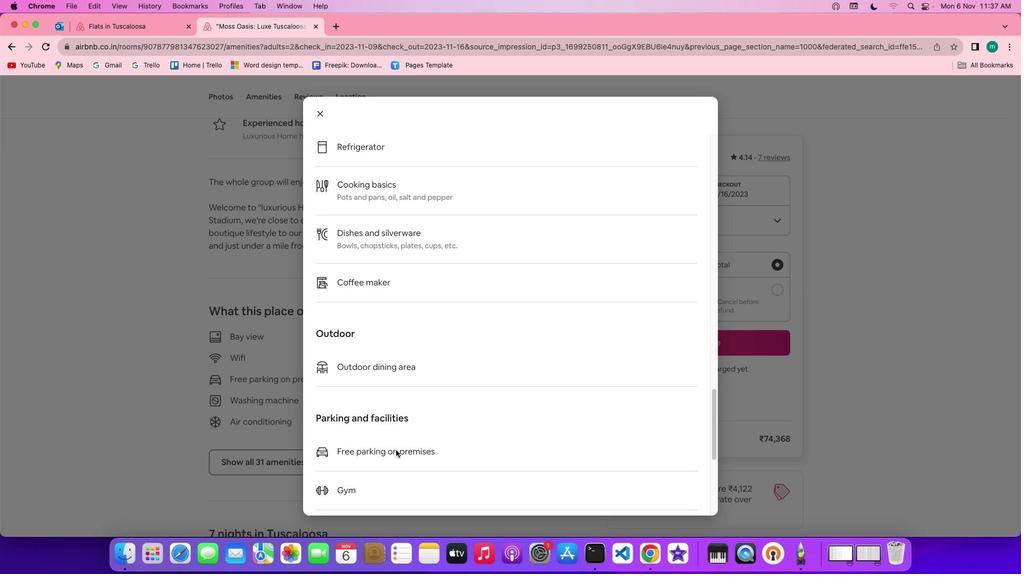 
Action: Mouse scrolled (395, 450) with delta (0, 0)
Screenshot: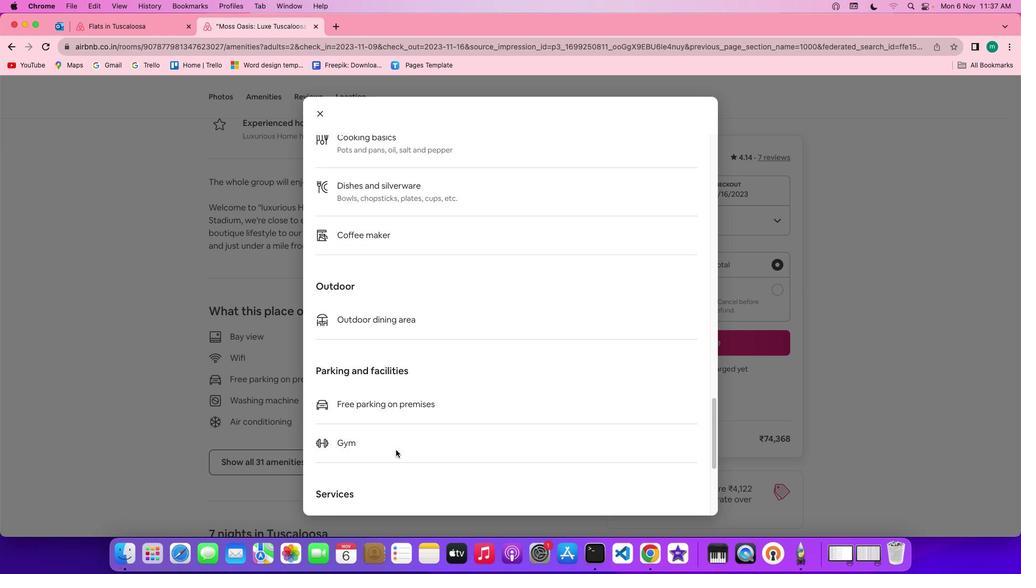 
Action: Mouse scrolled (395, 450) with delta (0, -1)
Screenshot: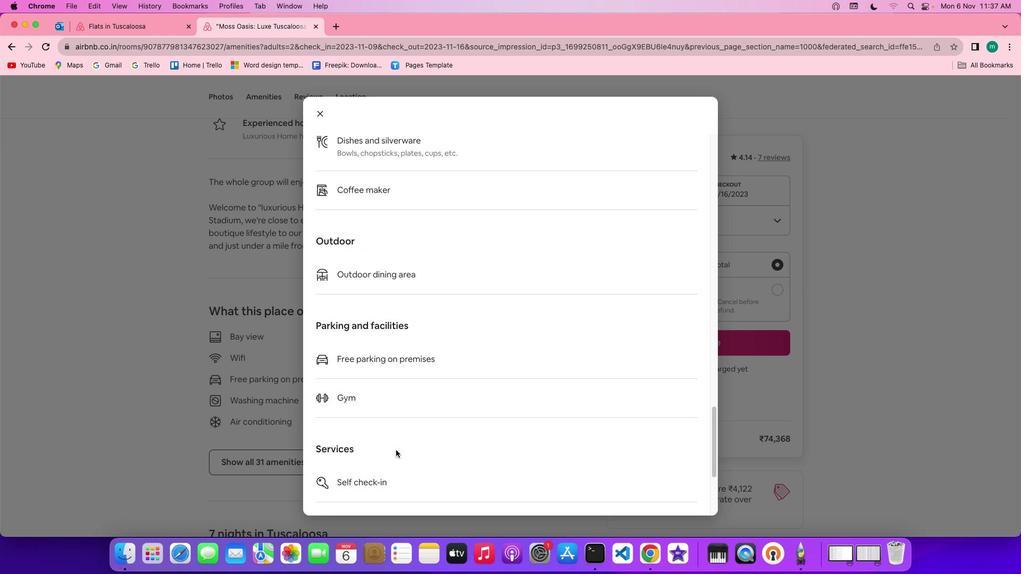 
Action: Mouse scrolled (395, 450) with delta (0, -2)
Screenshot: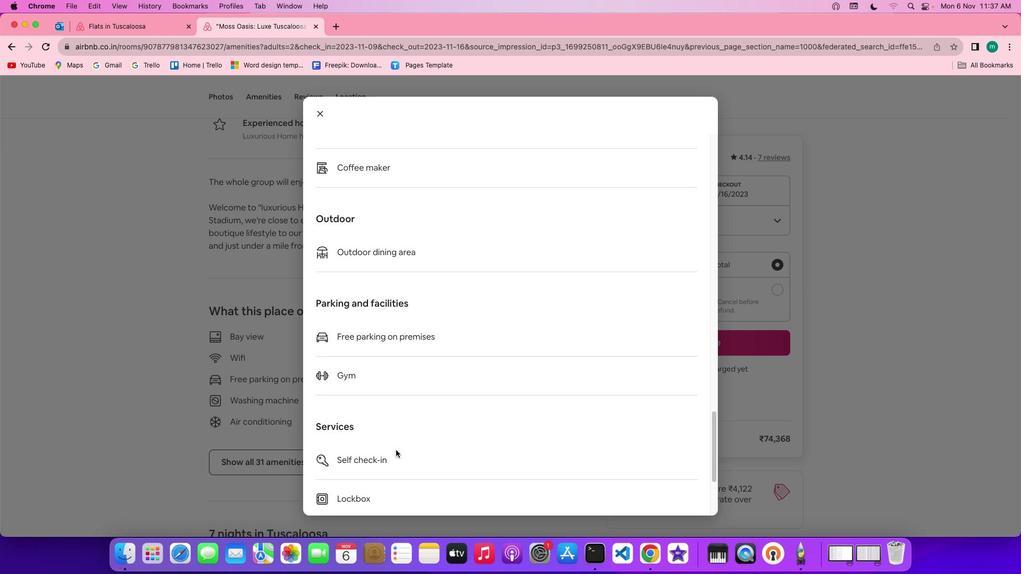 
Action: Mouse scrolled (395, 450) with delta (0, 0)
Screenshot: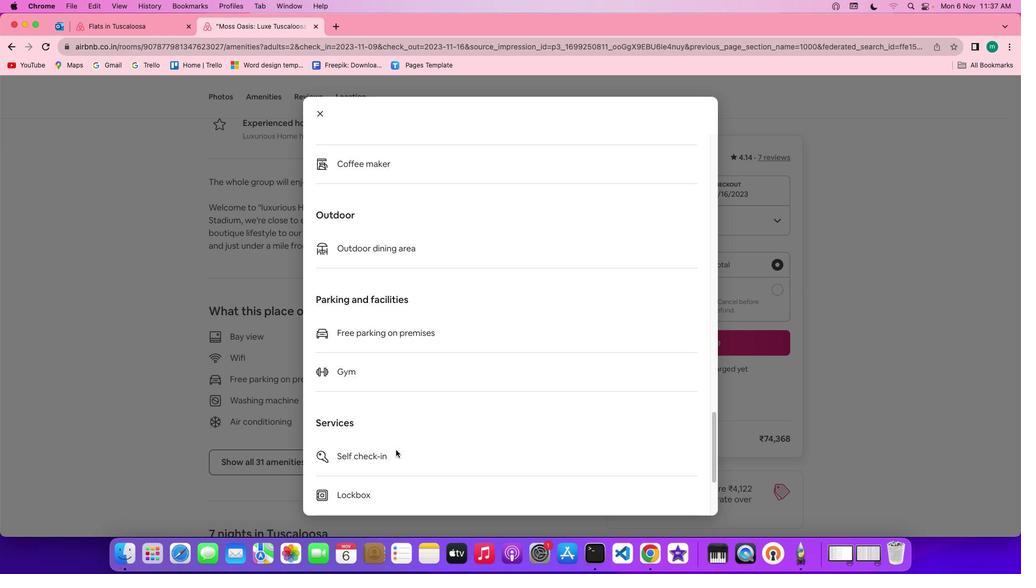 
Action: Mouse scrolled (395, 450) with delta (0, 0)
Screenshot: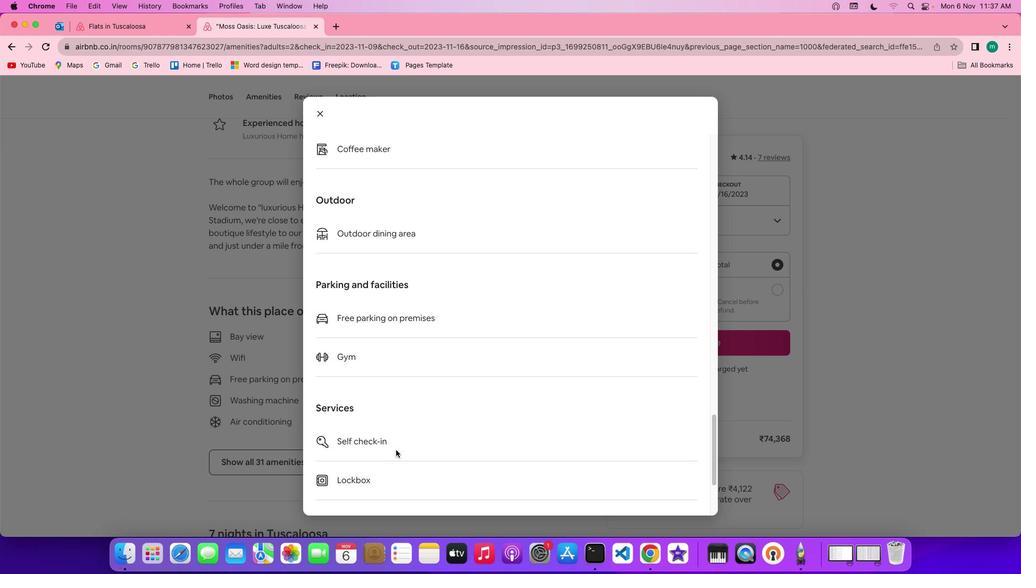 
Action: Mouse scrolled (395, 450) with delta (0, 0)
Screenshot: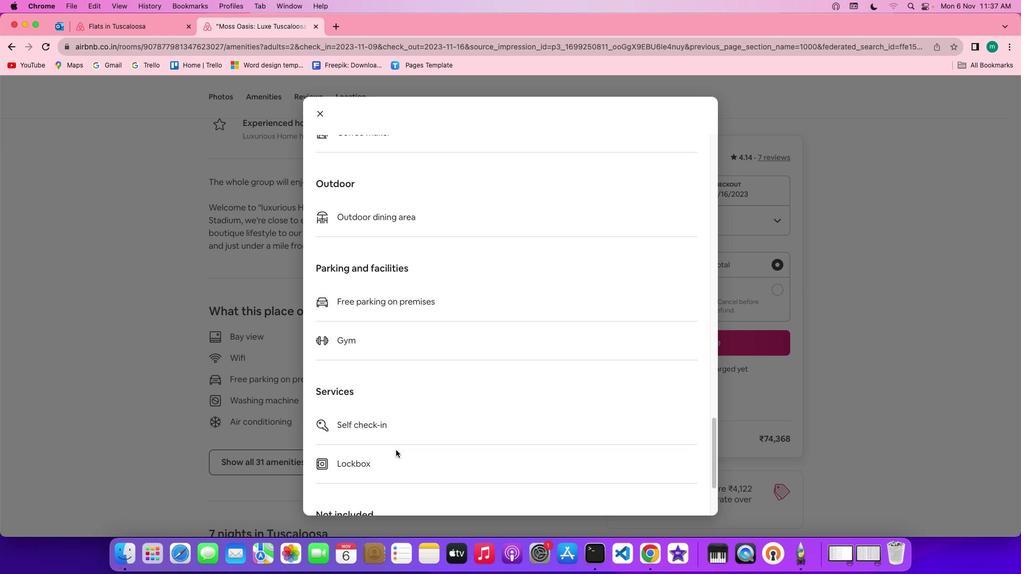 
Action: Mouse scrolled (395, 450) with delta (0, -1)
Screenshot: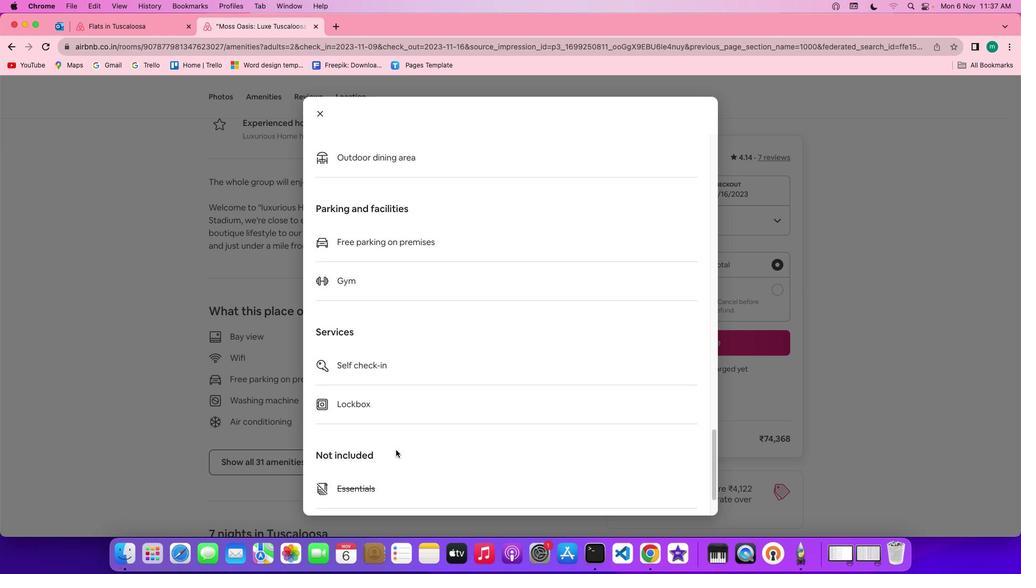 
Action: Mouse scrolled (395, 450) with delta (0, -1)
Screenshot: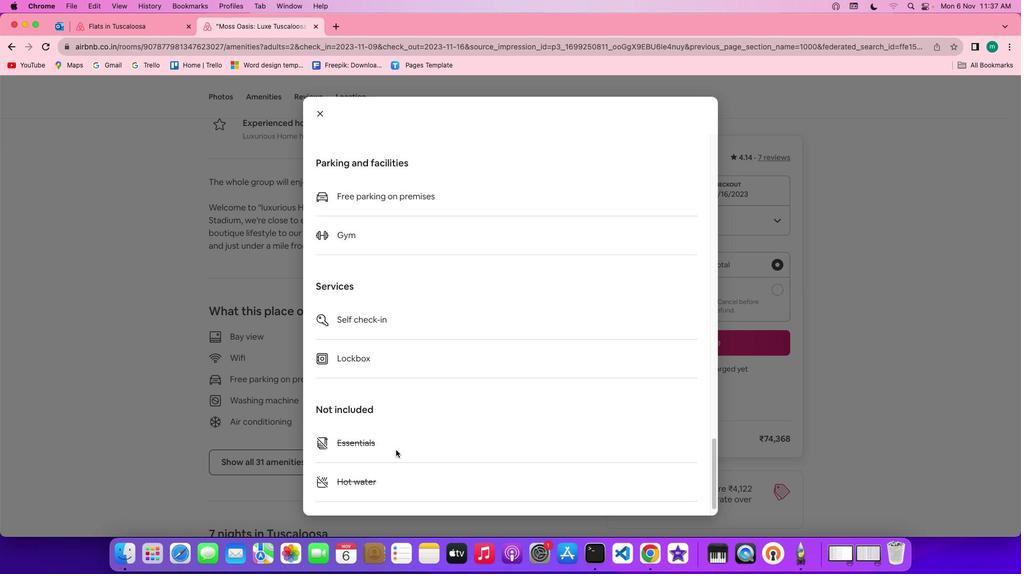 
Action: Mouse scrolled (395, 450) with delta (0, -1)
Screenshot: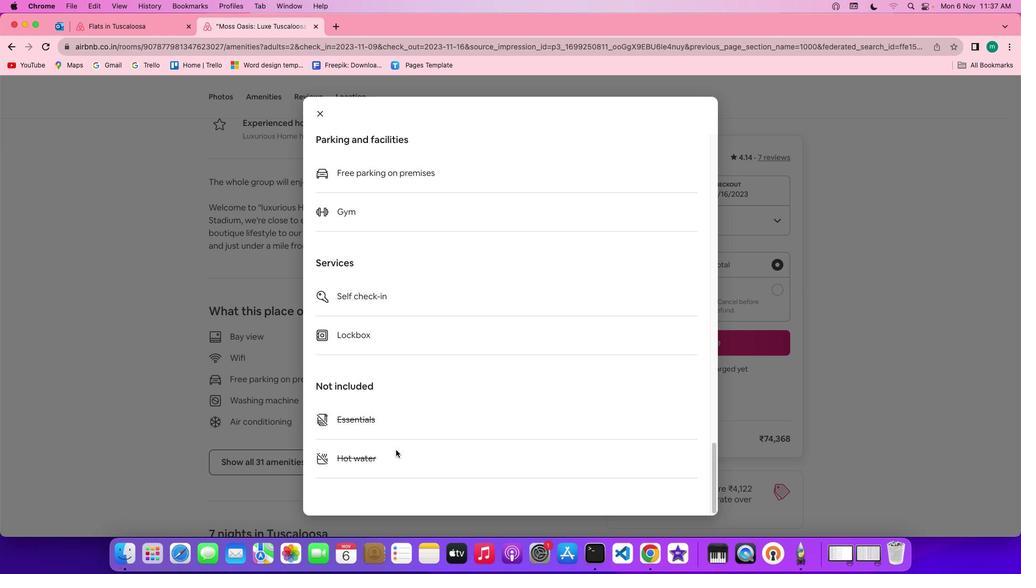 
Action: Mouse scrolled (395, 450) with delta (0, 0)
Screenshot: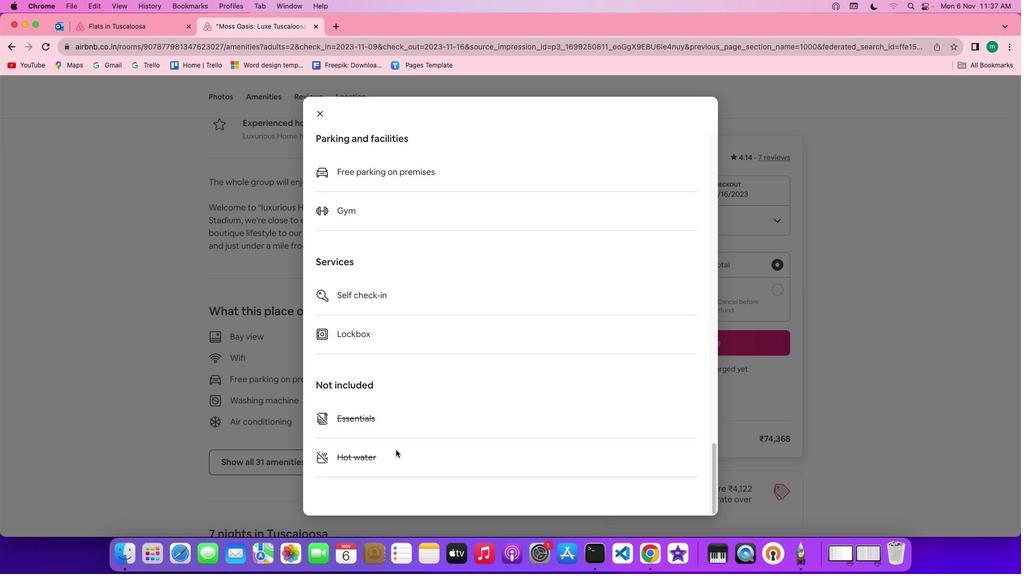 
Action: Mouse scrolled (395, 450) with delta (0, 0)
Screenshot: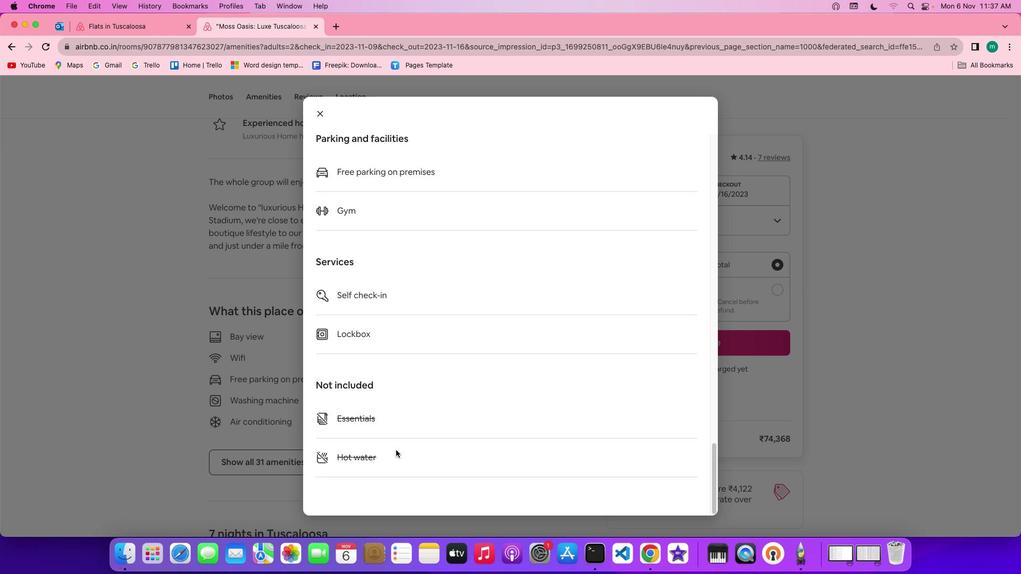 
Action: Mouse scrolled (395, 450) with delta (0, -1)
Screenshot: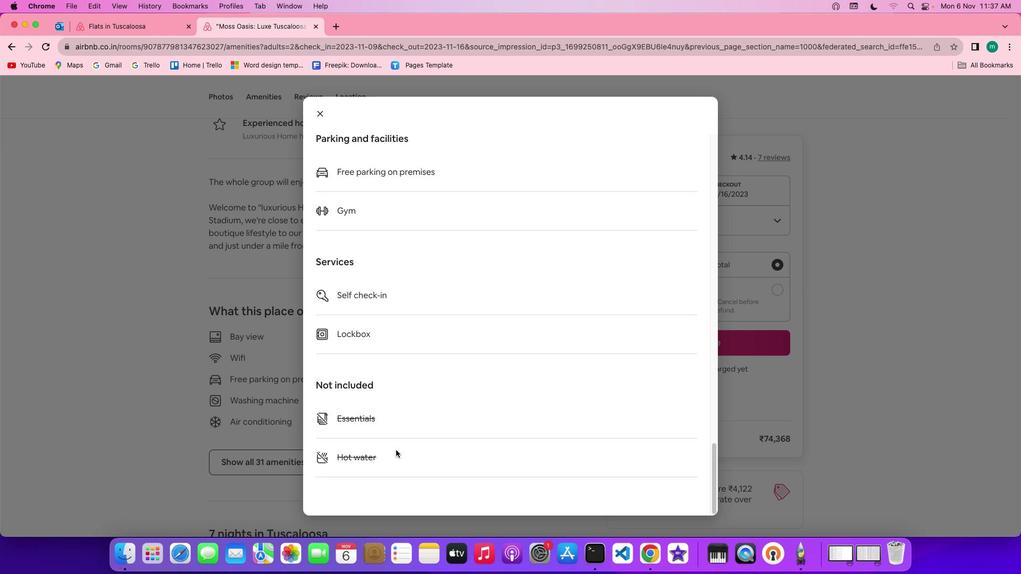 
Action: Mouse scrolled (395, 450) with delta (0, -1)
Screenshot: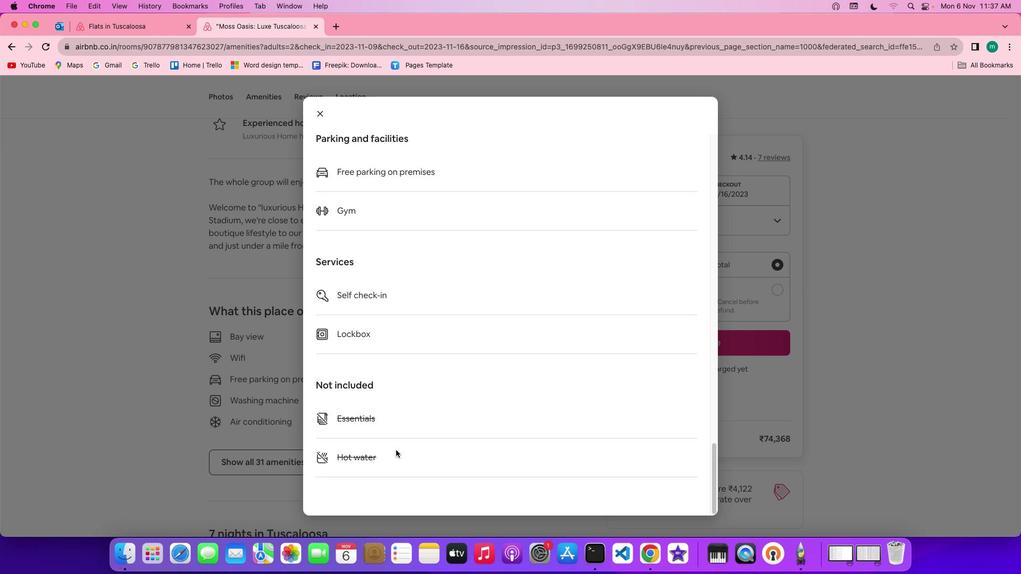 
Action: Mouse scrolled (395, 450) with delta (0, -2)
Screenshot: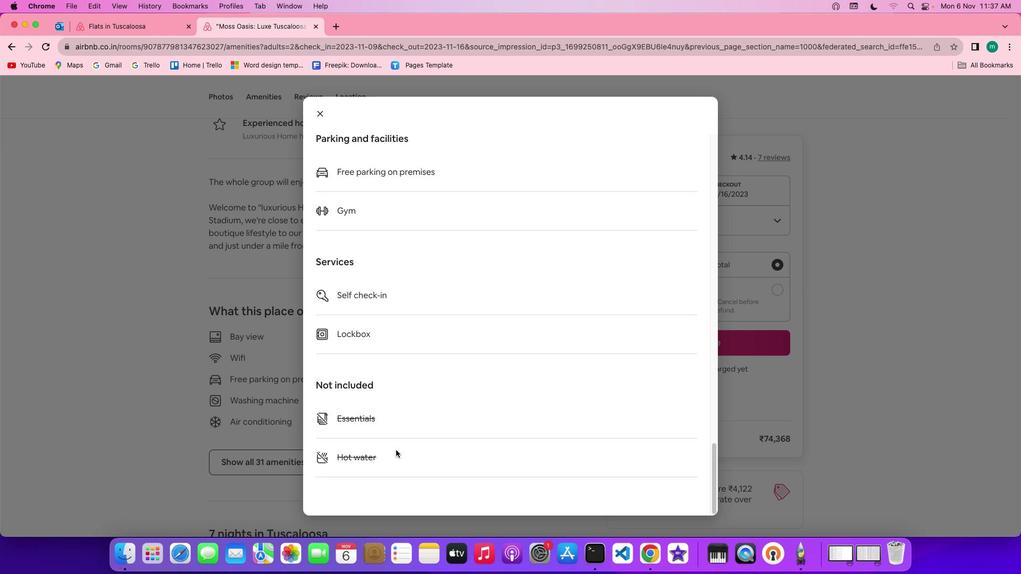 
Action: Mouse scrolled (395, 450) with delta (0, 0)
Screenshot: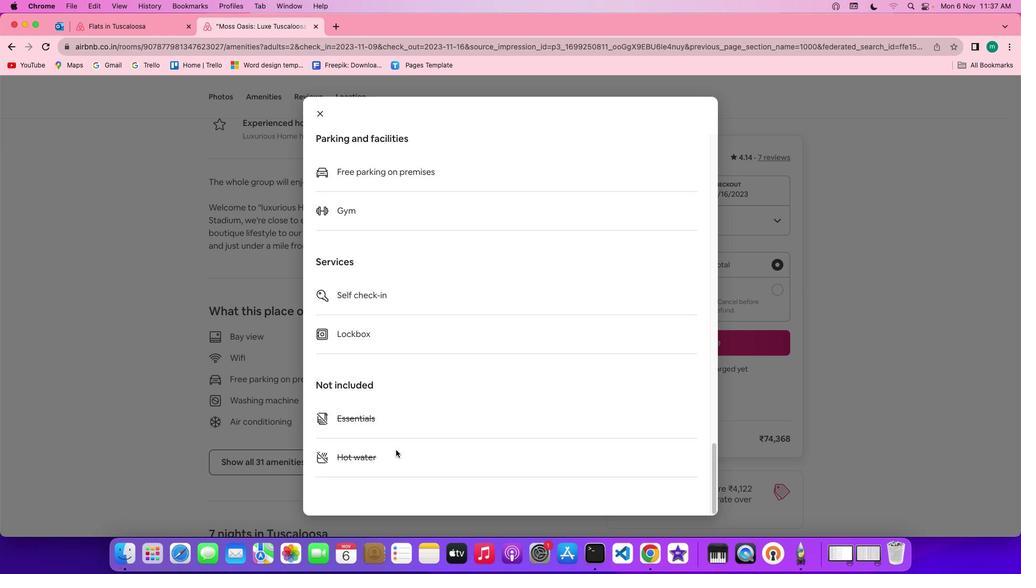 
Action: Mouse scrolled (395, 450) with delta (0, 0)
Screenshot: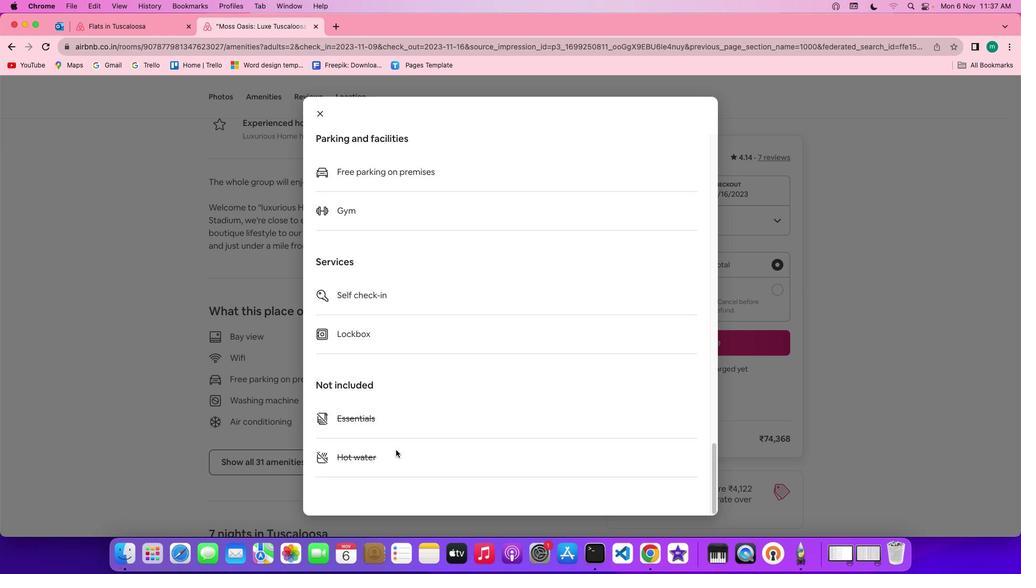 
Action: Mouse scrolled (395, 450) with delta (0, -1)
Screenshot: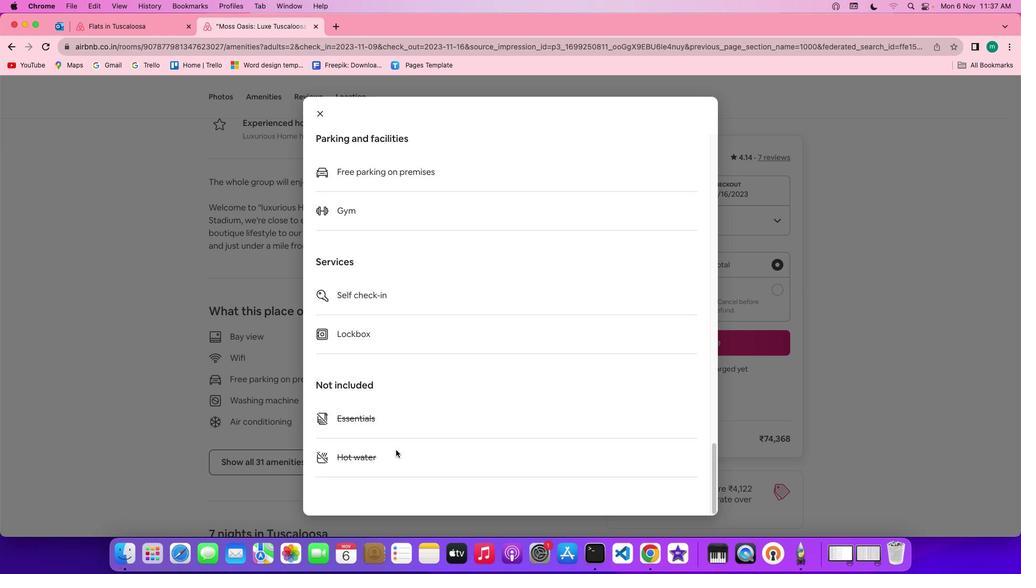 
Action: Mouse scrolled (395, 450) with delta (0, -1)
Screenshot: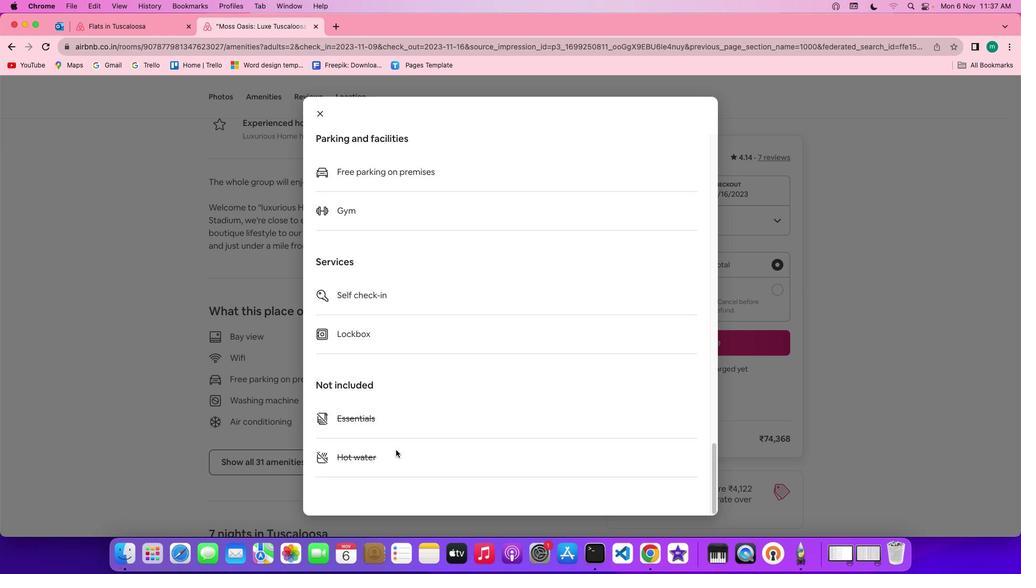 
Action: Mouse scrolled (395, 450) with delta (0, -2)
Screenshot: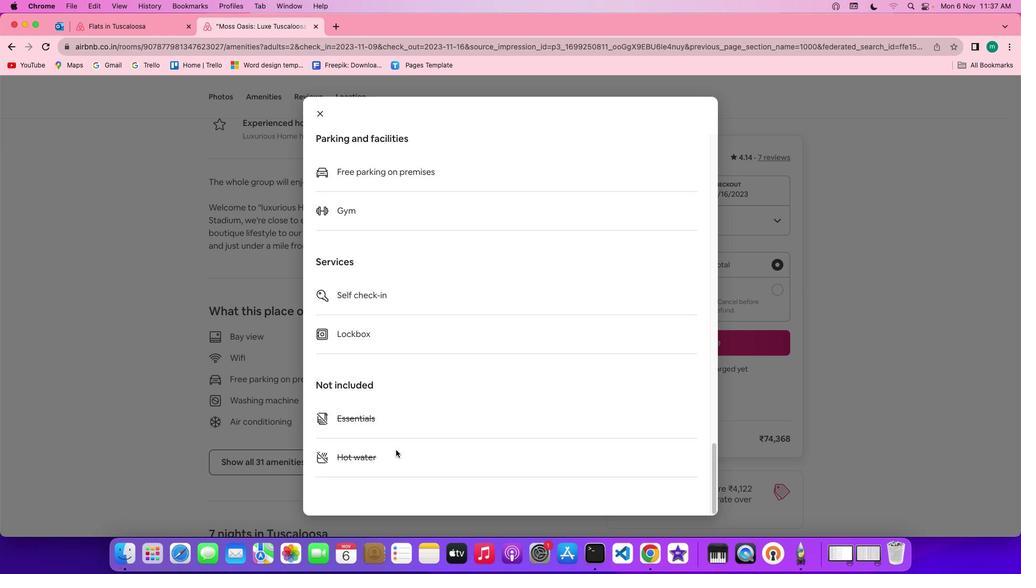 
Action: Mouse scrolled (395, 450) with delta (0, 0)
Screenshot: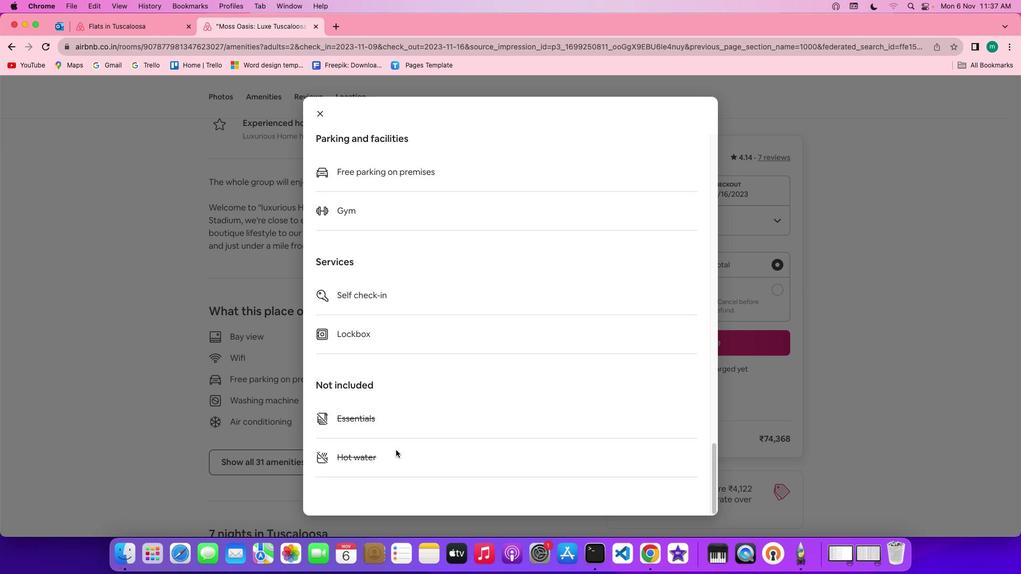 
Action: Mouse scrolled (395, 450) with delta (0, 0)
